 Task: Create a stylish letterhead design in moden style.
Action: Mouse pressed left at (855, 335)
Screenshot: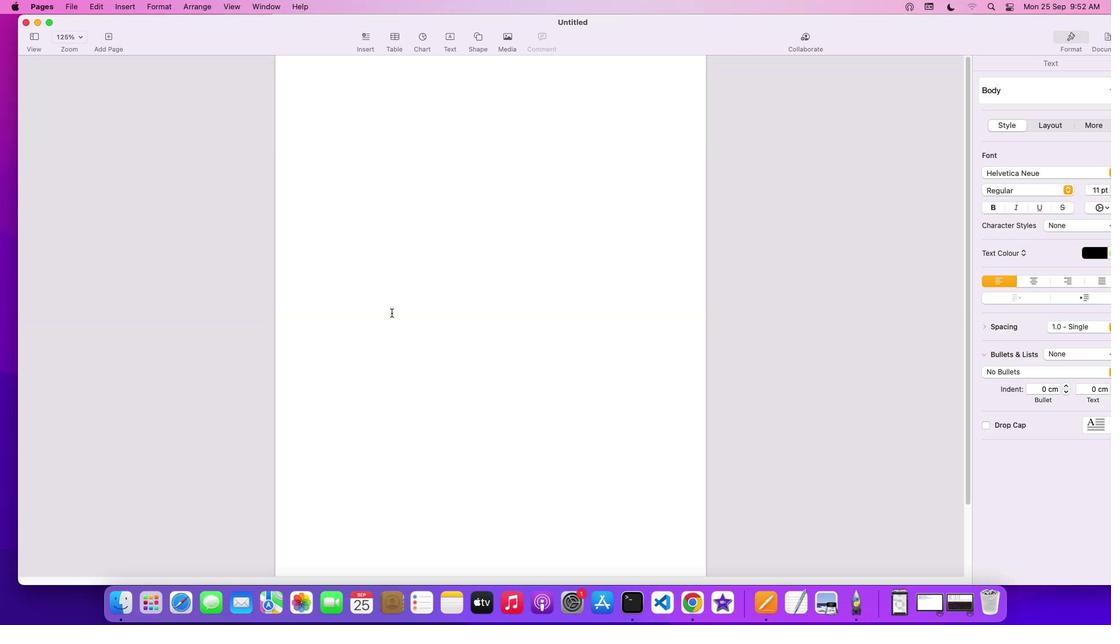 
Action: Mouse moved to (863, 342)
Screenshot: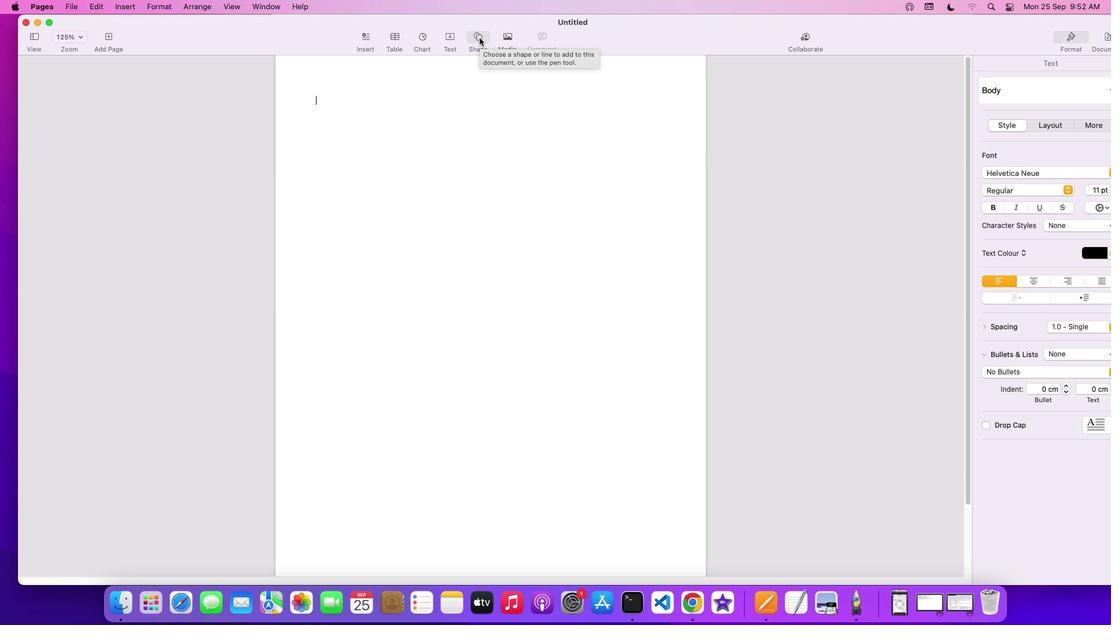 
Action: Mouse pressed left at (863, 342)
Screenshot: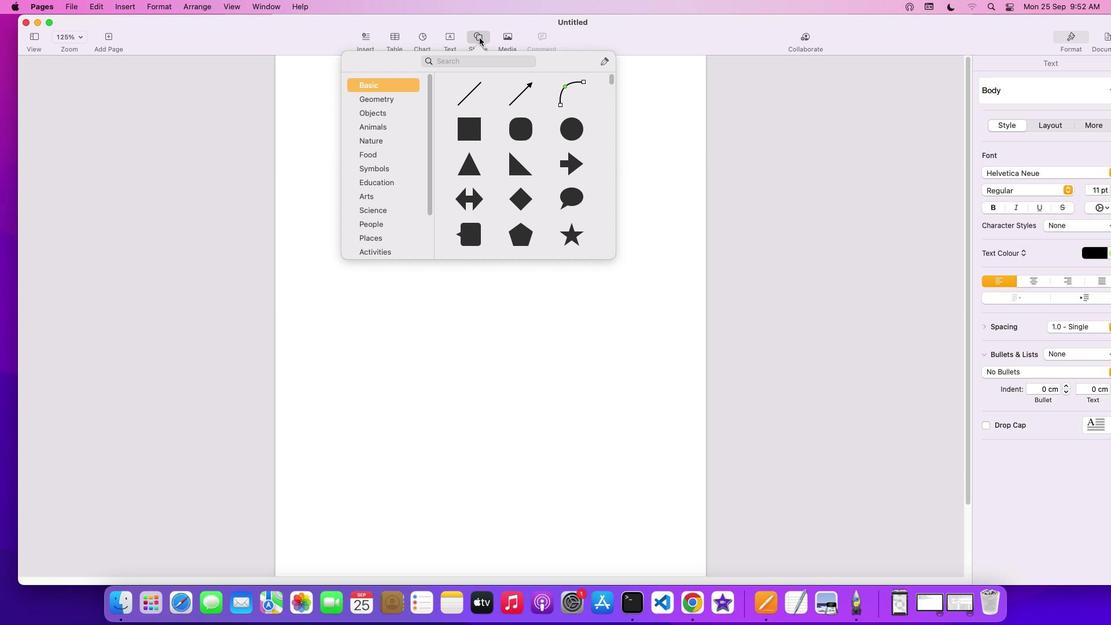 
Action: Mouse moved to (837, 338)
Screenshot: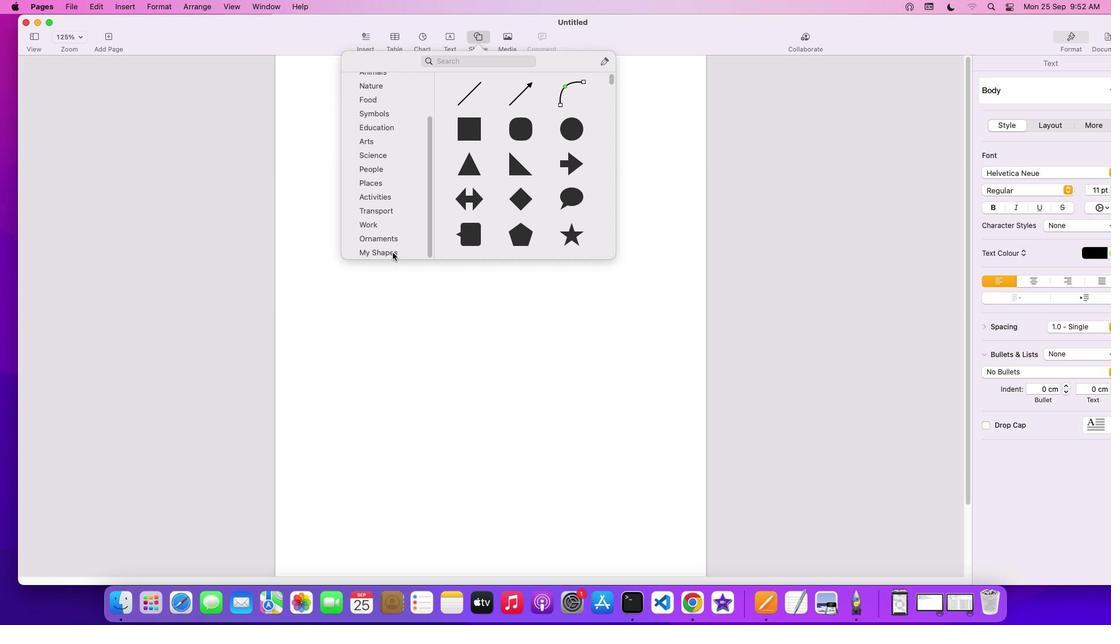 
Action: Mouse scrolled (837, 338) with delta (719, 342)
Screenshot: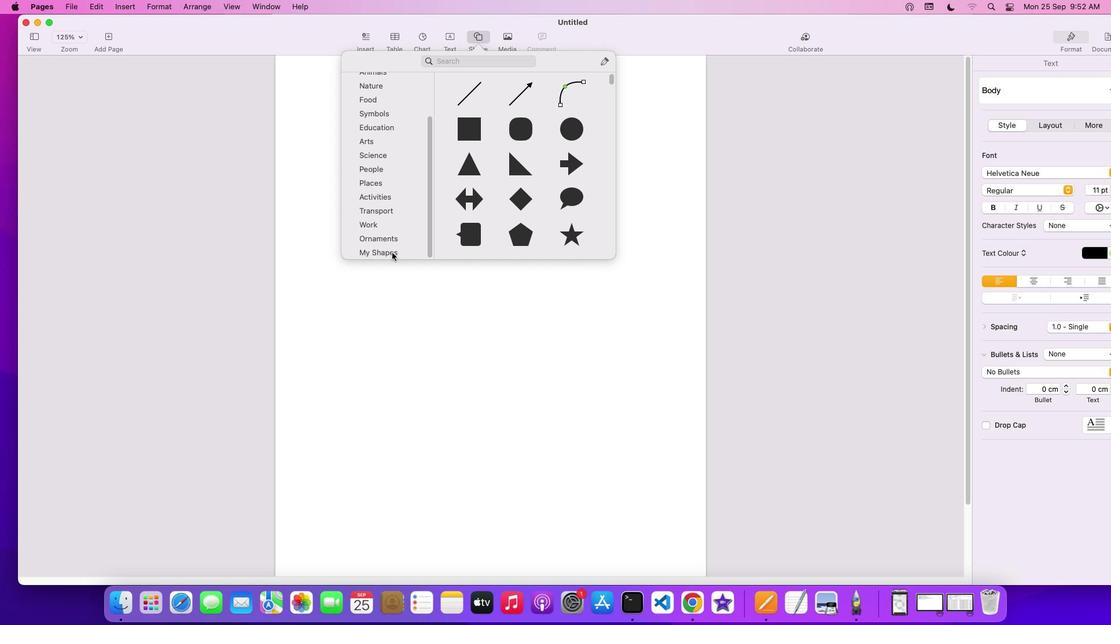 
Action: Mouse scrolled (837, 338) with delta (719, 342)
Screenshot: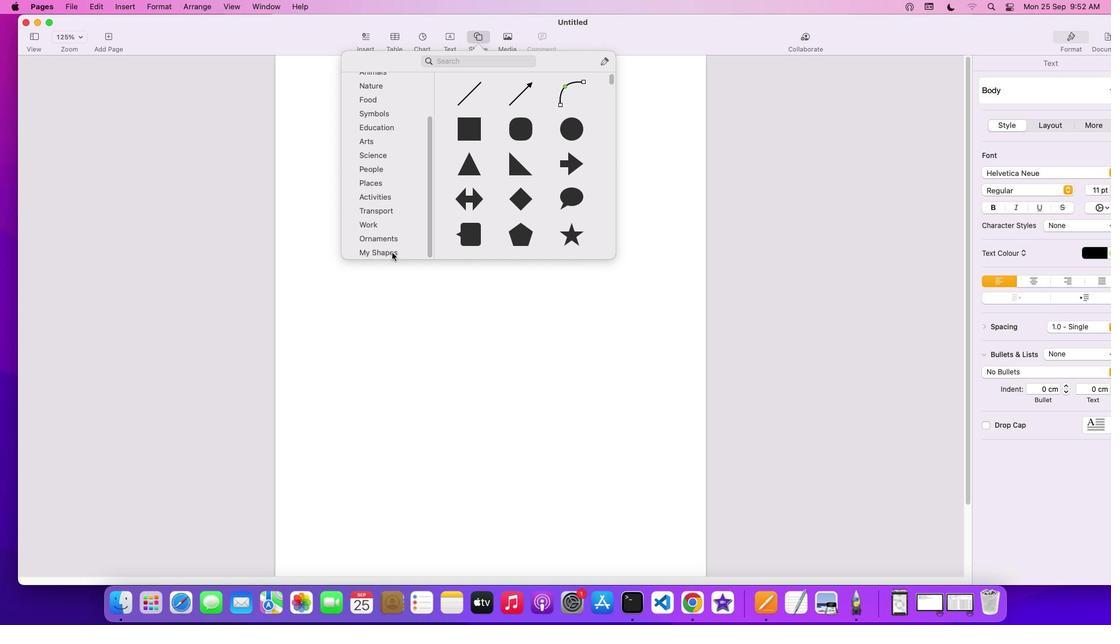 
Action: Mouse scrolled (837, 338) with delta (719, 342)
Screenshot: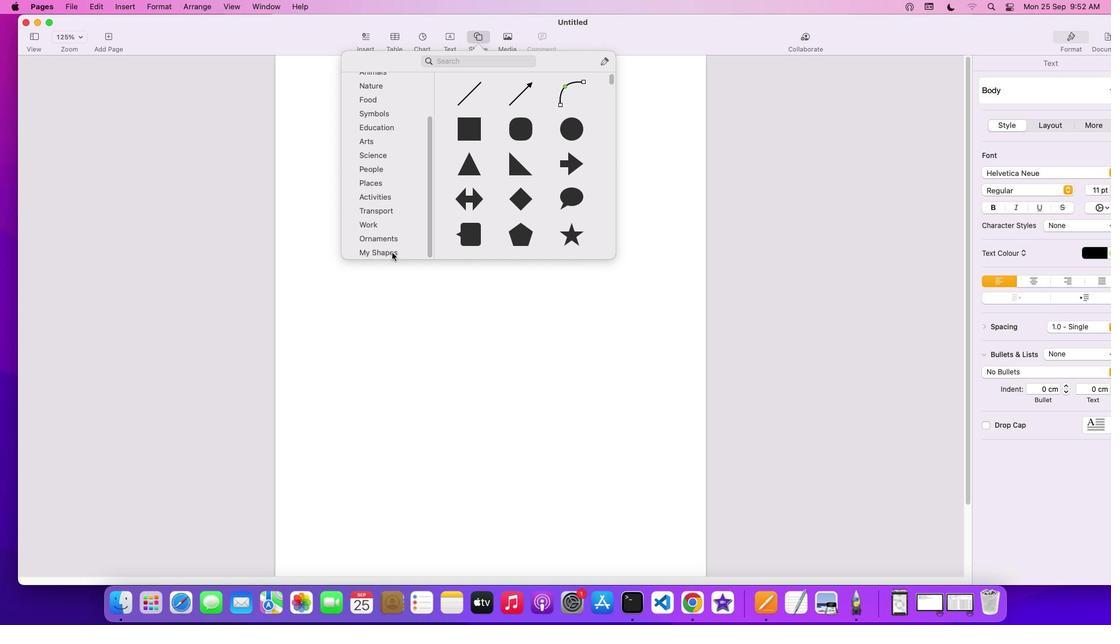 
Action: Mouse scrolled (837, 338) with delta (719, 342)
Screenshot: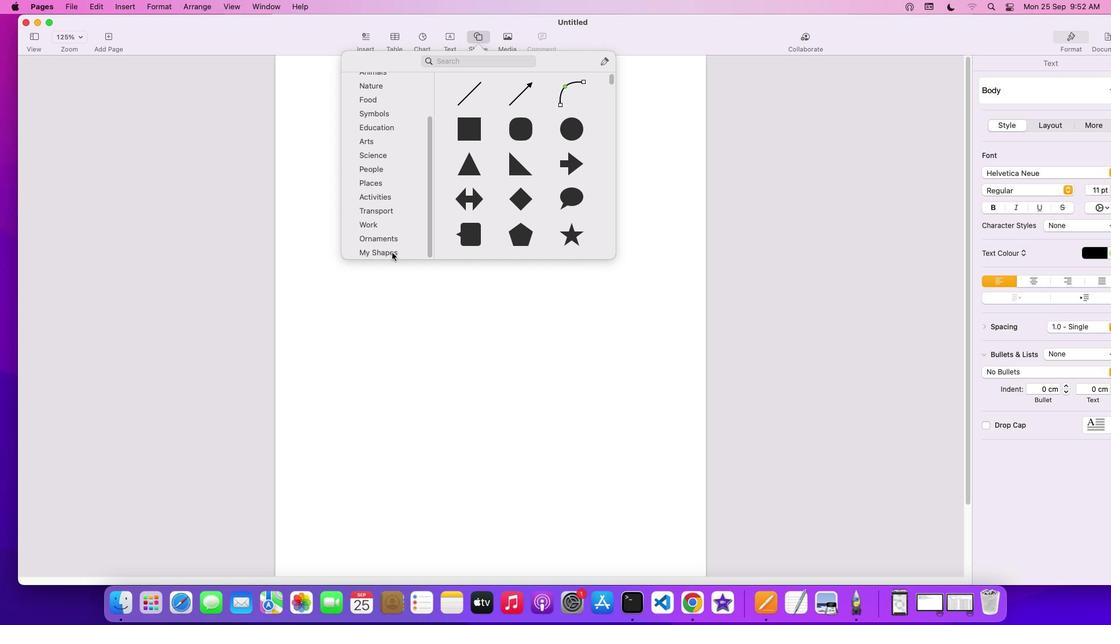 
Action: Mouse scrolled (837, 338) with delta (719, 342)
Screenshot: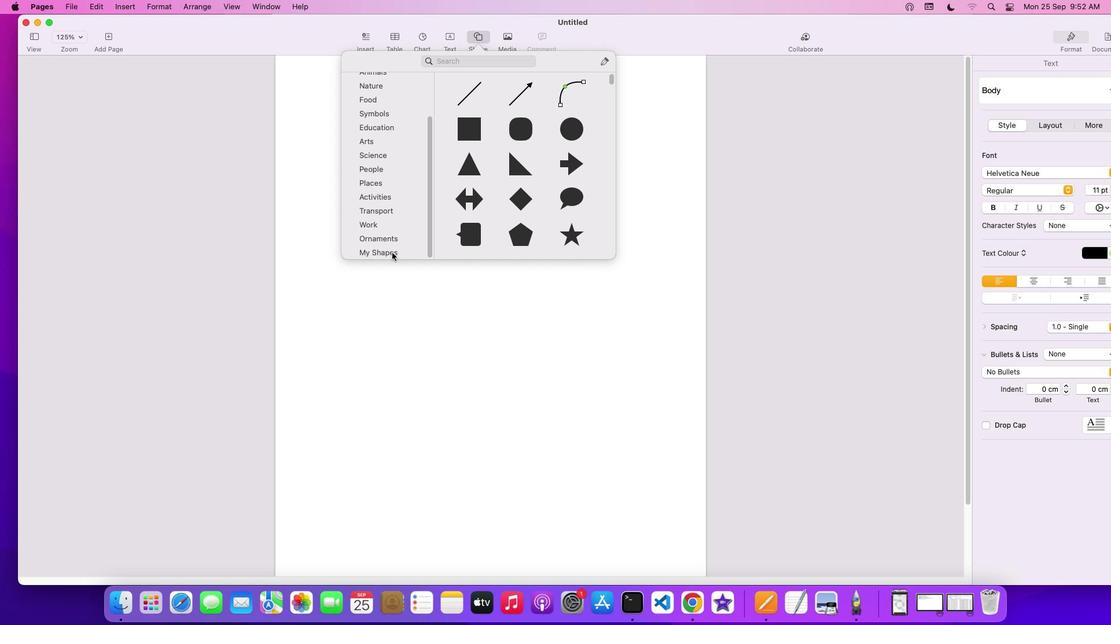 
Action: Mouse moved to (837, 337)
Screenshot: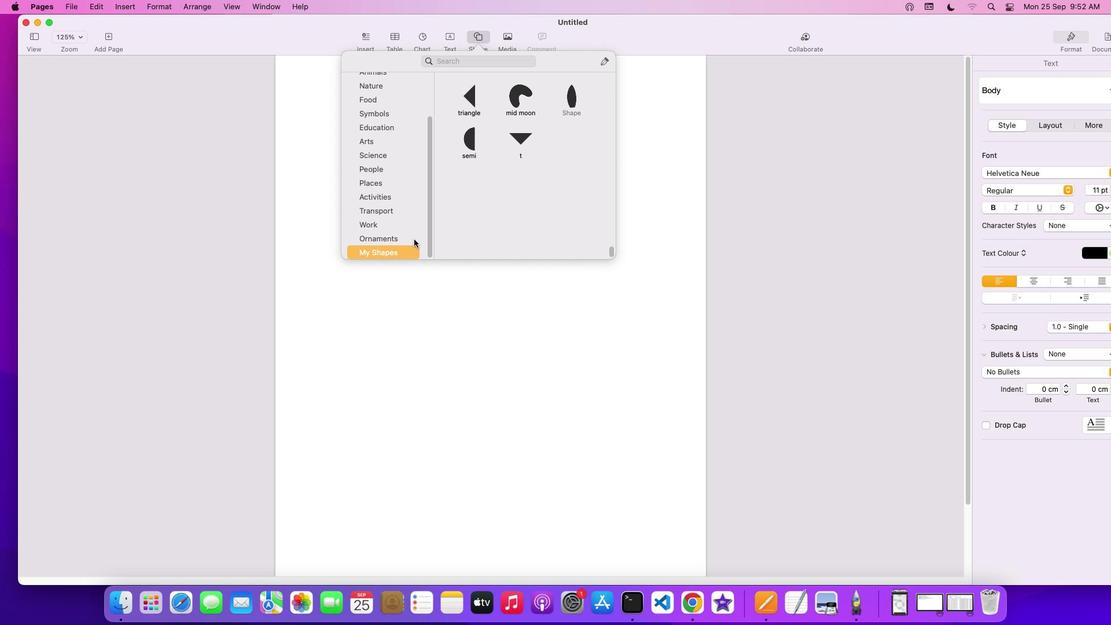 
Action: Mouse pressed left at (837, 337)
Screenshot: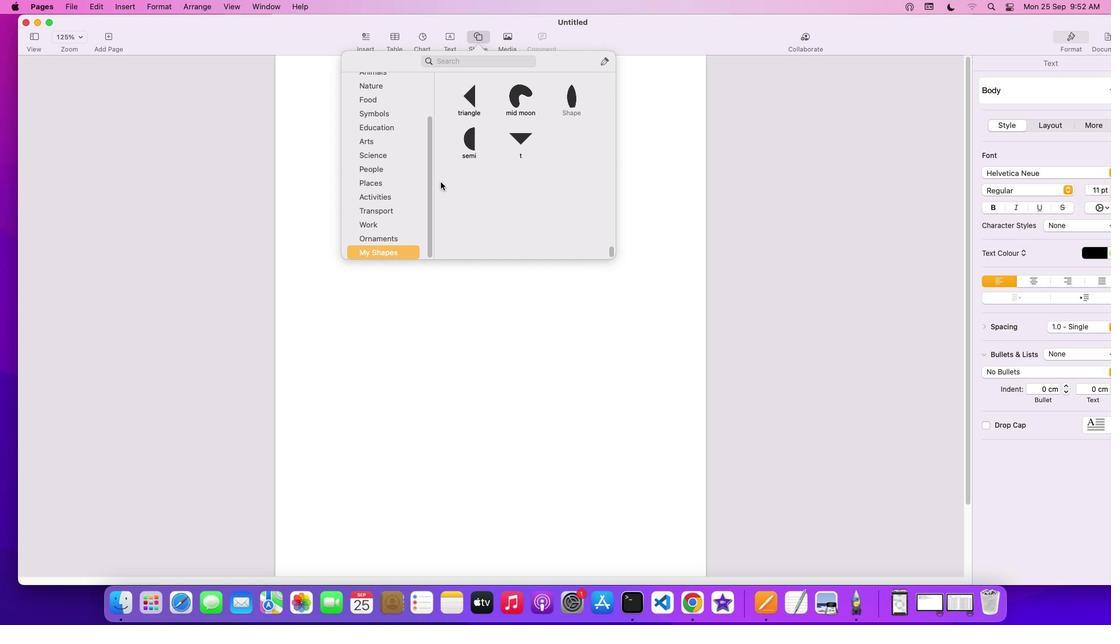 
Action: Mouse moved to (861, 339)
Screenshot: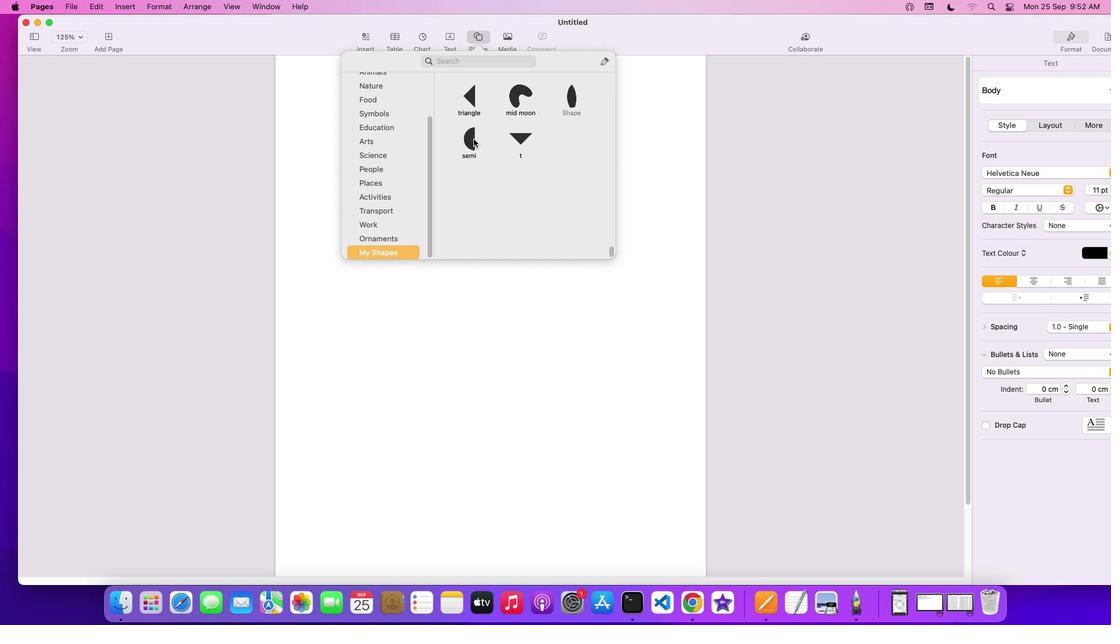 
Action: Mouse pressed left at (861, 339)
Screenshot: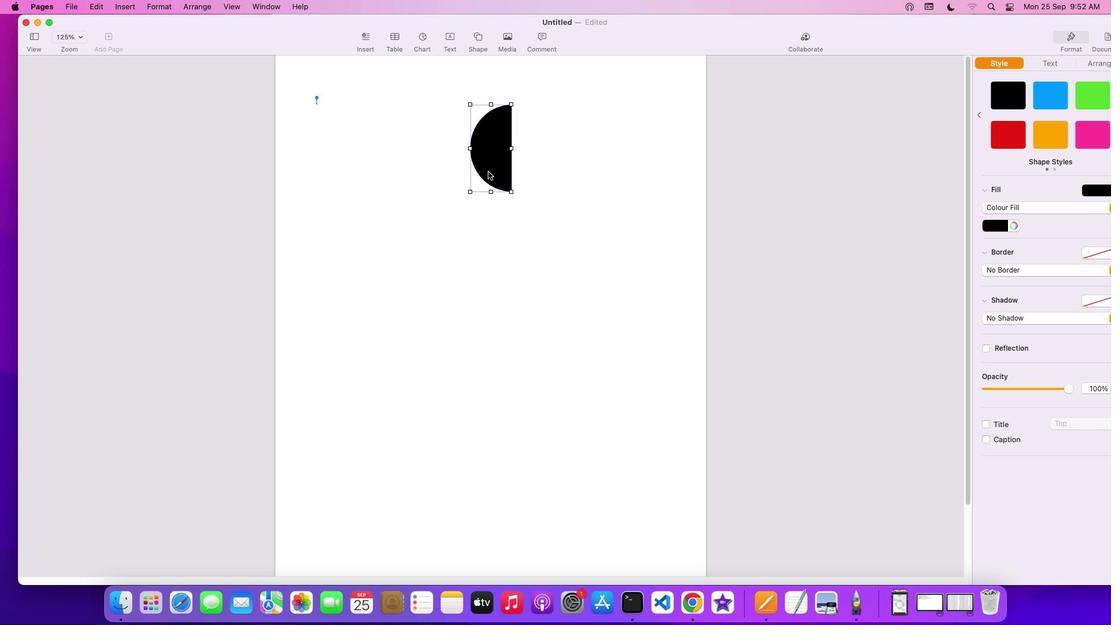 
Action: Mouse moved to (873, 339)
Screenshot: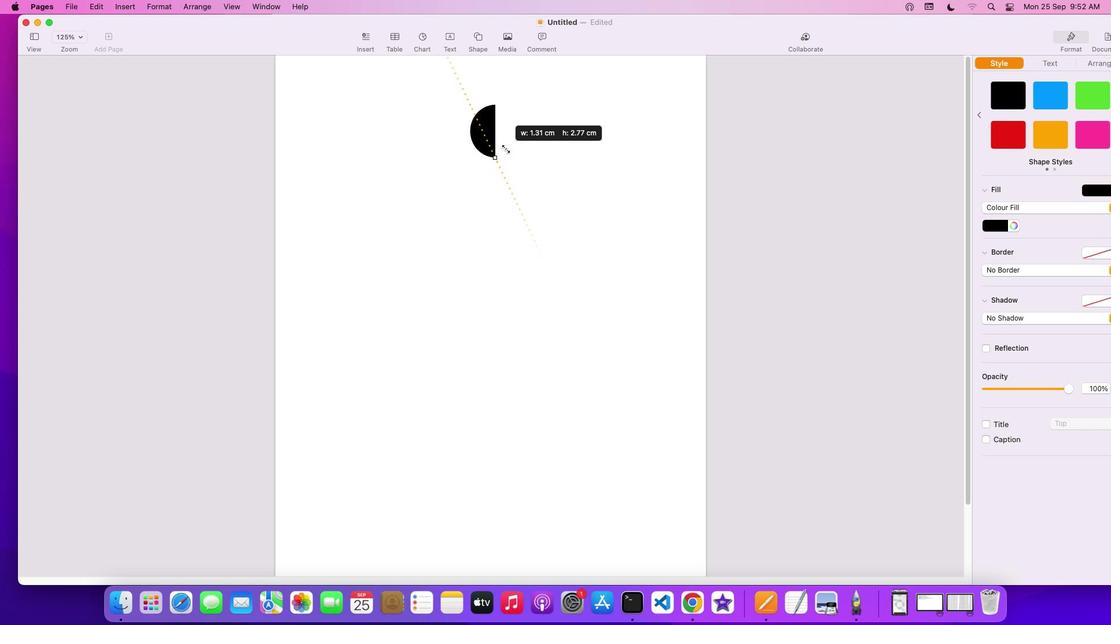 
Action: Mouse pressed left at (873, 339)
Screenshot: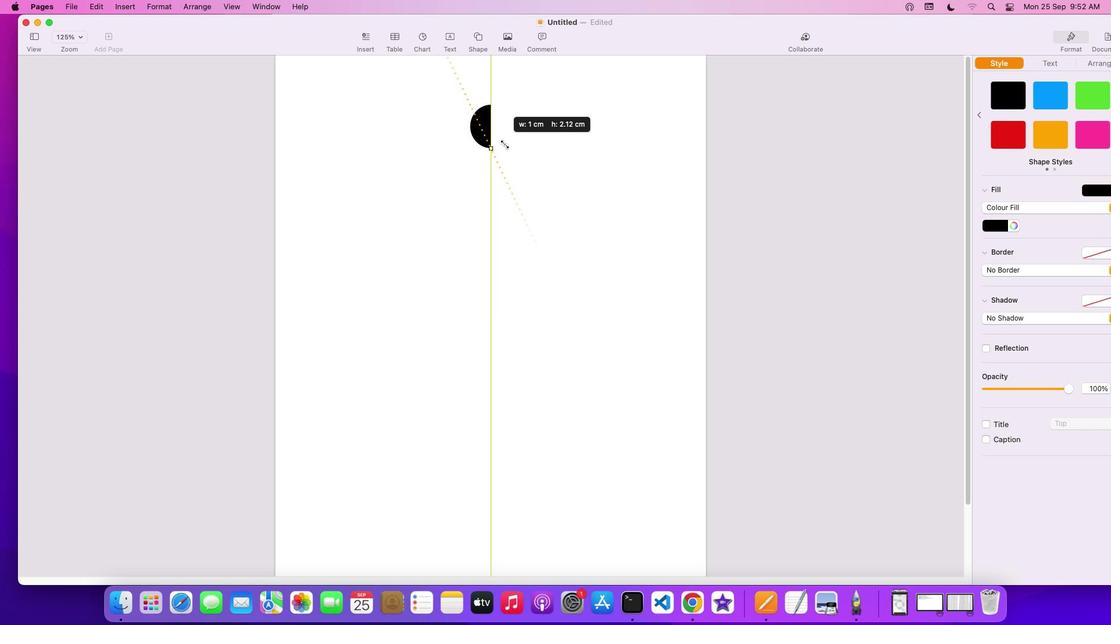 
Action: Mouse moved to (864, 340)
Screenshot: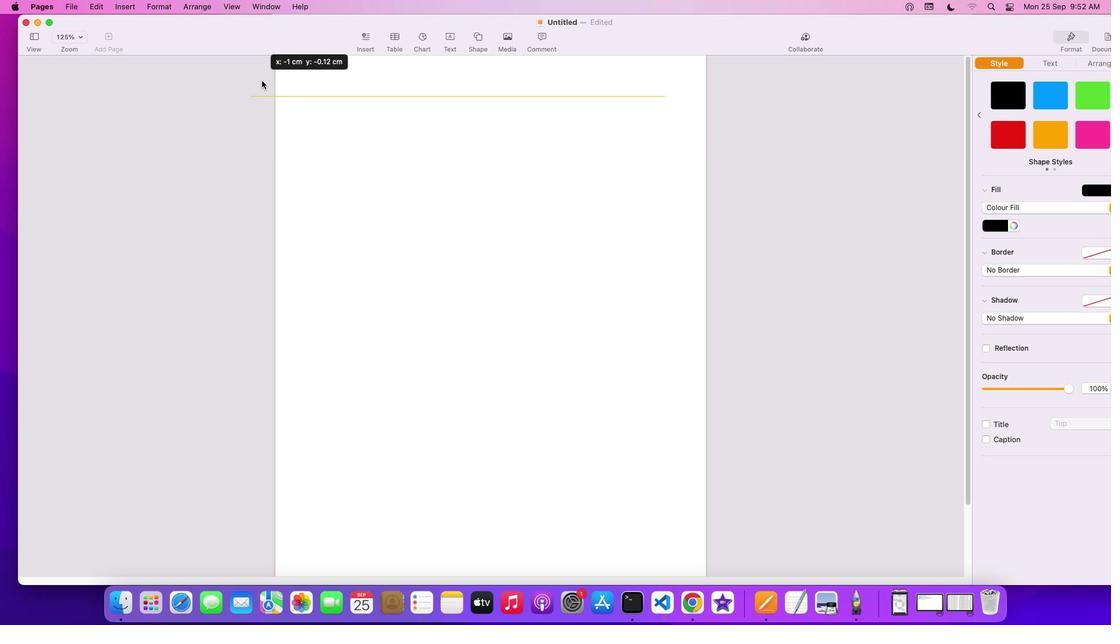 
Action: Mouse pressed left at (864, 340)
Screenshot: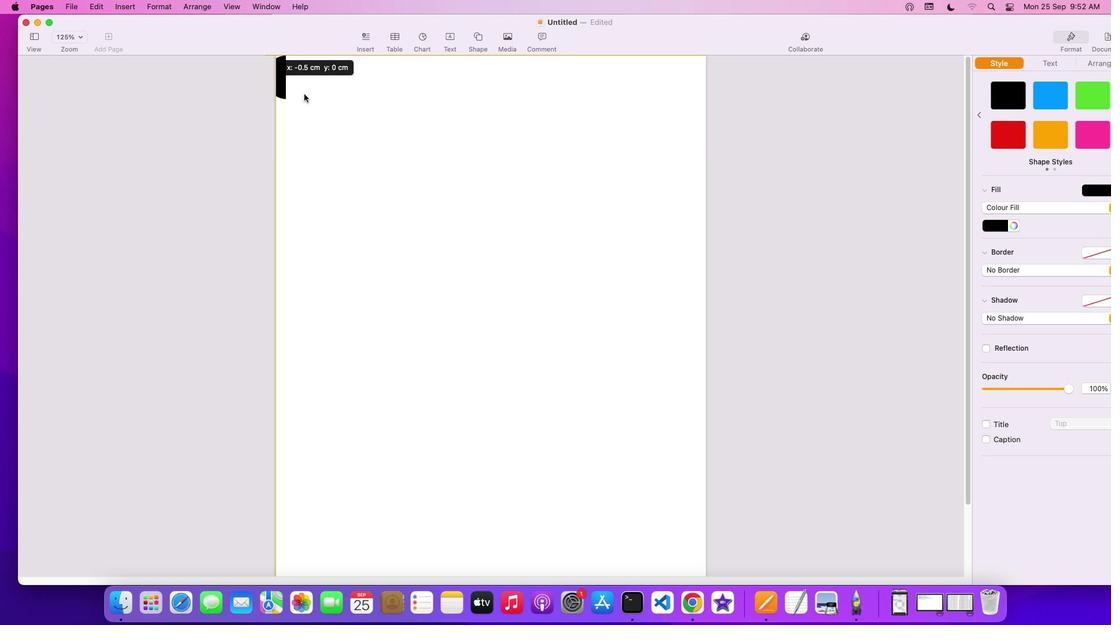 
Action: Mouse moved to (812, 341)
Screenshot: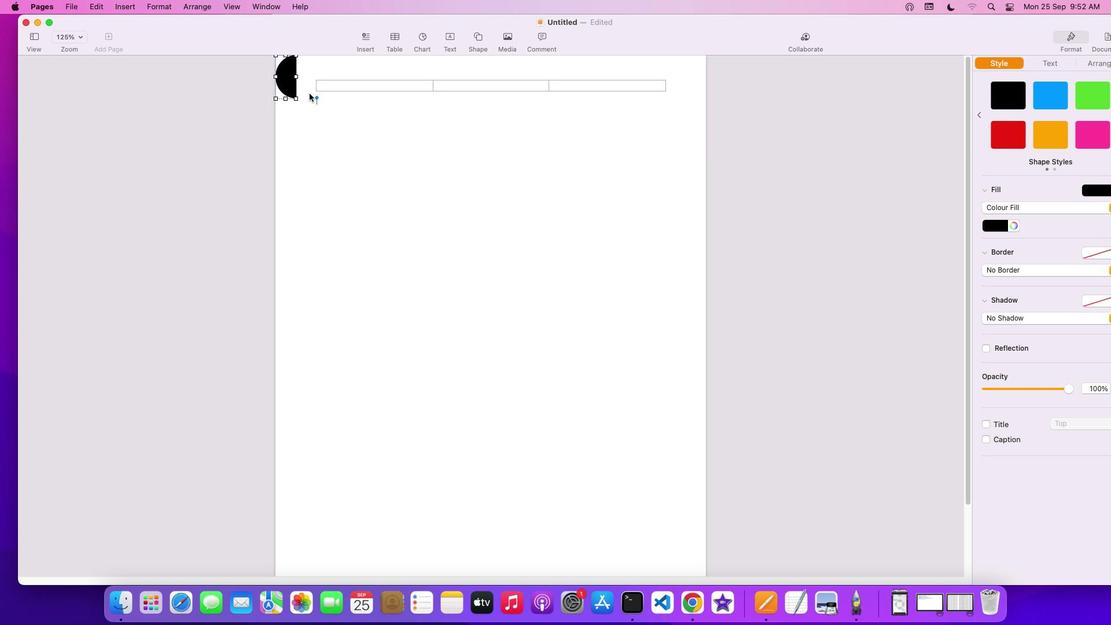 
Action: Key pressed Key.cmd
Screenshot: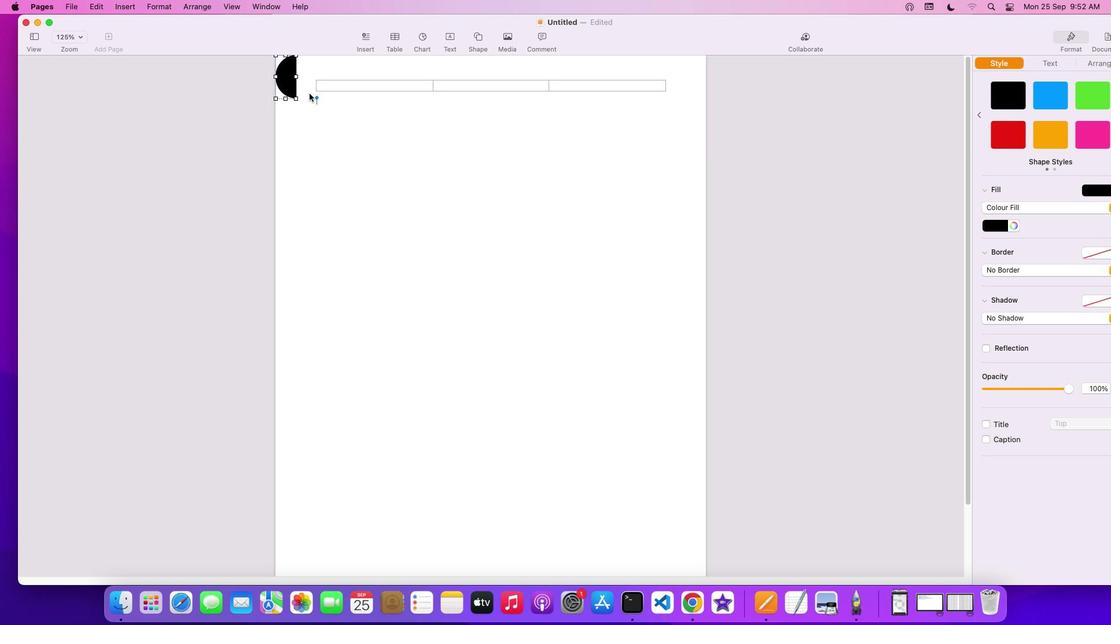 
Action: Mouse moved to (811, 341)
Screenshot: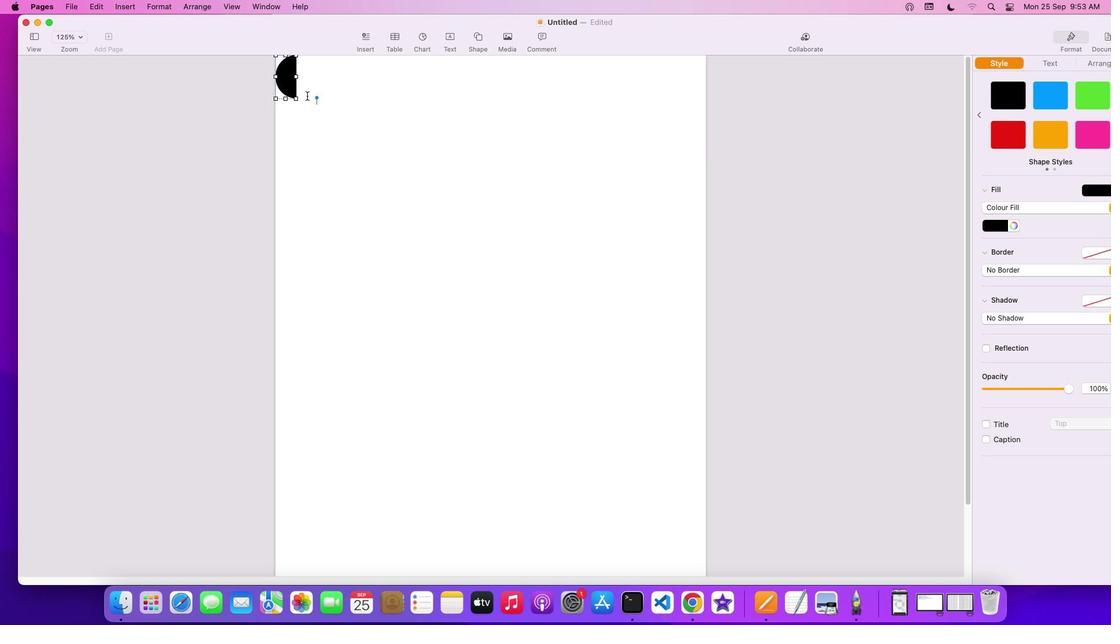 
Action: Key pressed 'c'
Screenshot: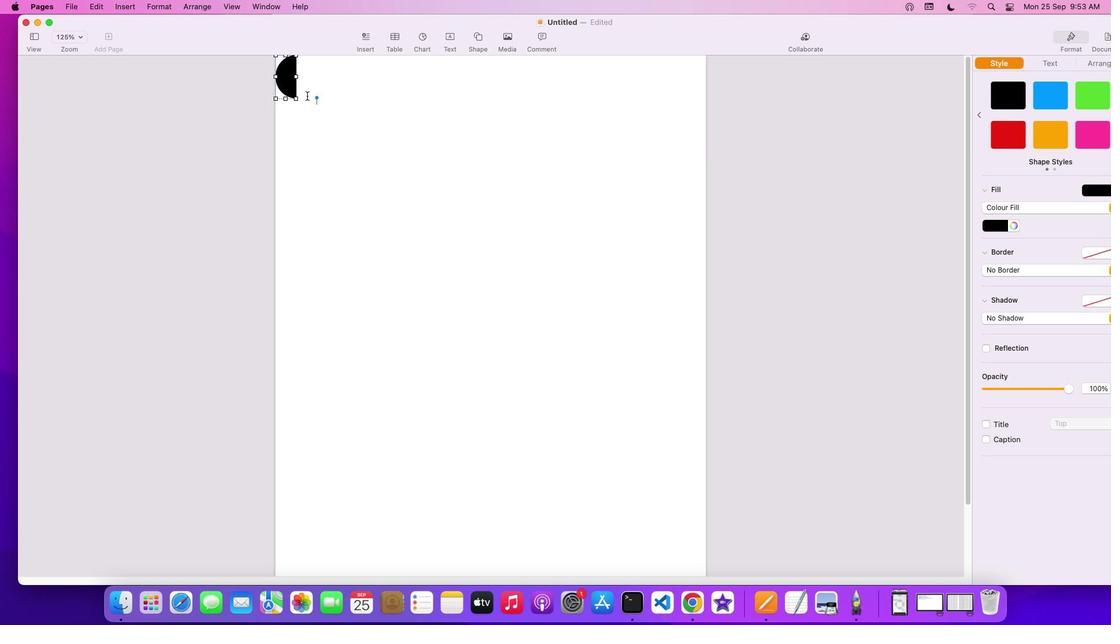 
Action: Mouse moved to (811, 341)
Screenshot: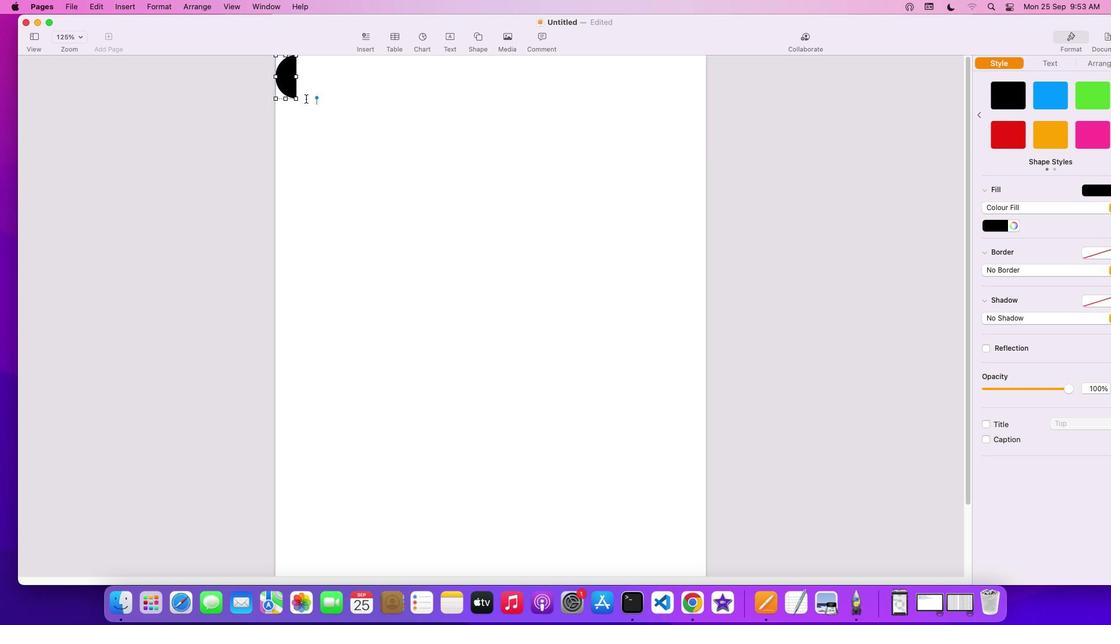 
Action: Key pressed Key.cmd'v''v''v''v'
Screenshot: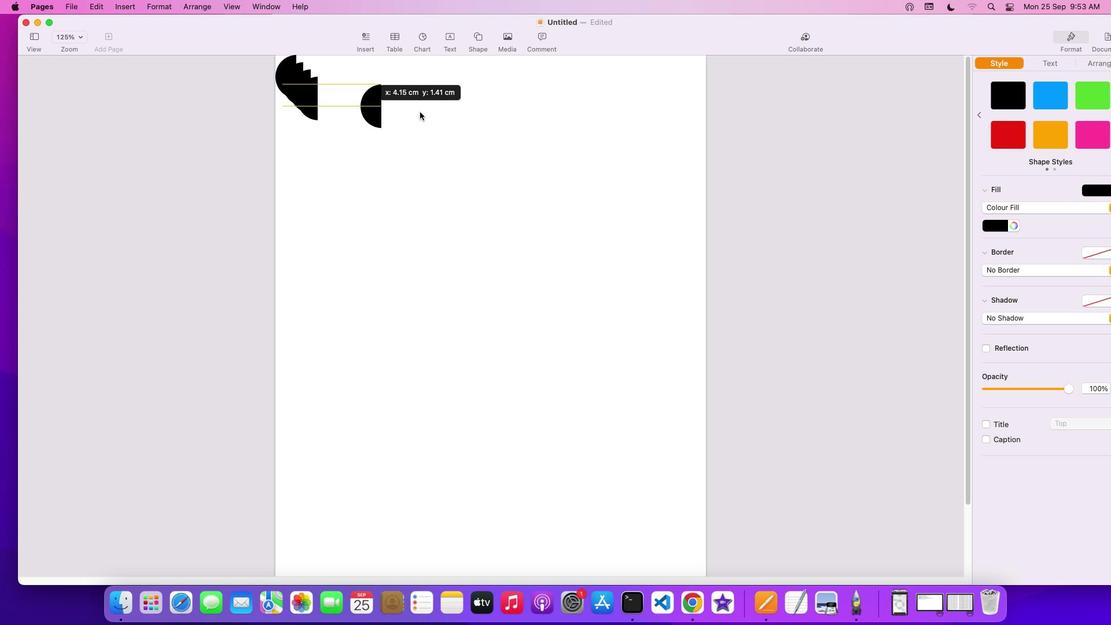 
Action: Mouse moved to (814, 340)
Screenshot: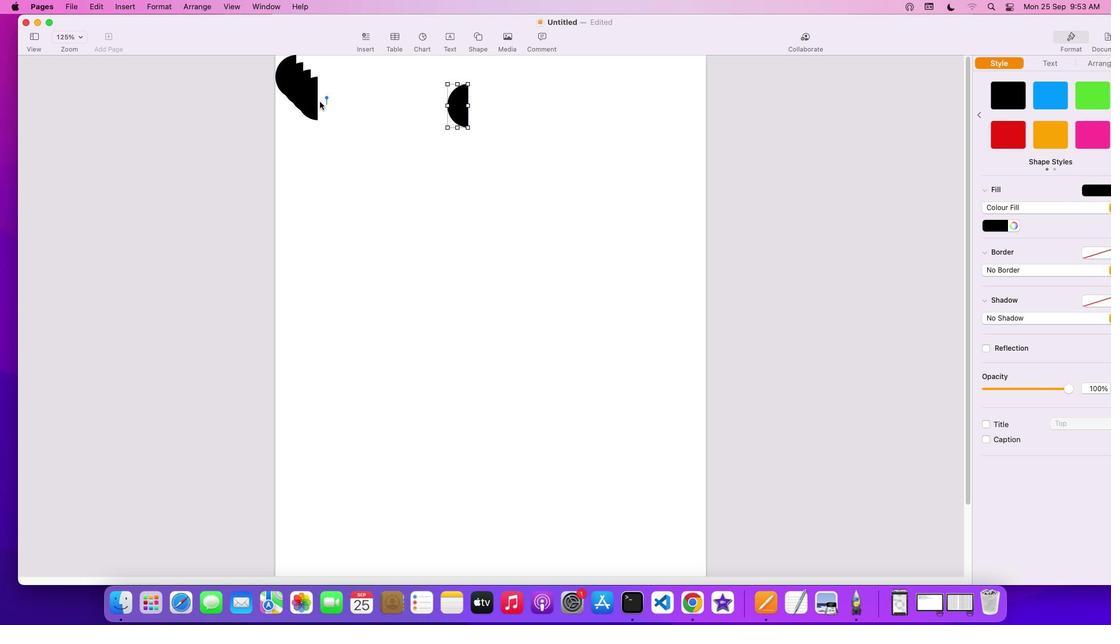 
Action: Mouse pressed left at (814, 340)
Screenshot: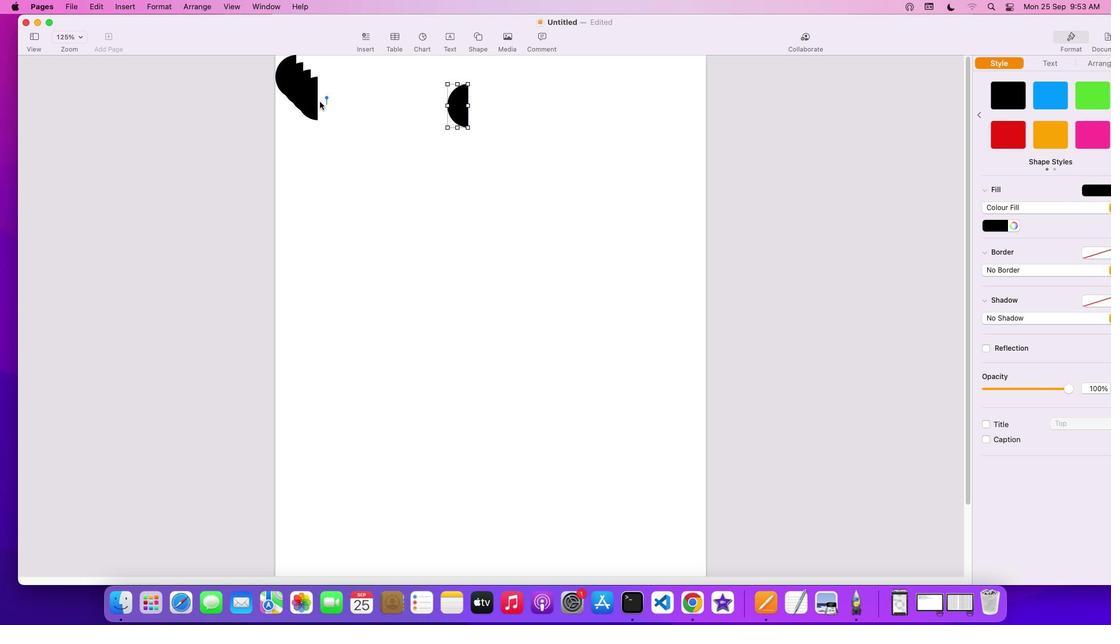 
Action: Mouse moved to (813, 341)
Screenshot: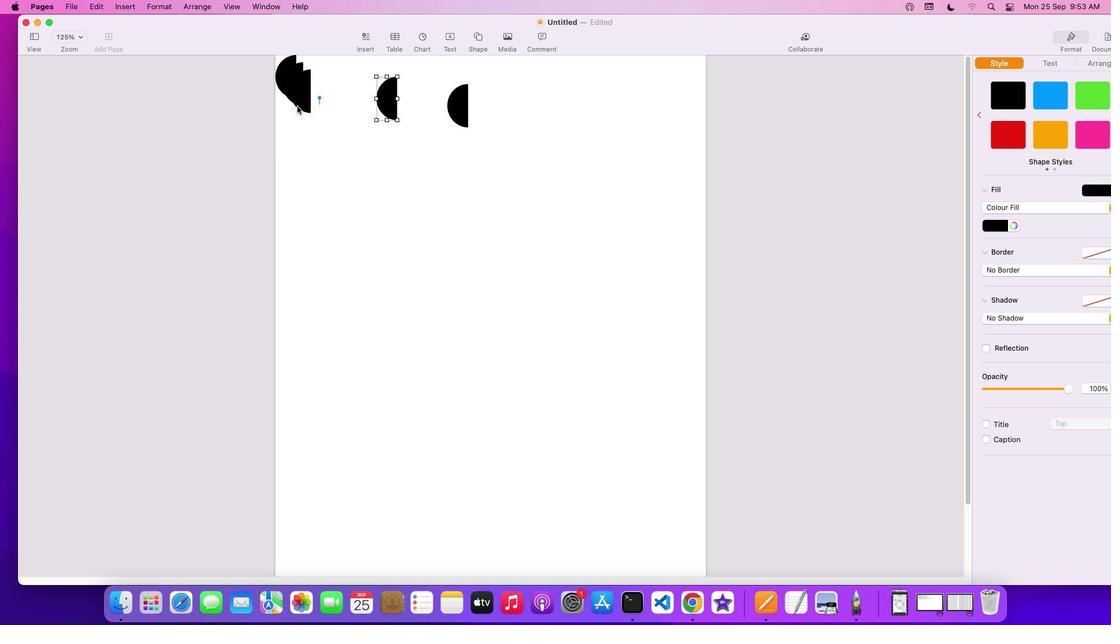 
Action: Mouse pressed left at (813, 341)
Screenshot: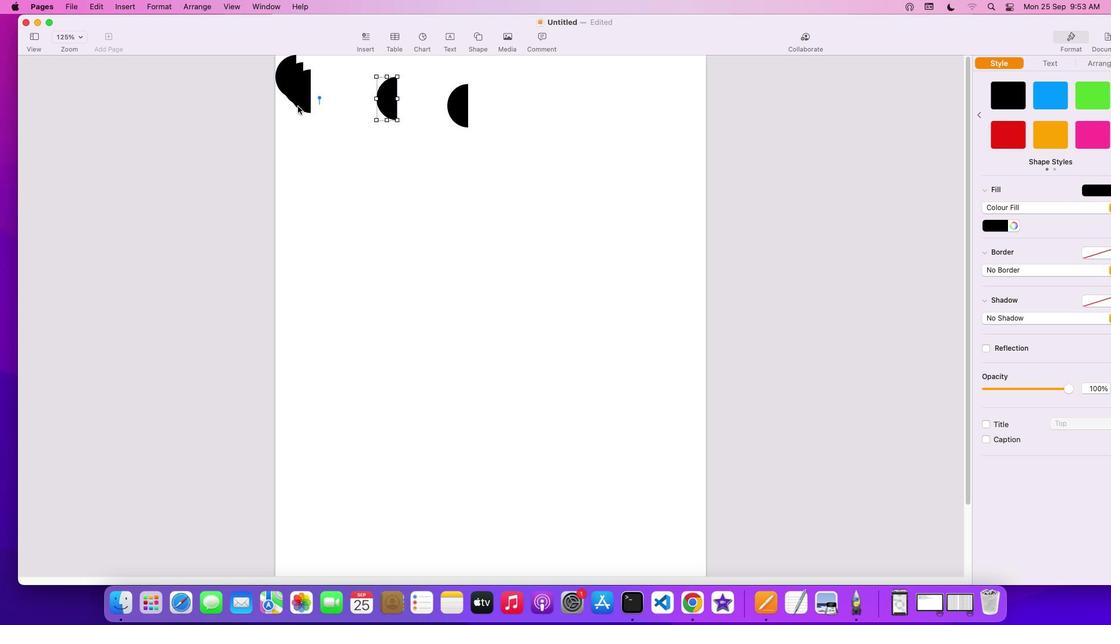 
Action: Mouse moved to (809, 341)
Screenshot: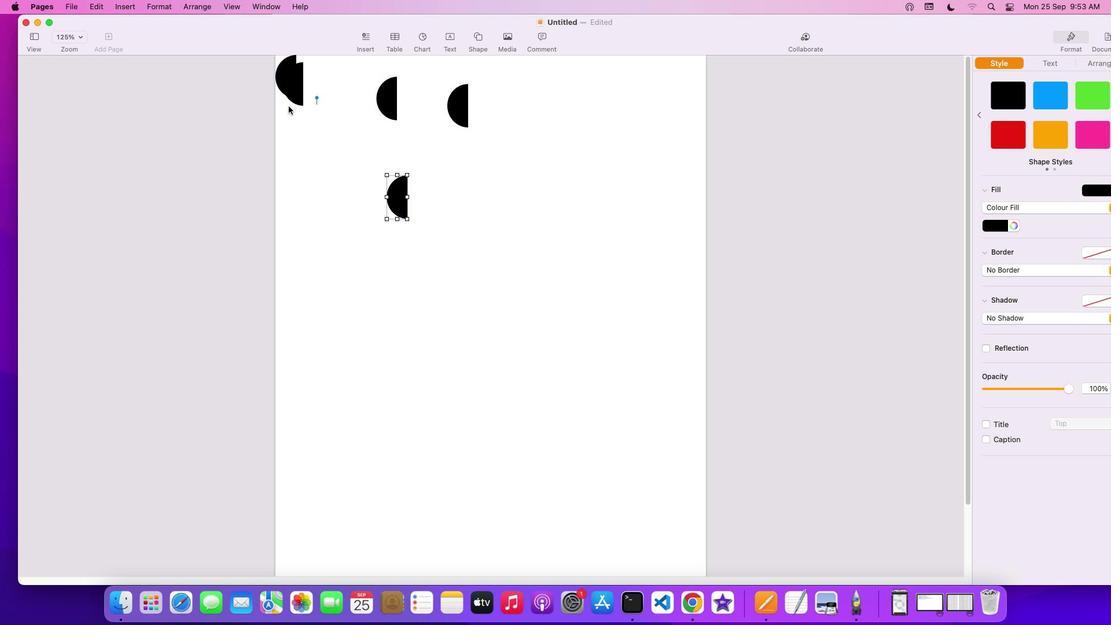 
Action: Mouse pressed left at (809, 341)
Screenshot: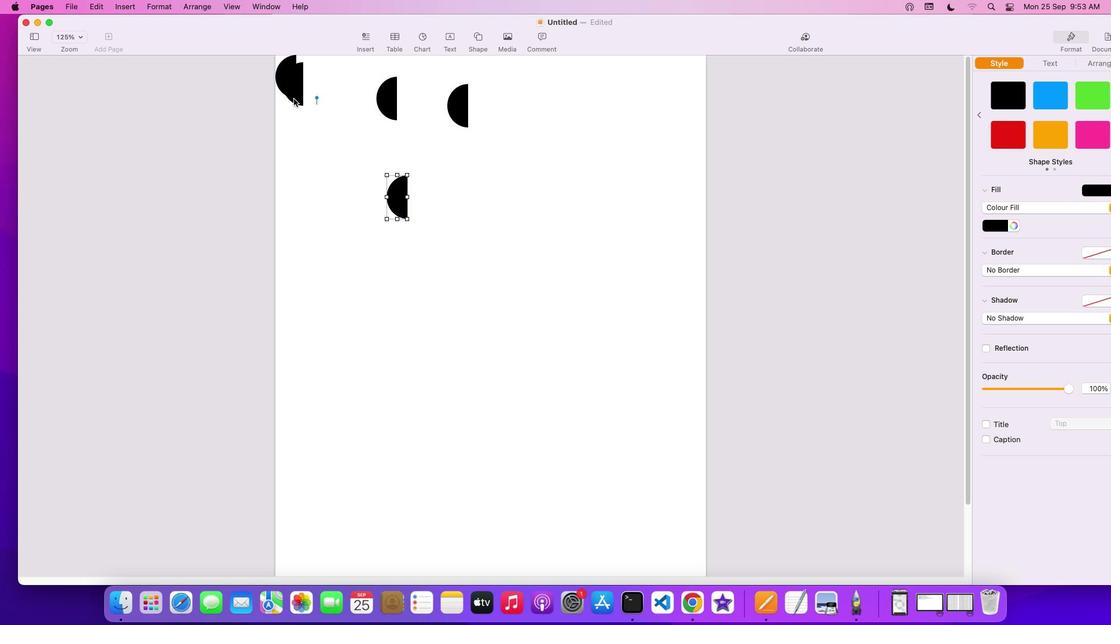 
Action: Mouse moved to (810, 341)
Screenshot: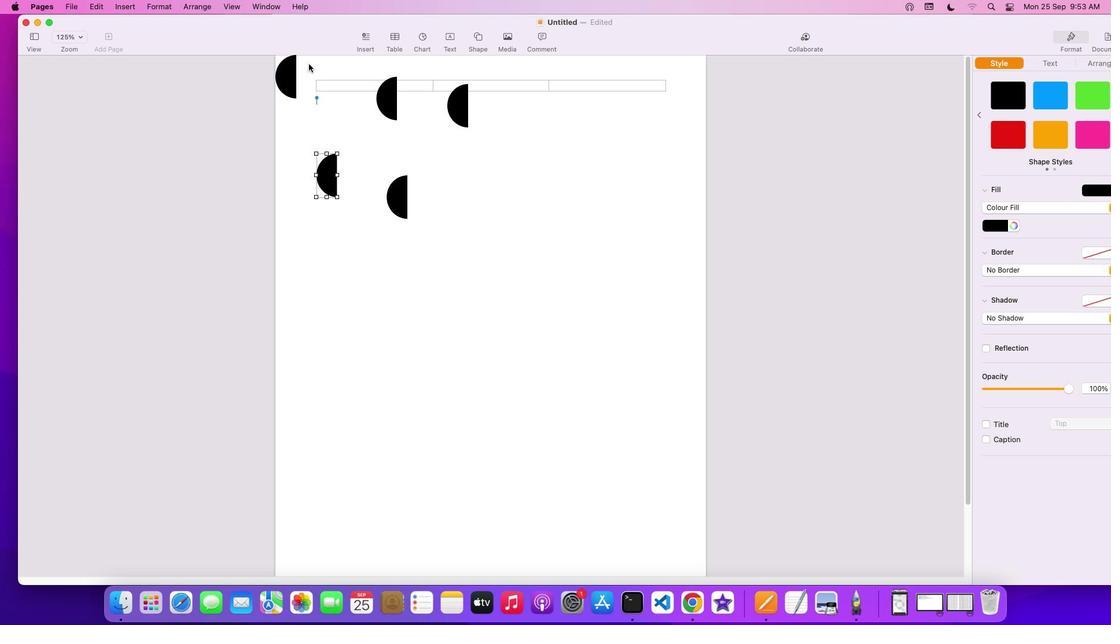 
Action: Mouse pressed left at (810, 341)
Screenshot: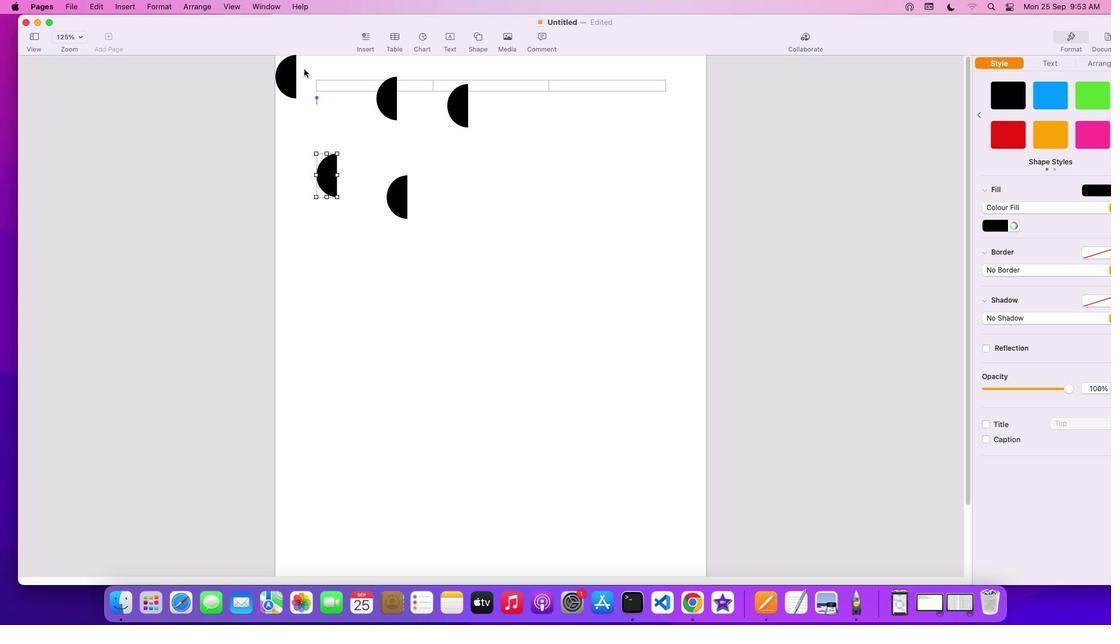 
Action: Mouse moved to (807, 341)
Screenshot: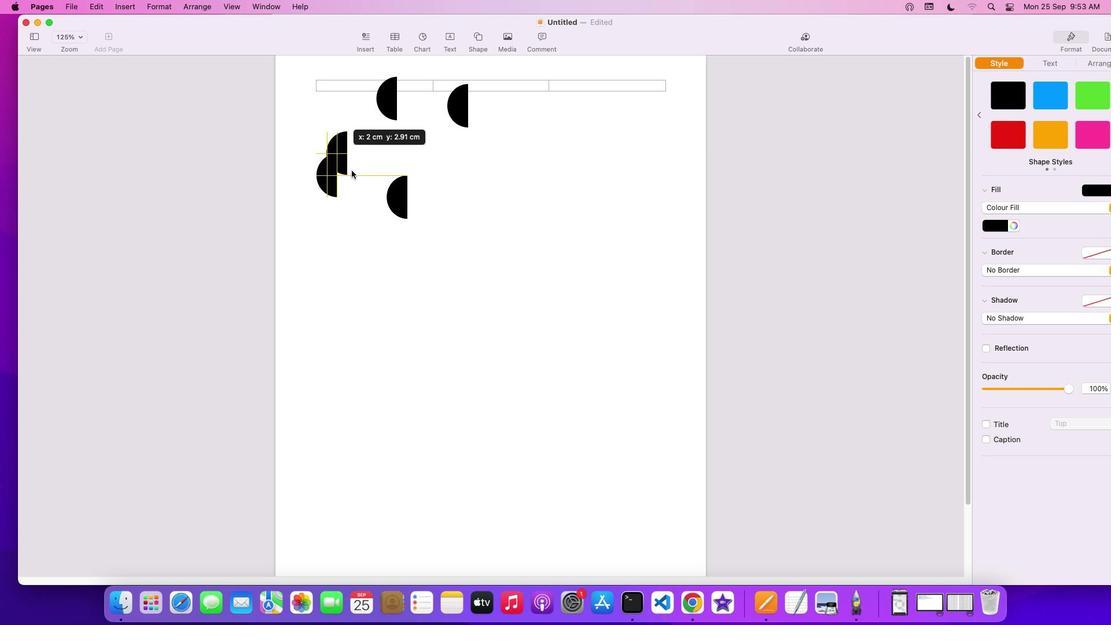 
Action: Mouse pressed left at (807, 341)
Screenshot: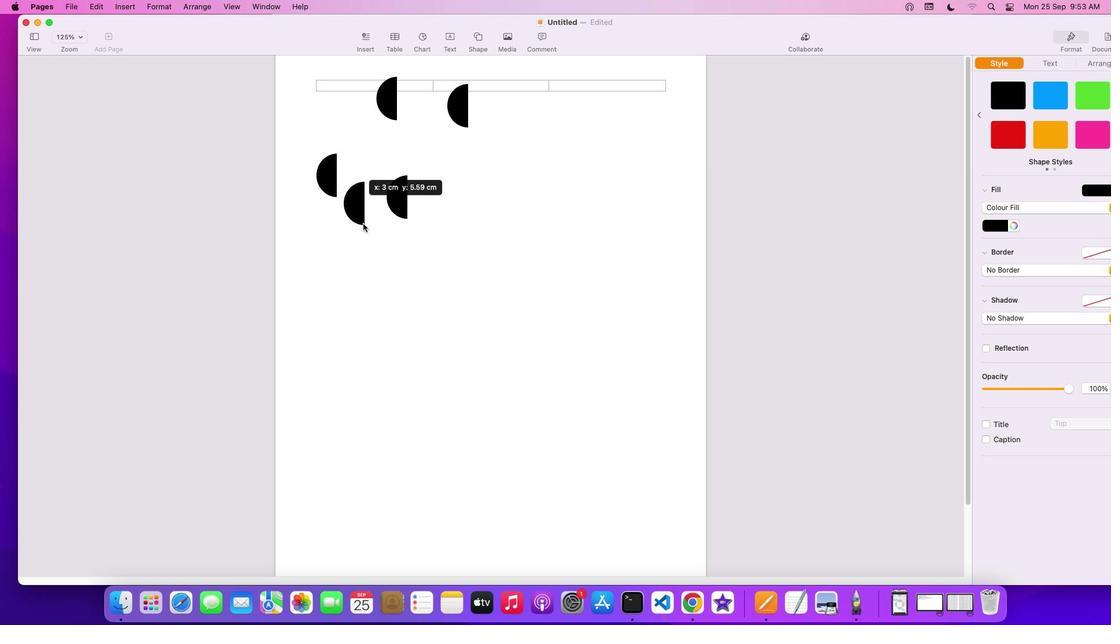 
Action: Mouse moved to (839, 338)
Screenshot: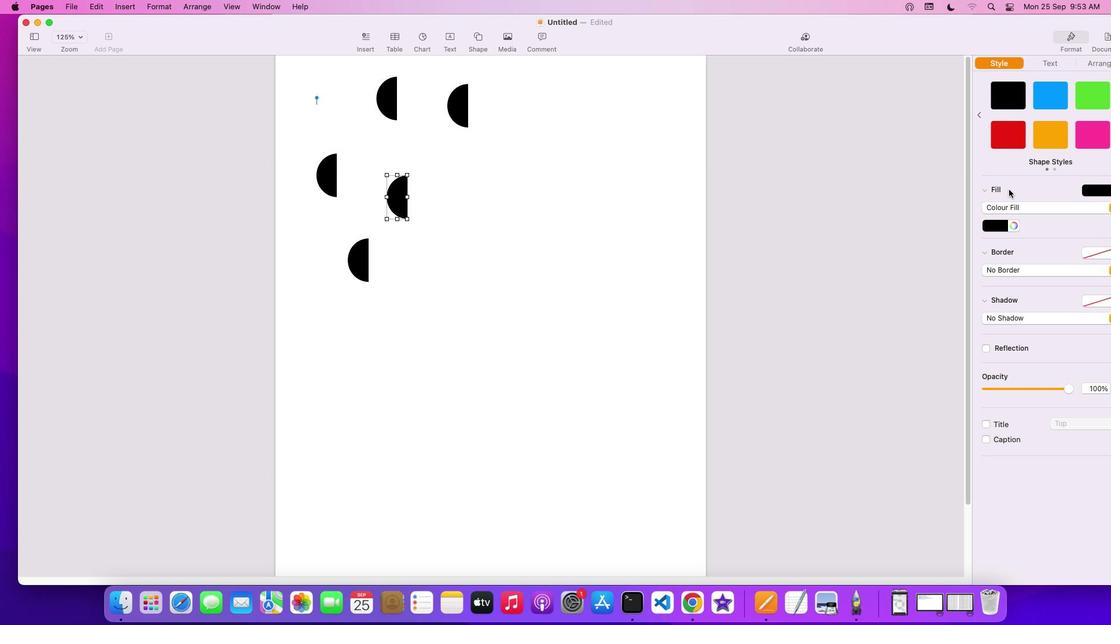 
Action: Mouse pressed left at (839, 338)
Screenshot: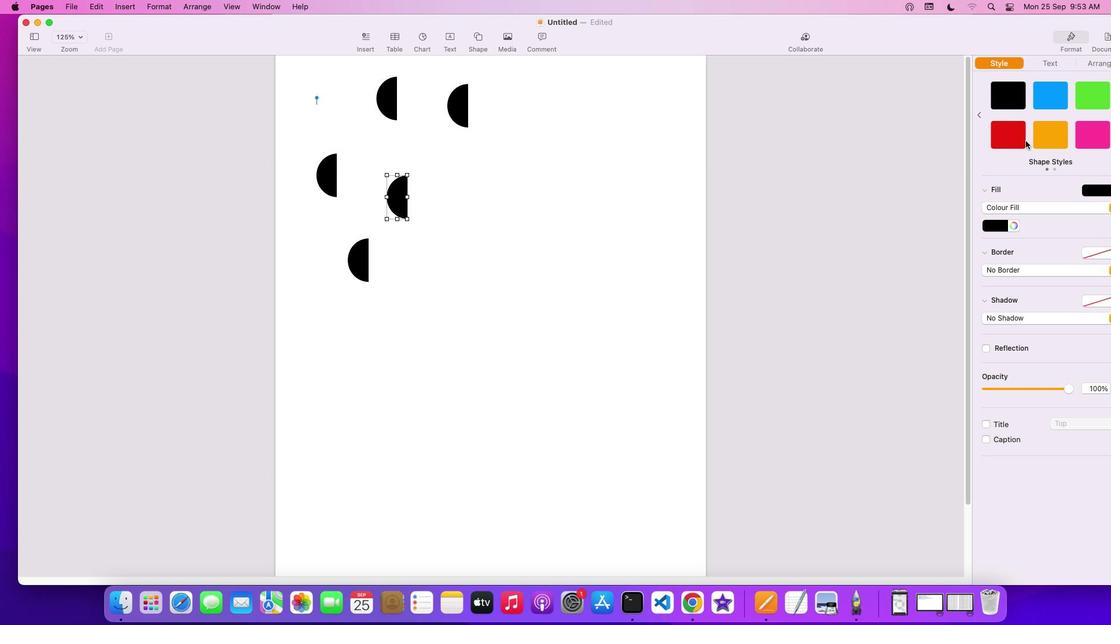 
Action: Mouse moved to (1034, 341)
Screenshot: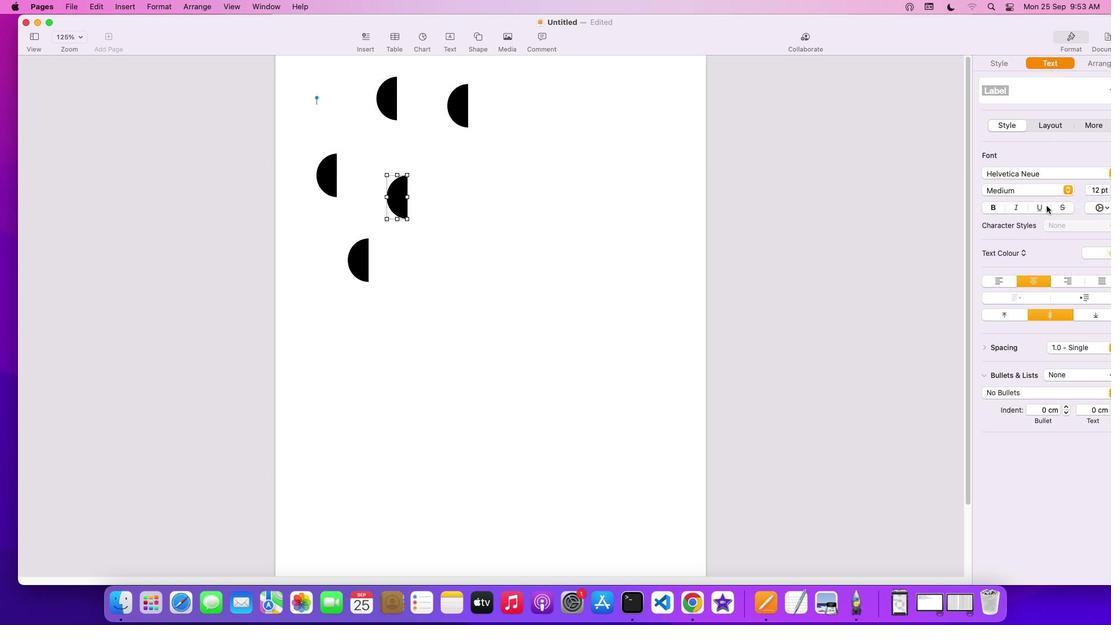 
Action: Mouse pressed left at (1034, 341)
Screenshot: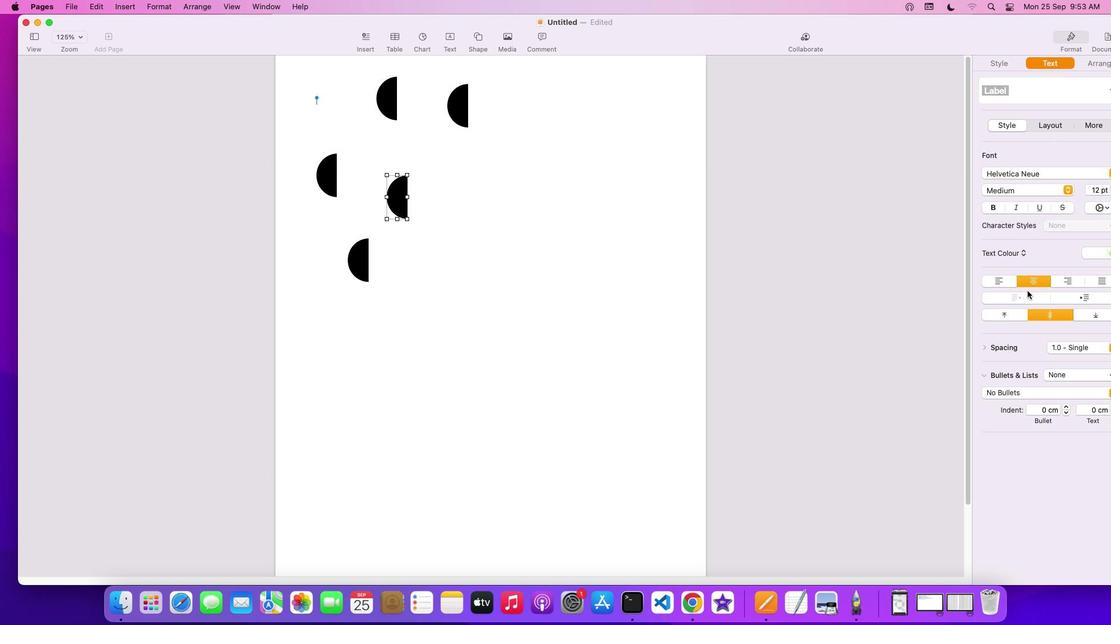 
Action: Mouse moved to (1048, 341)
Screenshot: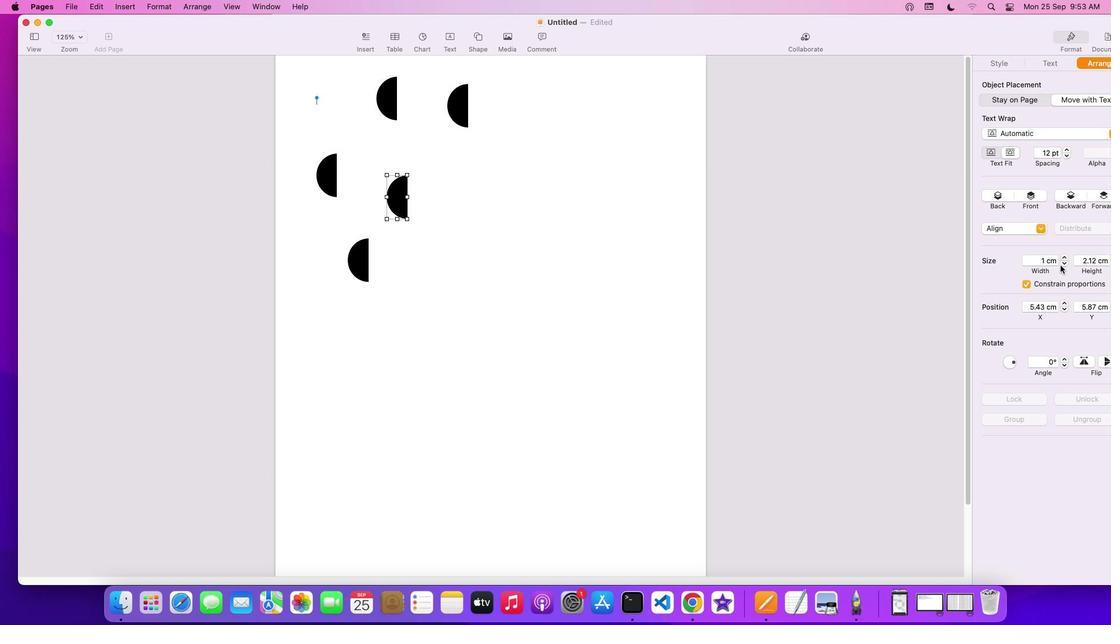 
Action: Mouse pressed left at (1048, 341)
Screenshot: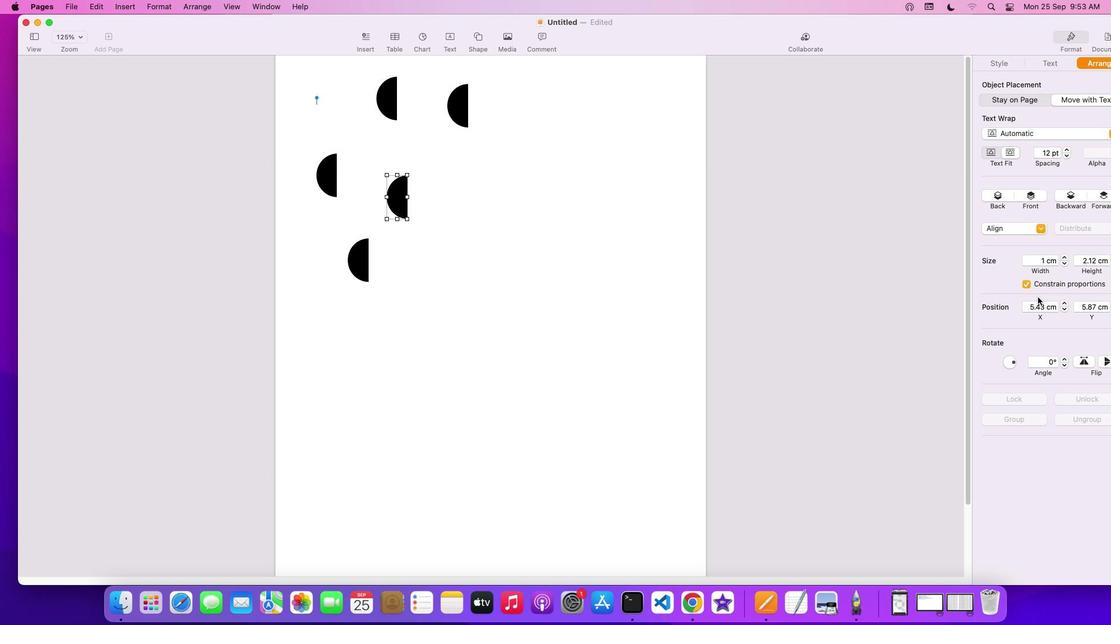 
Action: Mouse moved to (1038, 335)
Screenshot: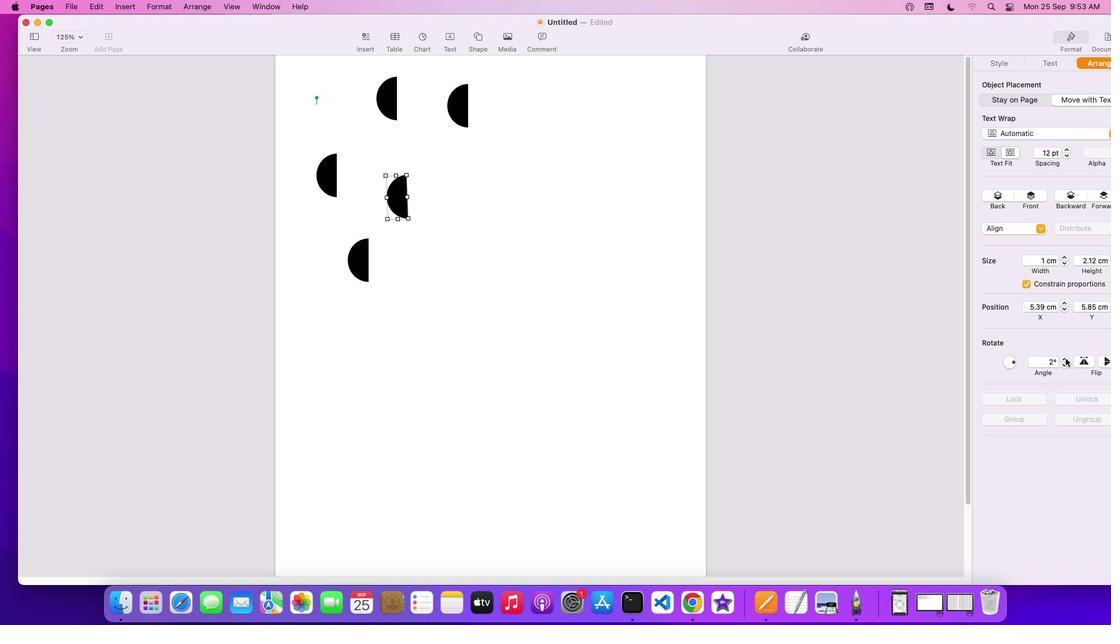 
Action: Mouse pressed left at (1038, 335)
Screenshot: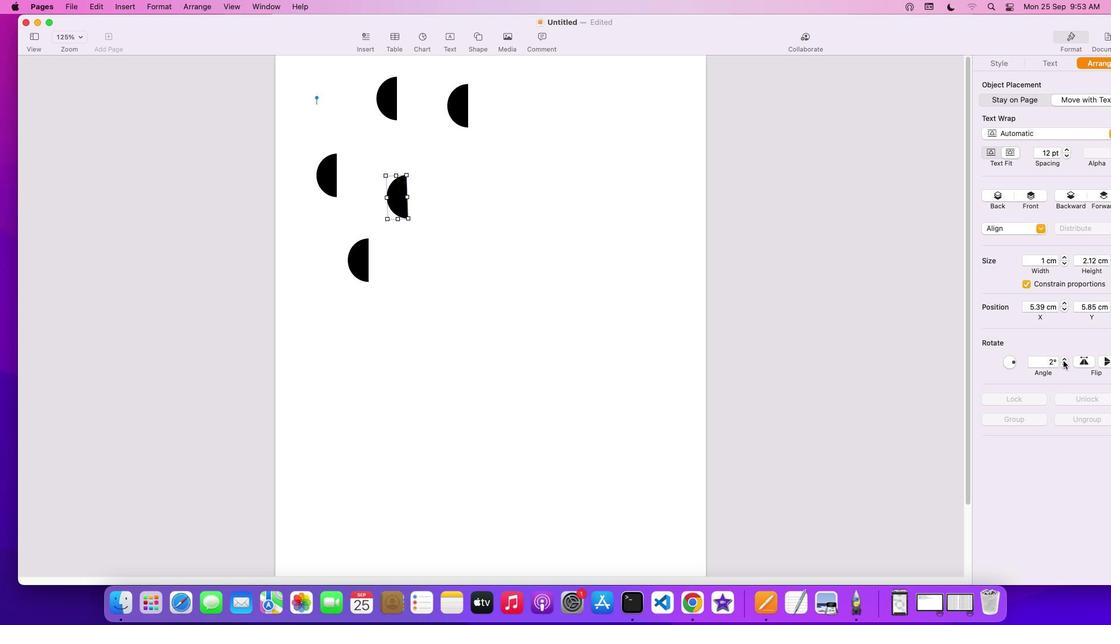 
Action: Mouse moved to (1038, 335)
Screenshot: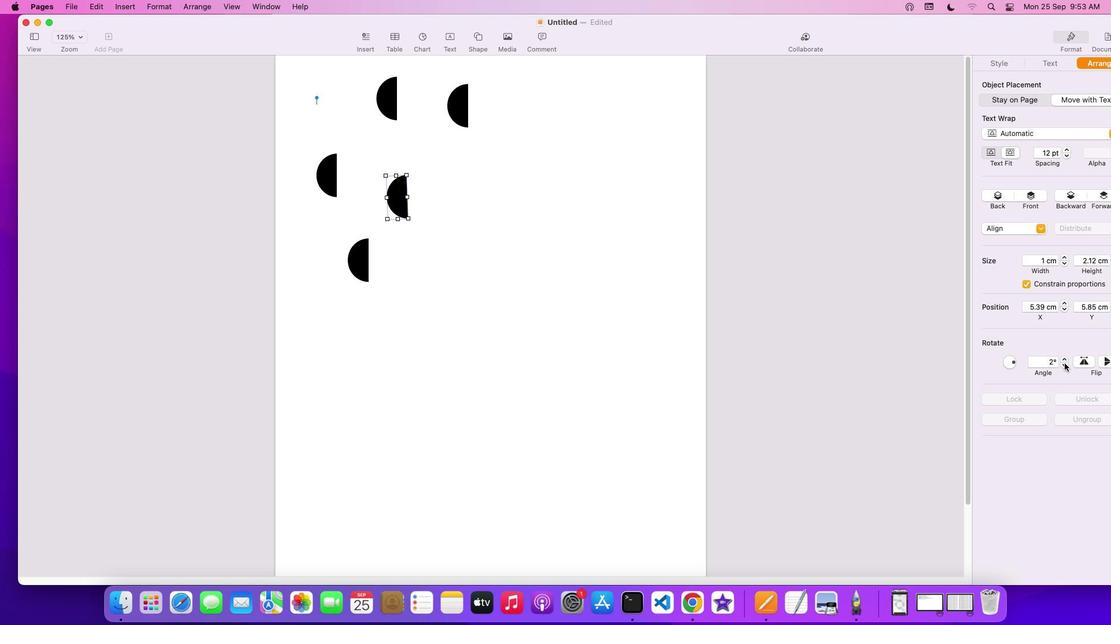 
Action: Mouse pressed left at (1038, 335)
Screenshot: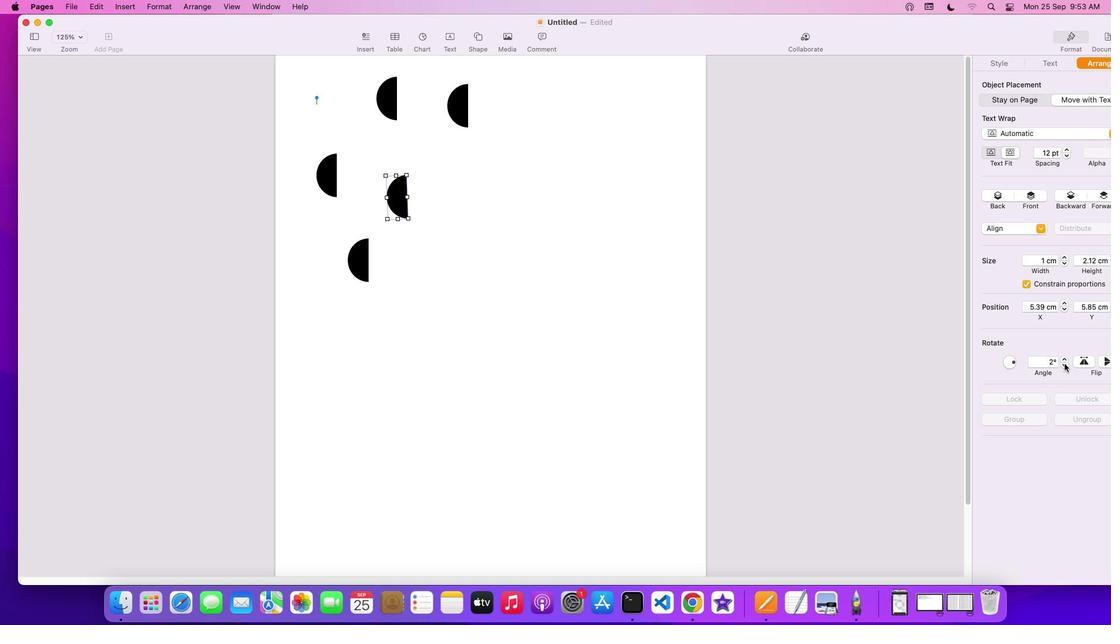 
Action: Mouse moved to (1038, 335)
Screenshot: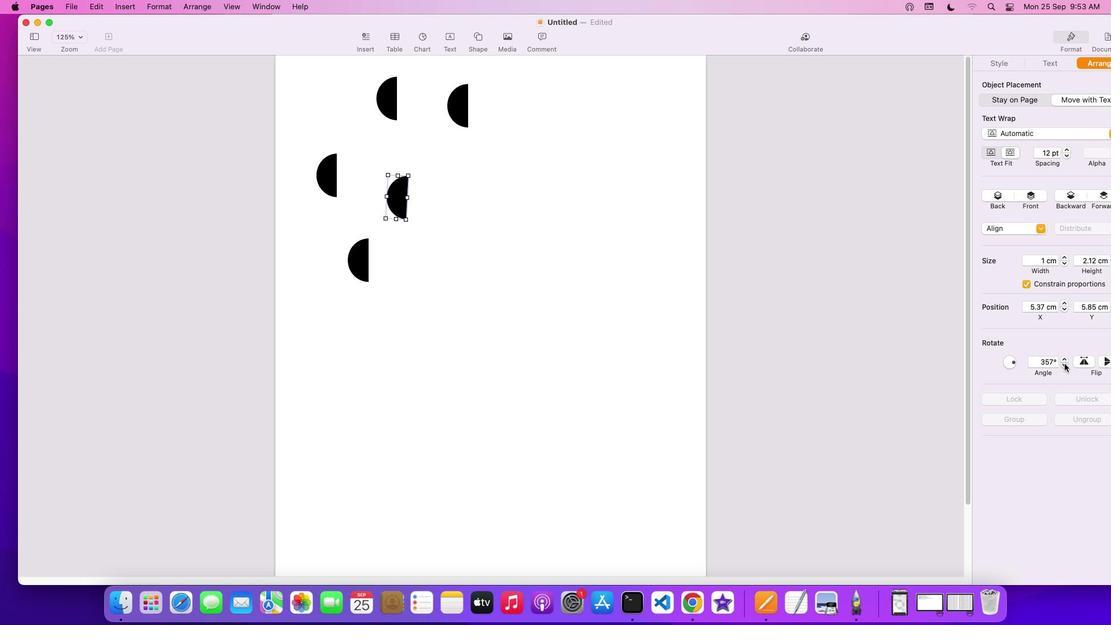 
Action: Mouse pressed left at (1038, 335)
Screenshot: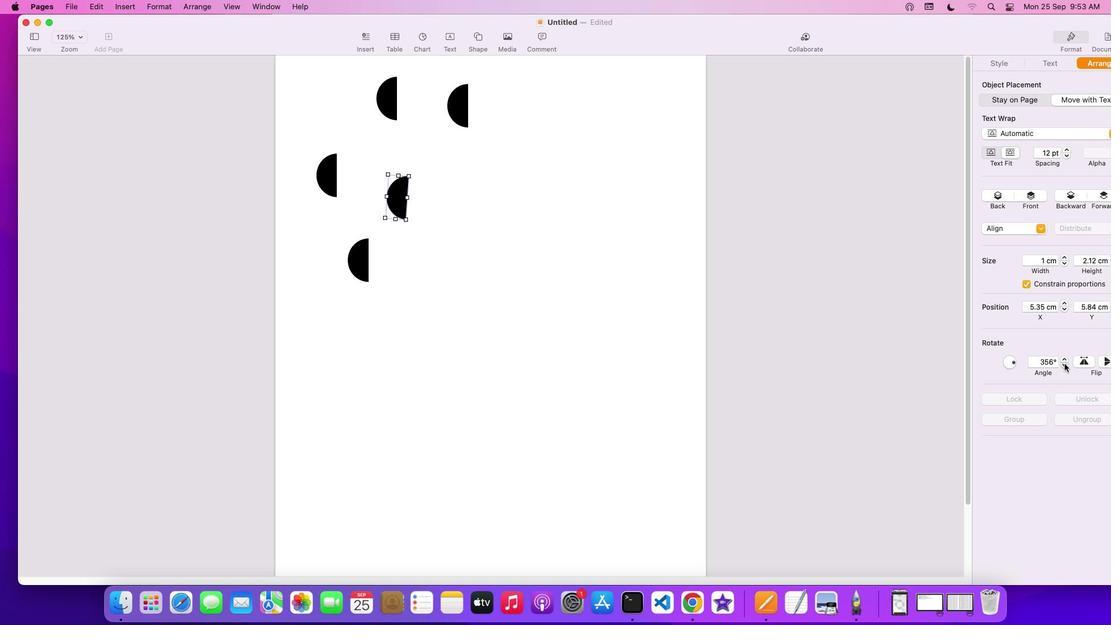 
Action: Mouse moved to (1038, 335)
Screenshot: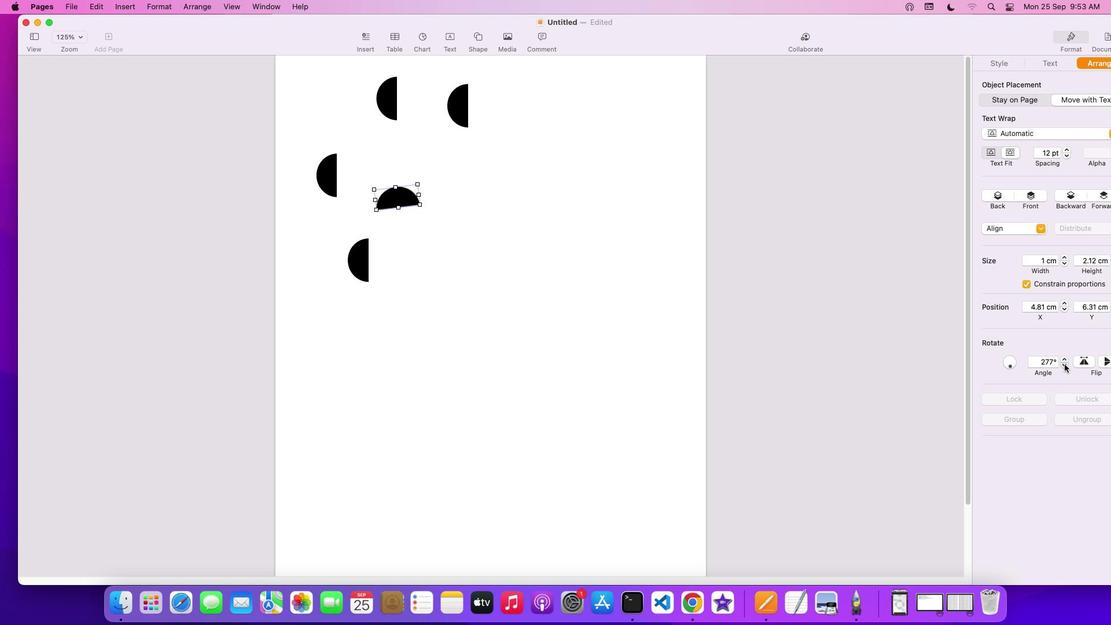 
Action: Mouse pressed left at (1038, 335)
Screenshot: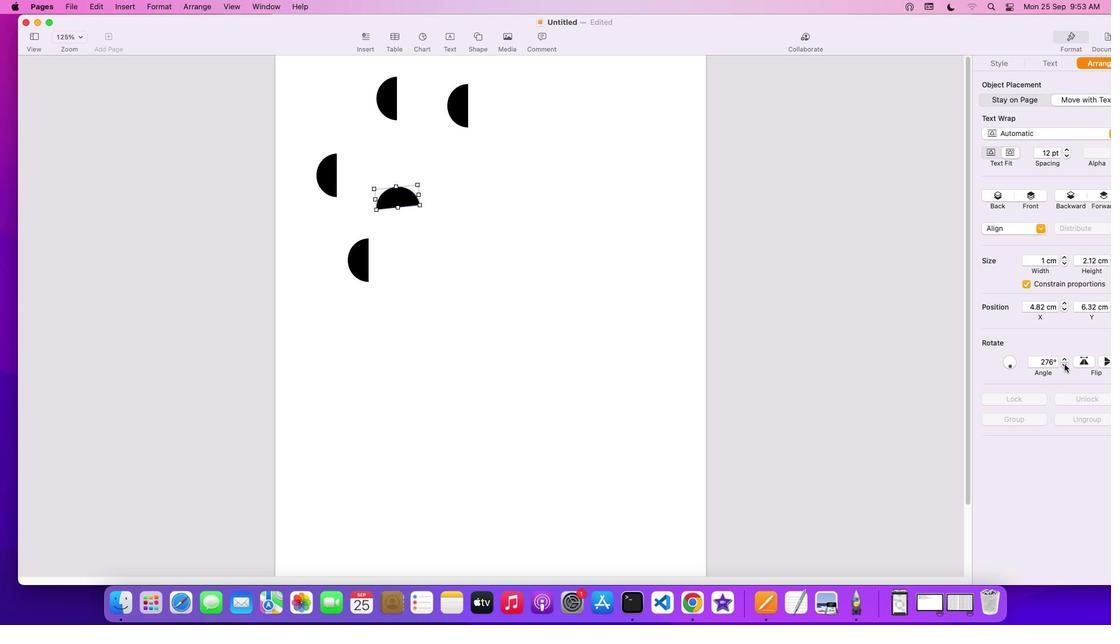 
Action: Mouse pressed left at (1038, 335)
Screenshot: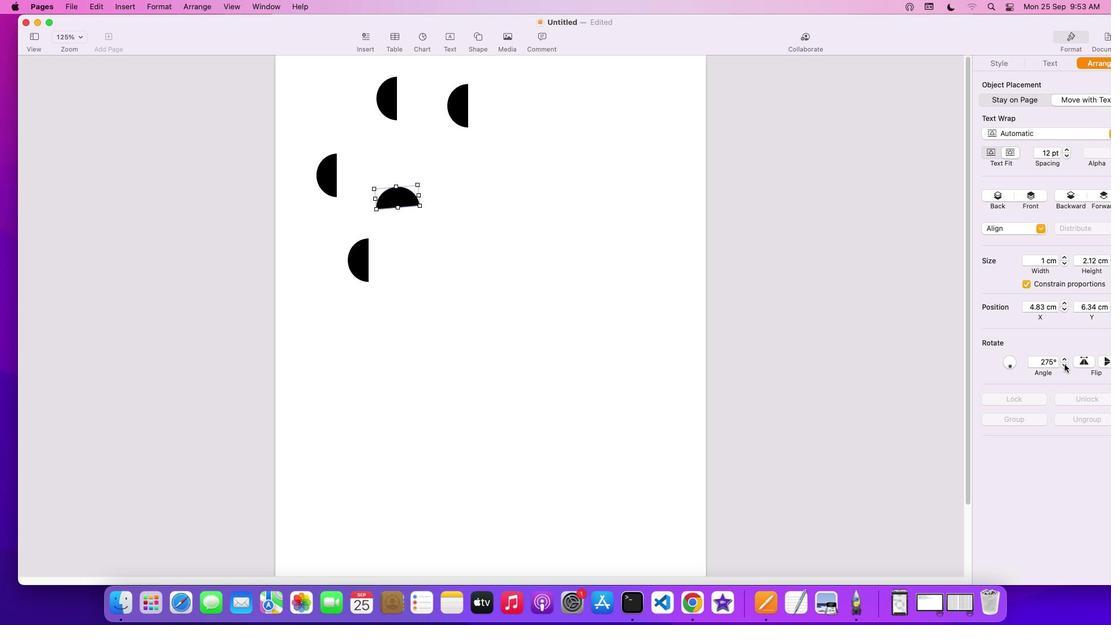 
Action: Mouse moved to (1038, 335)
Screenshot: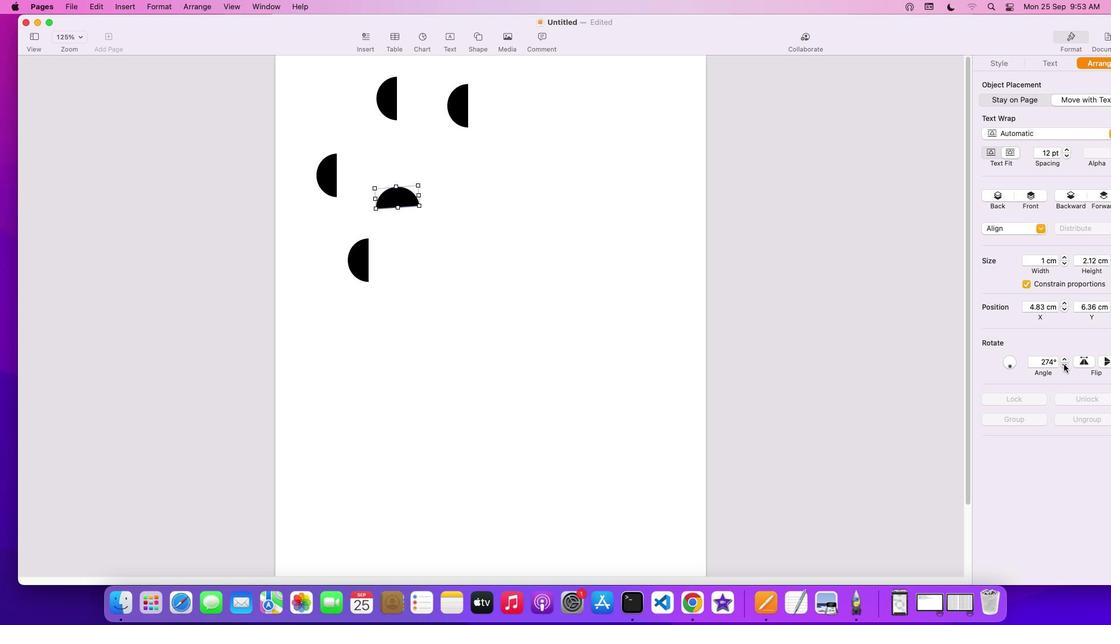 
Action: Mouse pressed left at (1038, 335)
Screenshot: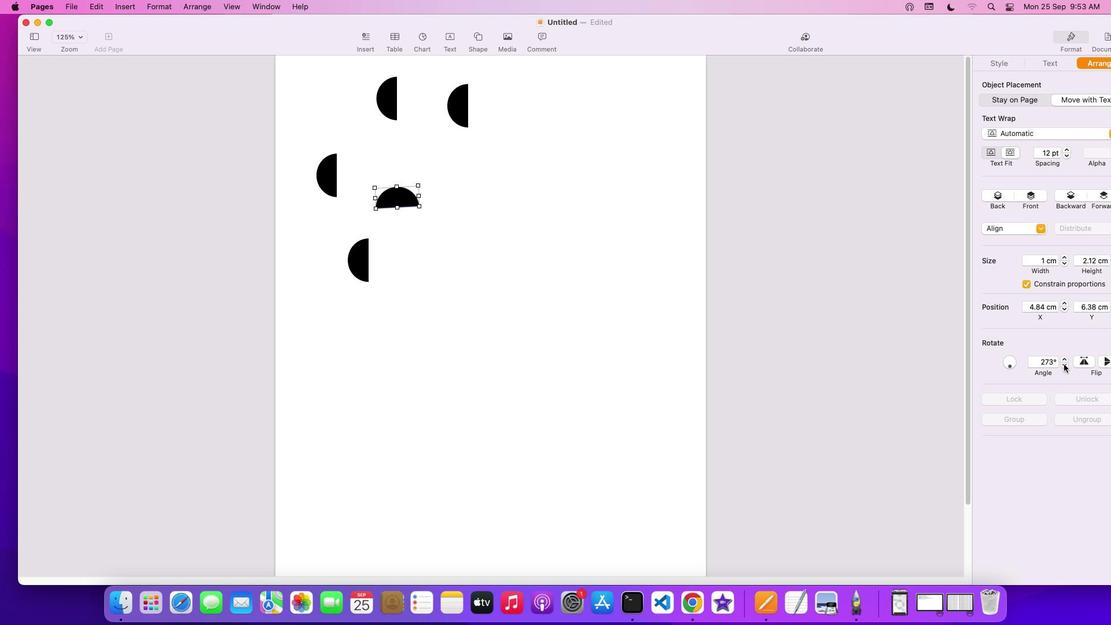 
Action: Mouse pressed left at (1038, 335)
Screenshot: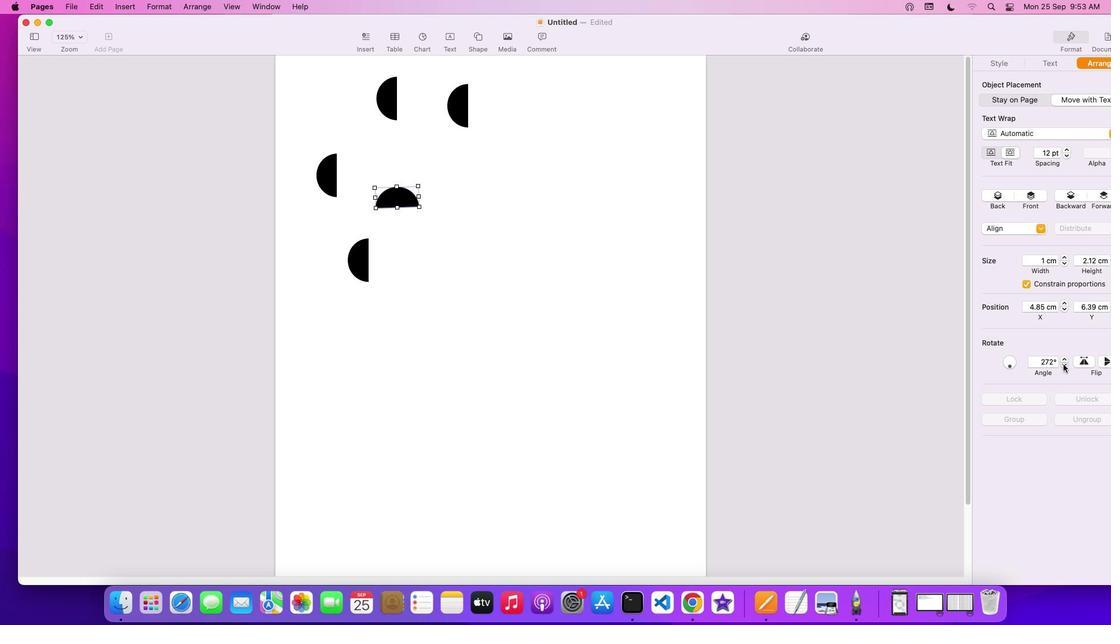 
Action: Mouse moved to (1038, 335)
Screenshot: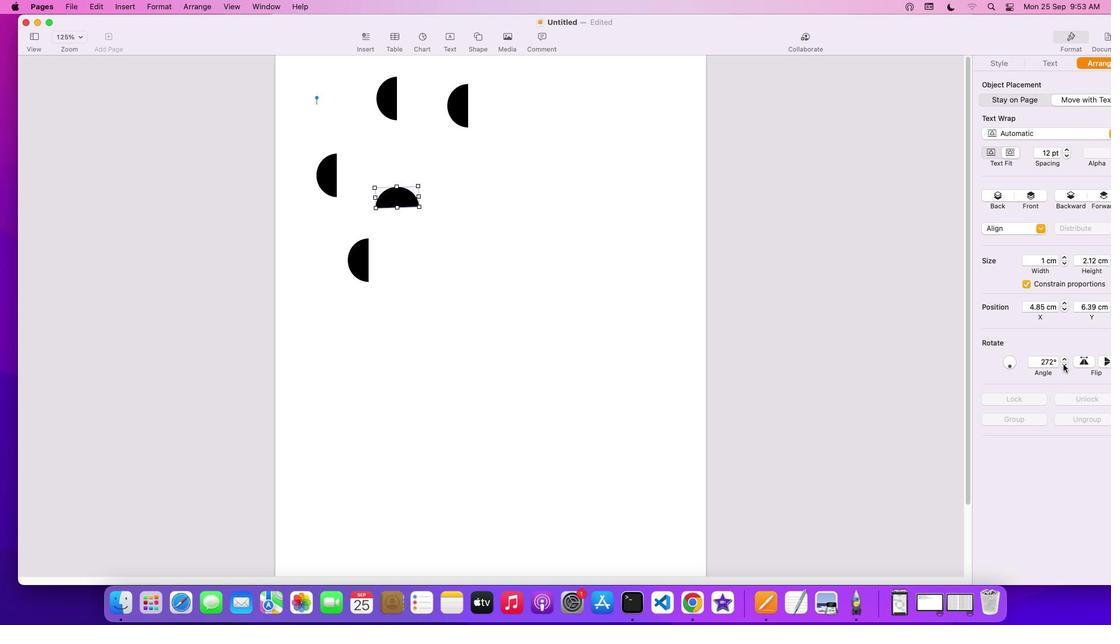 
Action: Mouse pressed left at (1038, 335)
Screenshot: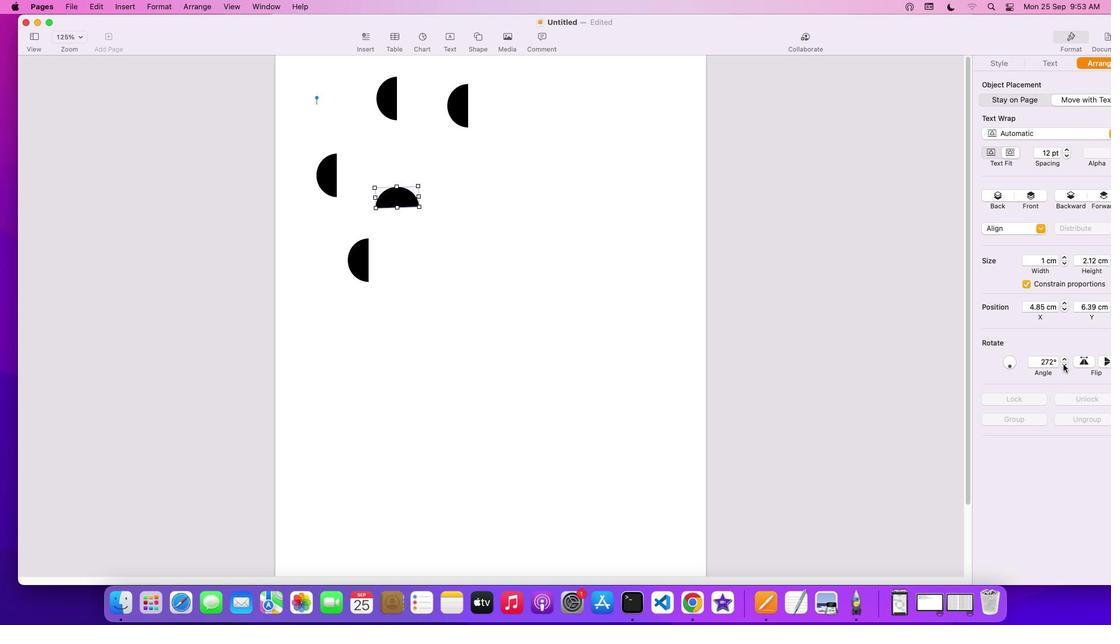 
Action: Mouse moved to (1038, 335)
Screenshot: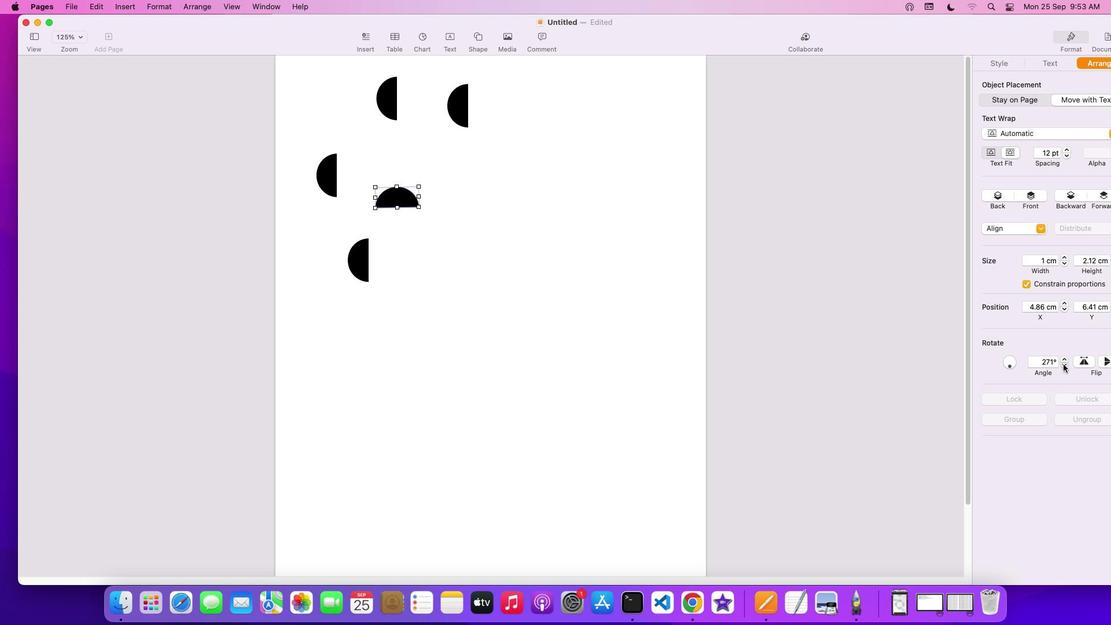 
Action: Mouse pressed left at (1038, 335)
Screenshot: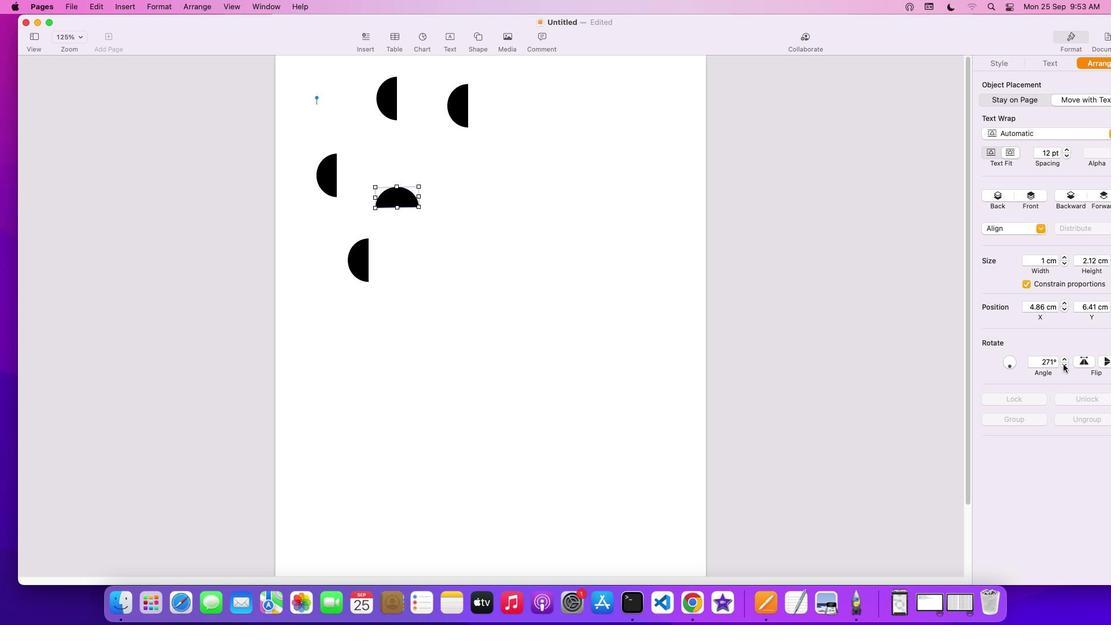 
Action: Mouse moved to (1038, 335)
Screenshot: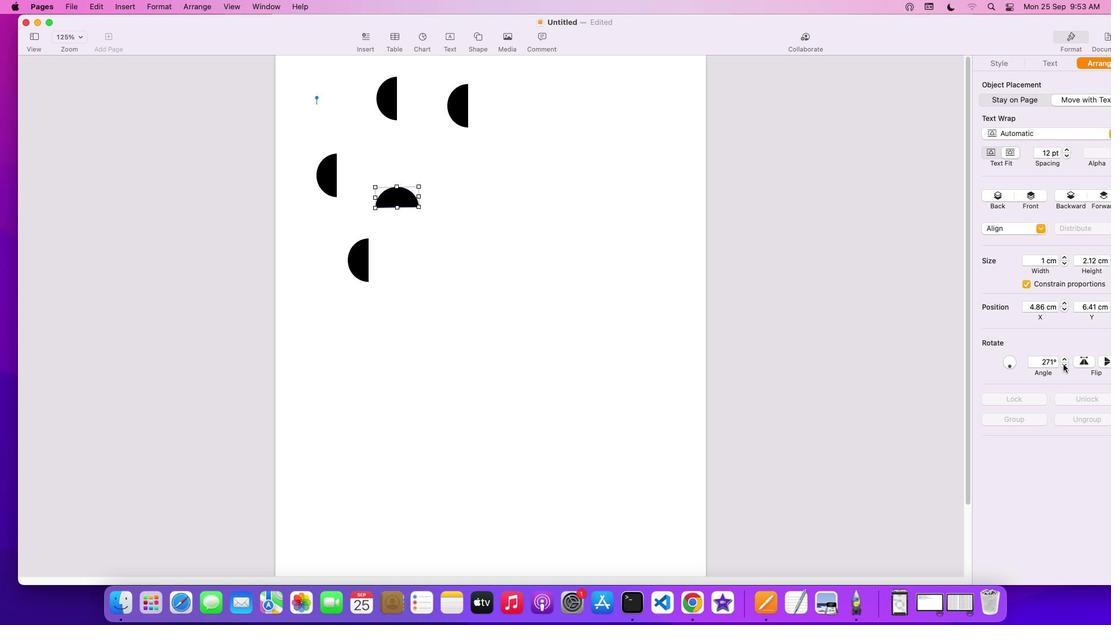 
Action: Mouse pressed left at (1038, 335)
Screenshot: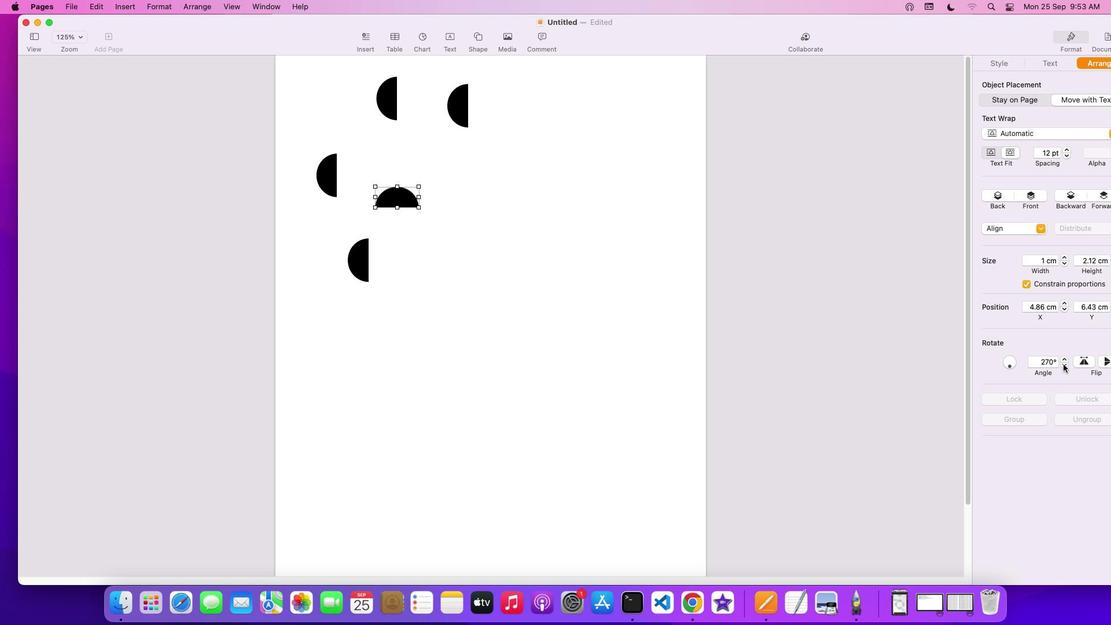 
Action: Mouse pressed left at (1038, 335)
Screenshot: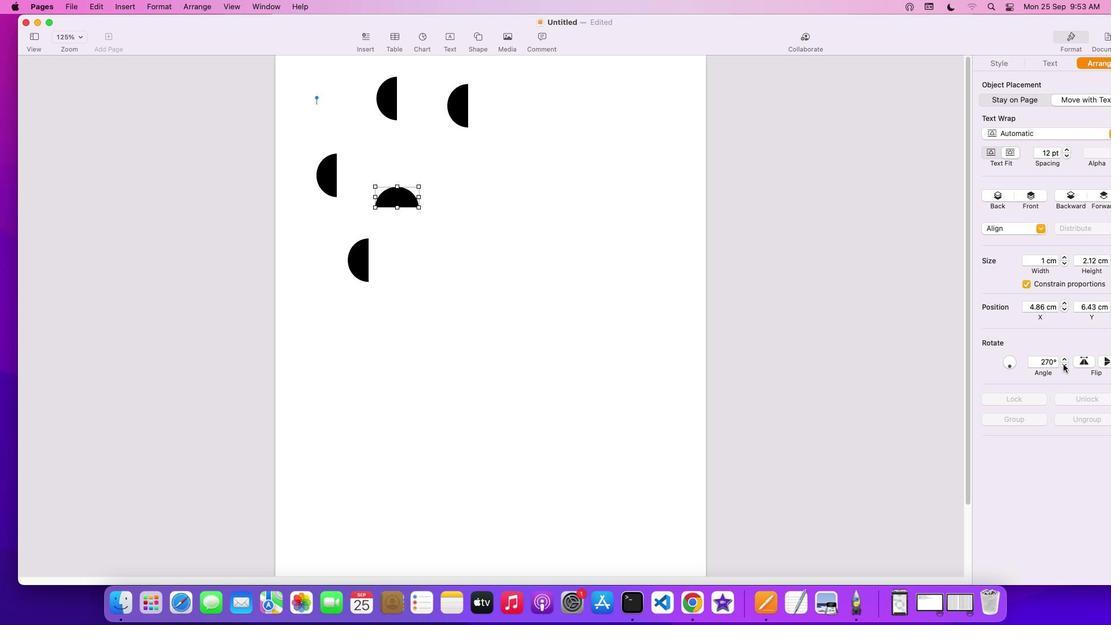 
Action: Mouse pressed left at (1038, 335)
Screenshot: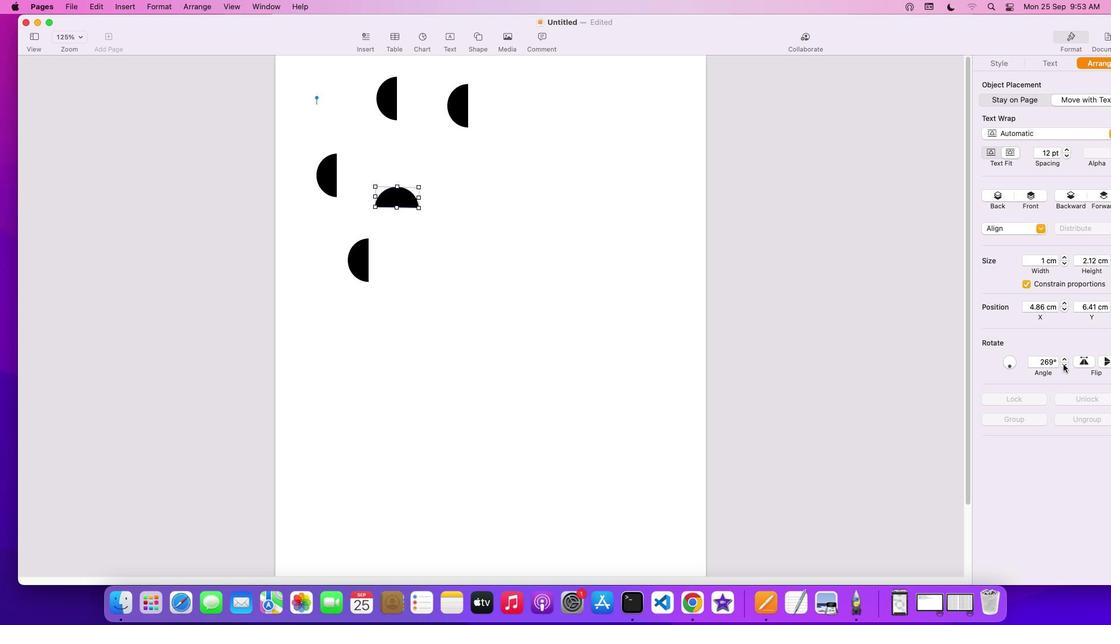 
Action: Mouse pressed left at (1038, 335)
Screenshot: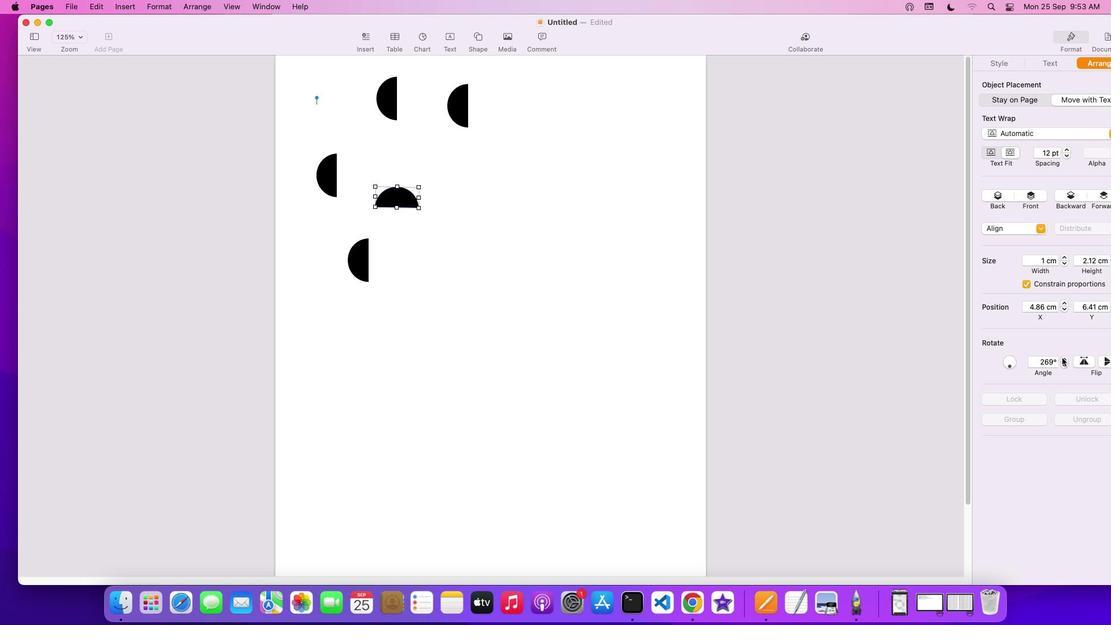 
Action: Mouse moved to (1037, 335)
Screenshot: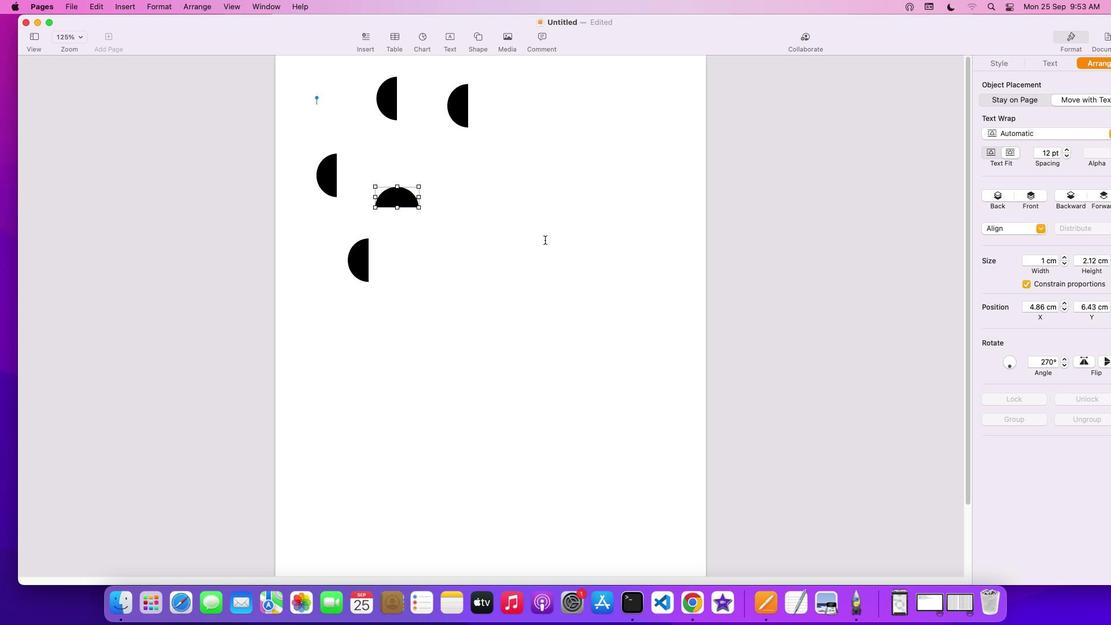 
Action: Mouse pressed left at (1037, 335)
Screenshot: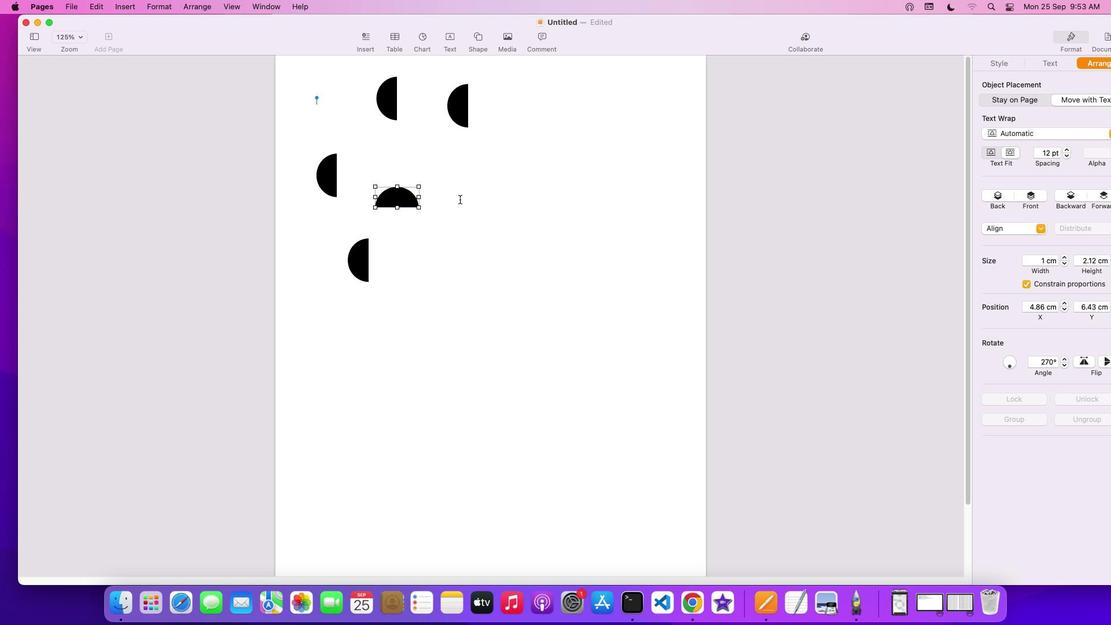 
Action: Mouse moved to (841, 338)
Screenshot: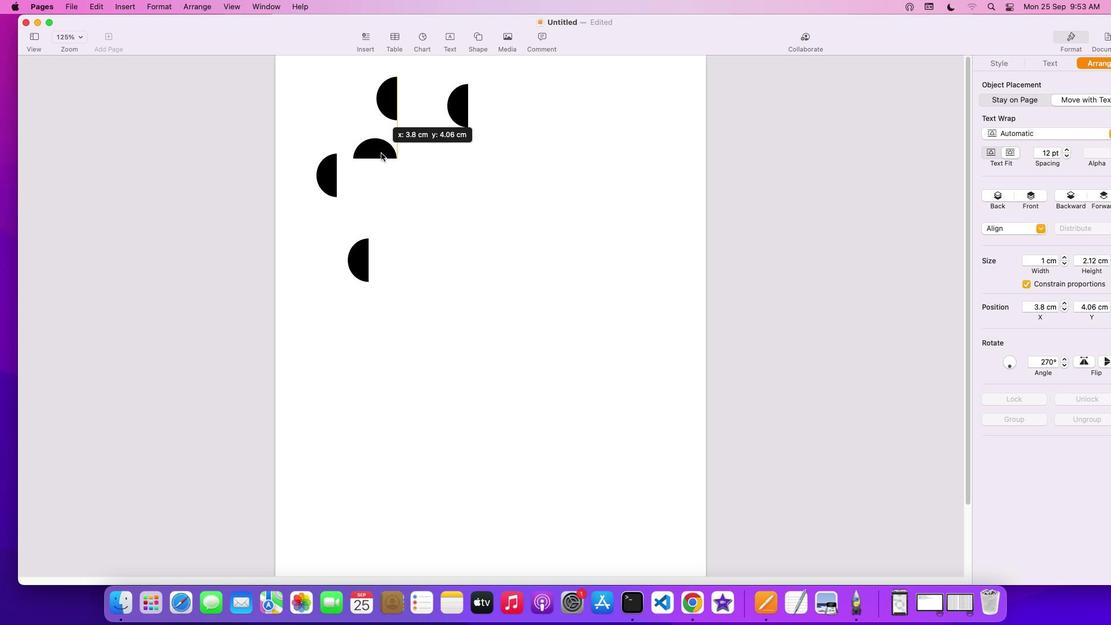 
Action: Mouse pressed left at (841, 338)
Screenshot: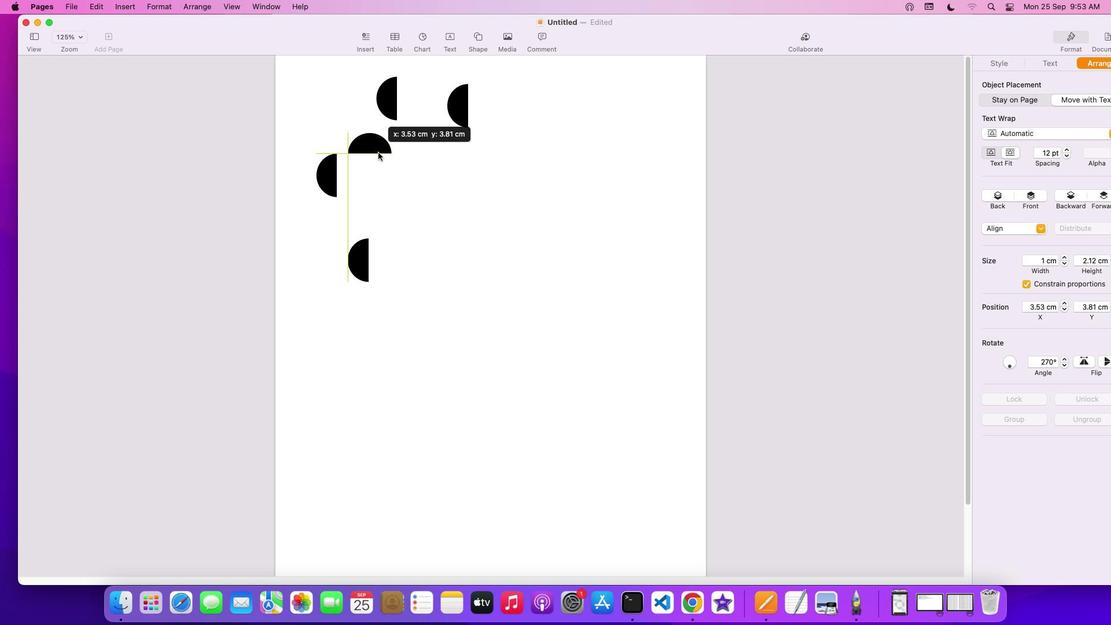 
Action: Mouse moved to (829, 337)
Screenshot: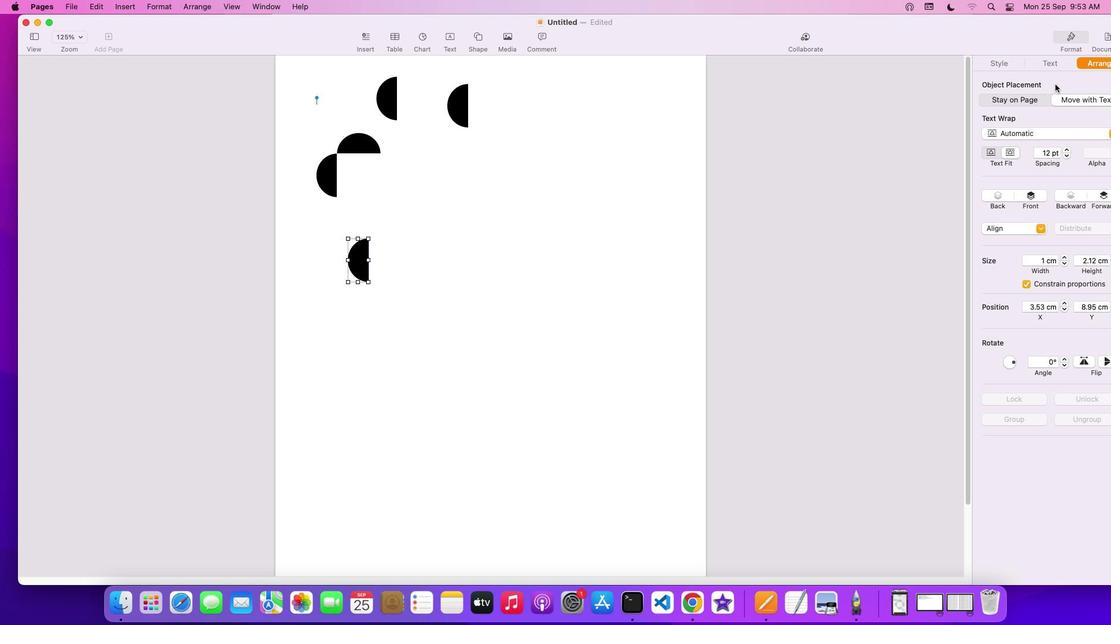 
Action: Mouse pressed left at (829, 337)
Screenshot: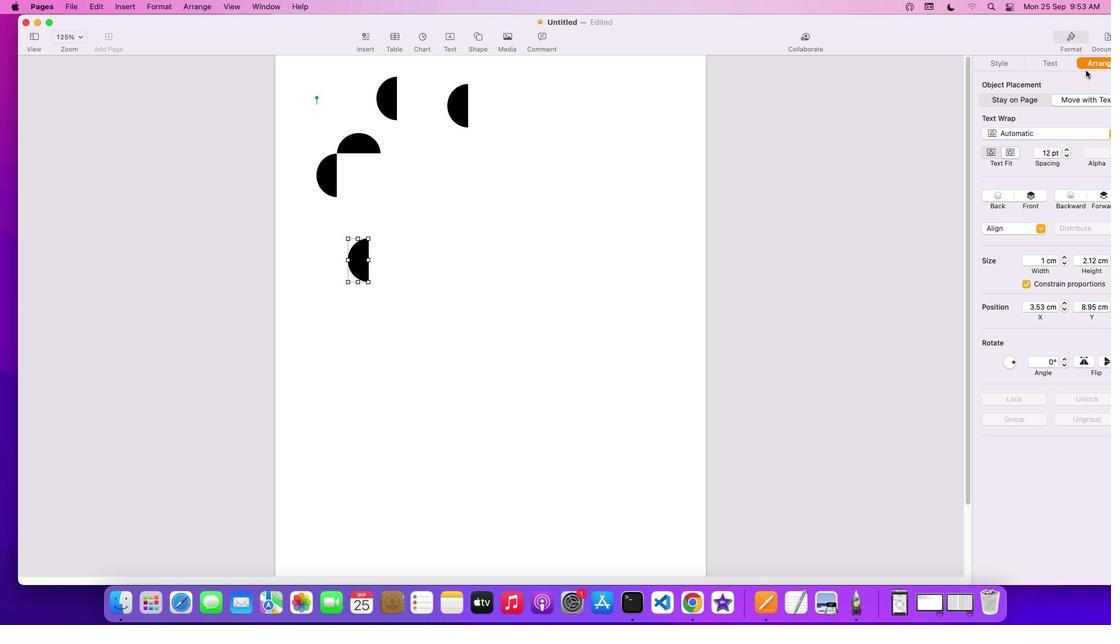 
Action: Mouse moved to (1044, 335)
Screenshot: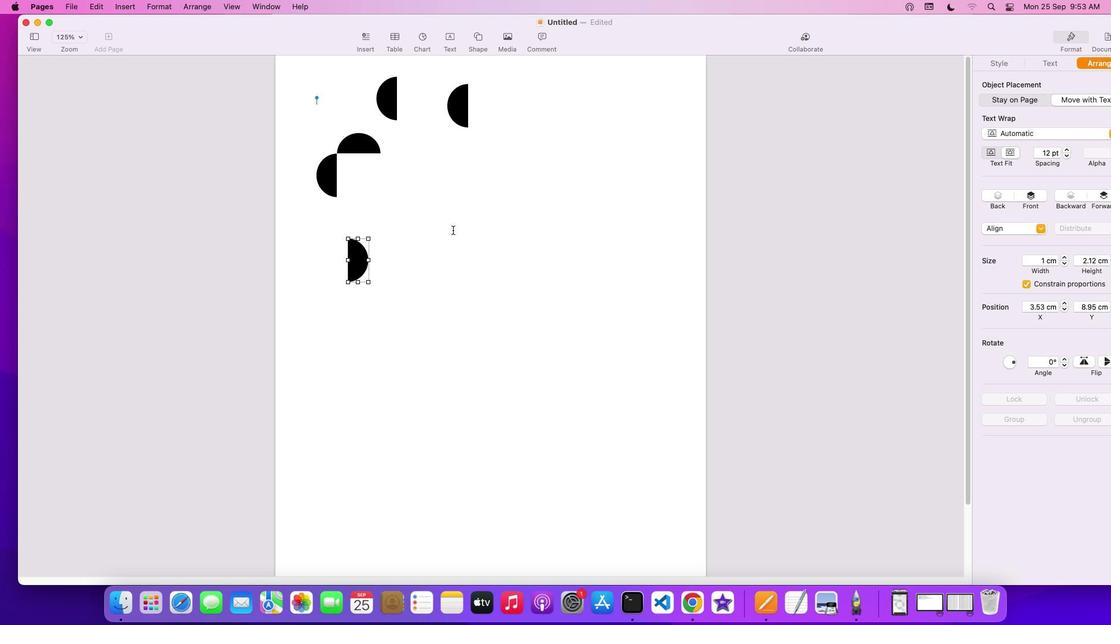 
Action: Mouse pressed left at (1044, 335)
Screenshot: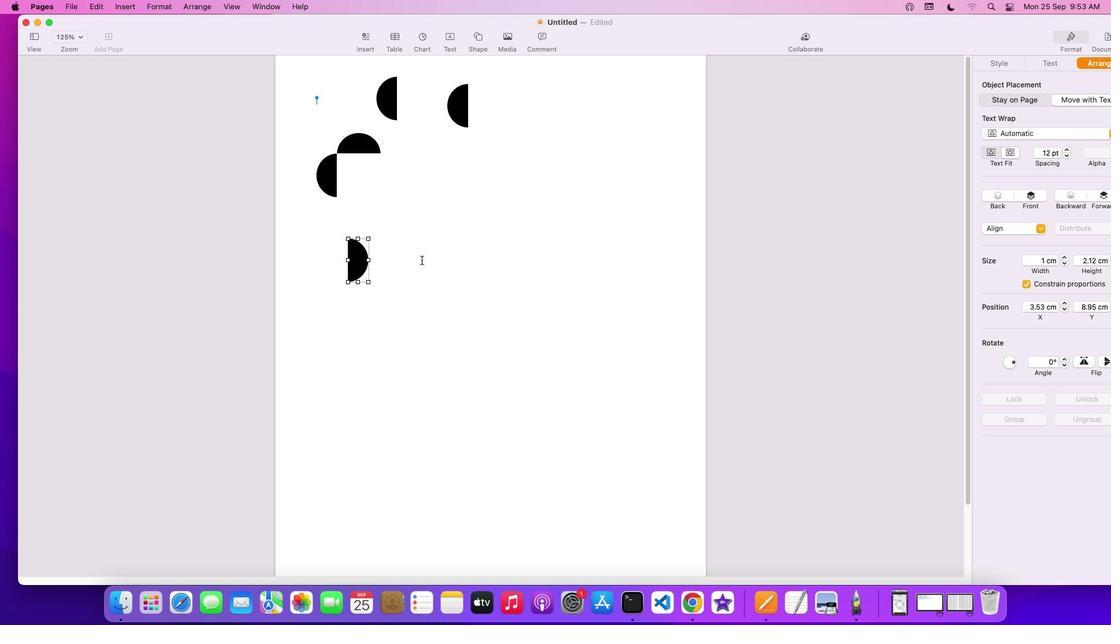 
Action: Mouse moved to (826, 337)
Screenshot: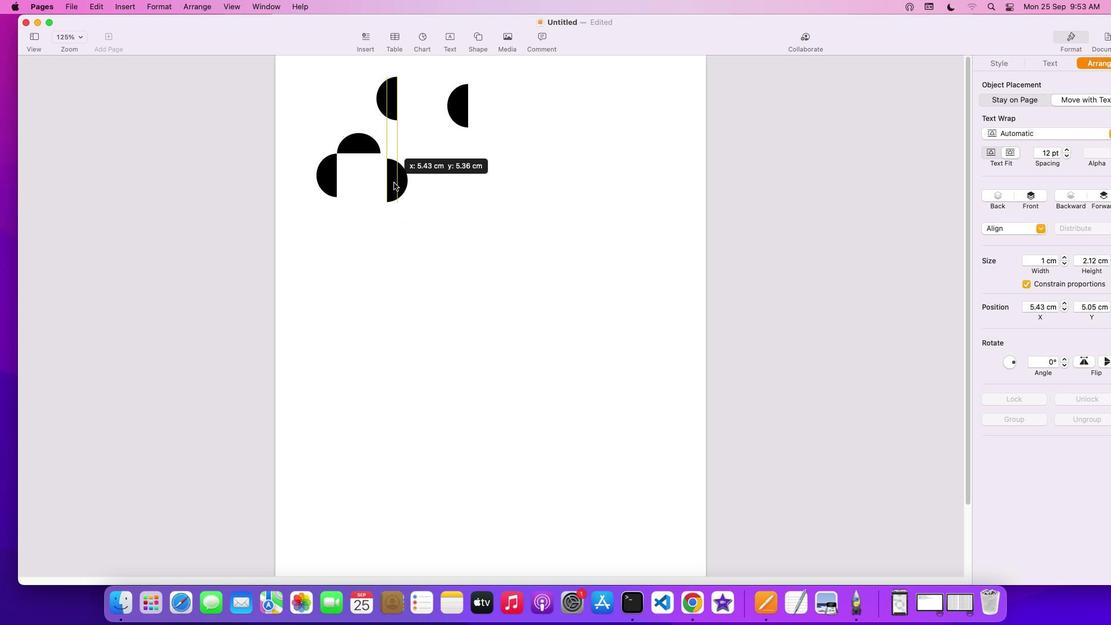 
Action: Mouse pressed left at (826, 337)
Screenshot: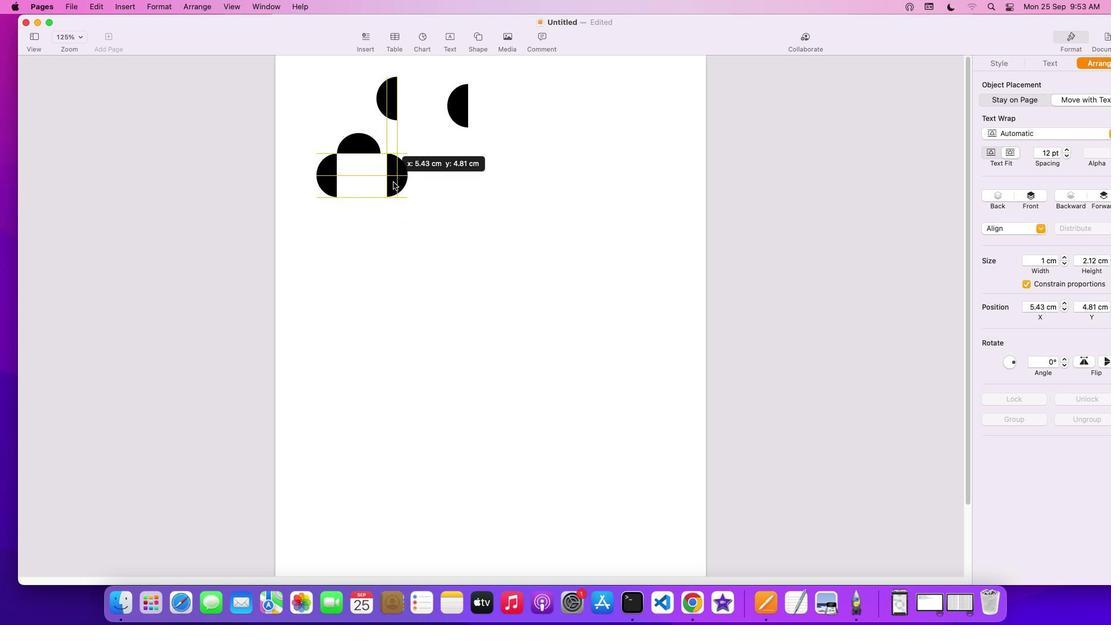 
Action: Mouse moved to (828, 339)
Screenshot: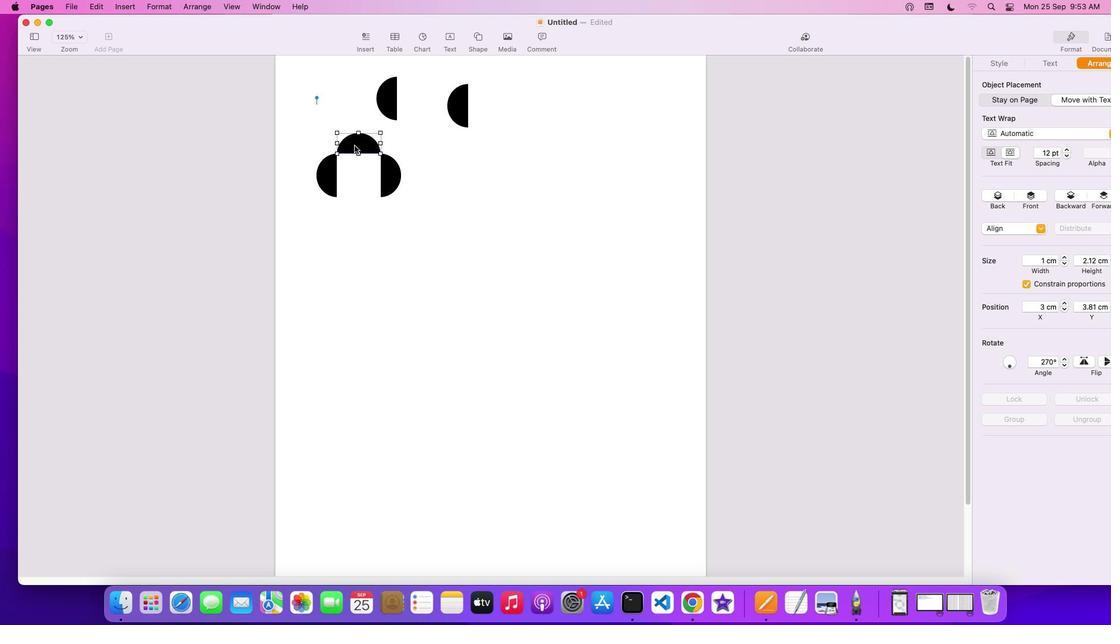 
Action: Mouse pressed left at (828, 339)
Screenshot: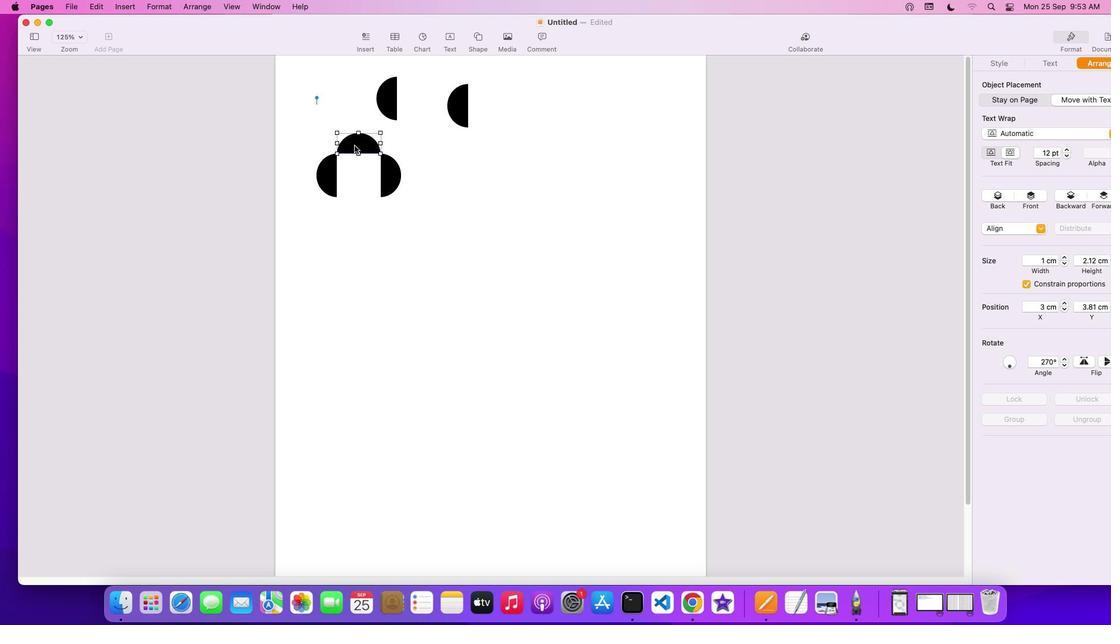 
Action: Mouse moved to (825, 339)
Screenshot: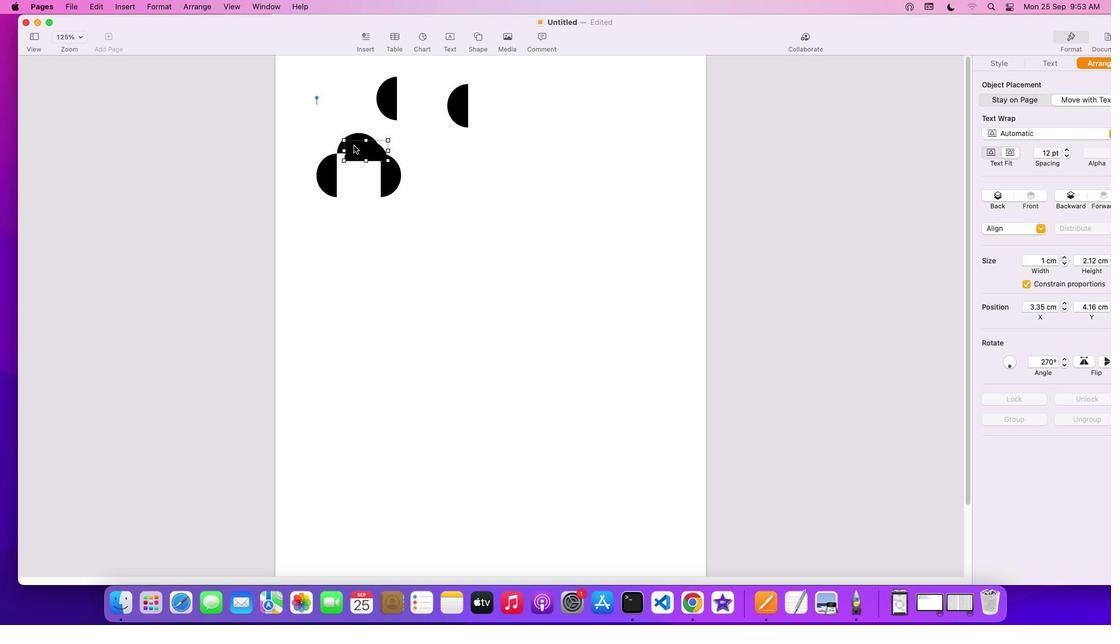 
Action: Key pressed Key.cmd'c''v'
Screenshot: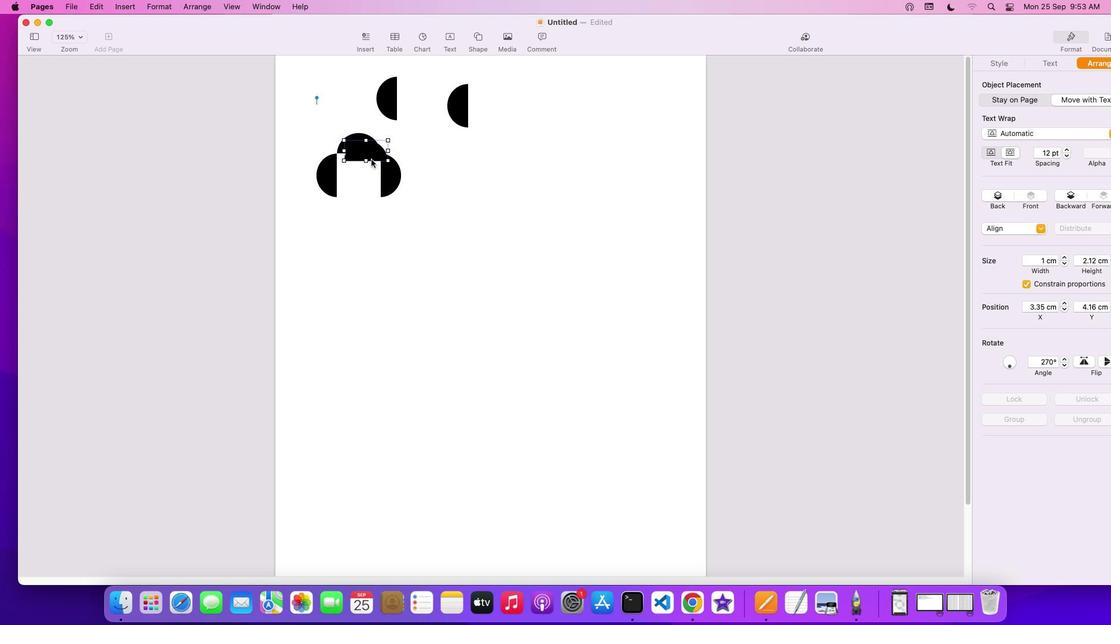 
Action: Mouse moved to (831, 339)
Screenshot: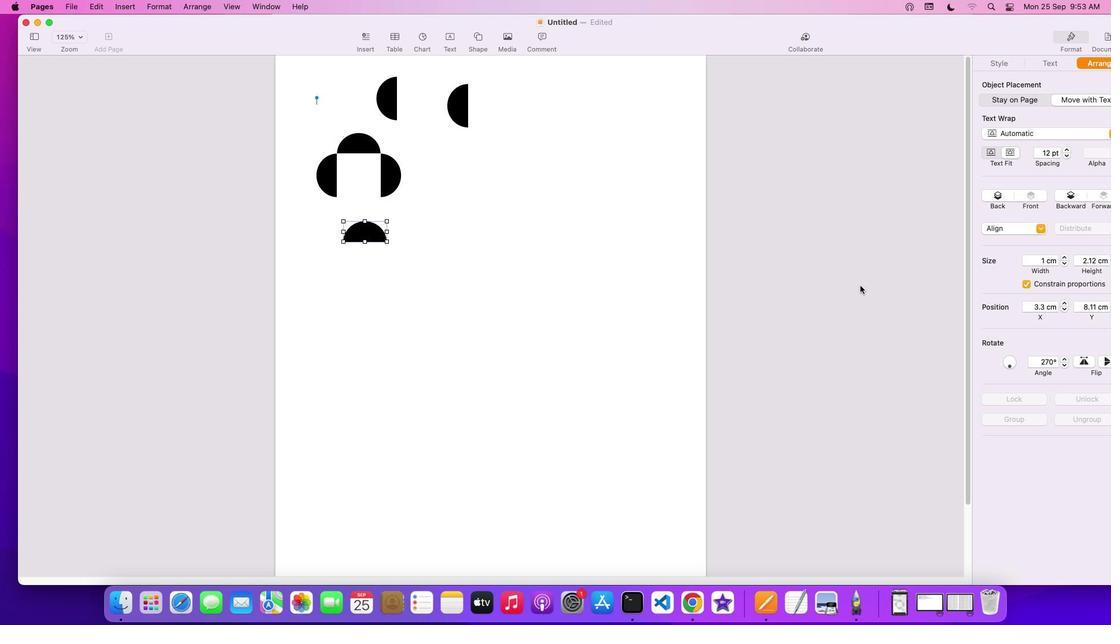 
Action: Mouse pressed left at (831, 339)
Screenshot: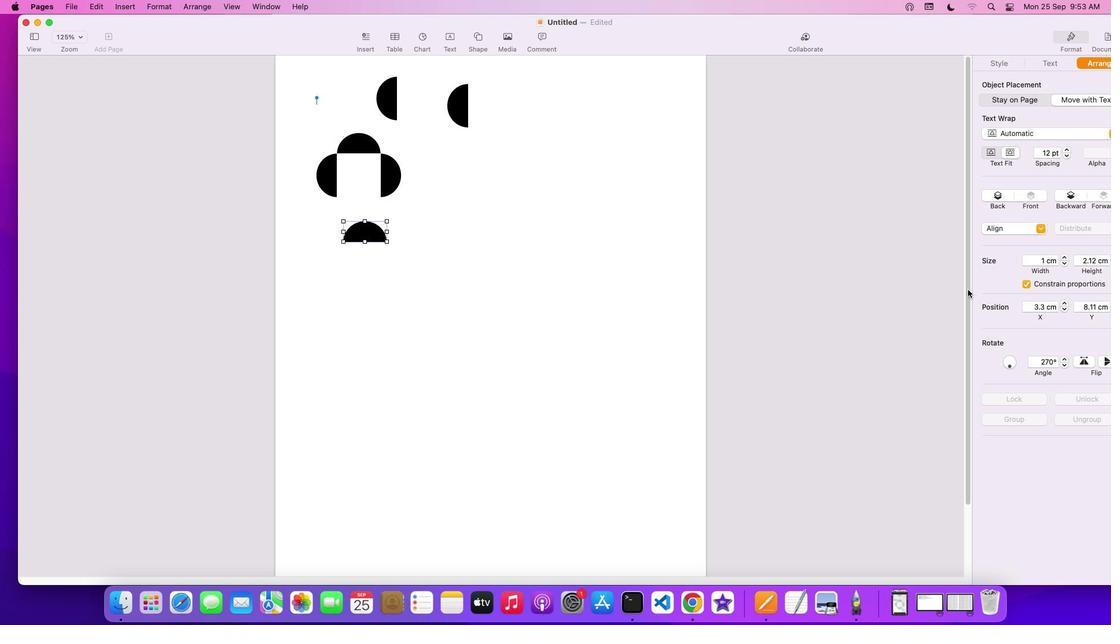 
Action: Mouse moved to (1050, 335)
Screenshot: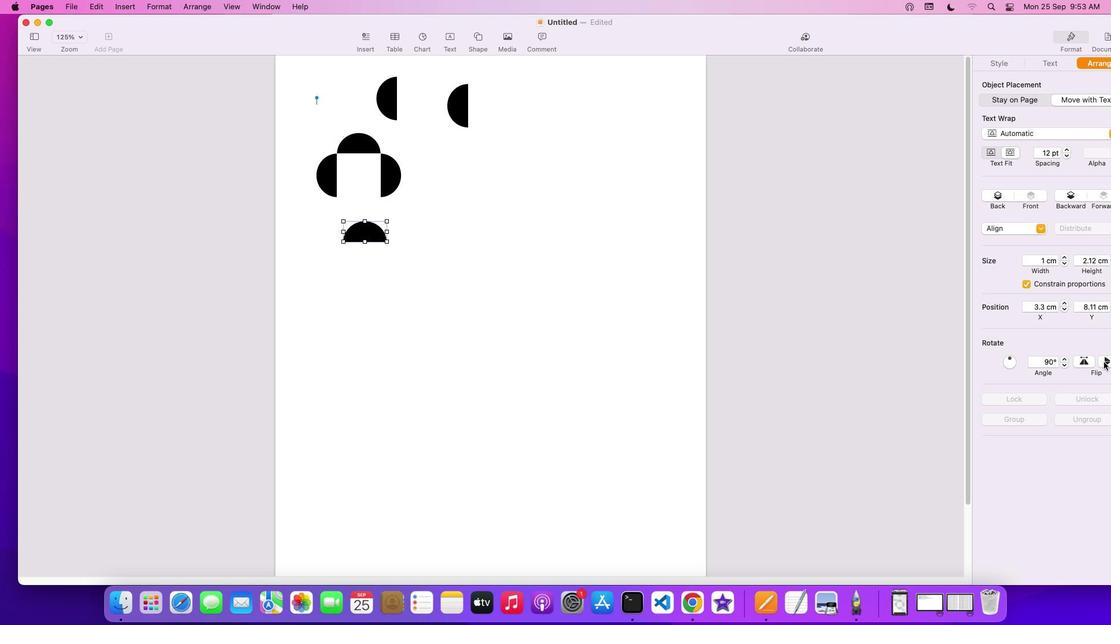 
Action: Mouse pressed left at (1050, 335)
Screenshot: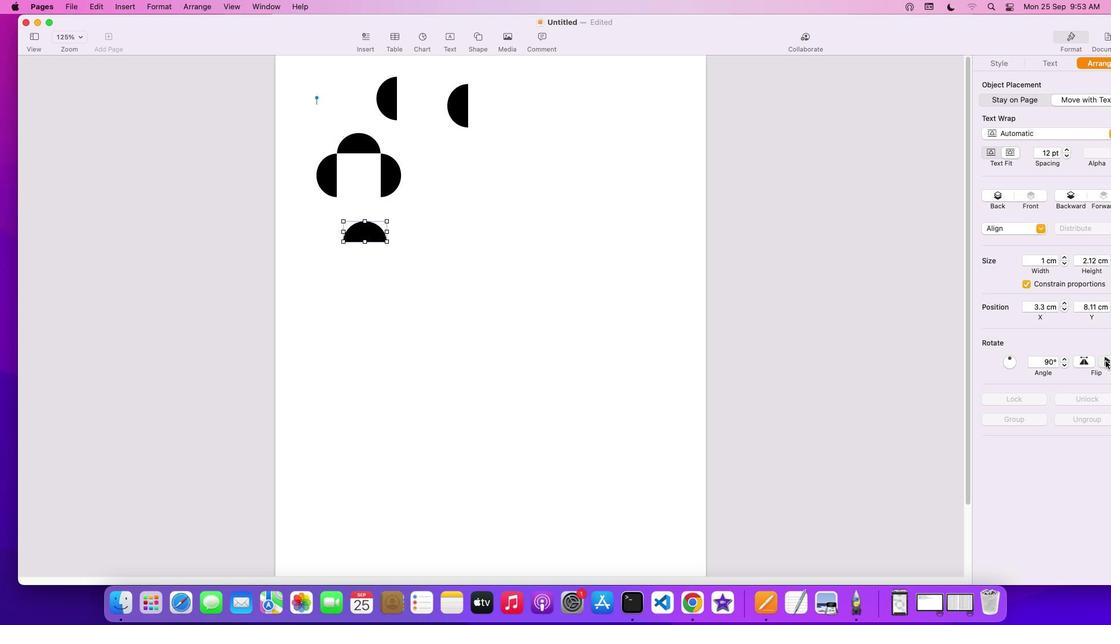 
Action: Mouse moved to (1050, 335)
Screenshot: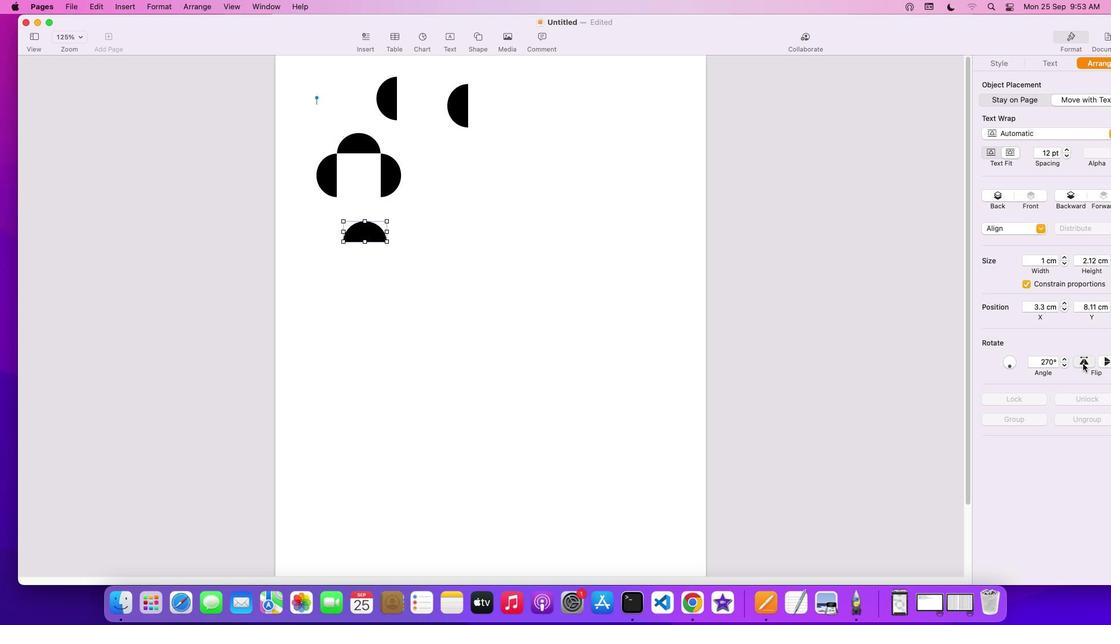 
Action: Mouse pressed left at (1050, 335)
Screenshot: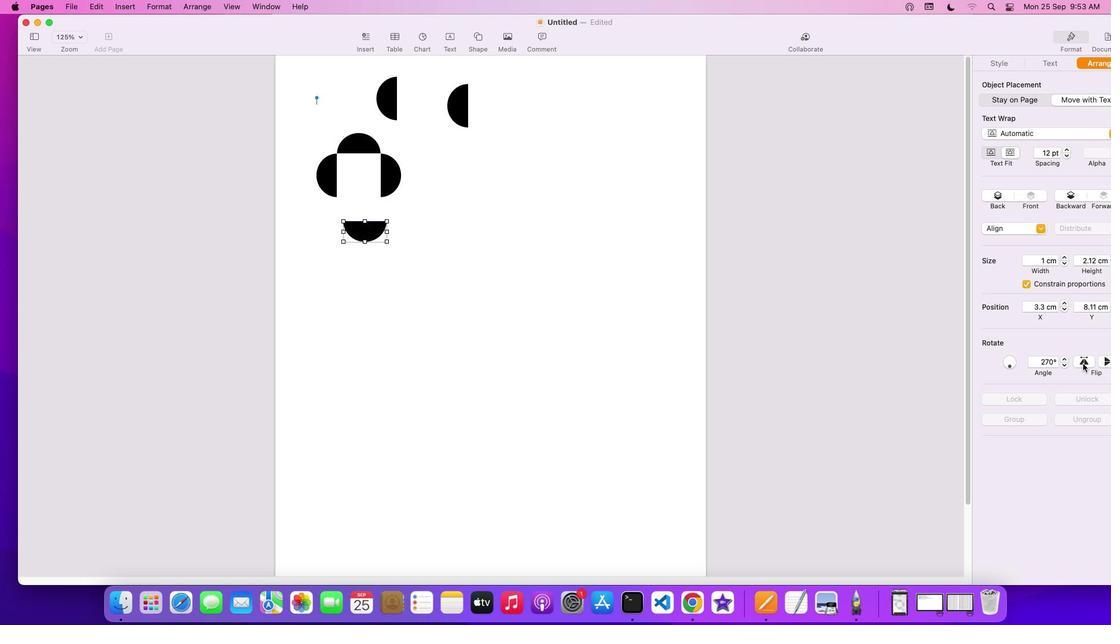 
Action: Mouse moved to (1044, 335)
Screenshot: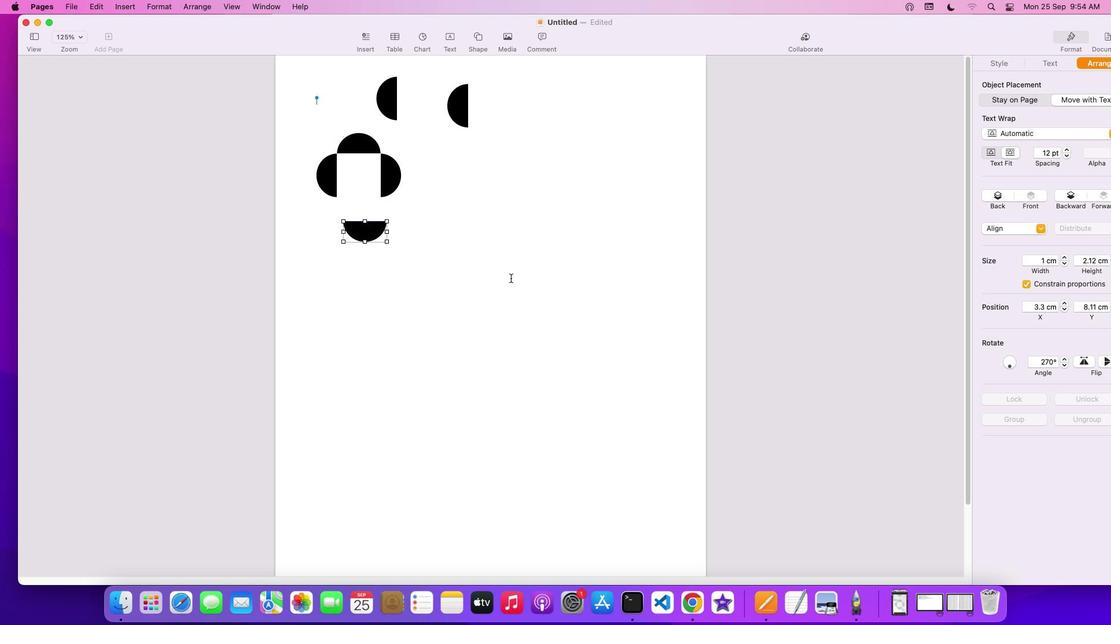 
Action: Mouse pressed left at (1044, 335)
Screenshot: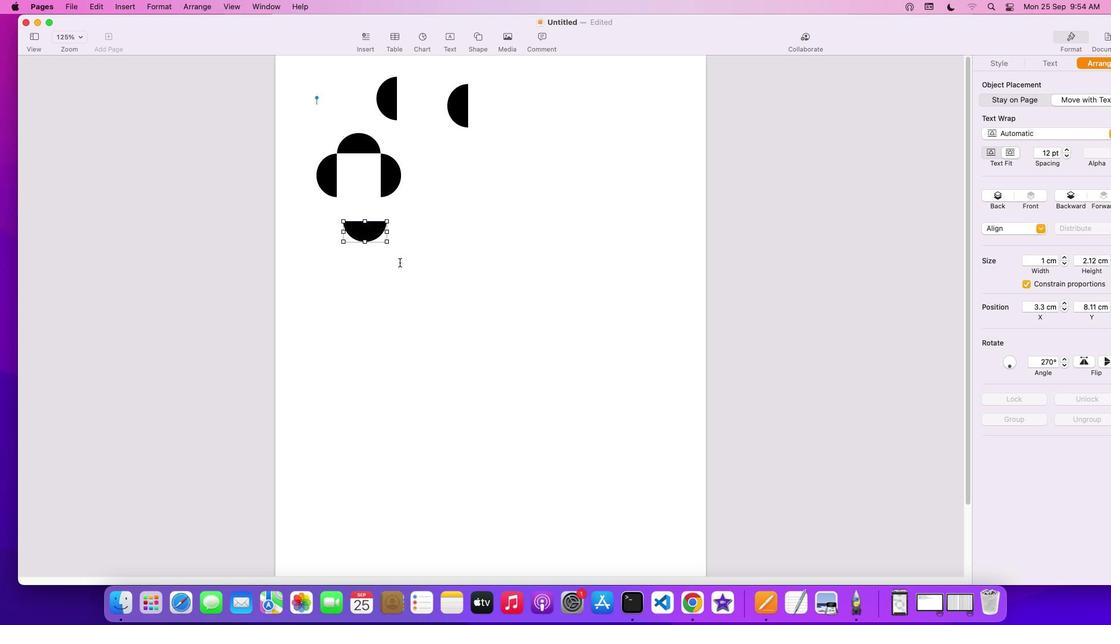 
Action: Mouse moved to (829, 338)
Screenshot: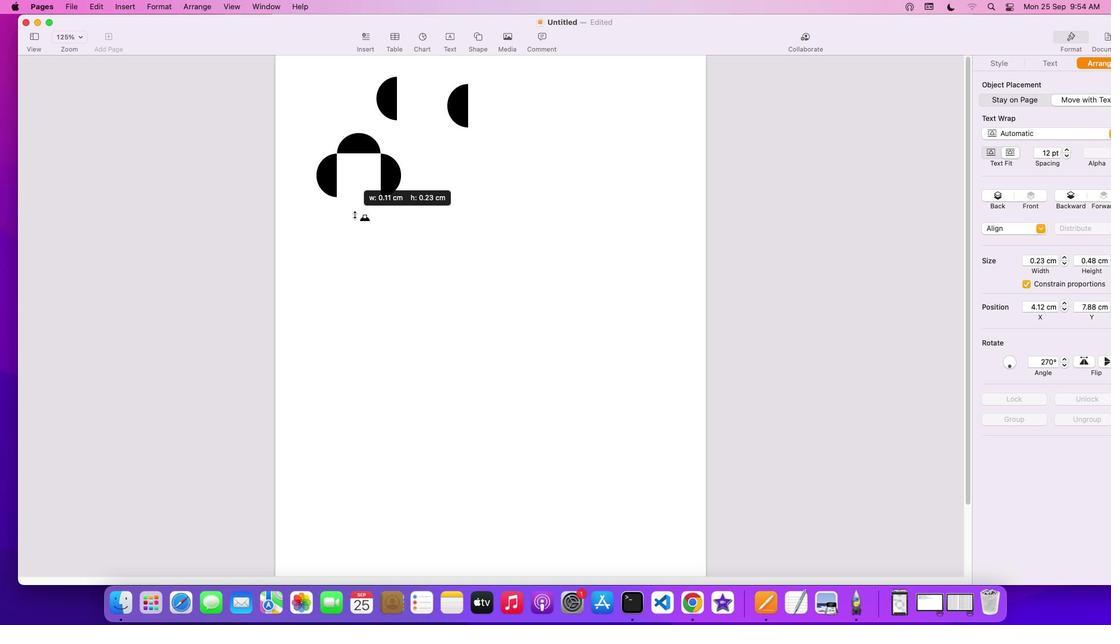 
Action: Mouse pressed left at (829, 338)
Screenshot: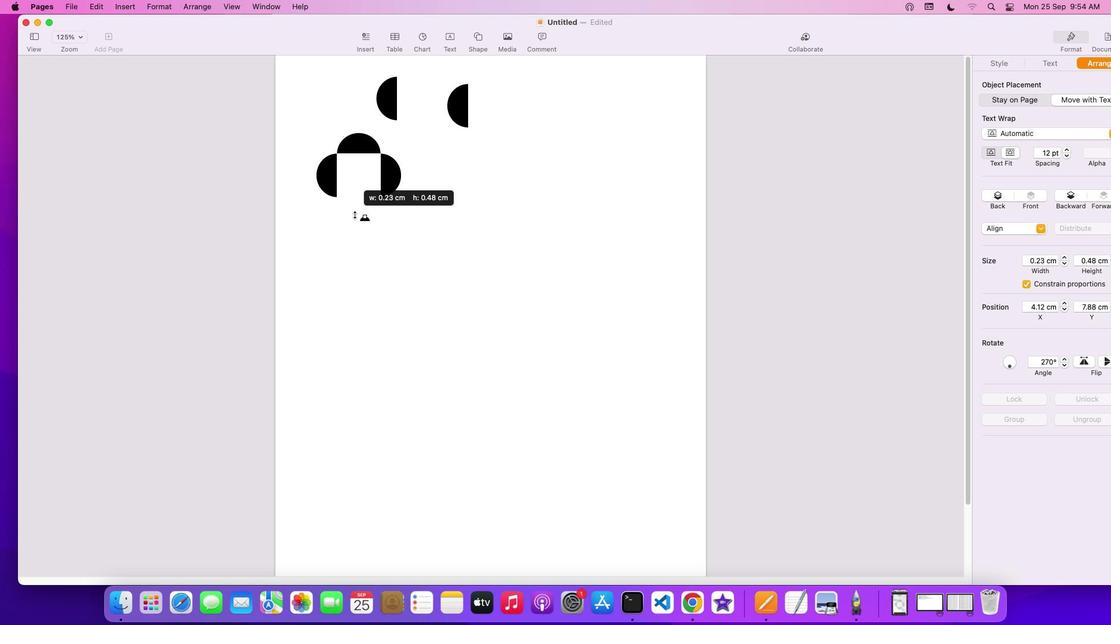 
Action: Mouse moved to (855, 337)
Screenshot: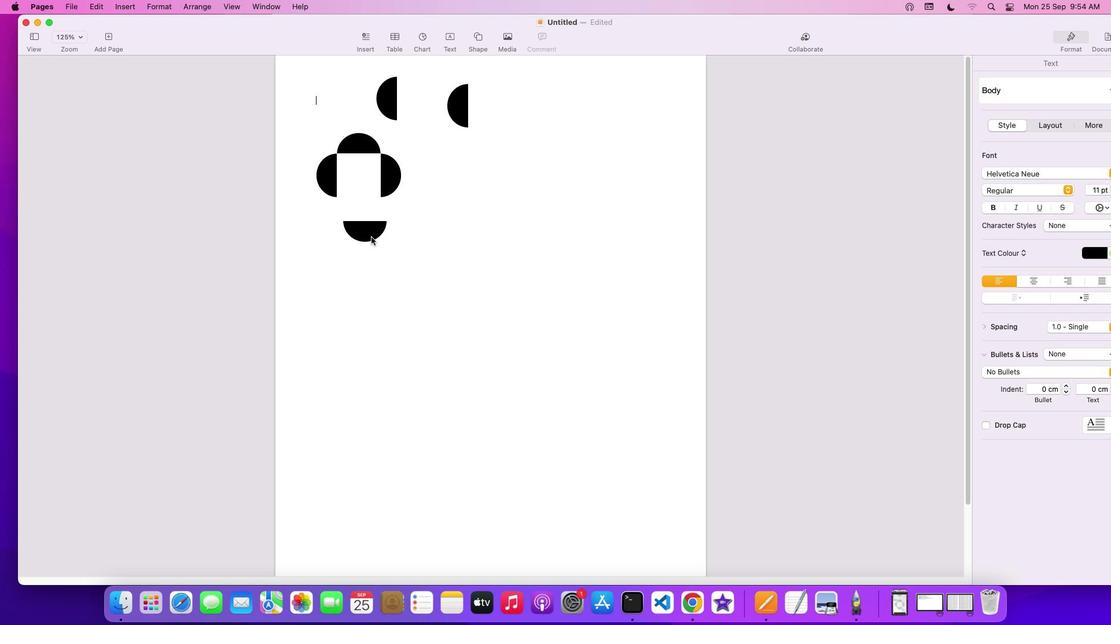 
Action: Mouse pressed left at (855, 337)
Screenshot: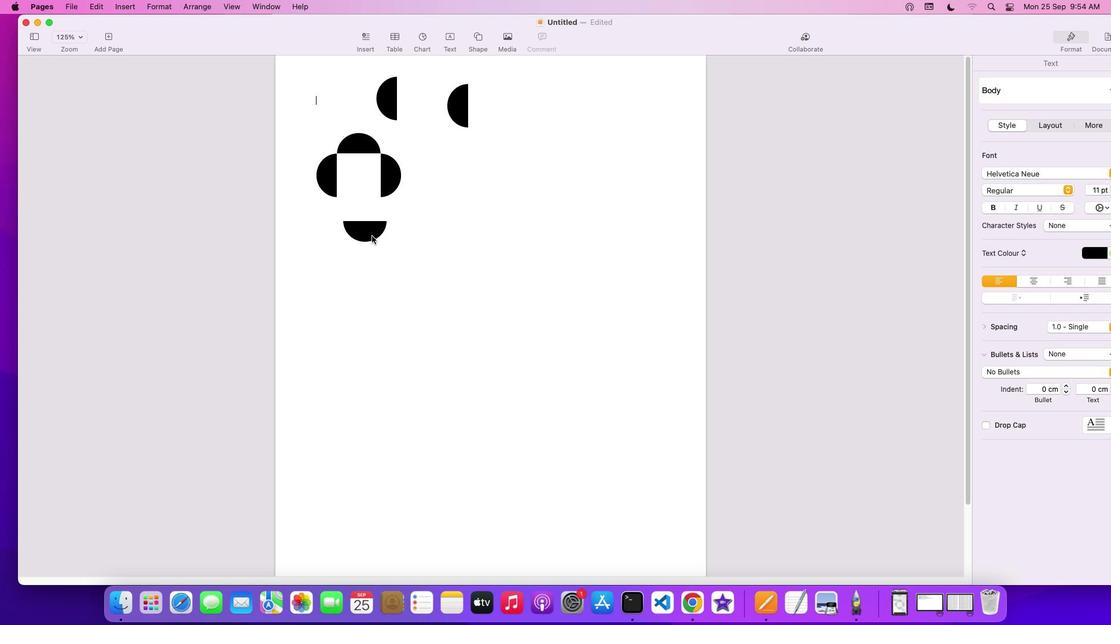 
Action: Mouse moved to (831, 338)
Screenshot: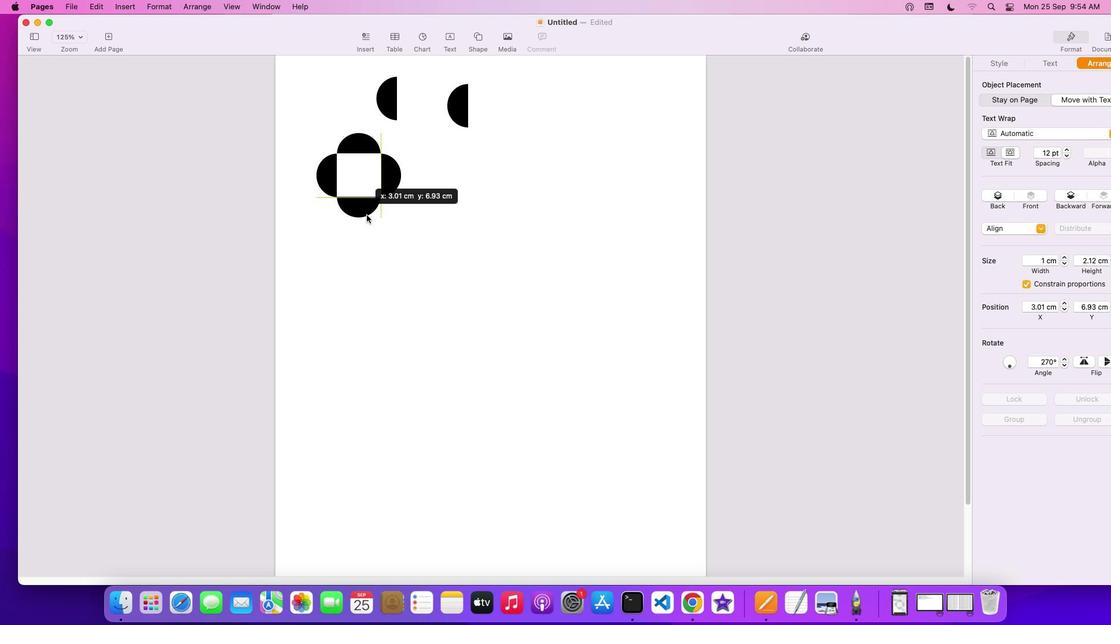 
Action: Mouse pressed left at (831, 338)
Screenshot: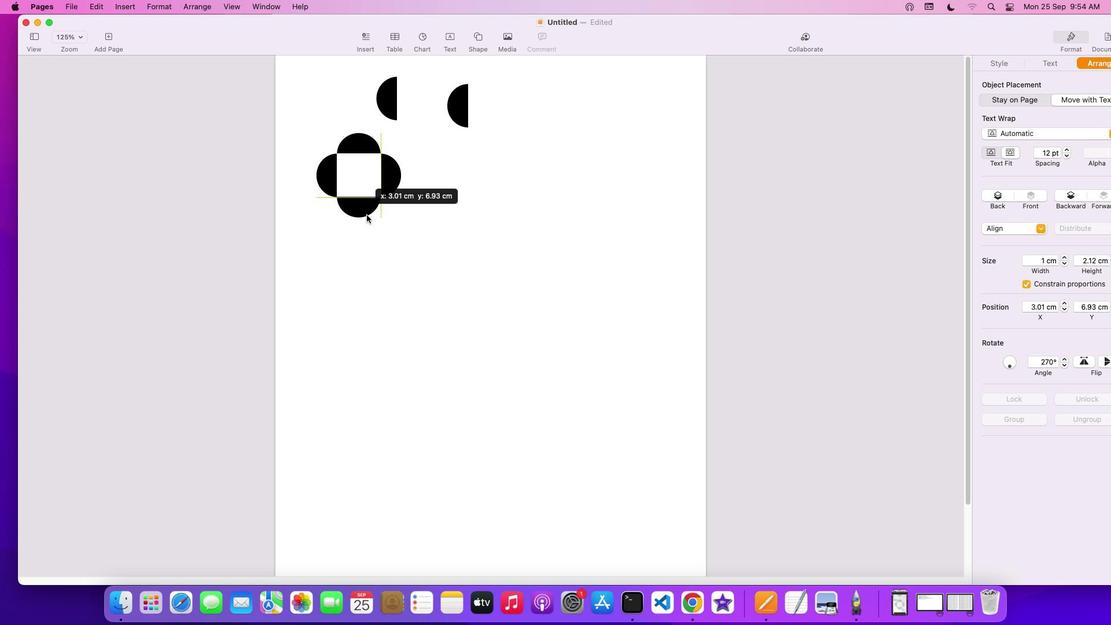 
Action: Mouse moved to (853, 338)
Screenshot: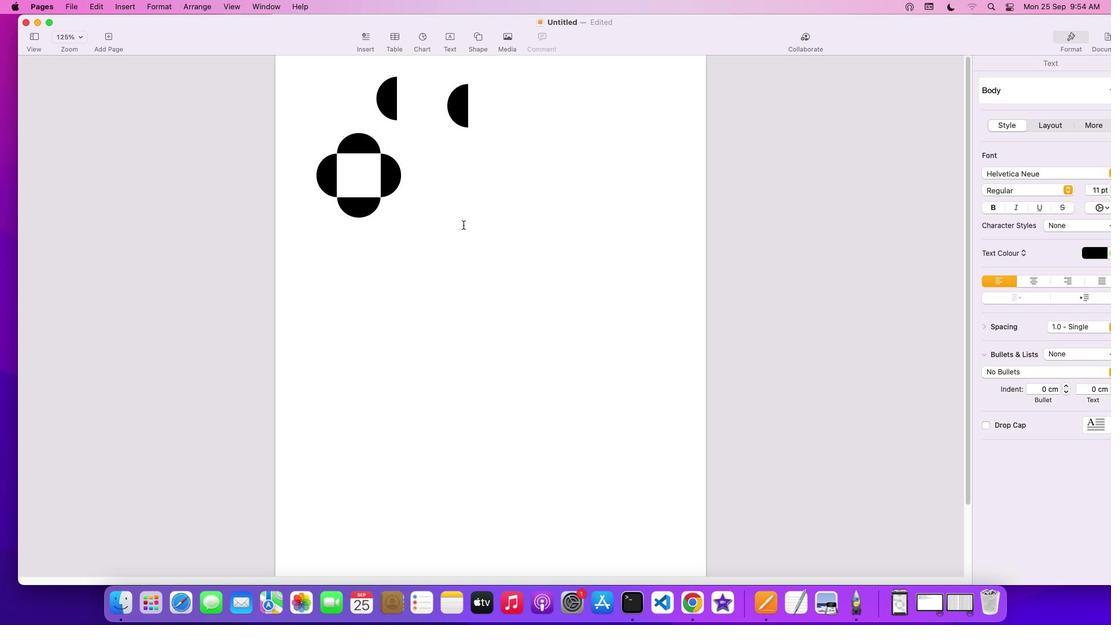 
Action: Mouse pressed left at (853, 338)
Screenshot: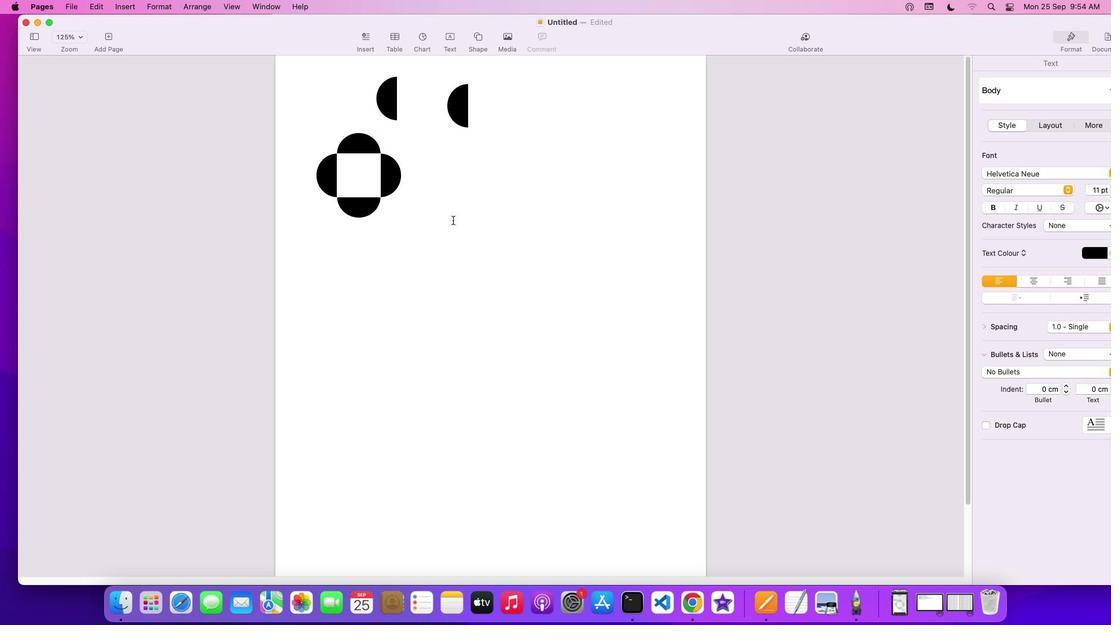 
Action: Mouse moved to (835, 340)
Screenshot: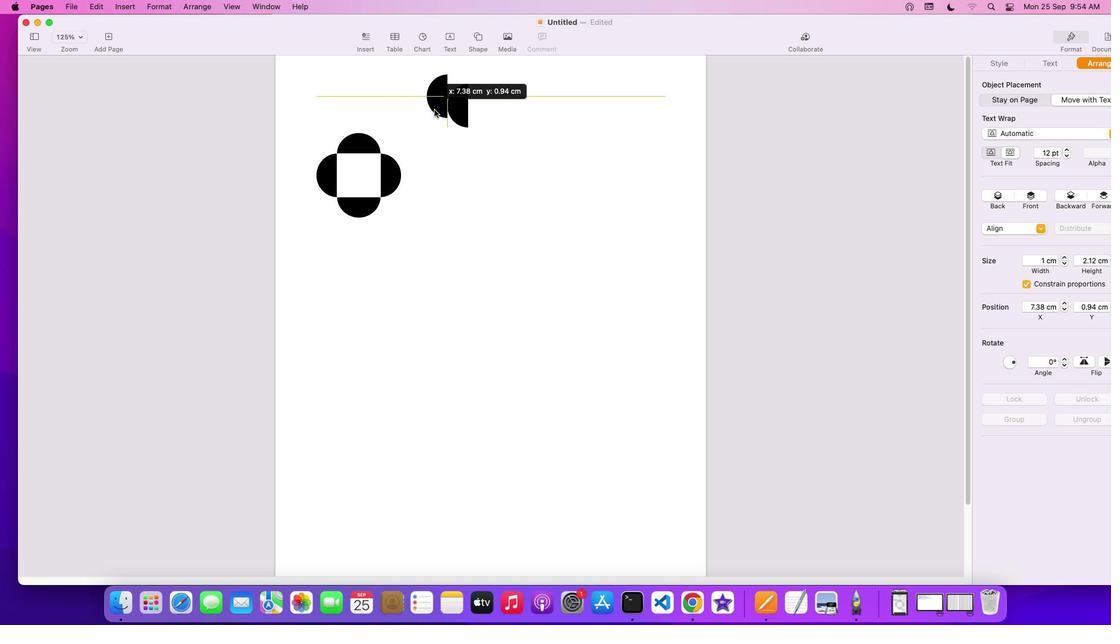 
Action: Mouse pressed left at (835, 340)
Screenshot: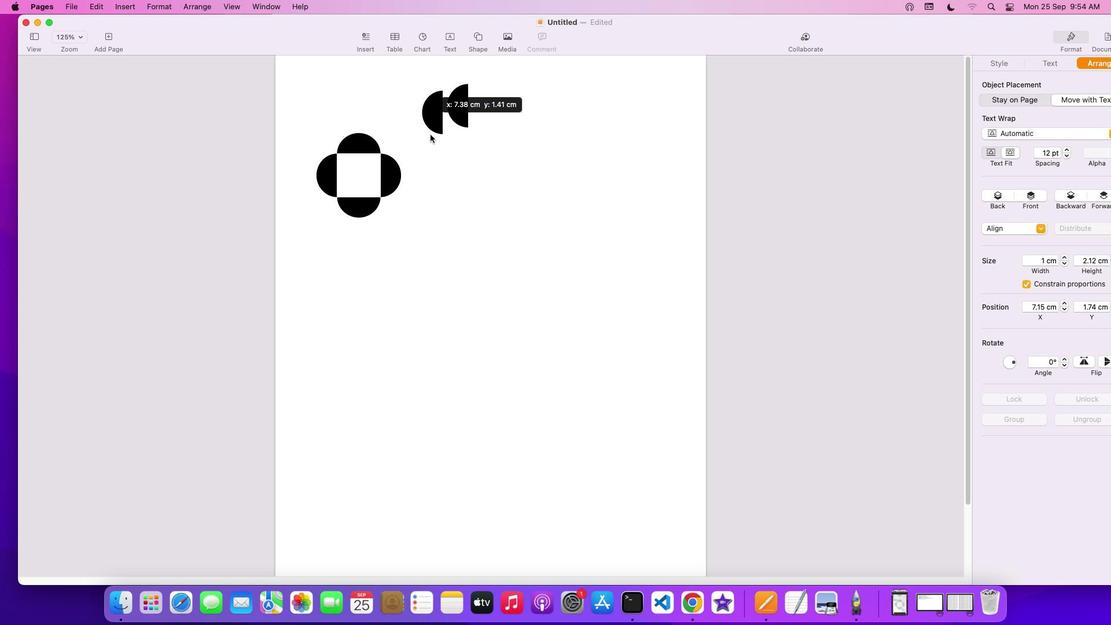 
Action: Mouse moved to (823, 339)
Screenshot: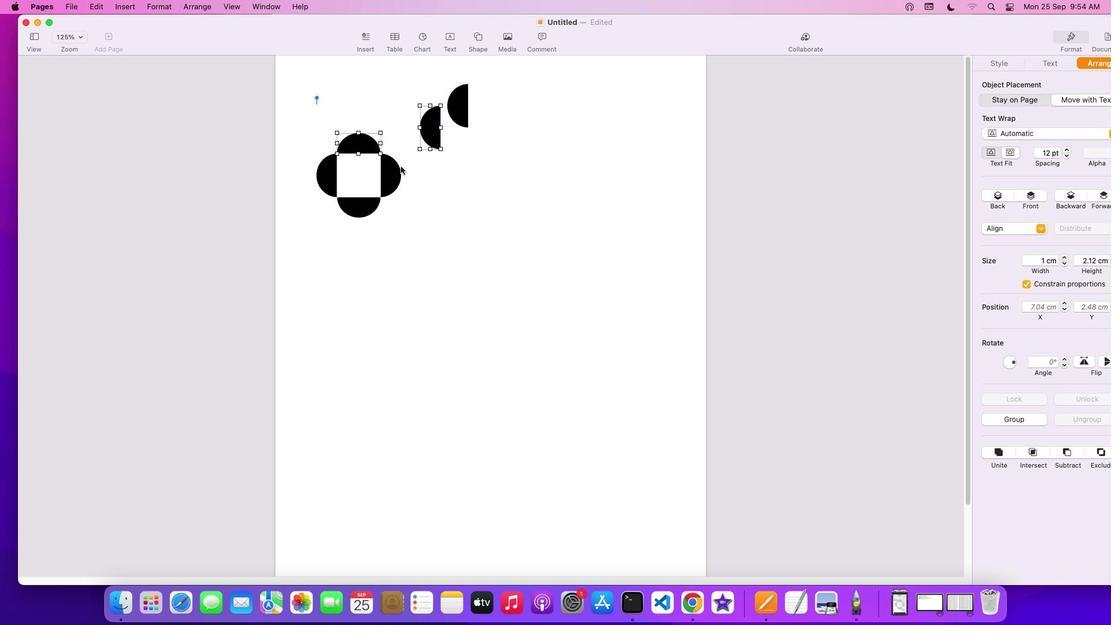 
Action: Key pressed Key.shift
Screenshot: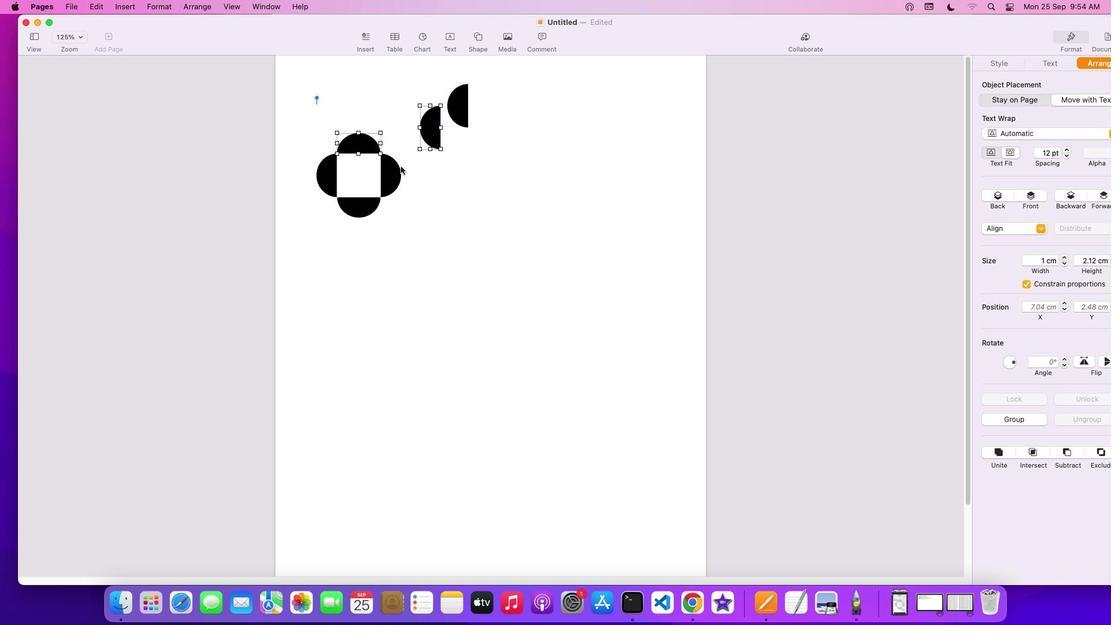 
Action: Mouse moved to (827, 339)
Screenshot: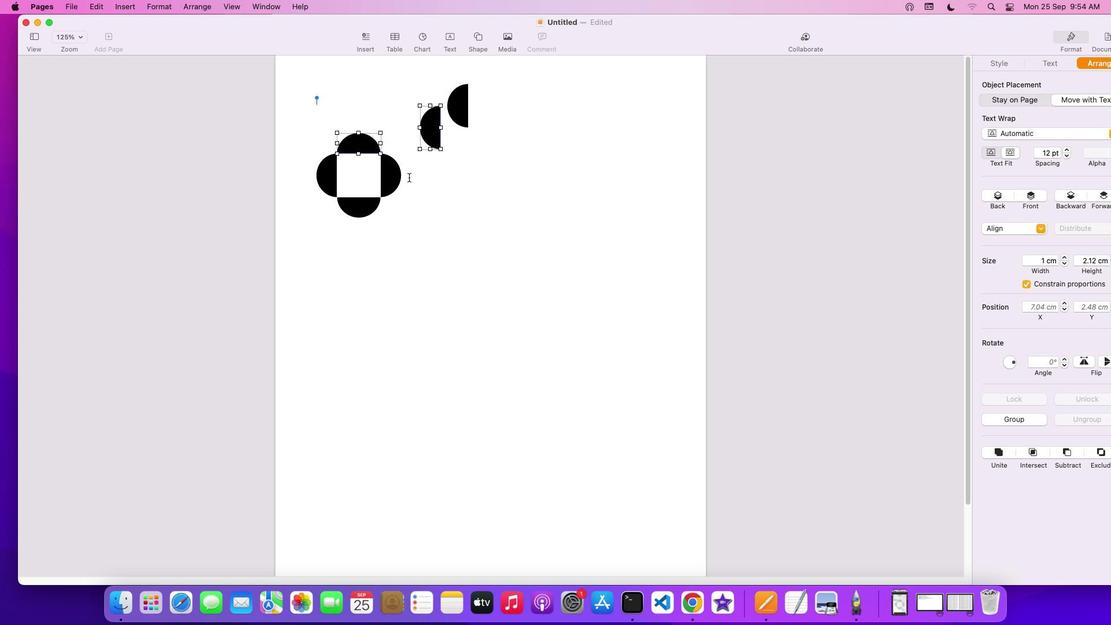 
Action: Mouse pressed left at (827, 339)
Screenshot: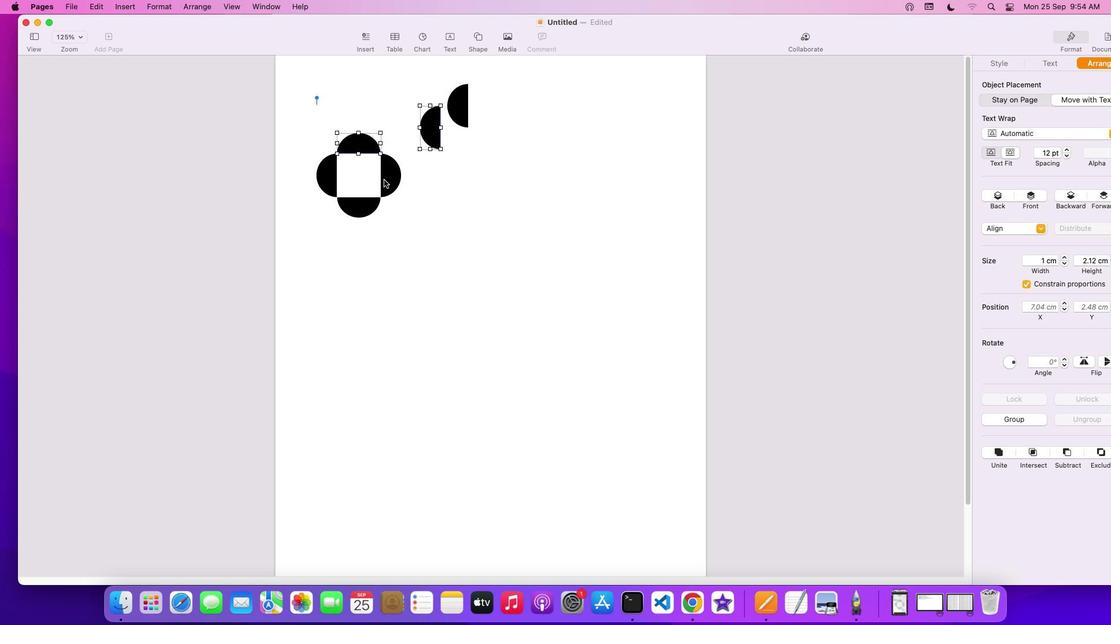 
Action: Mouse moved to (835, 339)
Screenshot: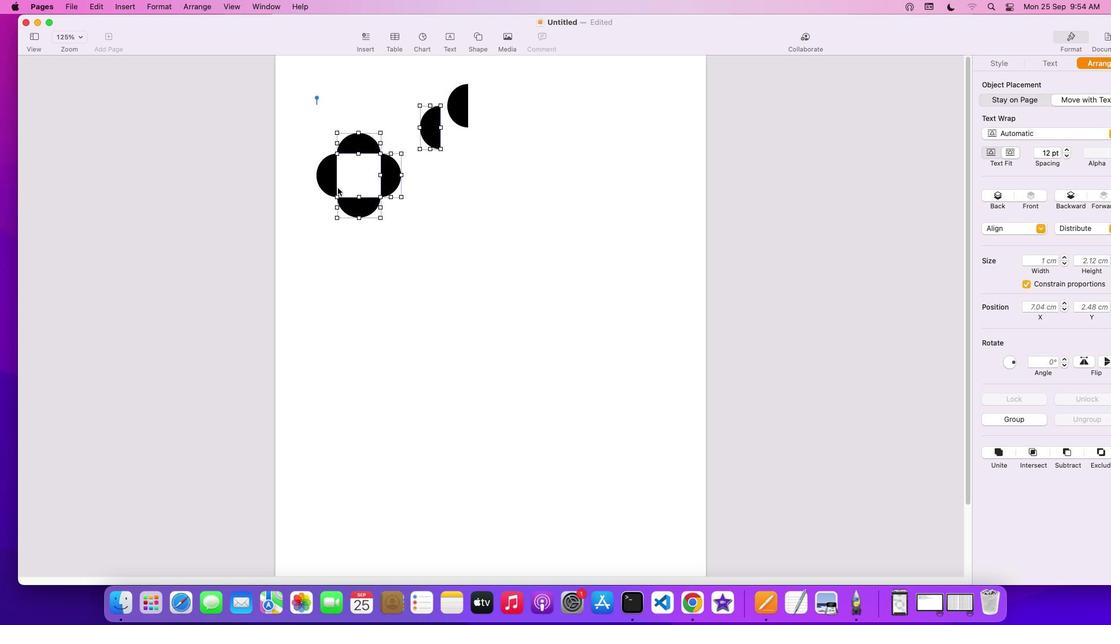 
Action: Mouse pressed left at (835, 339)
Screenshot: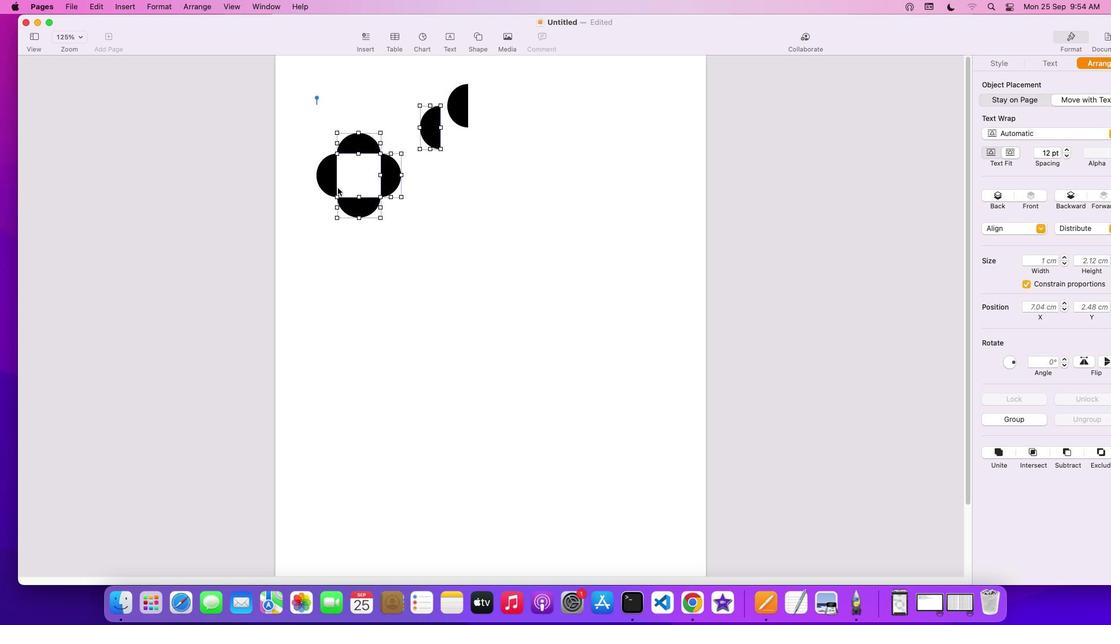 
Action: Mouse moved to (828, 338)
Screenshot: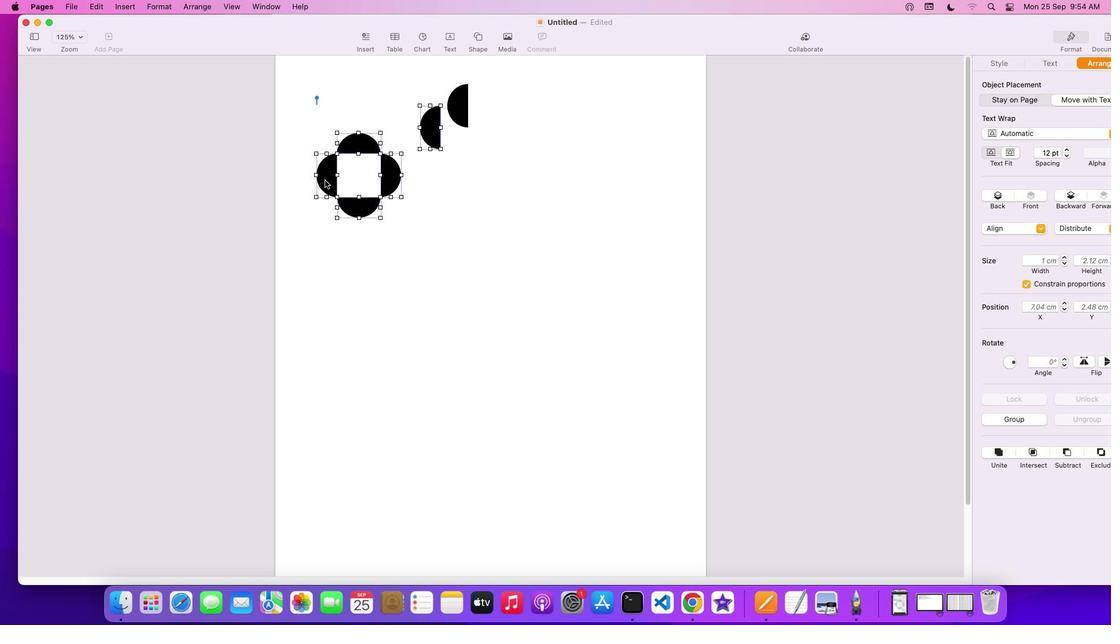 
Action: Mouse pressed left at (828, 338)
Screenshot: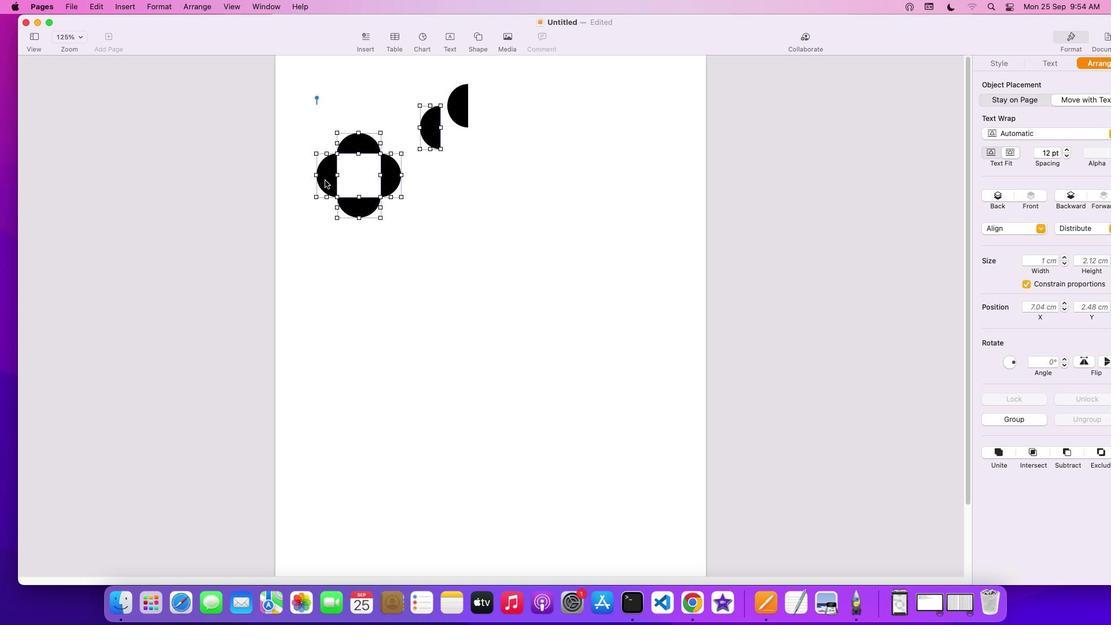 
Action: Mouse moved to (817, 339)
Screenshot: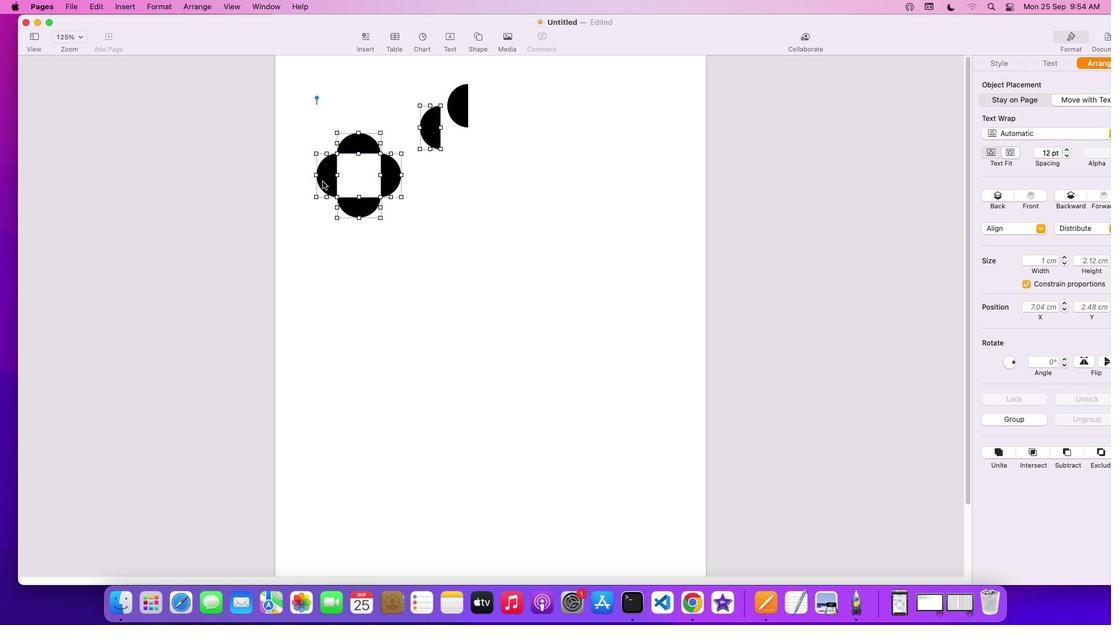 
Action: Mouse pressed left at (817, 339)
Screenshot: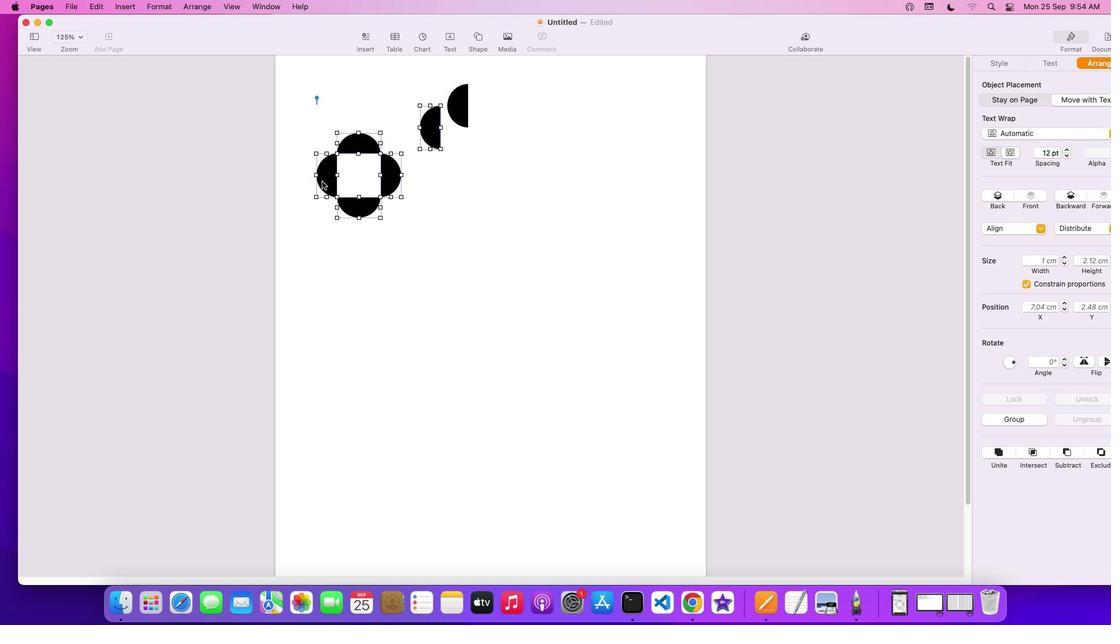 
Action: Mouse moved to (826, 339)
Screenshot: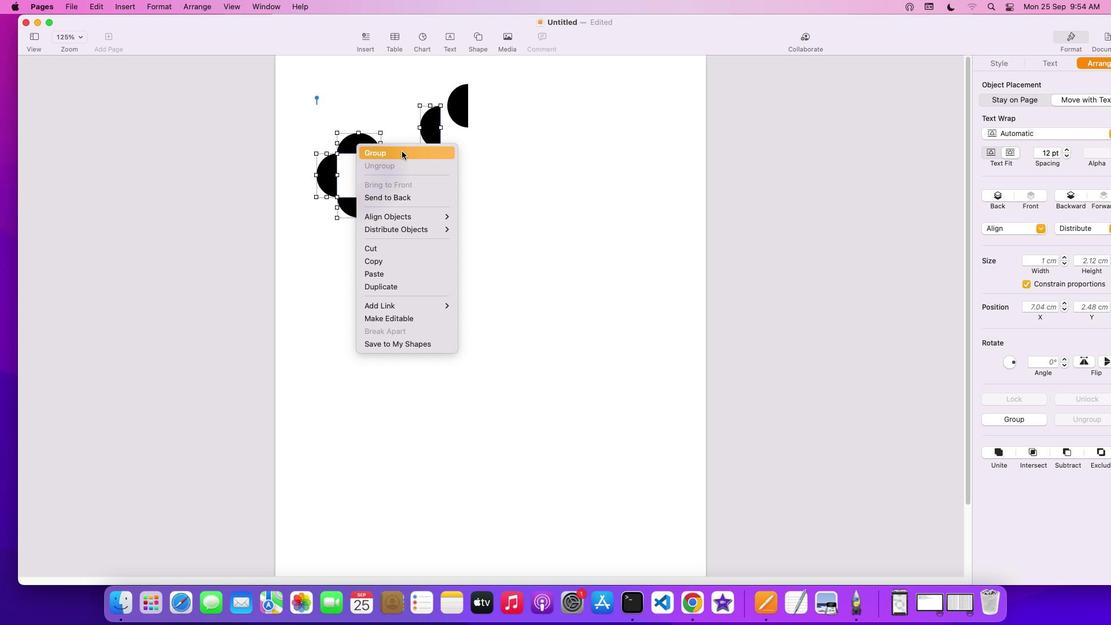 
Action: Mouse pressed right at (826, 339)
Screenshot: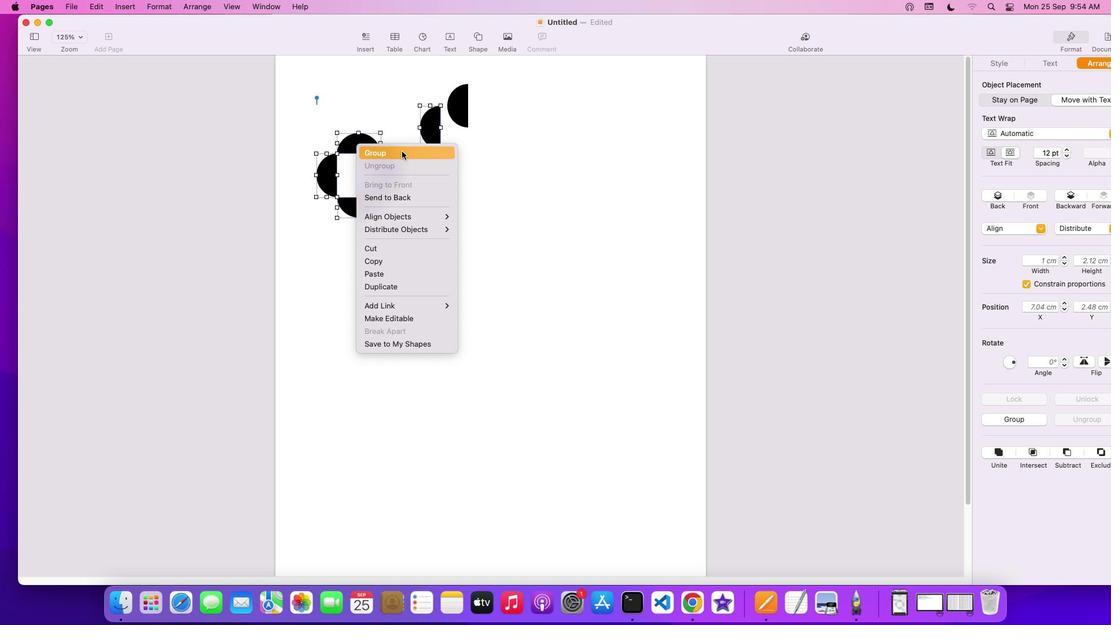 
Action: Mouse moved to (840, 339)
Screenshot: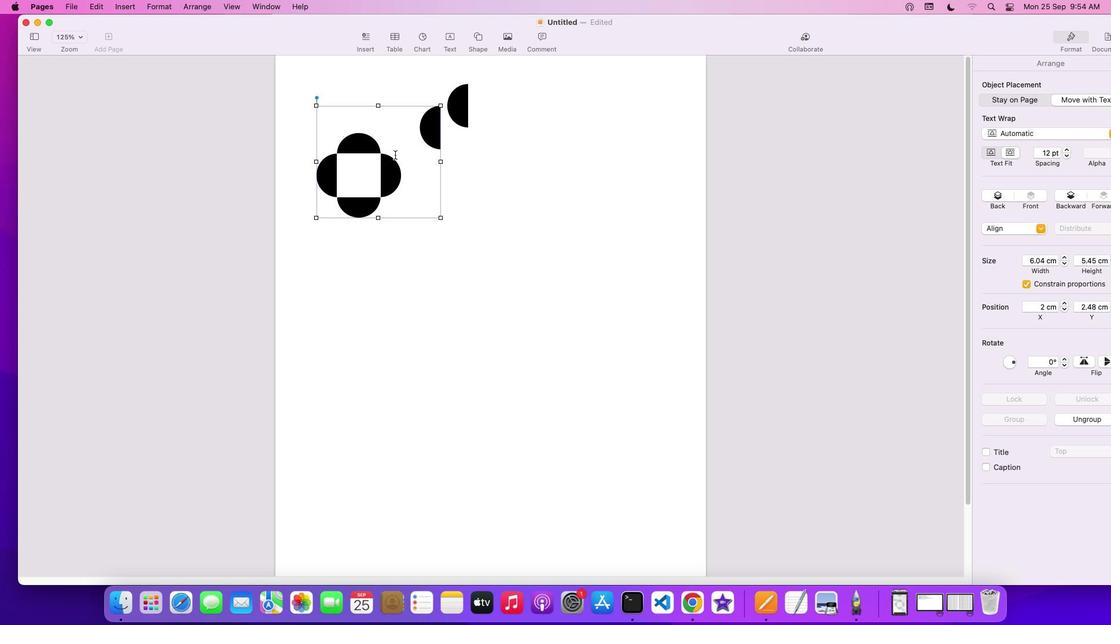 
Action: Mouse pressed left at (840, 339)
Screenshot: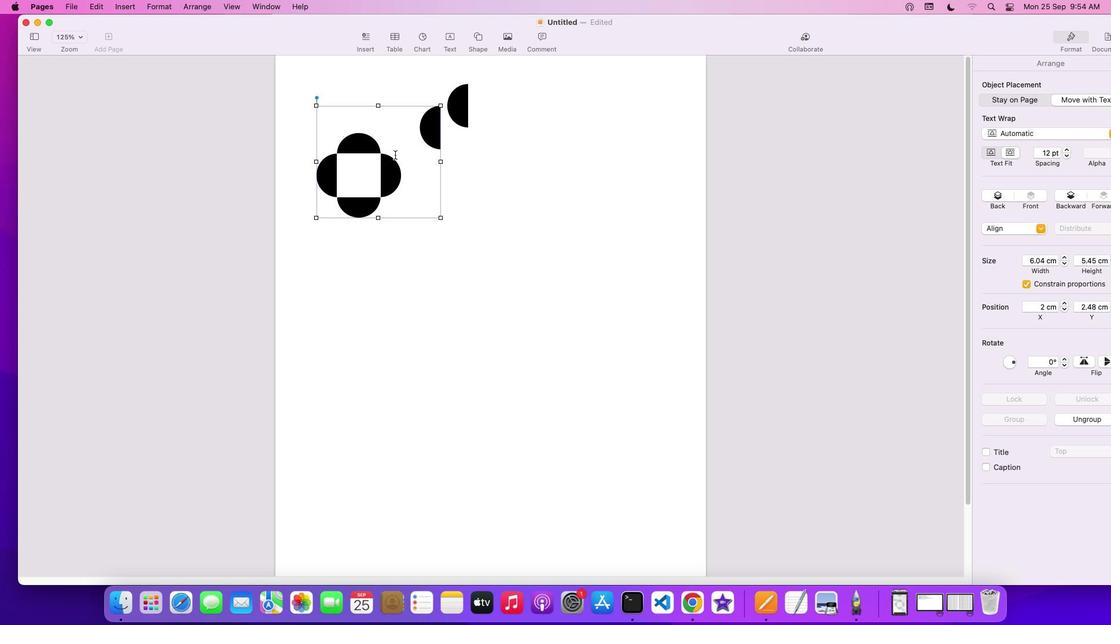 
Action: Mouse moved to (886, 338)
Screenshot: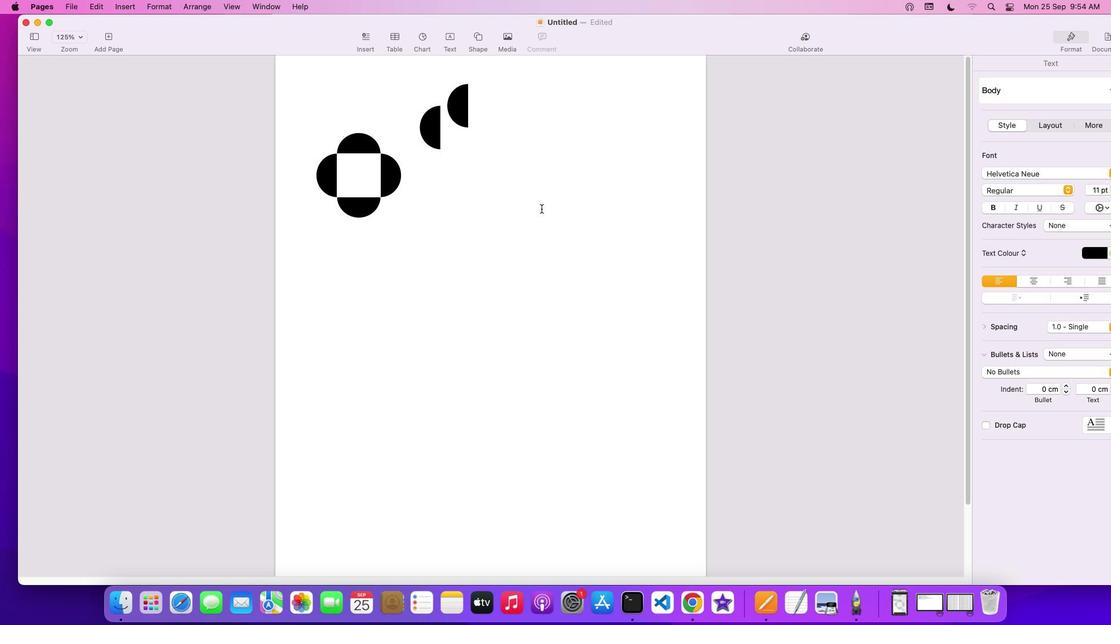 
Action: Mouse pressed left at (886, 338)
Screenshot: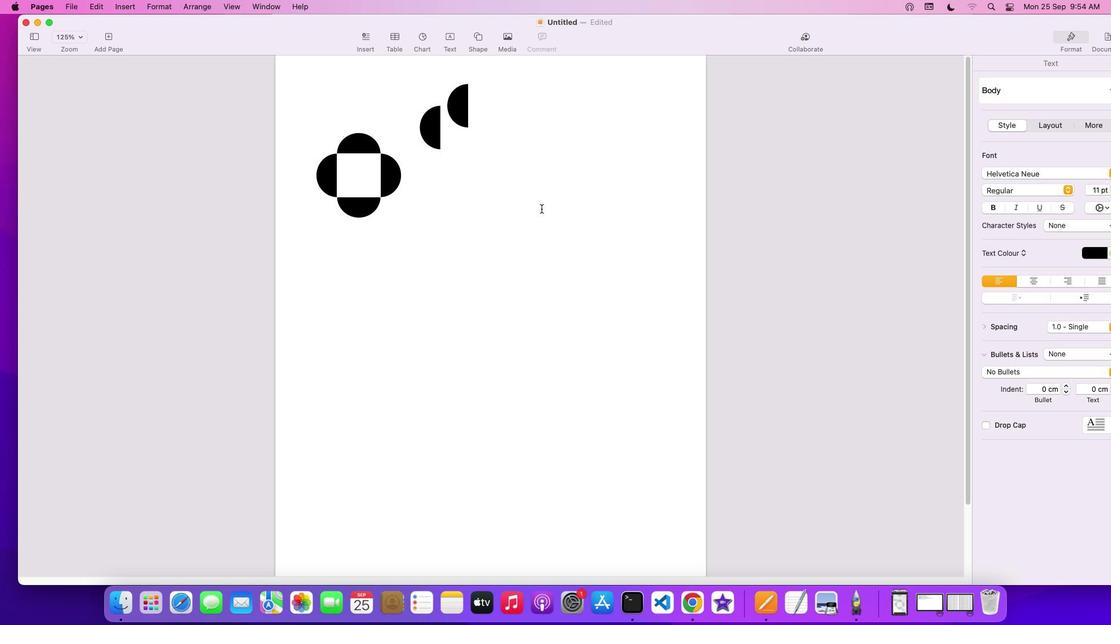 
Action: Mouse moved to (830, 339)
Screenshot: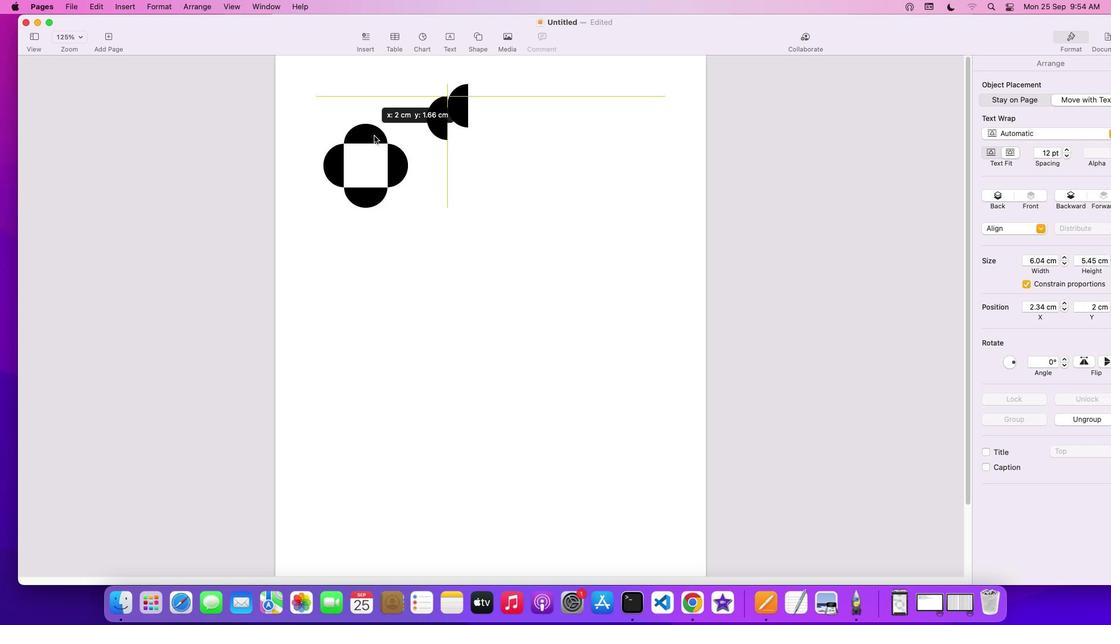 
Action: Mouse pressed left at (830, 339)
Screenshot: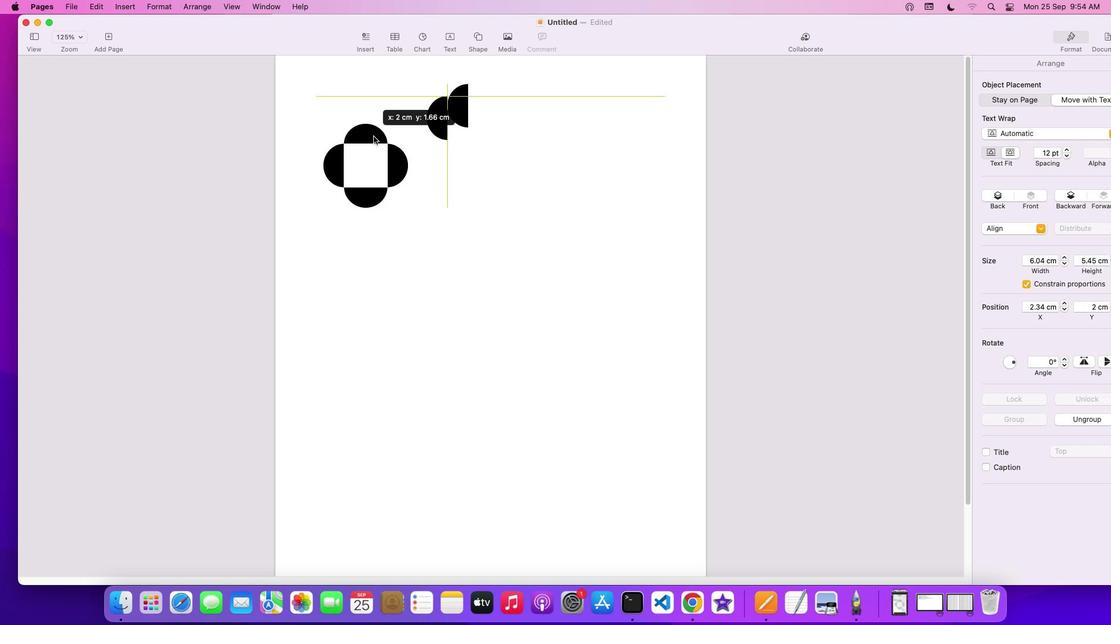 
Action: Mouse moved to (824, 339)
Screenshot: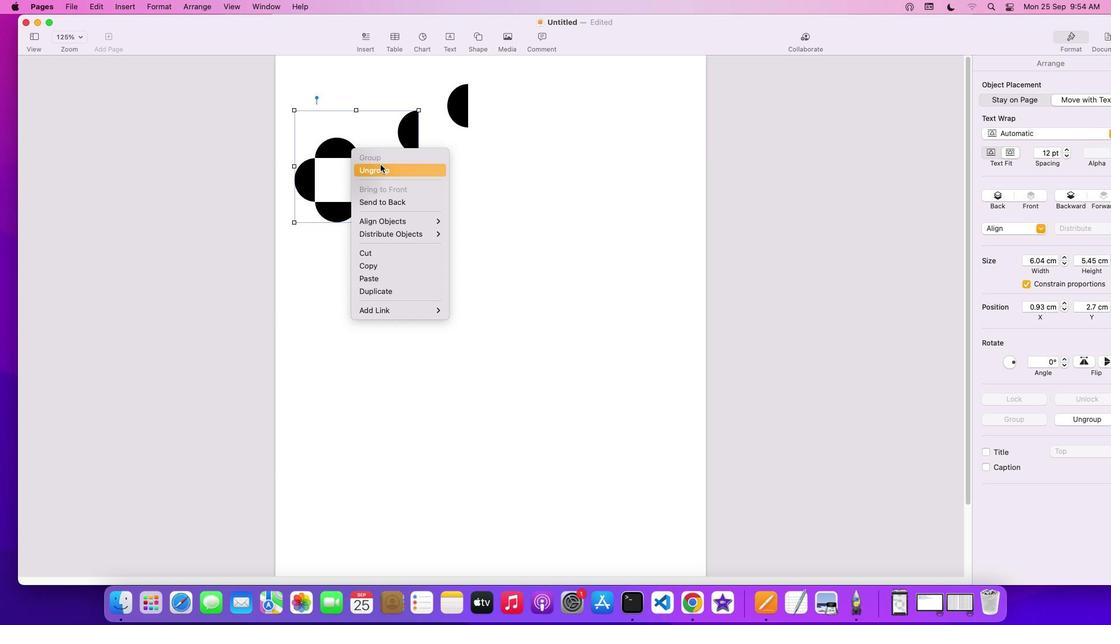 
Action: Mouse pressed right at (824, 339)
Screenshot: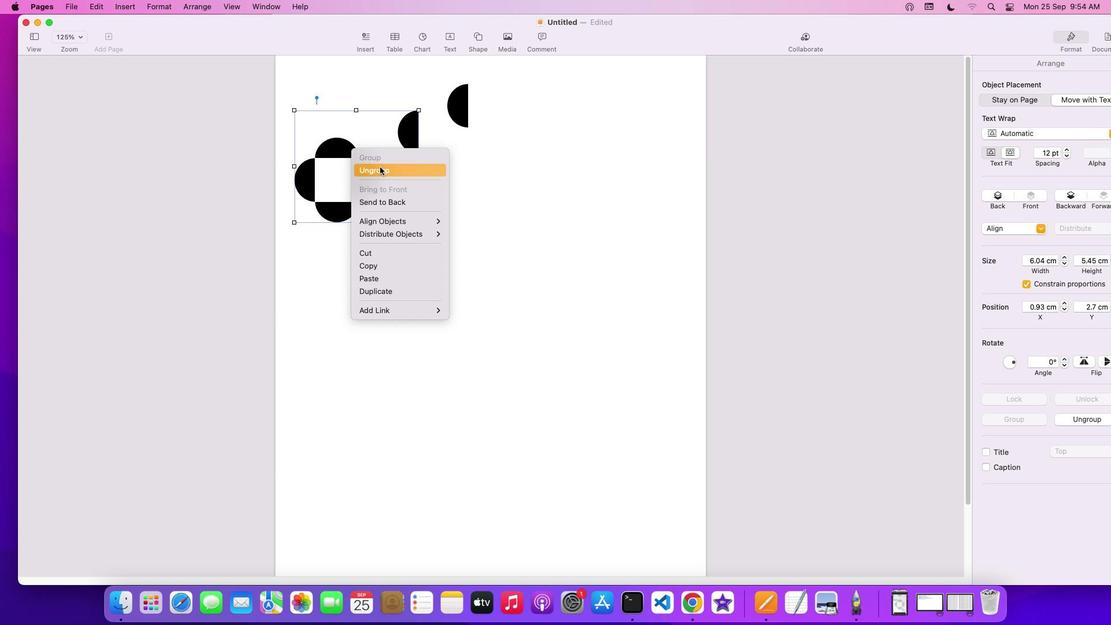 
Action: Mouse moved to (833, 339)
Screenshot: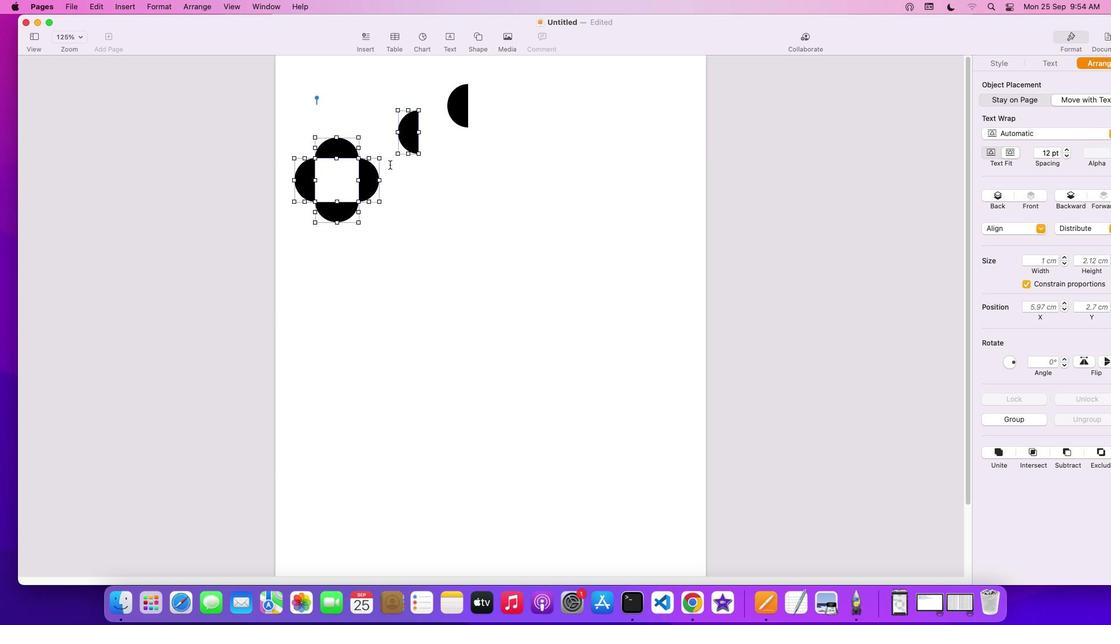 
Action: Mouse pressed left at (833, 339)
Screenshot: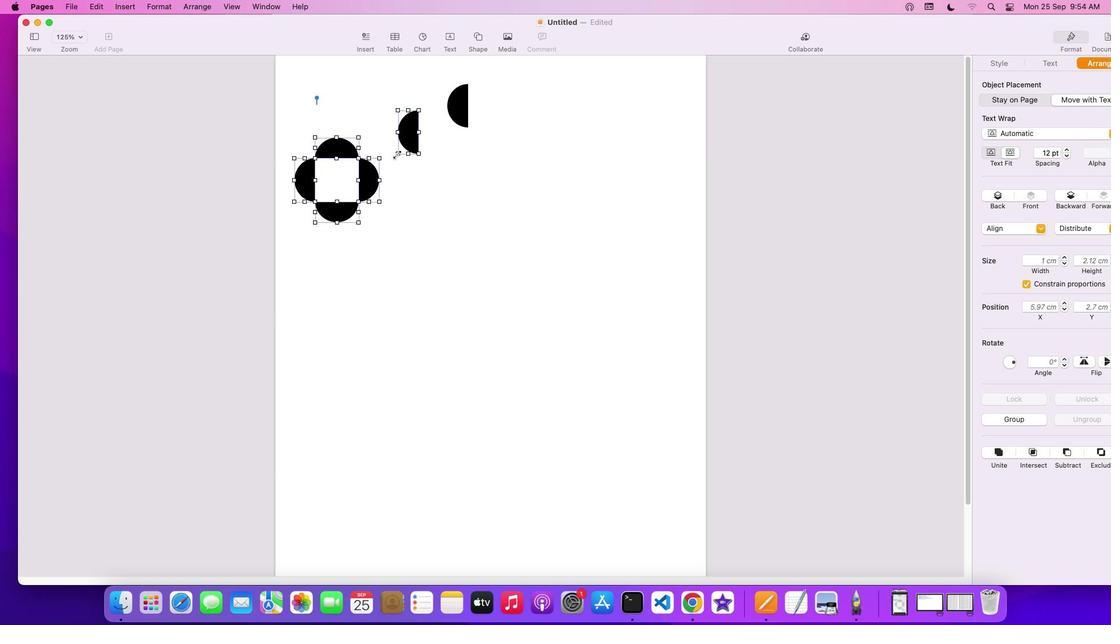 
Action: Mouse moved to (838, 339)
Screenshot: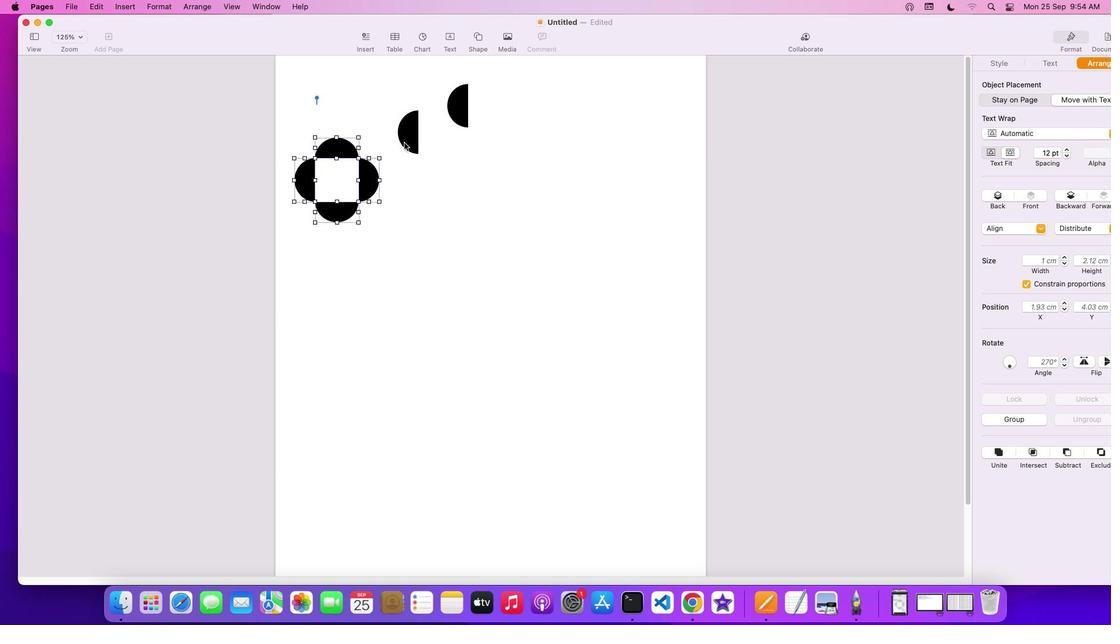 
Action: Key pressed Key.shift
Screenshot: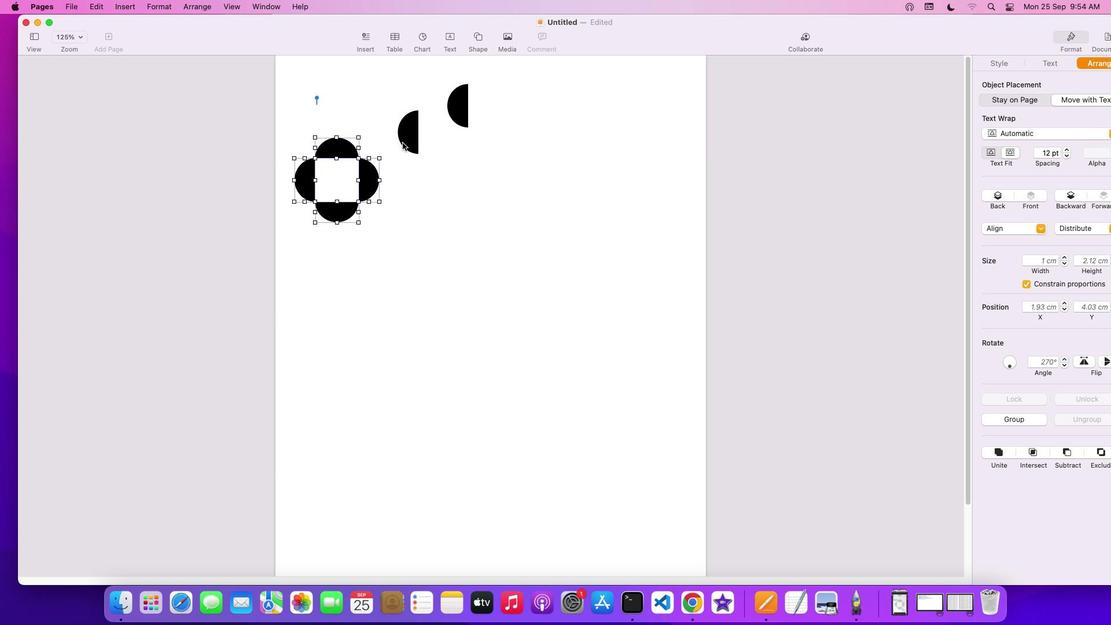 
Action: Mouse moved to (840, 339)
Screenshot: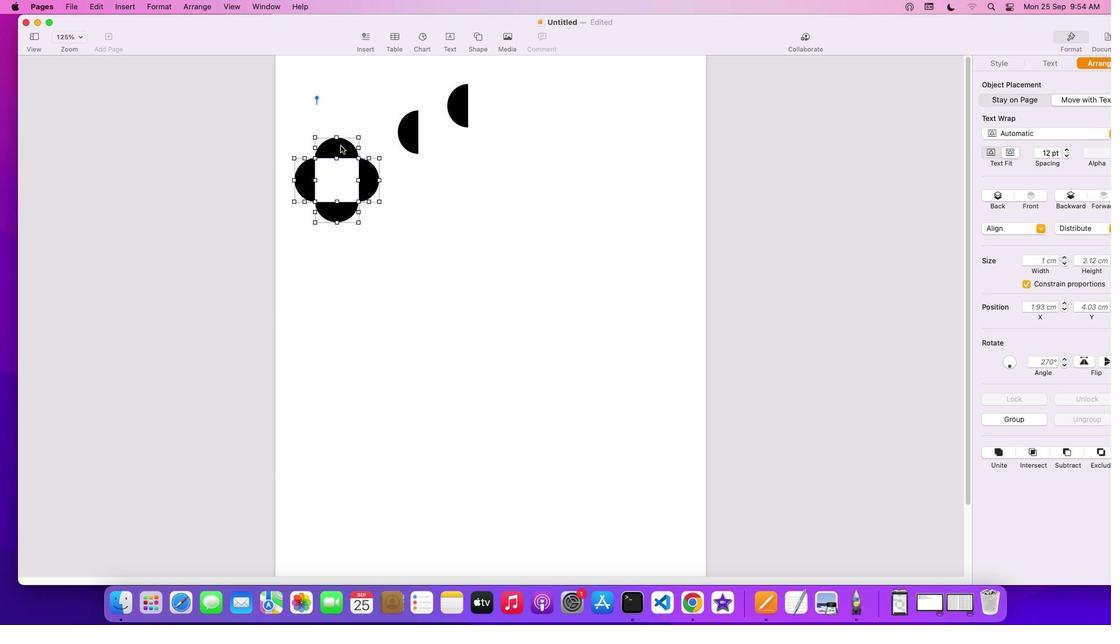 
Action: Mouse pressed left at (840, 339)
Screenshot: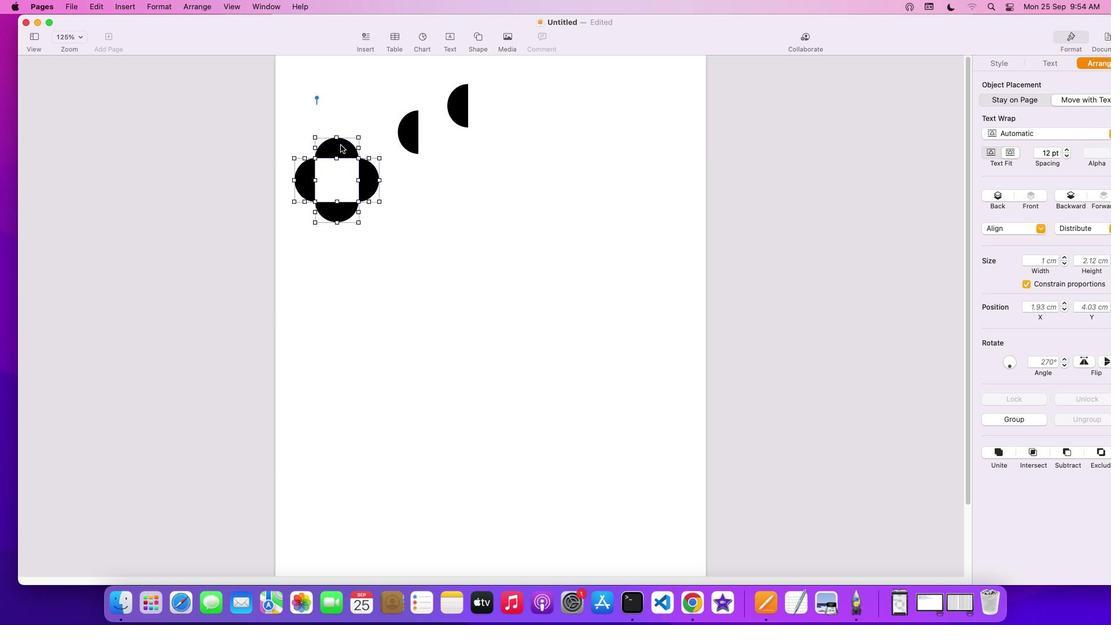 
Action: Mouse moved to (821, 339)
Screenshot: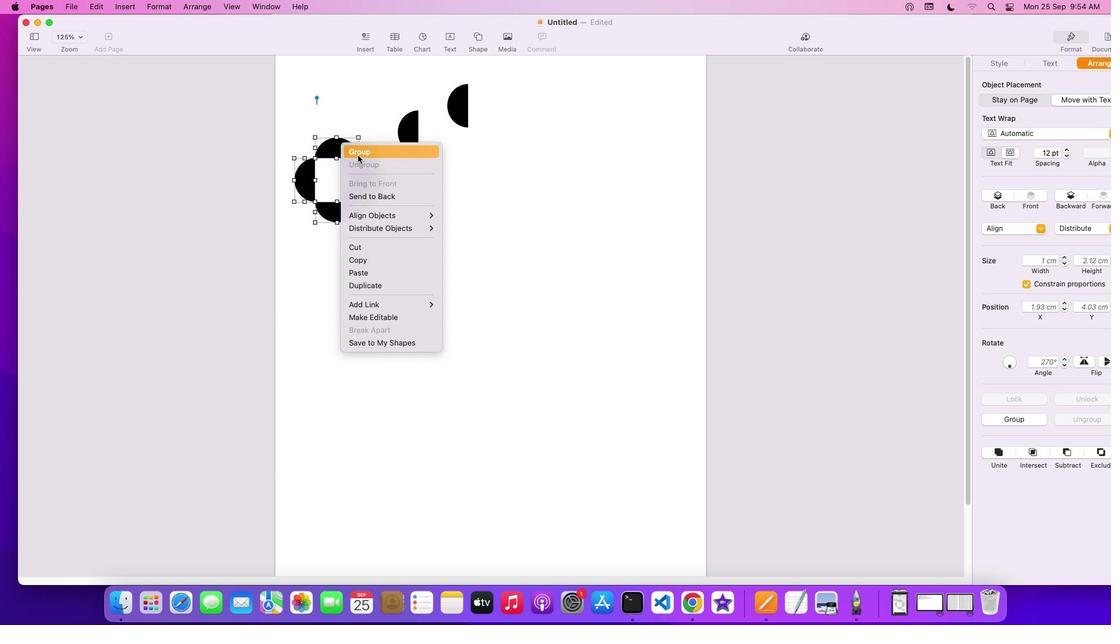 
Action: Mouse pressed right at (821, 339)
Screenshot: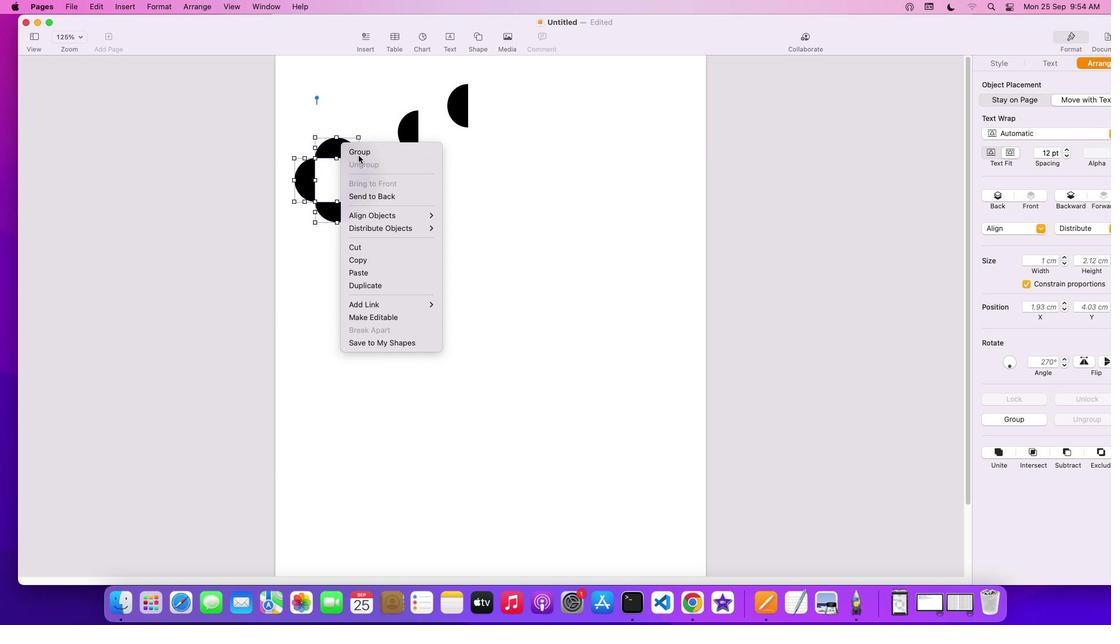 
Action: Mouse moved to (826, 339)
Screenshot: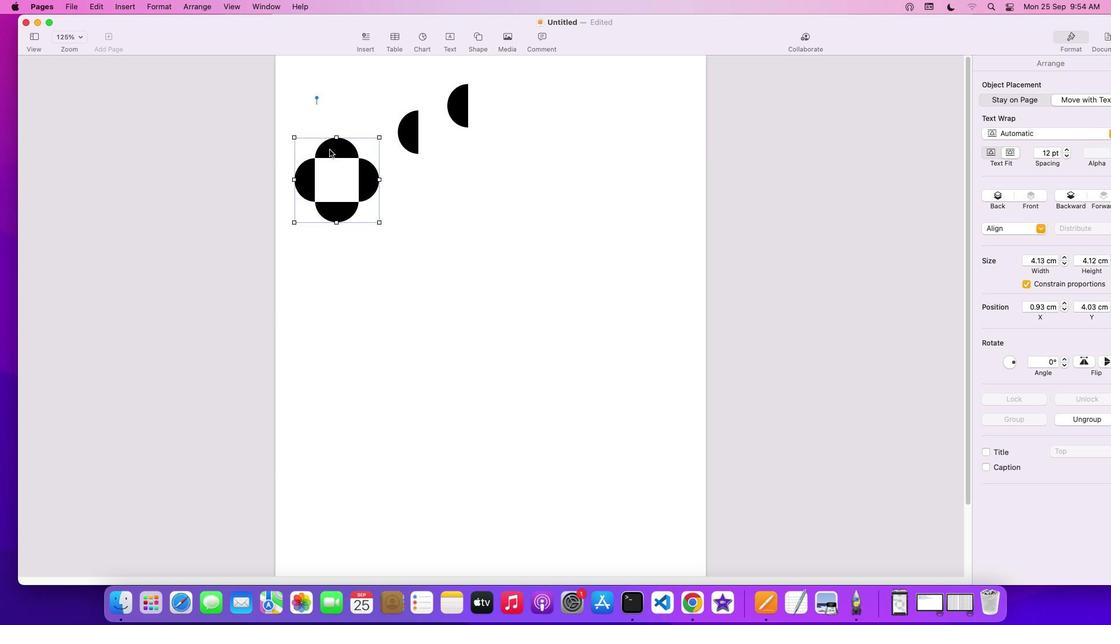 
Action: Mouse pressed left at (826, 339)
Screenshot: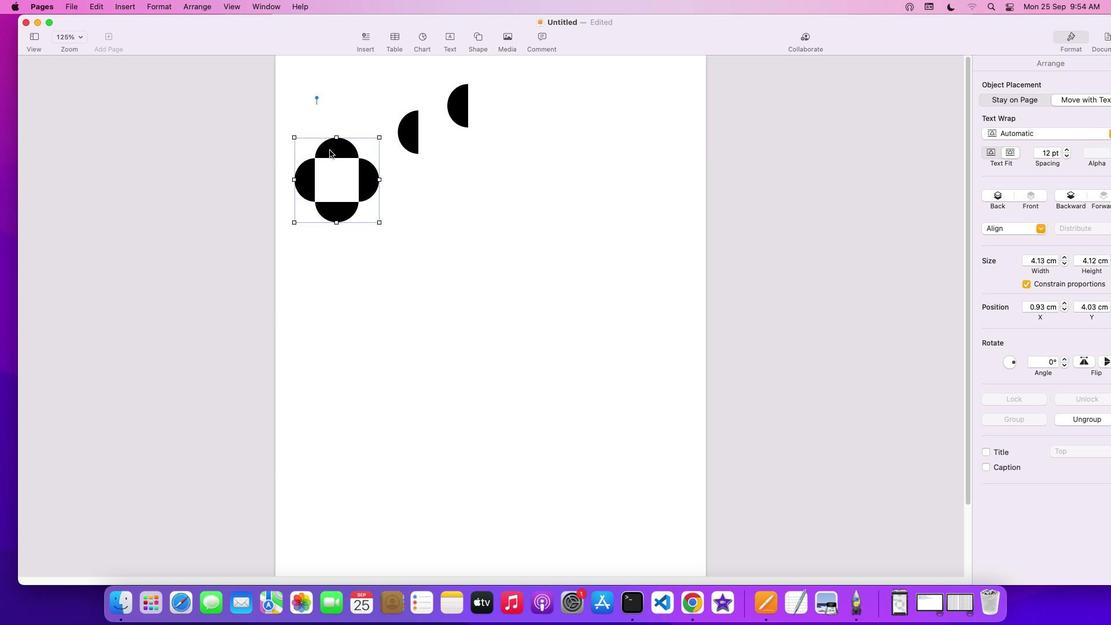
Action: Mouse moved to (818, 339)
Screenshot: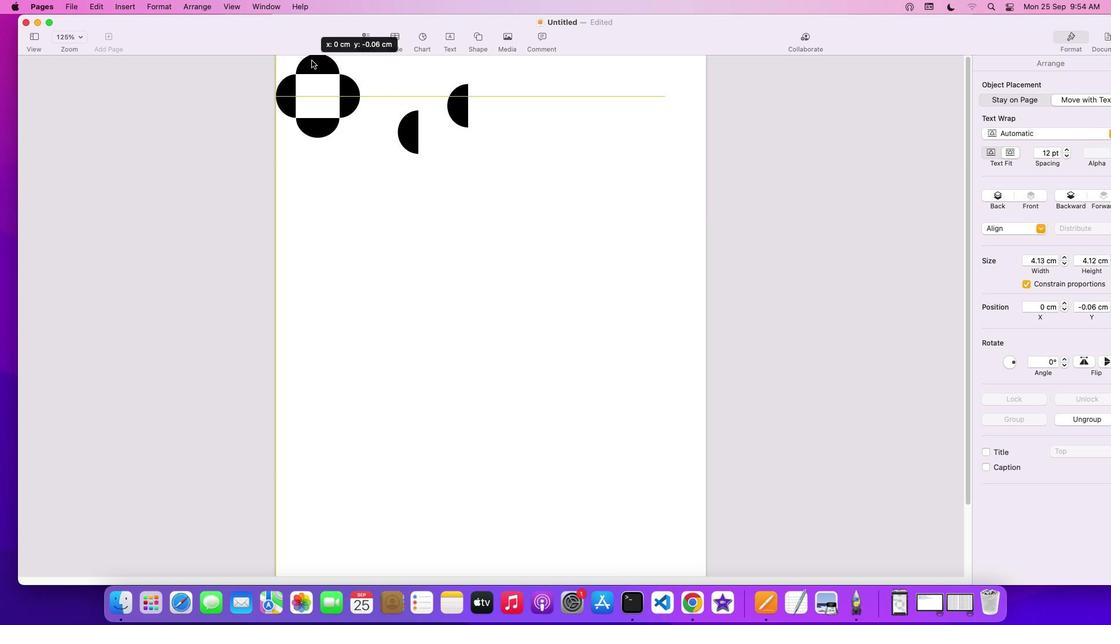 
Action: Mouse pressed left at (818, 339)
Screenshot: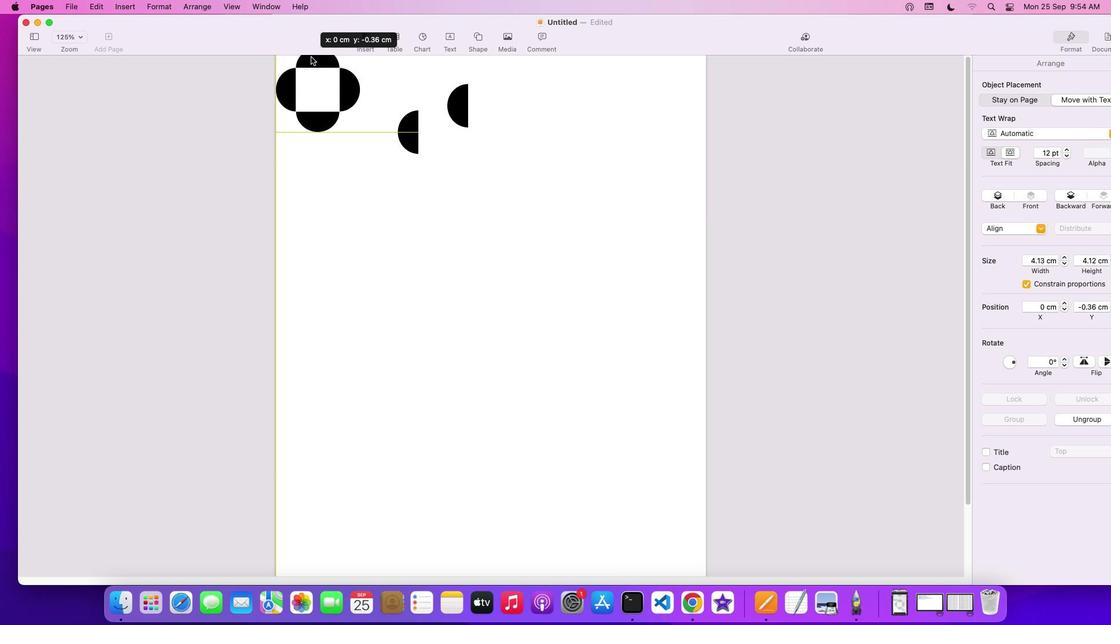 
Action: Mouse moved to (843, 339)
Screenshot: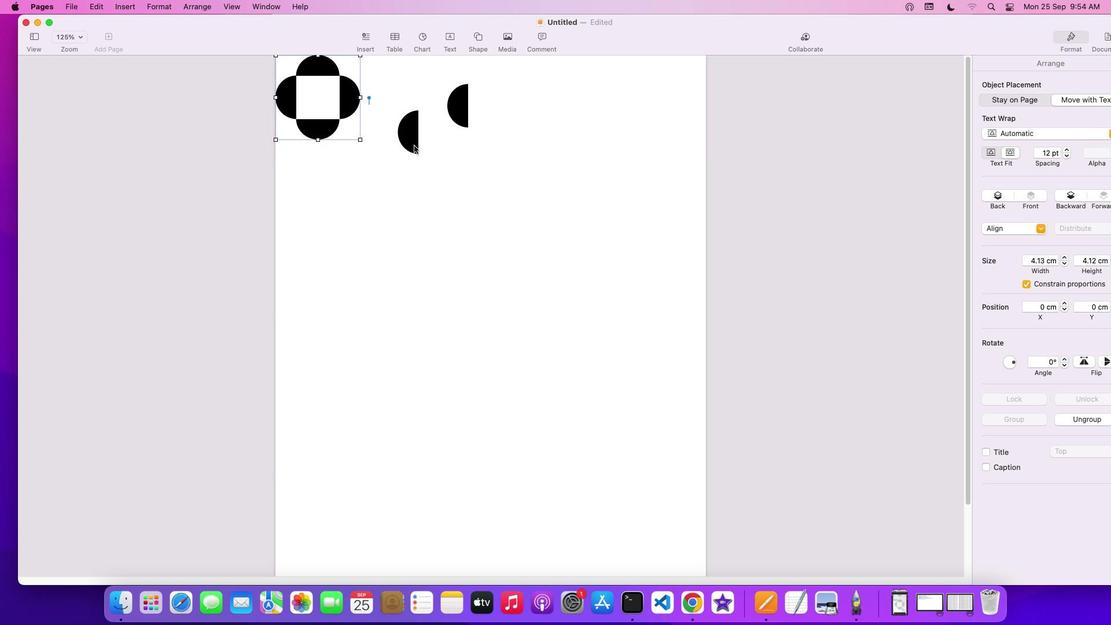 
Action: Mouse pressed left at (843, 339)
Screenshot: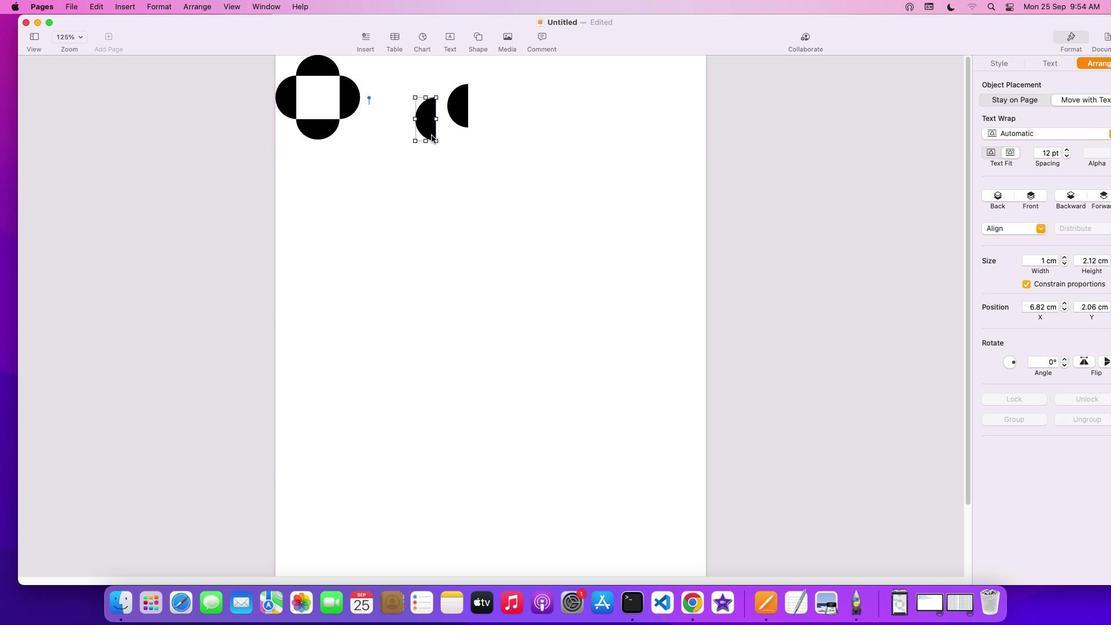 
Action: Mouse moved to (848, 340)
Screenshot: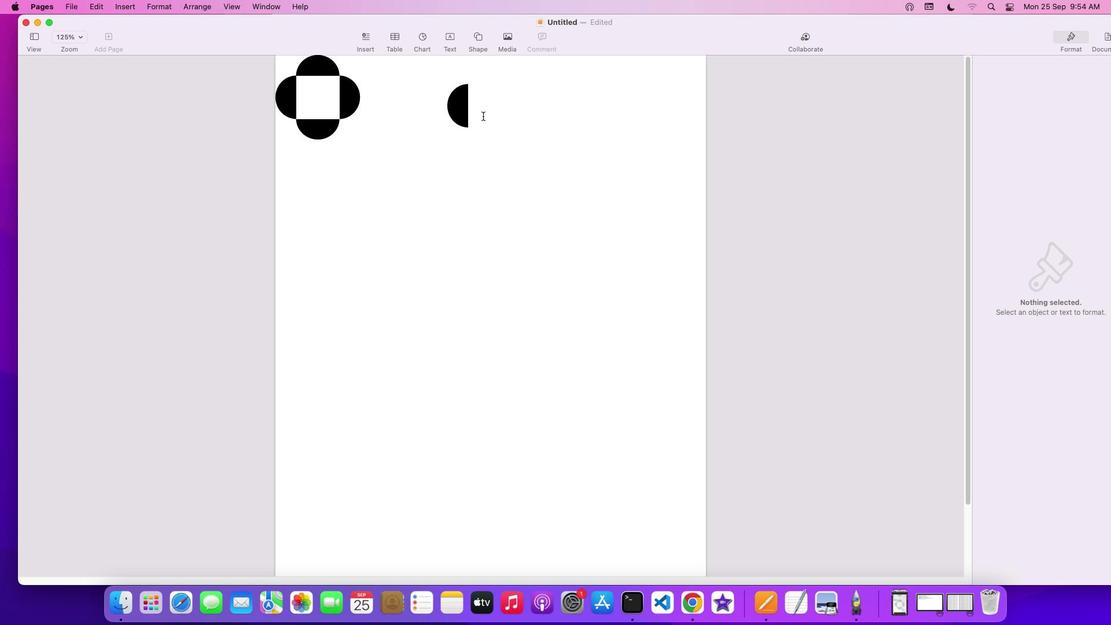 
Action: Key pressed Key.backspace
Screenshot: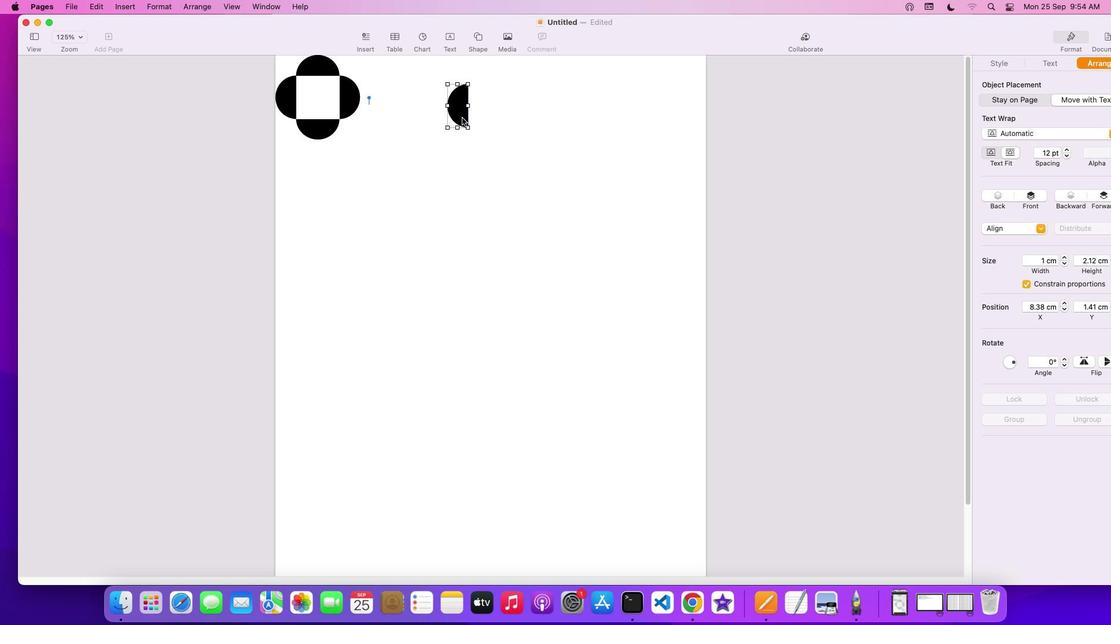 
Action: Mouse moved to (858, 340)
Screenshot: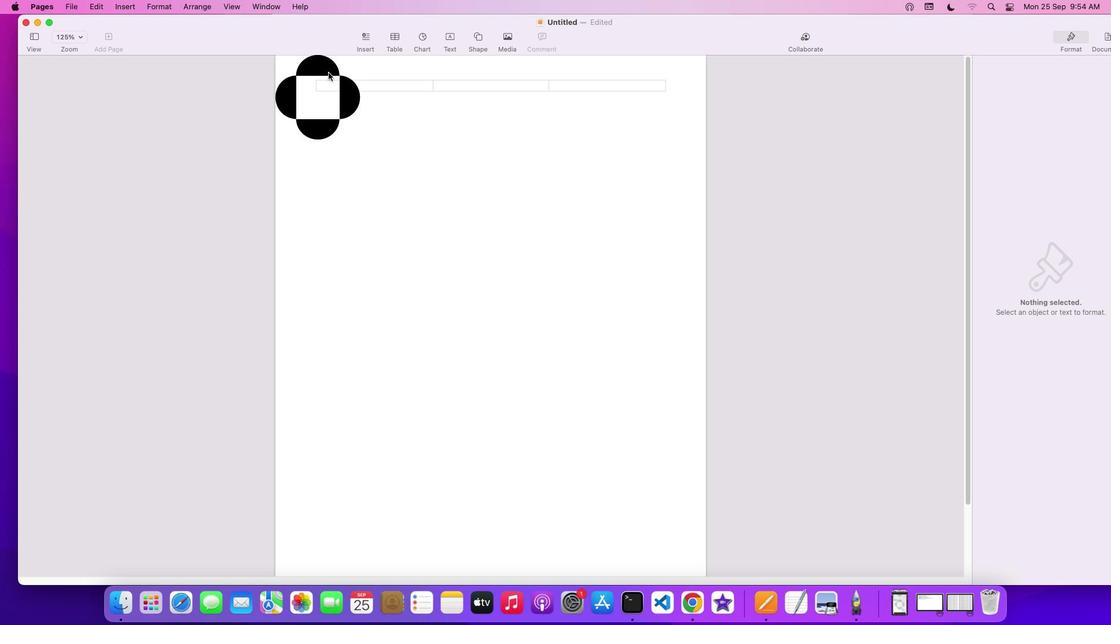 
Action: Mouse pressed left at (858, 340)
Screenshot: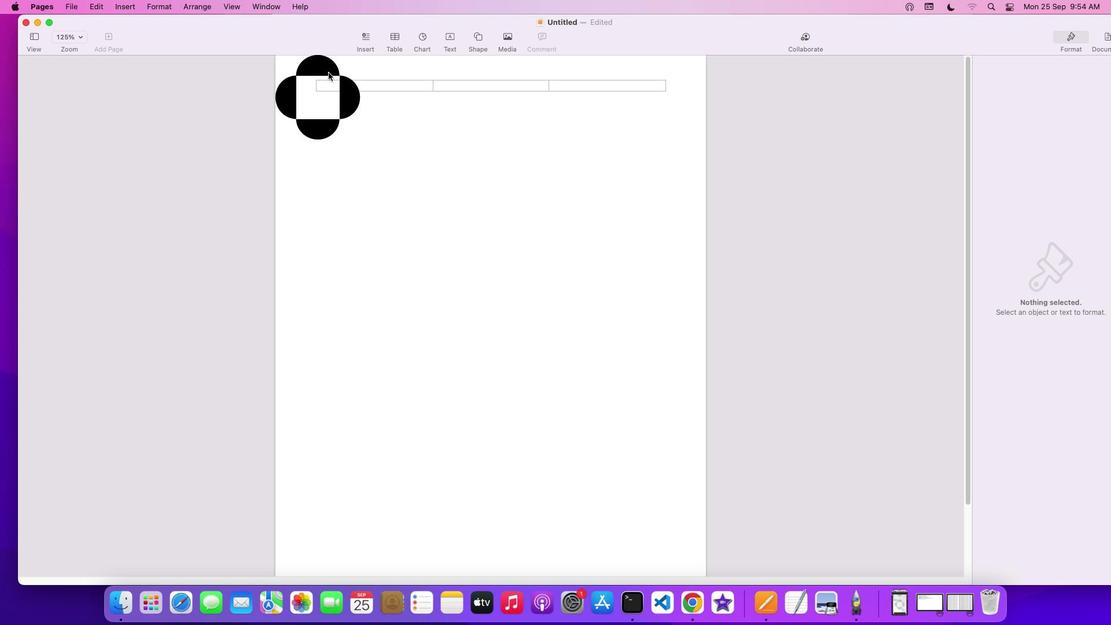 
Action: Key pressed Key.backspace
Screenshot: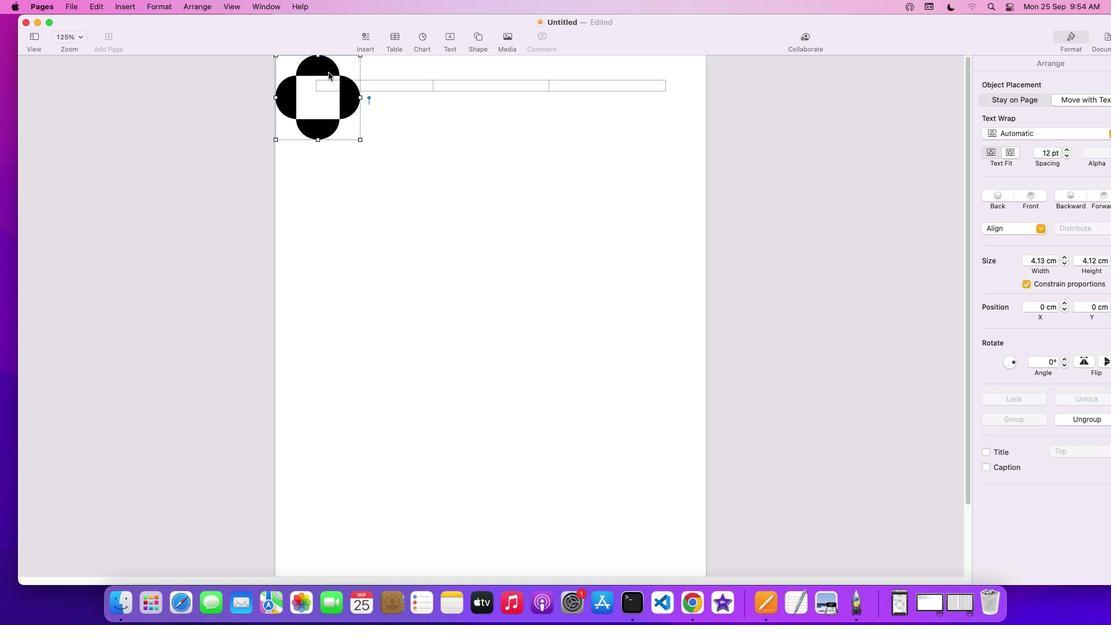 
Action: Mouse moved to (818, 341)
Screenshot: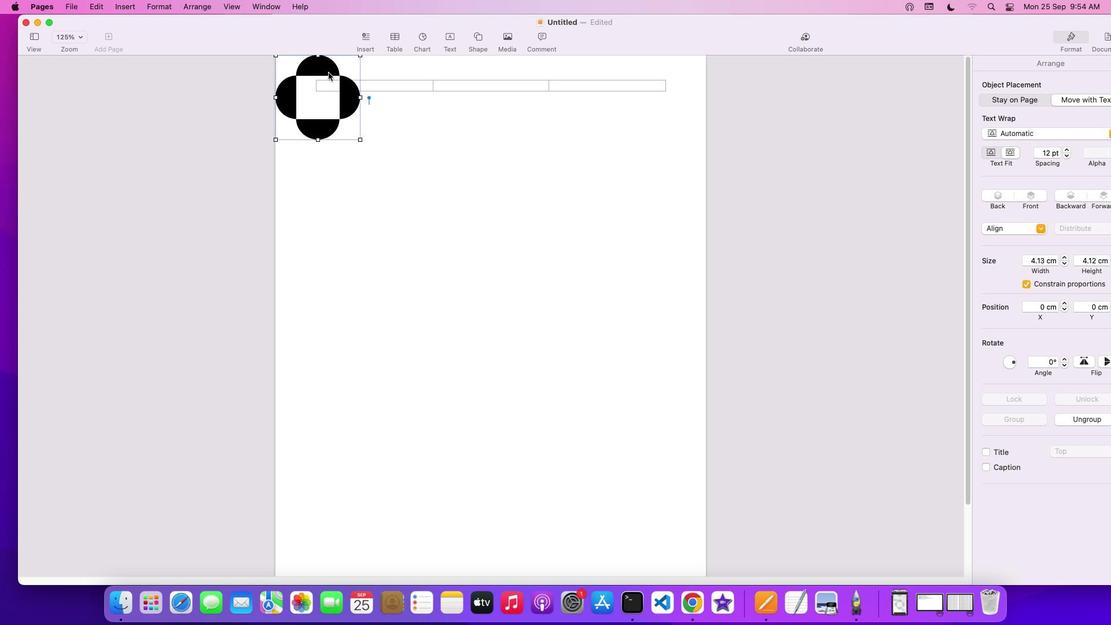 
Action: Mouse pressed left at (818, 341)
Screenshot: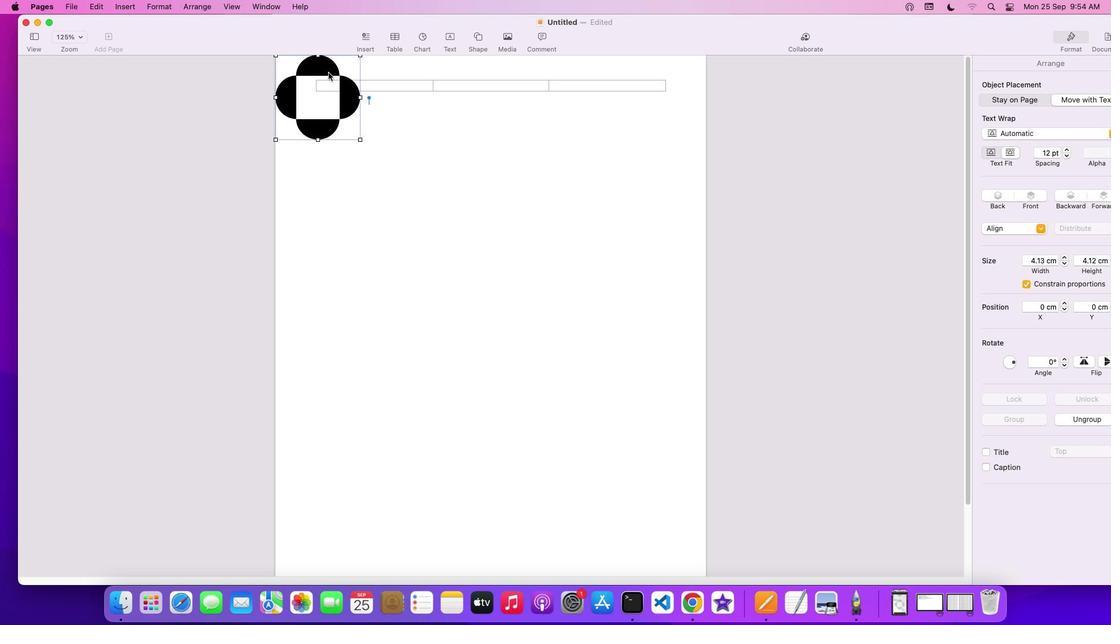
Action: Key pressed Key.cmd'c''v''v''v''v'
Screenshot: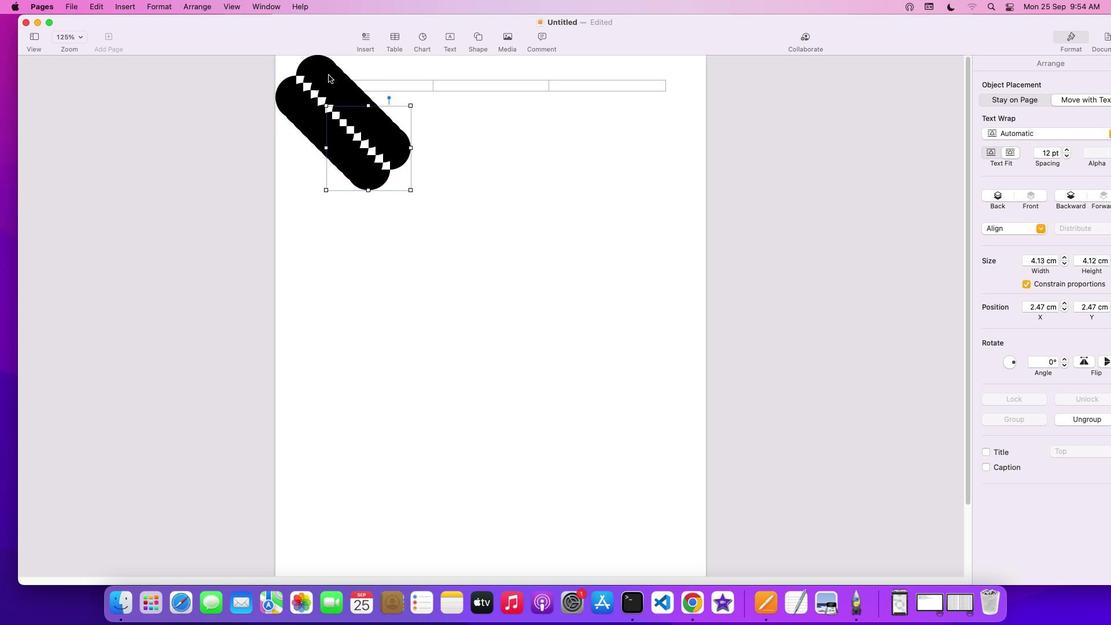 
Action: Mouse moved to (818, 341)
Screenshot: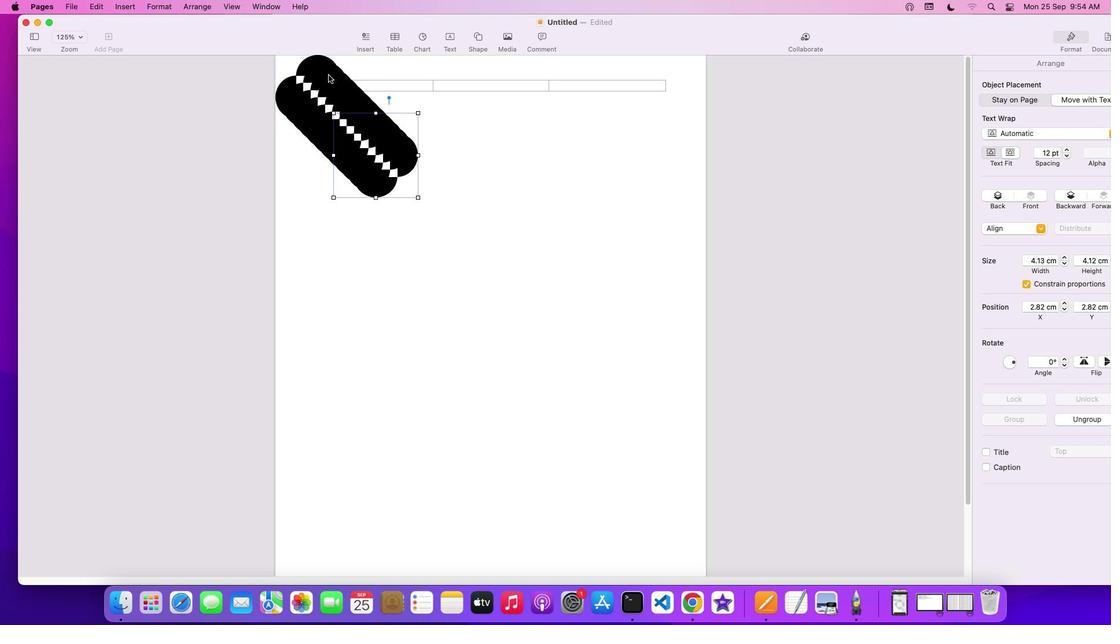 
Action: Key pressed 'v''v''v''v''v''v'
Screenshot: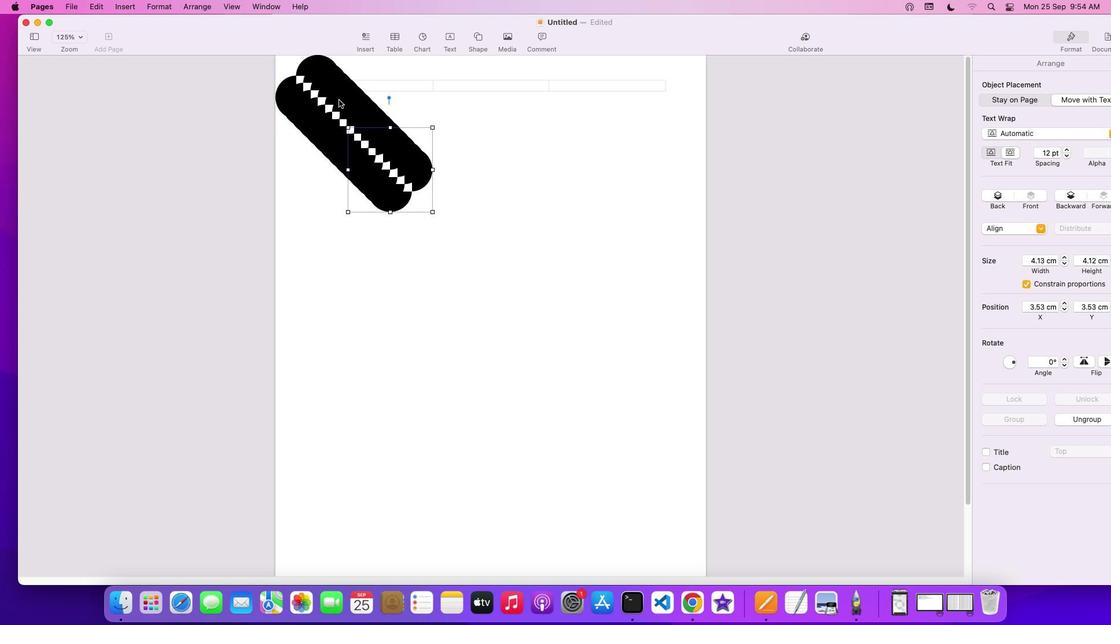 
Action: Mouse moved to (813, 341)
Screenshot: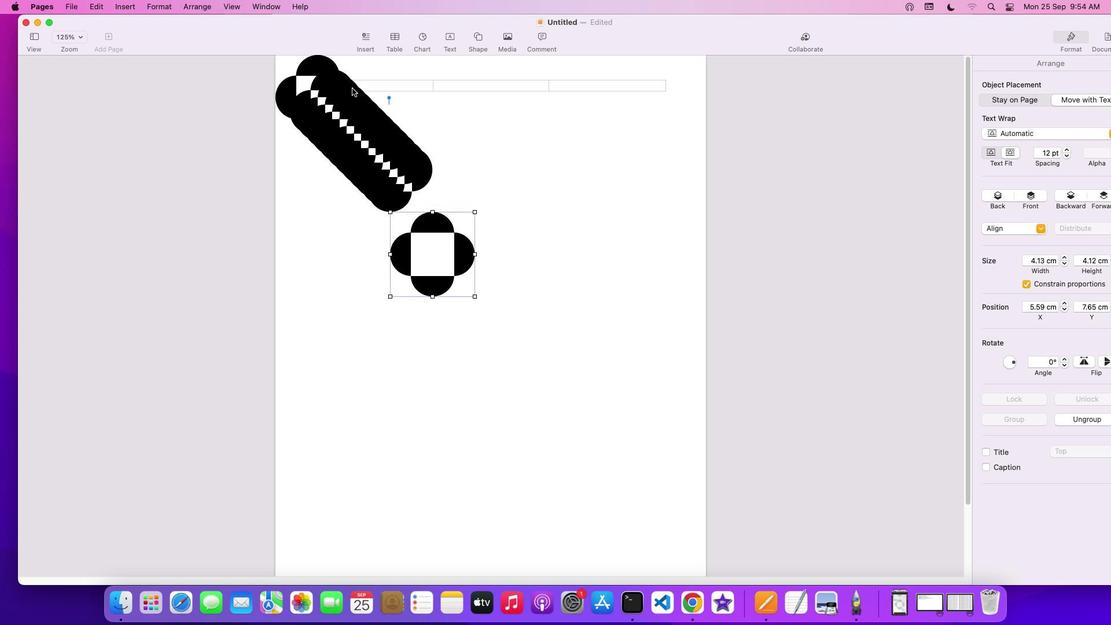 
Action: Mouse pressed left at (813, 341)
Screenshot: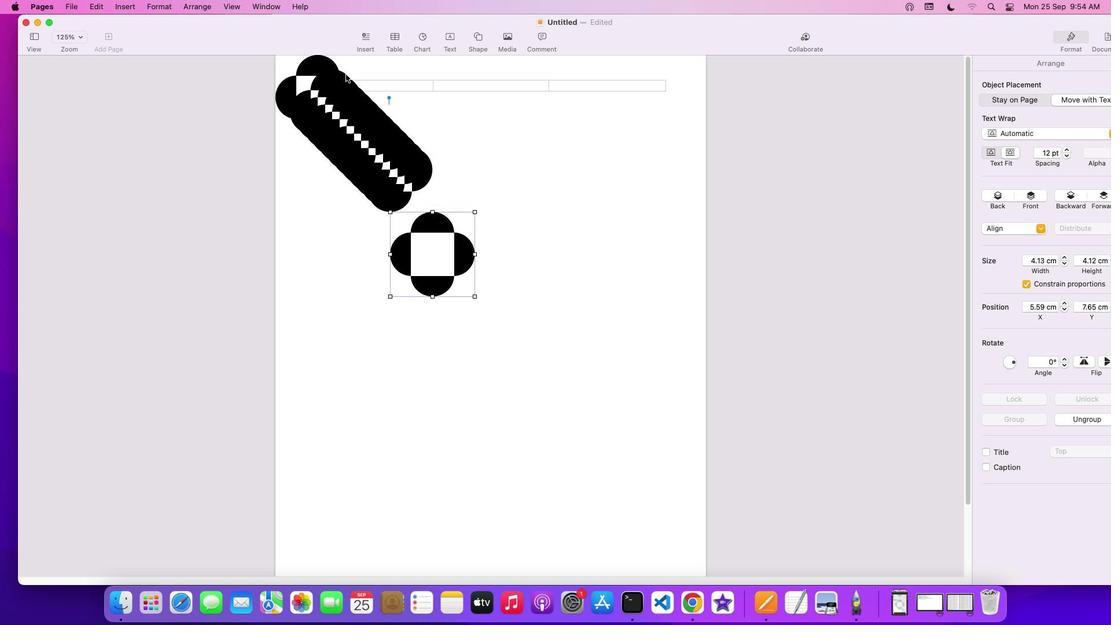 
Action: Mouse moved to (818, 341)
Screenshot: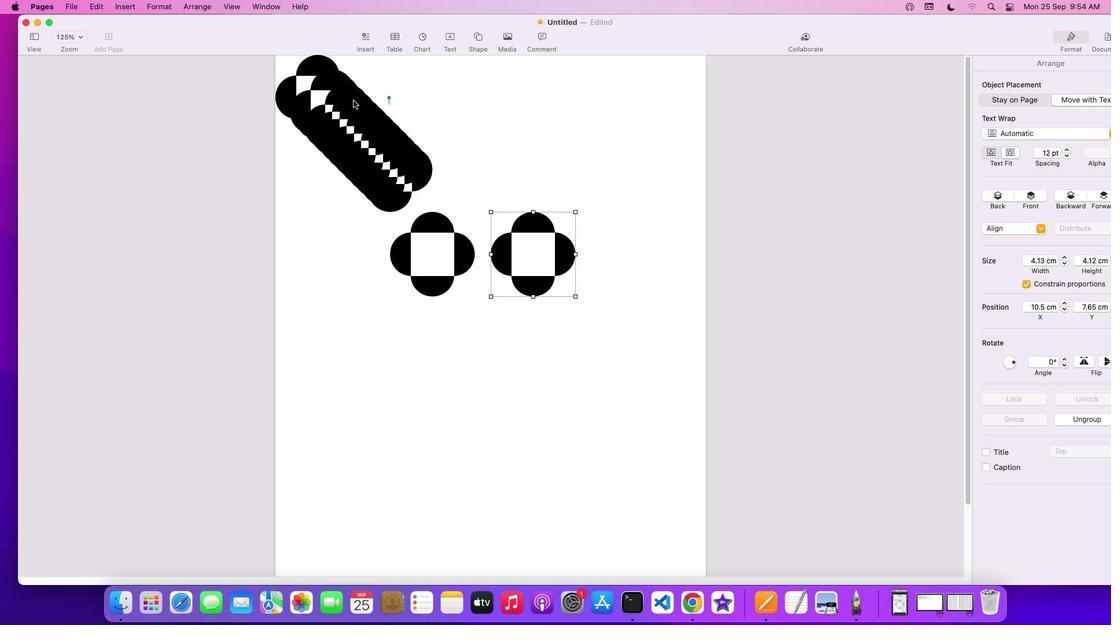 
Action: Mouse pressed left at (818, 341)
Screenshot: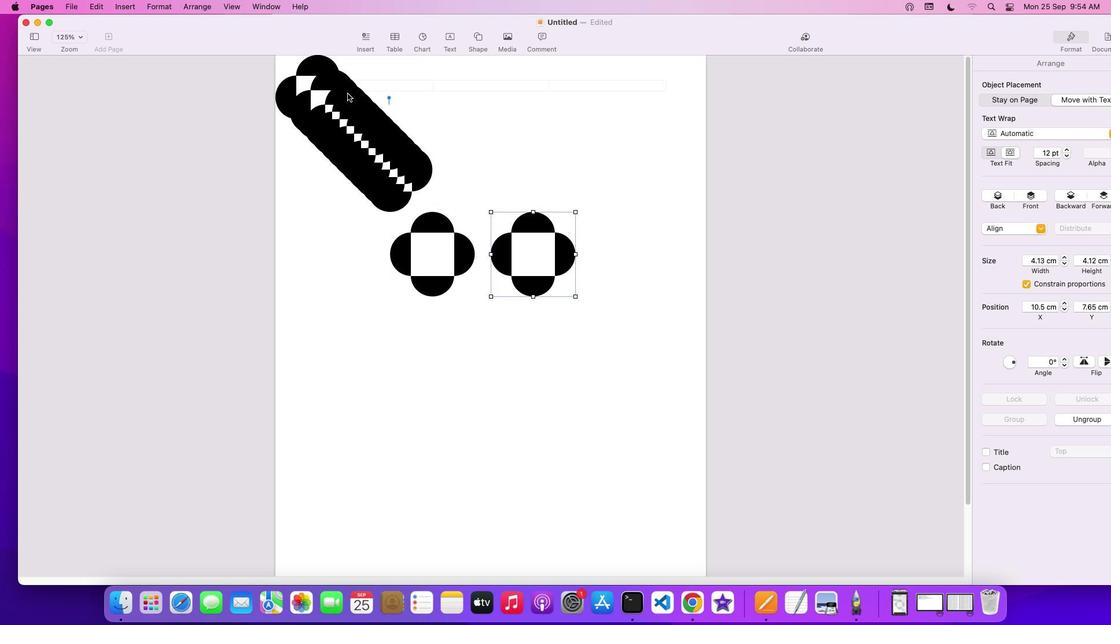 
Action: Mouse moved to (824, 341)
Screenshot: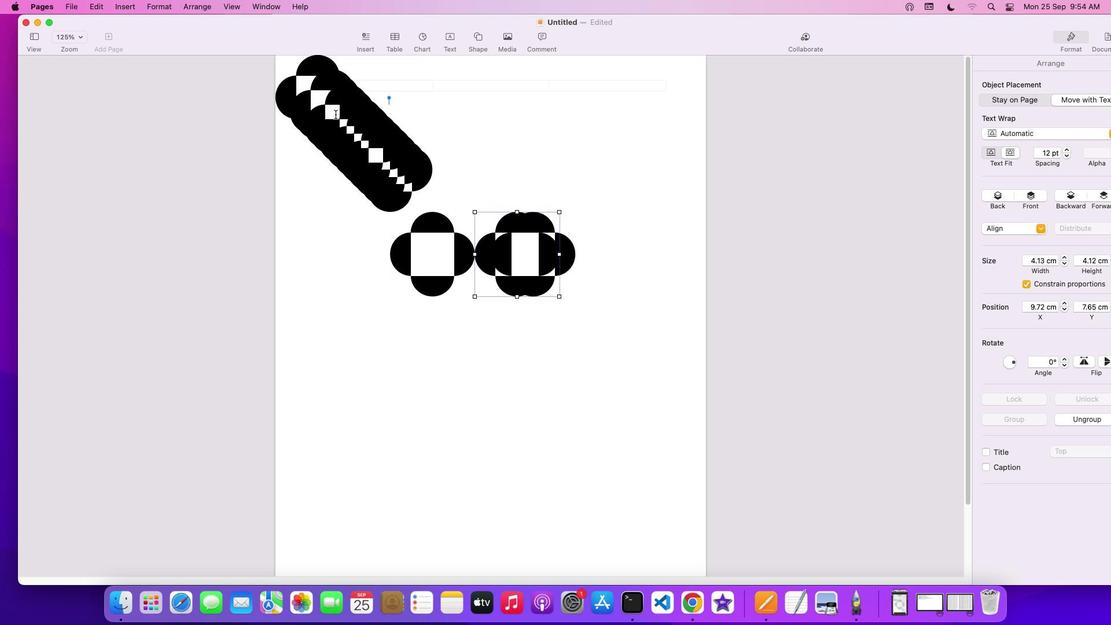 
Action: Mouse pressed left at (824, 341)
Screenshot: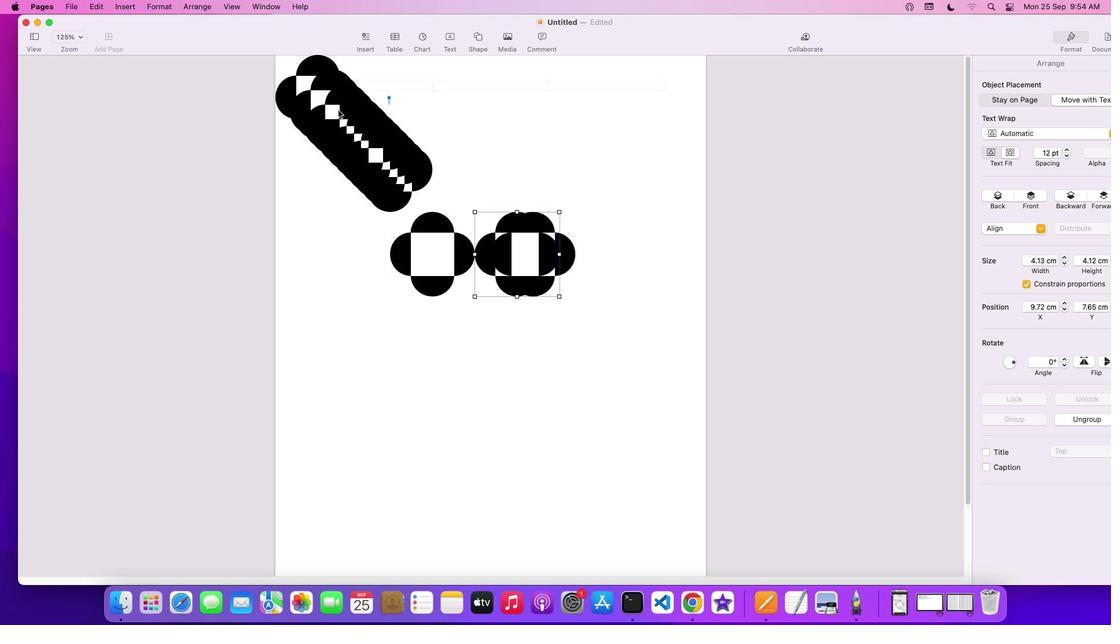 
Action: Mouse moved to (821, 341)
Screenshot: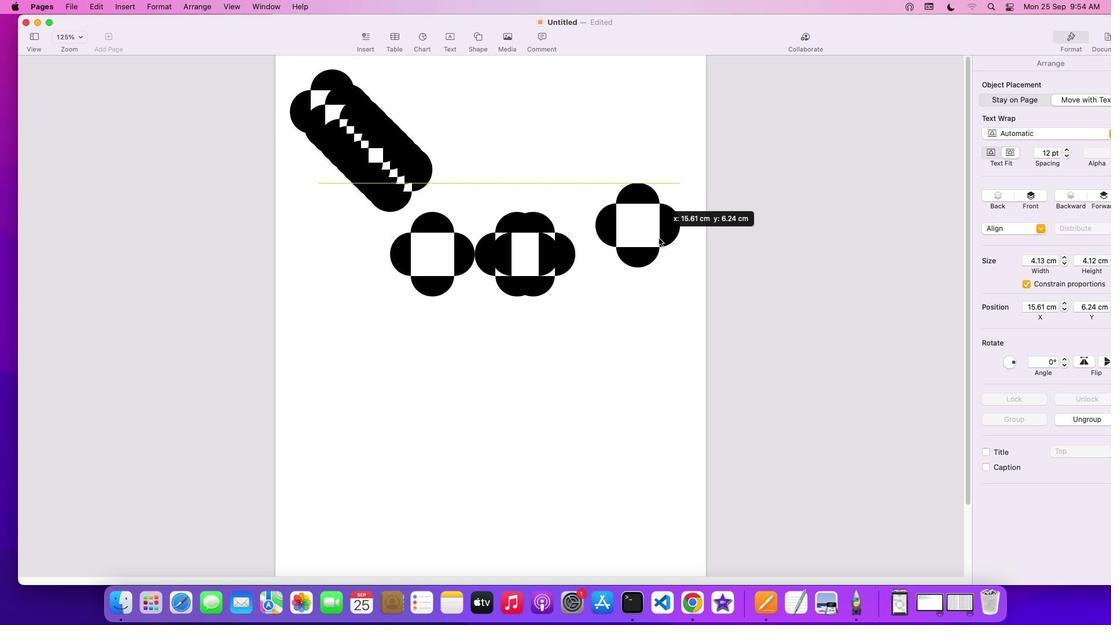 
Action: Mouse pressed left at (821, 341)
Screenshot: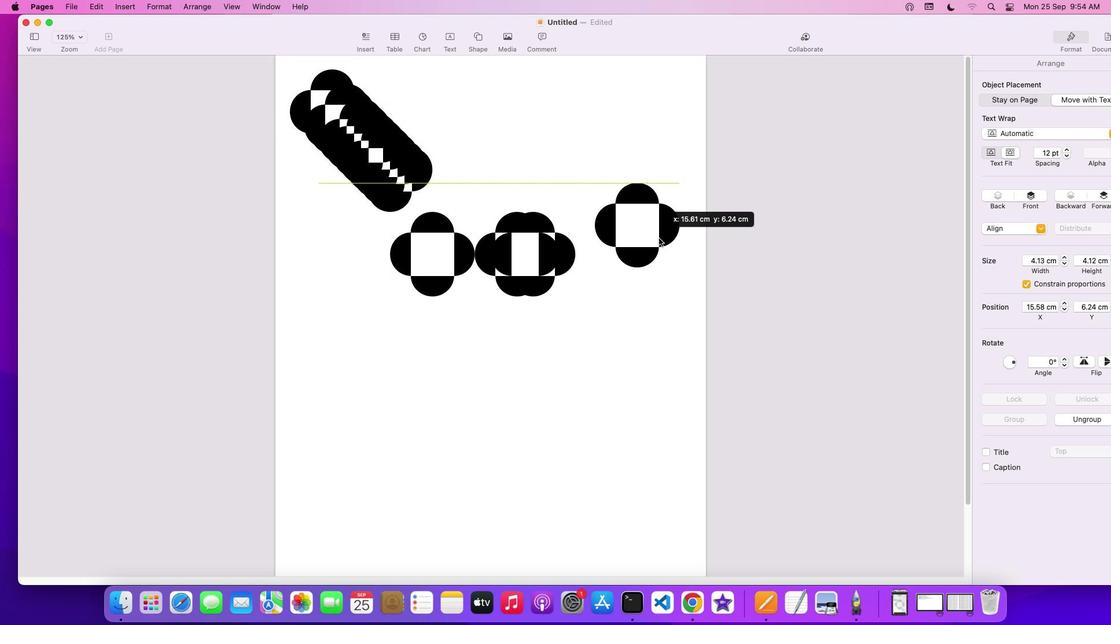
Action: Mouse moved to (829, 340)
Screenshot: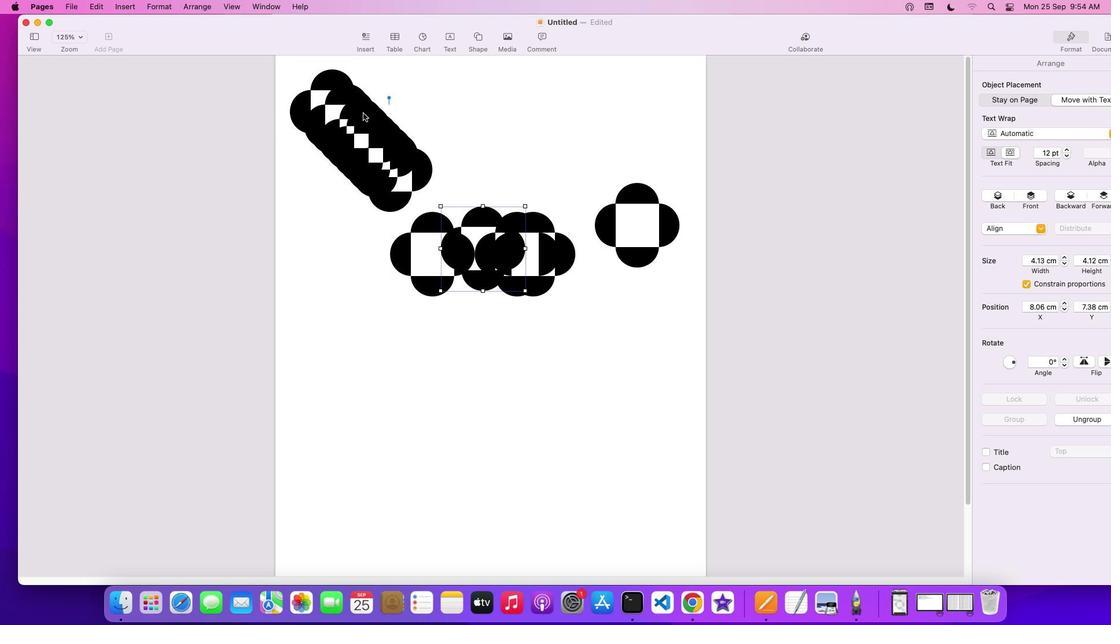 
Action: Mouse pressed left at (829, 340)
Screenshot: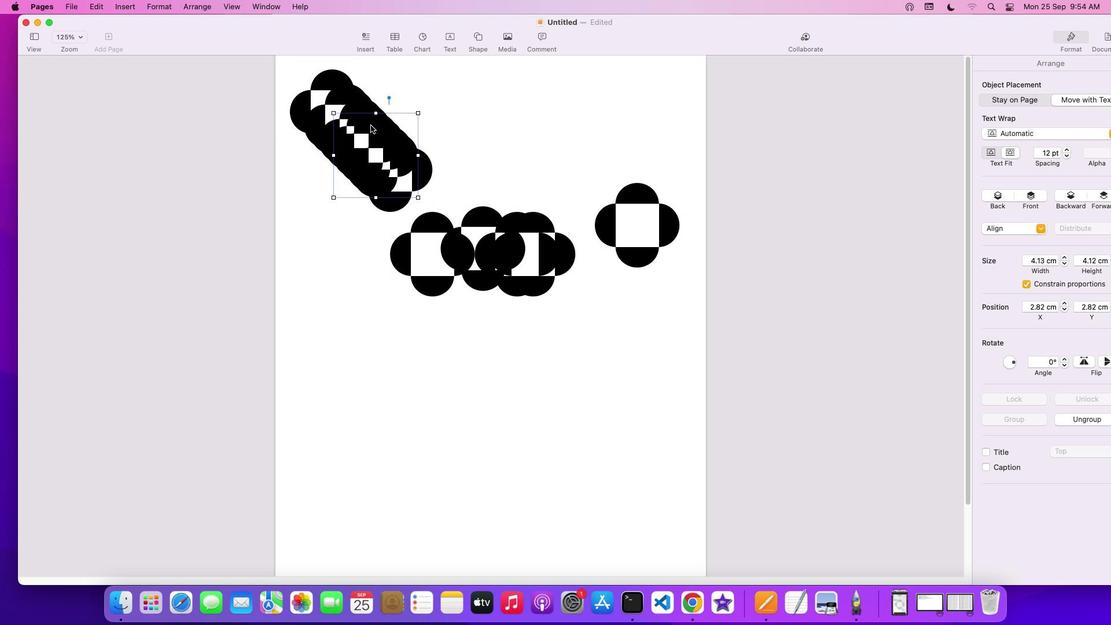 
Action: Mouse moved to (828, 340)
Screenshot: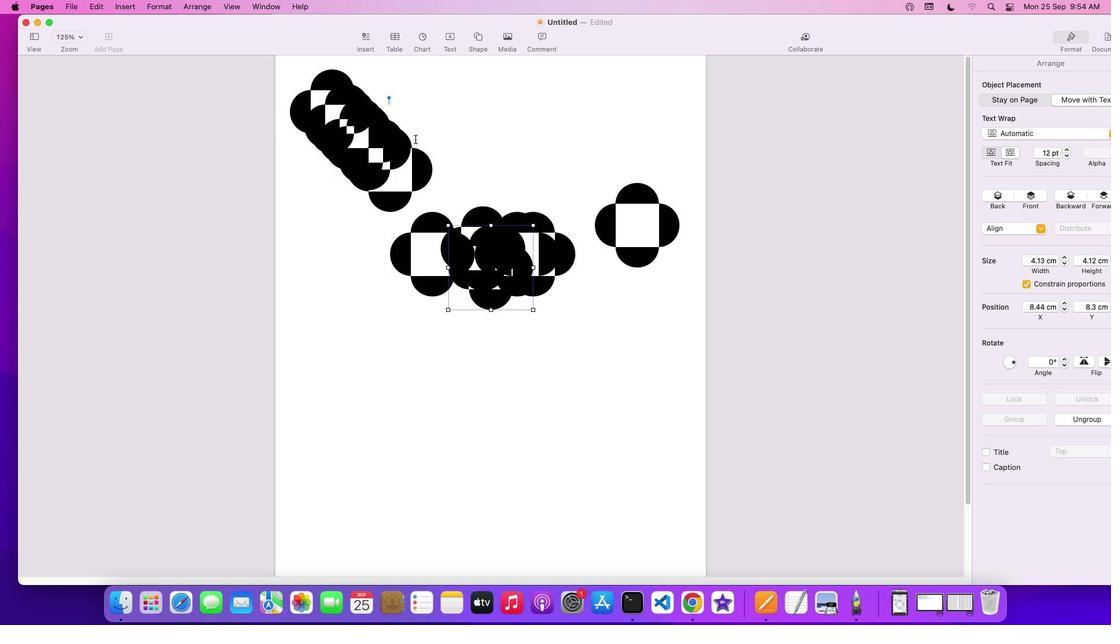 
Action: Mouse pressed left at (828, 340)
Screenshot: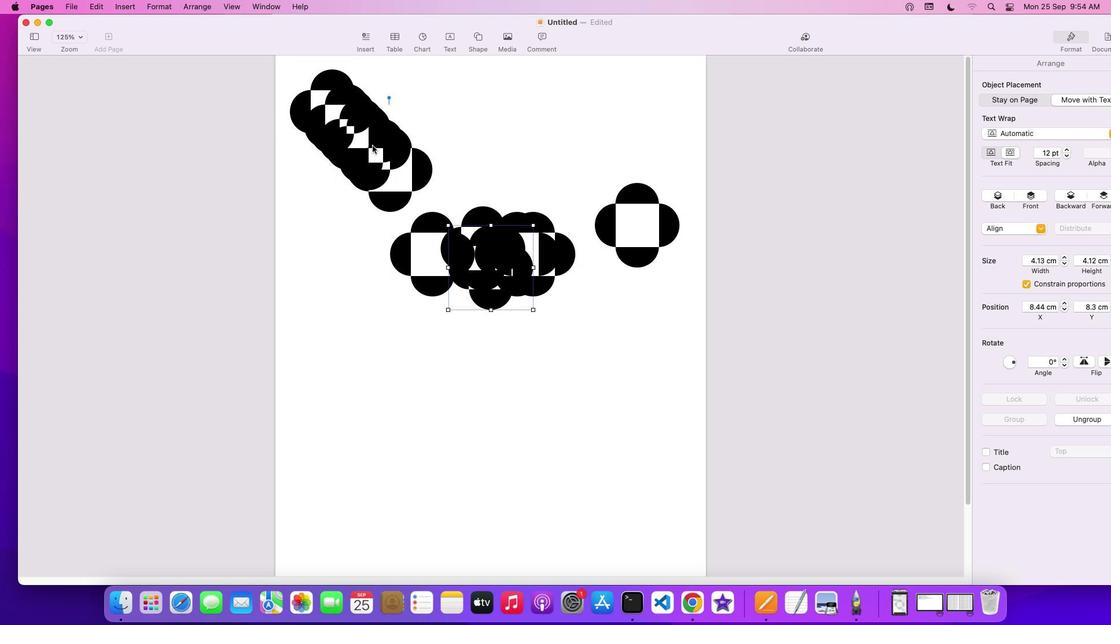 
Action: Mouse moved to (830, 340)
Screenshot: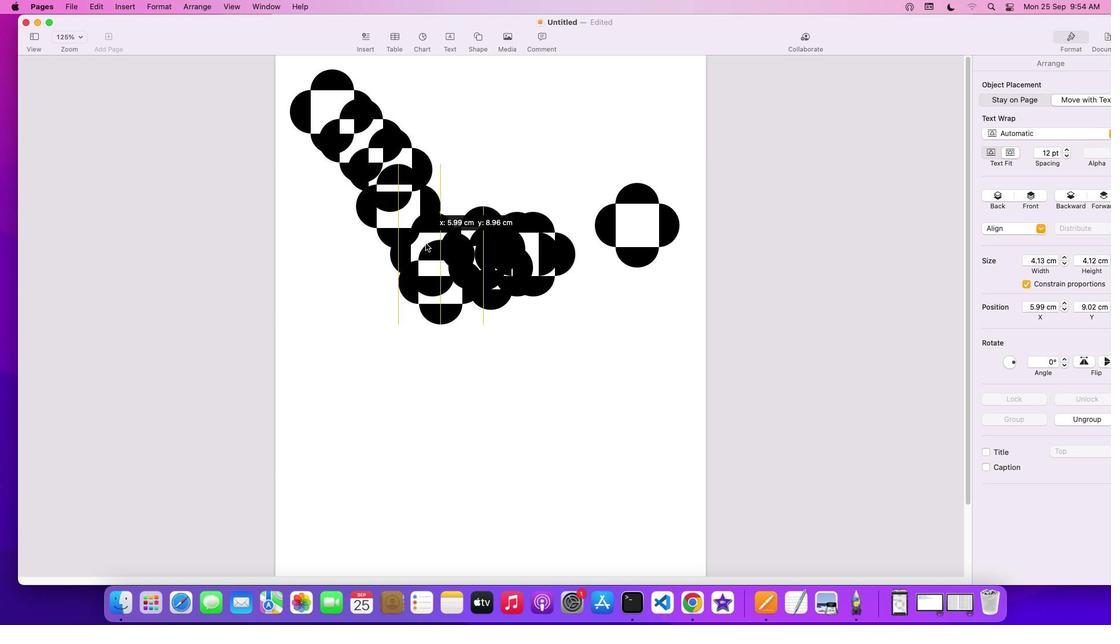 
Action: Mouse pressed left at (830, 340)
Screenshot: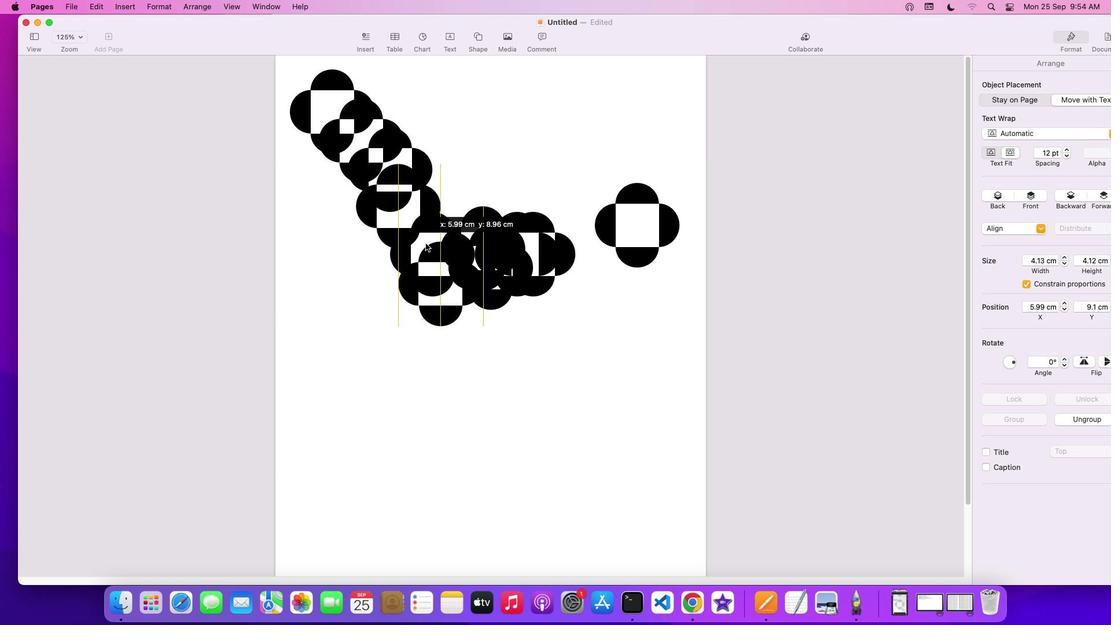 
Action: Mouse moved to (825, 341)
Screenshot: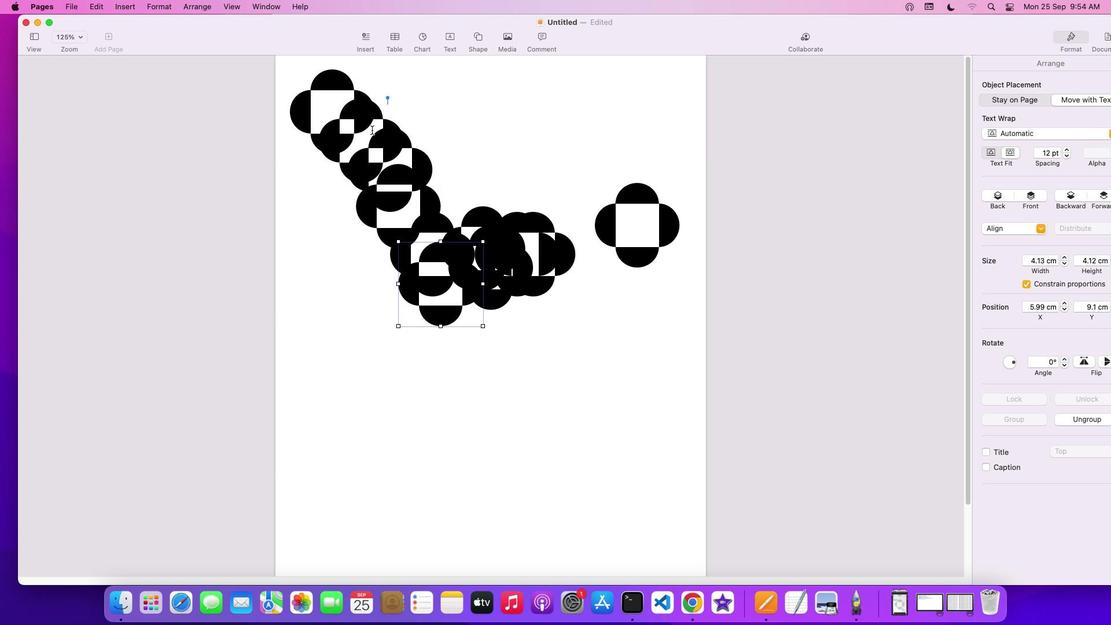 
Action: Mouse pressed left at (825, 341)
Screenshot: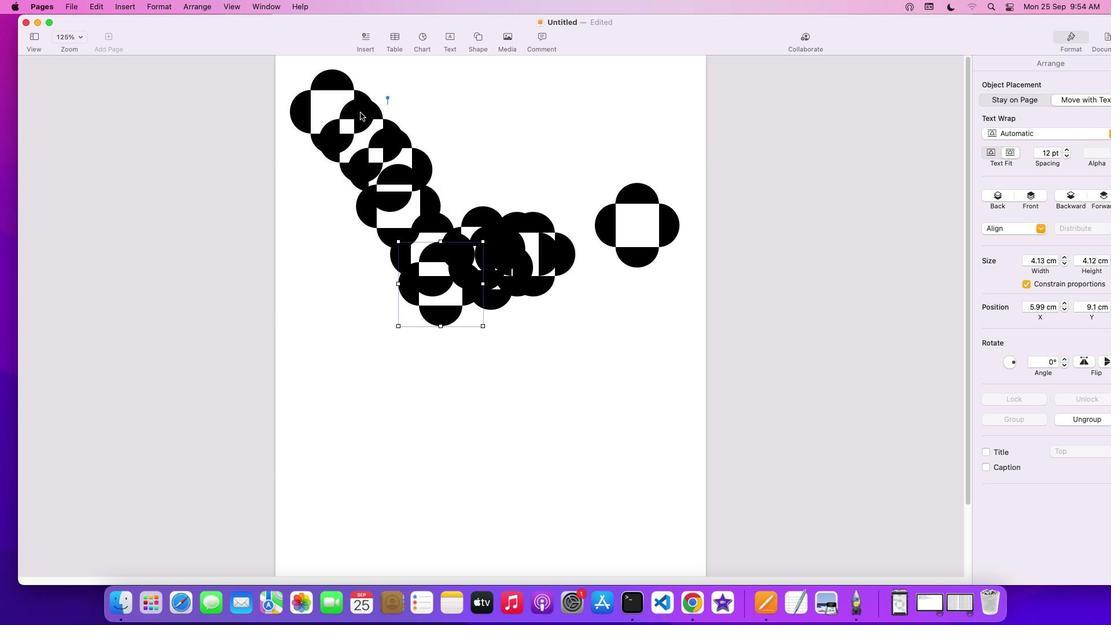 
Action: Mouse moved to (826, 340)
Screenshot: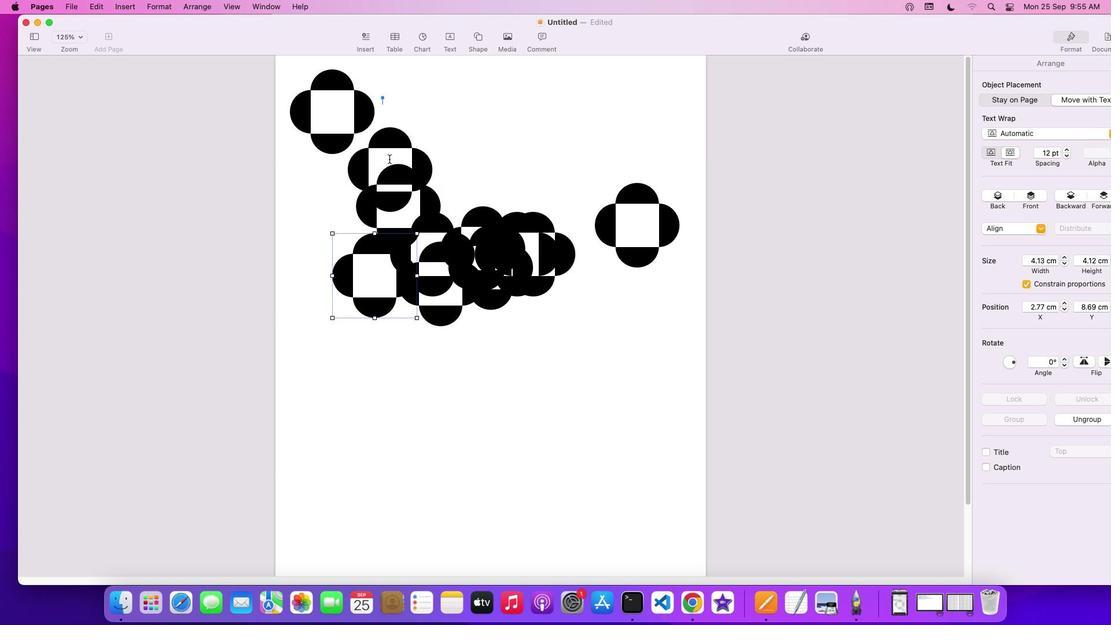 
Action: Mouse pressed left at (826, 340)
Screenshot: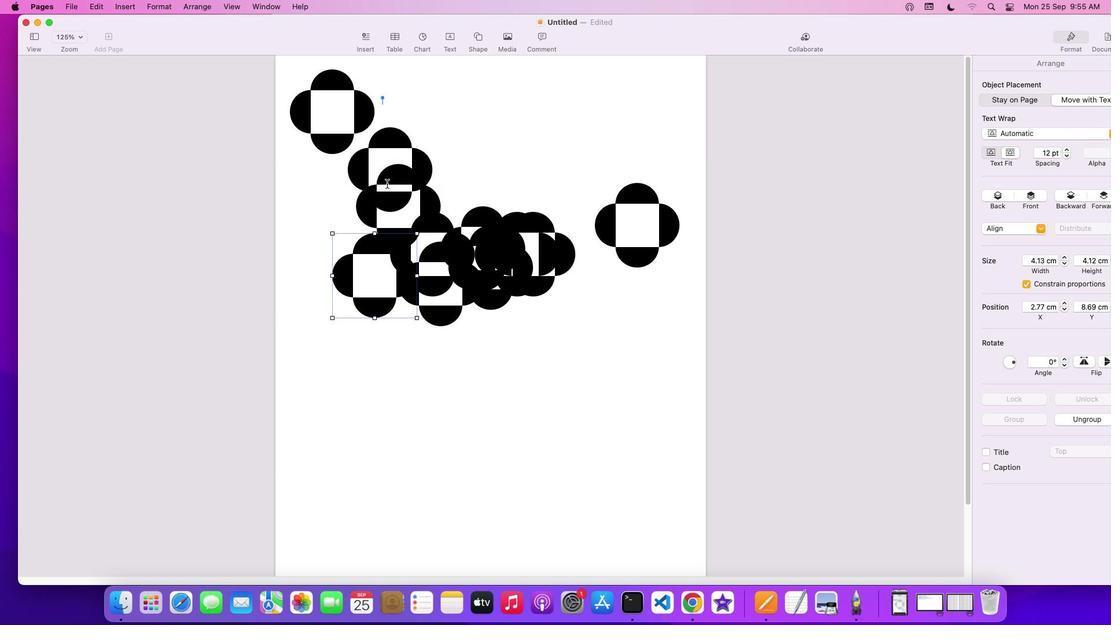 
Action: Mouse moved to (836, 339)
Screenshot: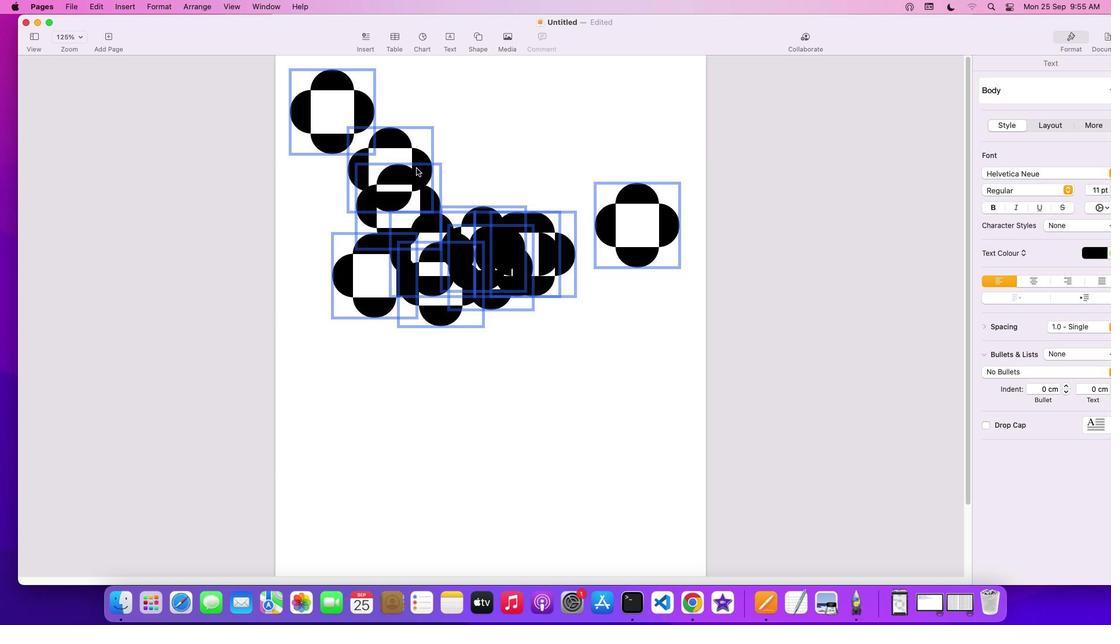 
Action: Mouse pressed left at (836, 339)
Screenshot: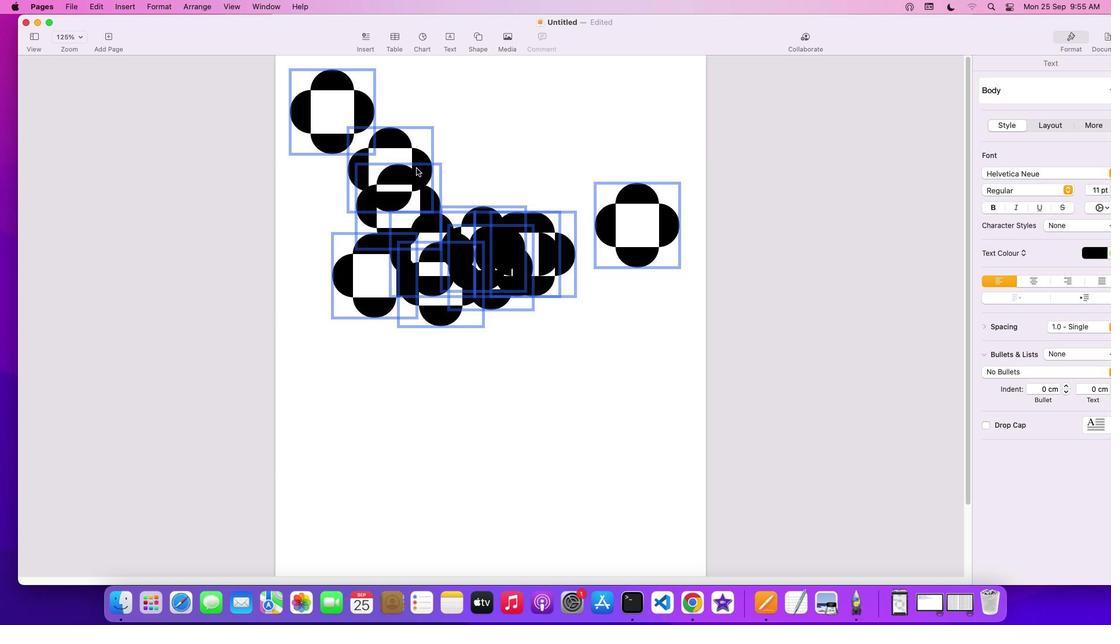 
Action: Mouse moved to (846, 339)
Screenshot: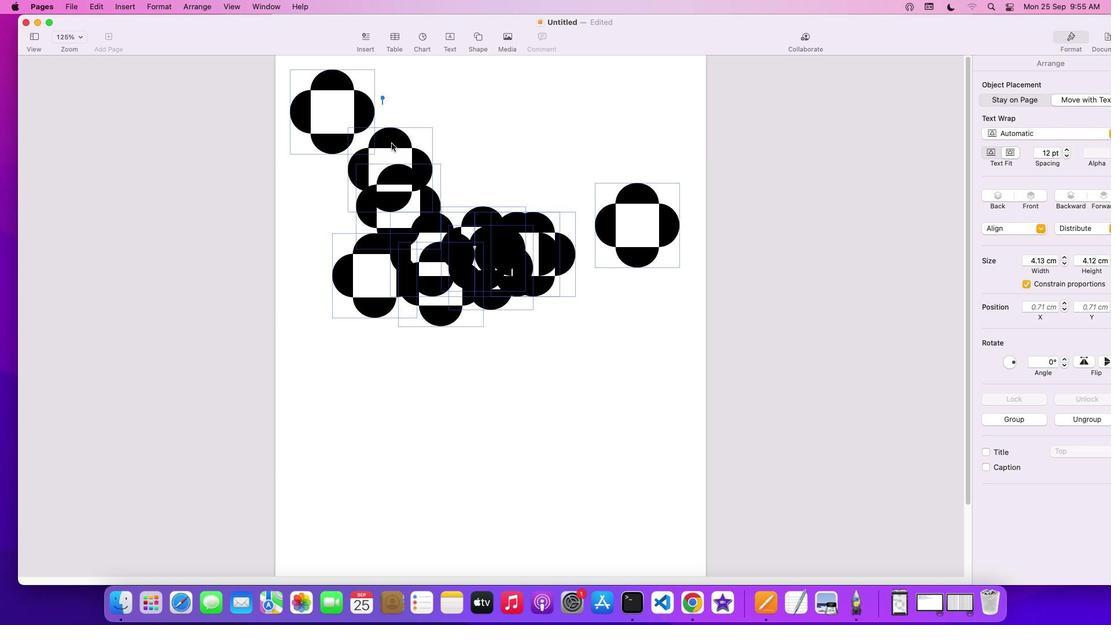 
Action: Mouse pressed left at (846, 339)
Screenshot: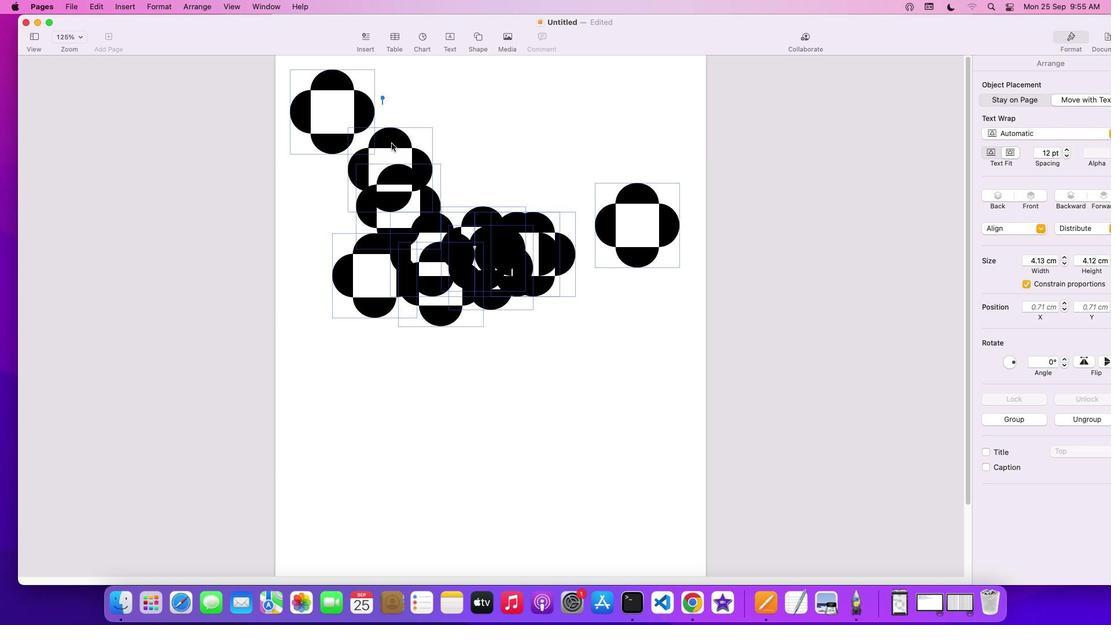 
Action: Mouse moved to (837, 339)
Screenshot: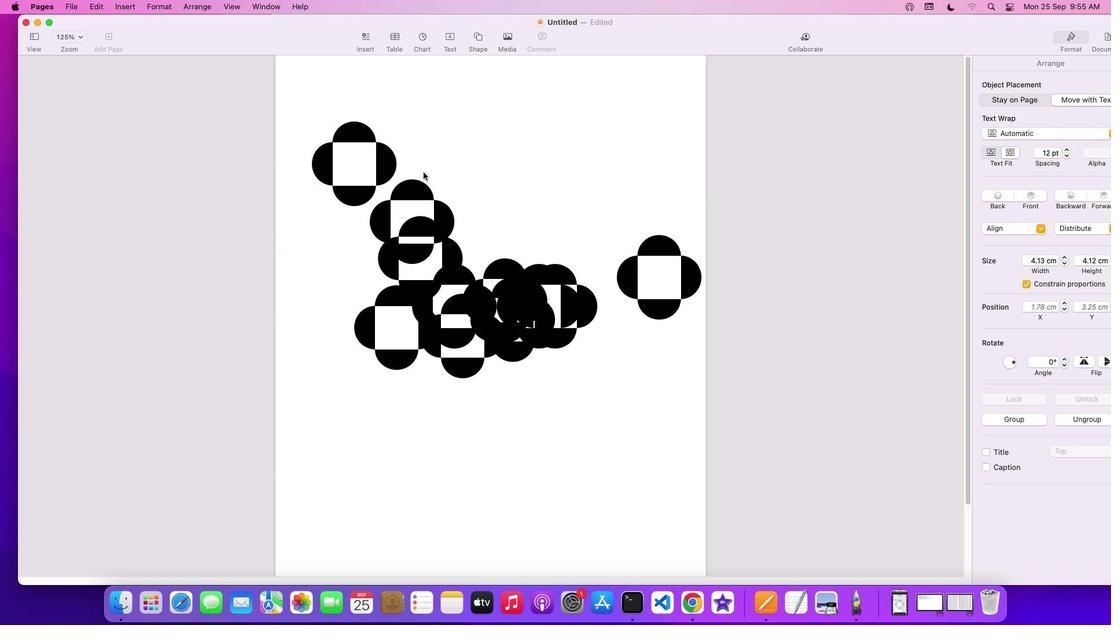 
Action: Mouse pressed left at (837, 339)
Screenshot: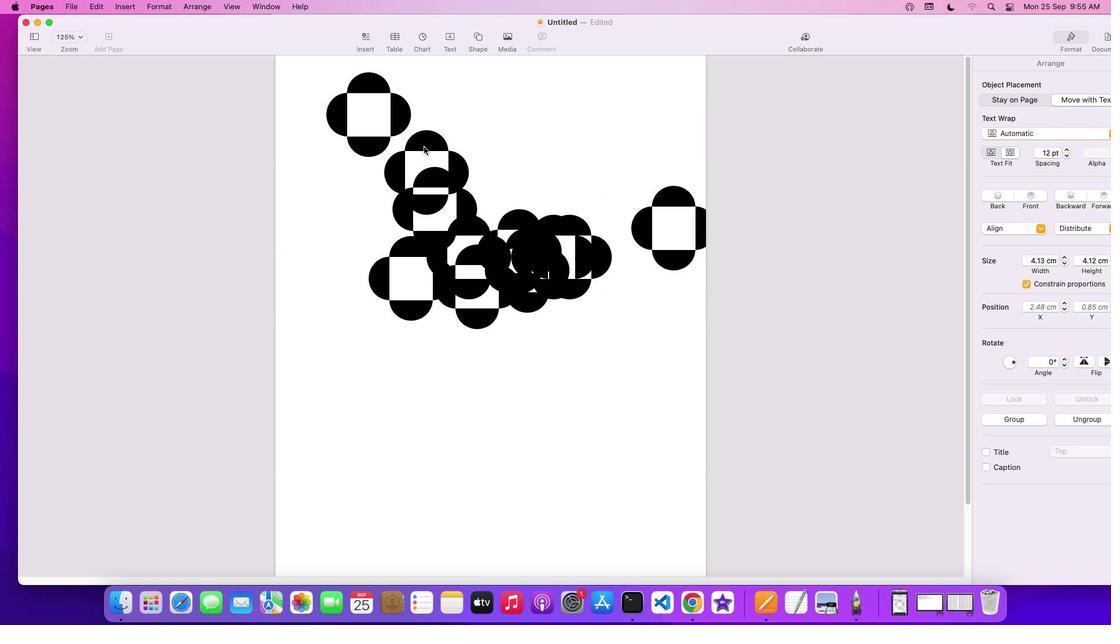 
Action: Mouse moved to (876, 336)
Screenshot: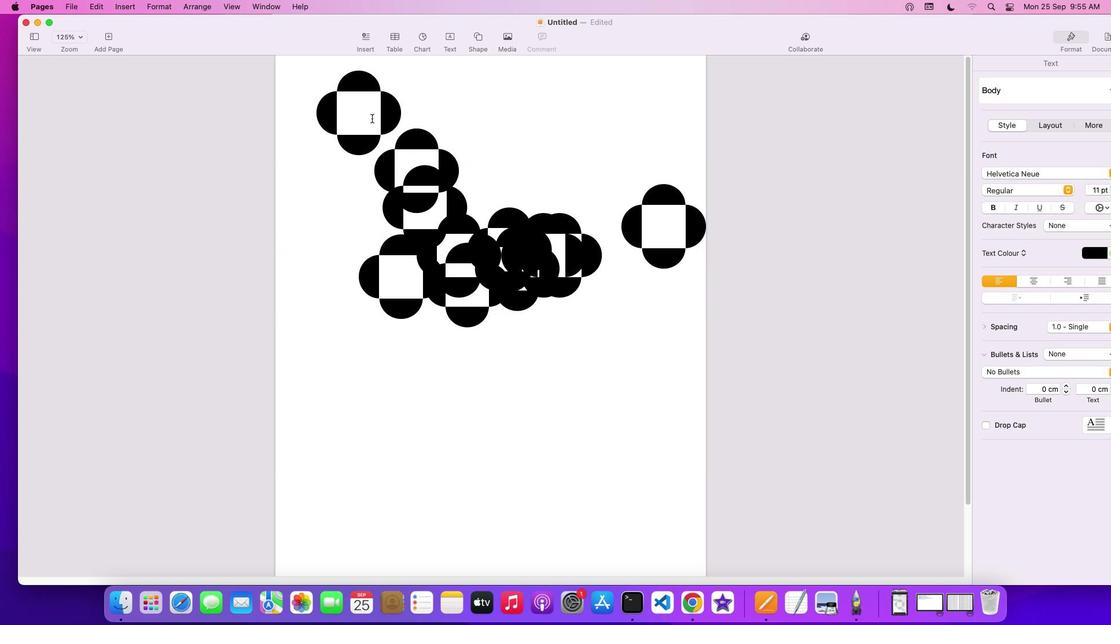 
Action: Mouse pressed left at (876, 336)
Screenshot: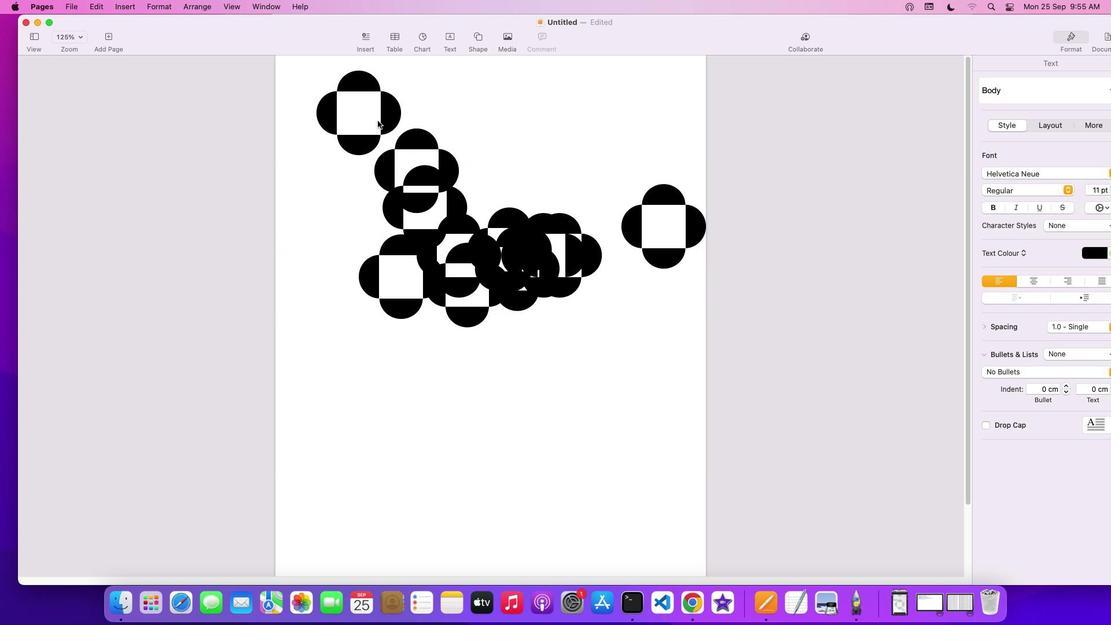 
Action: Mouse moved to (843, 339)
Screenshot: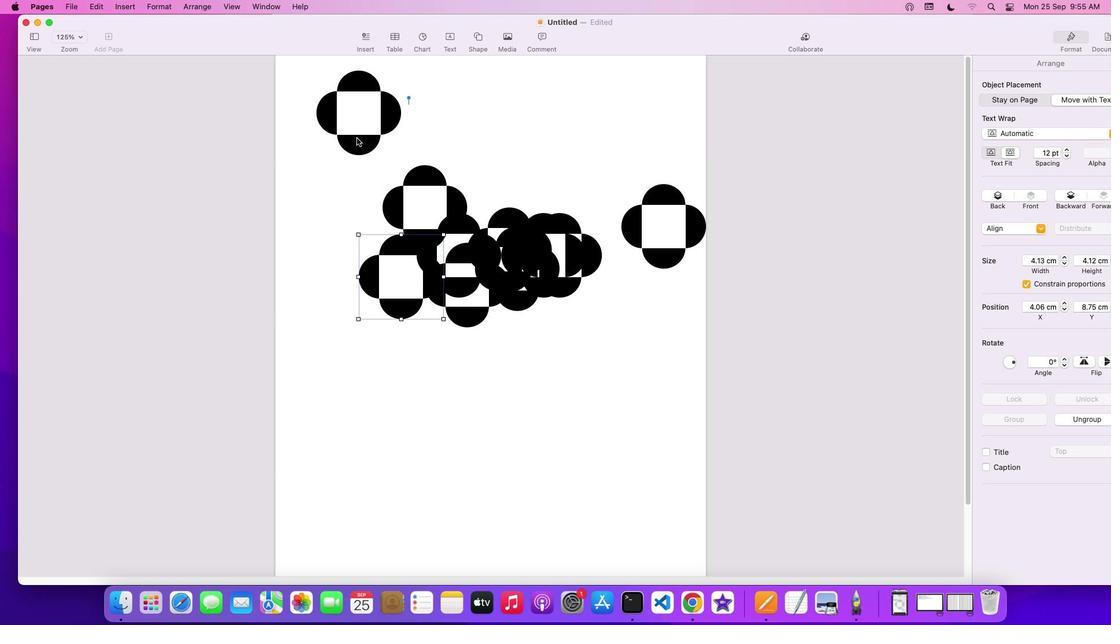 
Action: Mouse pressed left at (843, 339)
Screenshot: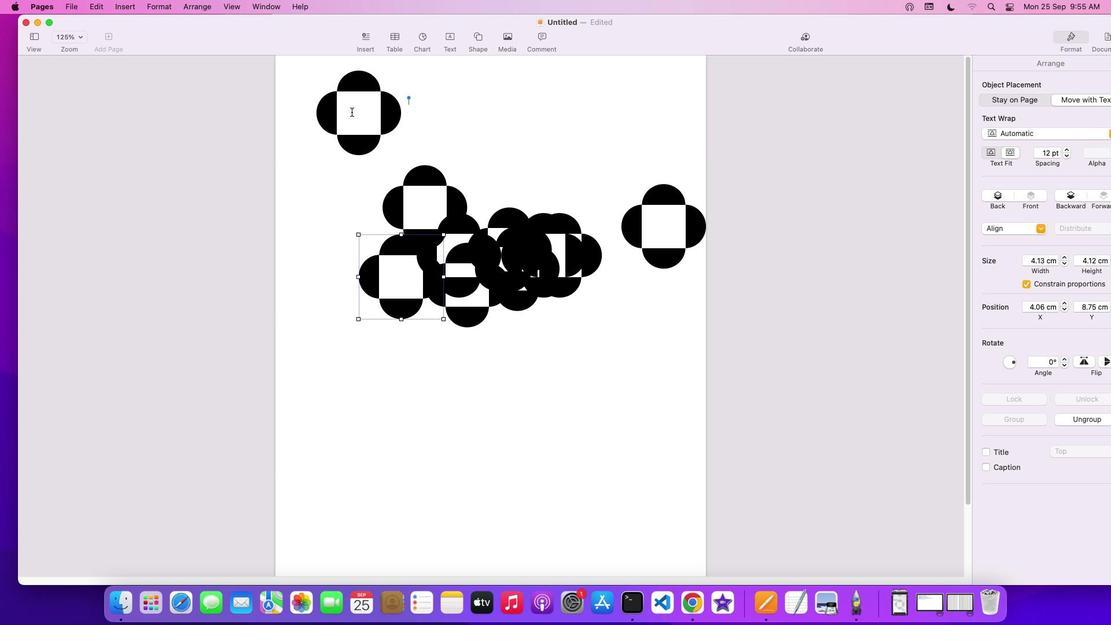 
Action: Mouse moved to (826, 341)
Screenshot: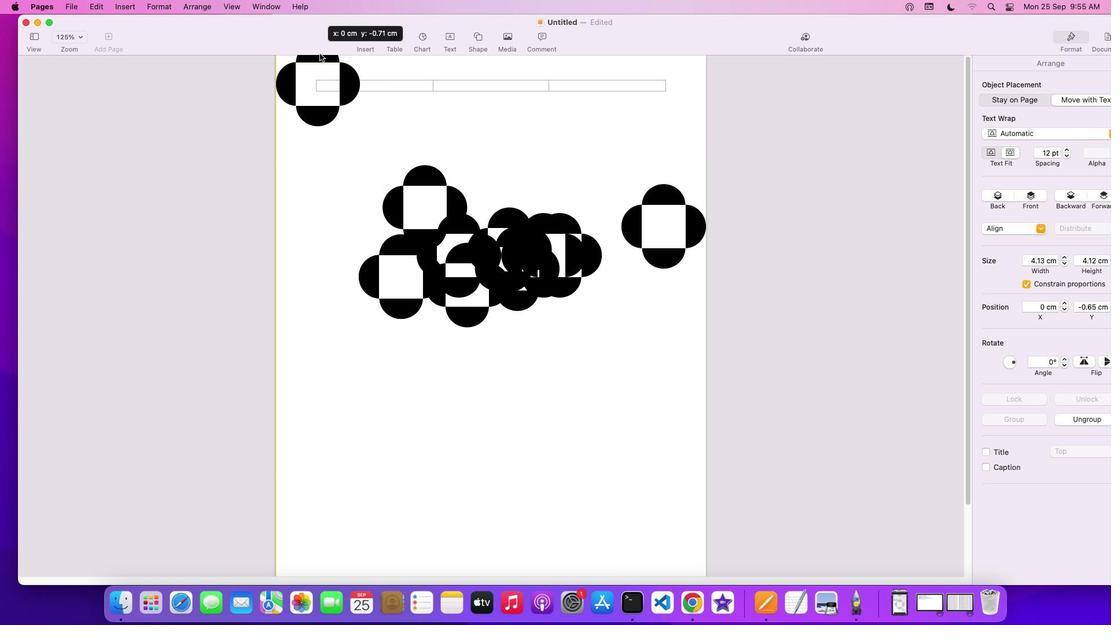 
Action: Mouse pressed left at (826, 341)
Screenshot: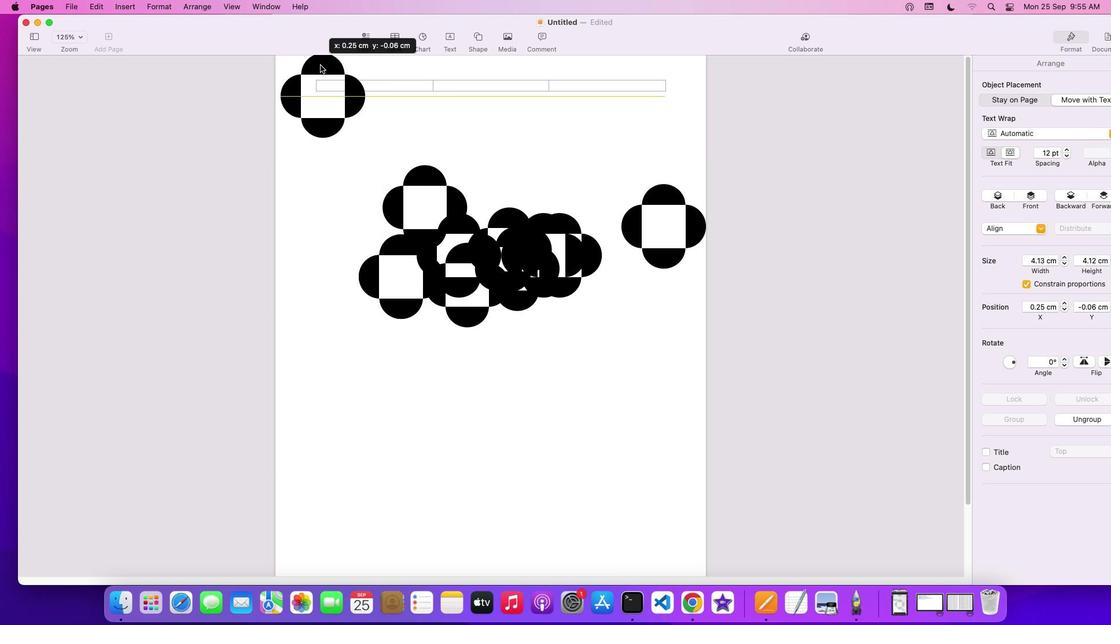 
Action: Mouse moved to (846, 339)
Screenshot: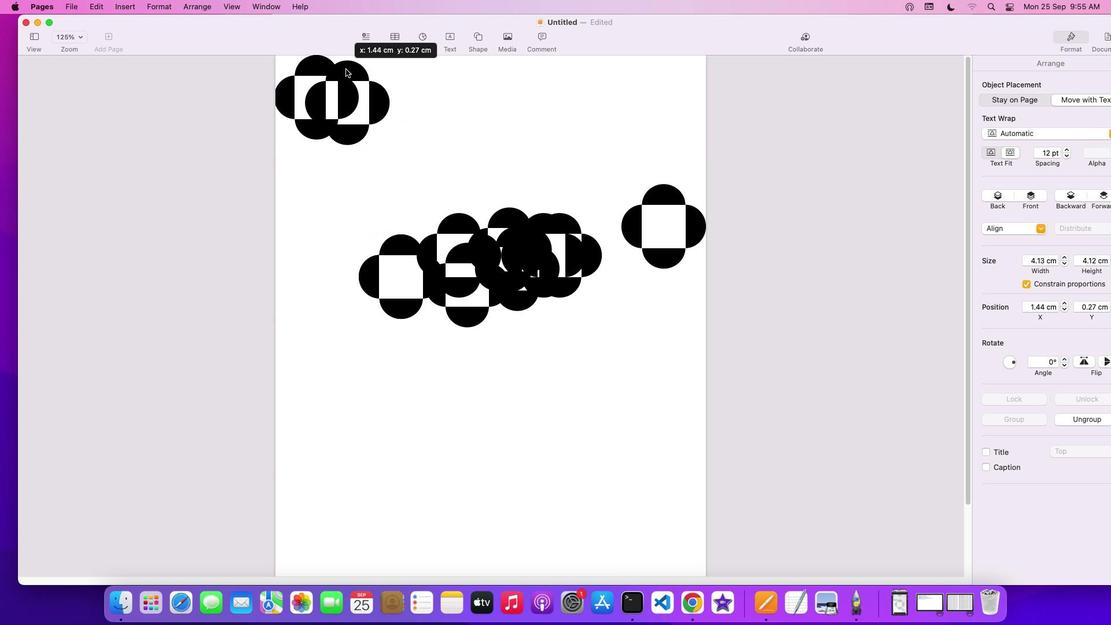 
Action: Mouse pressed left at (846, 339)
Screenshot: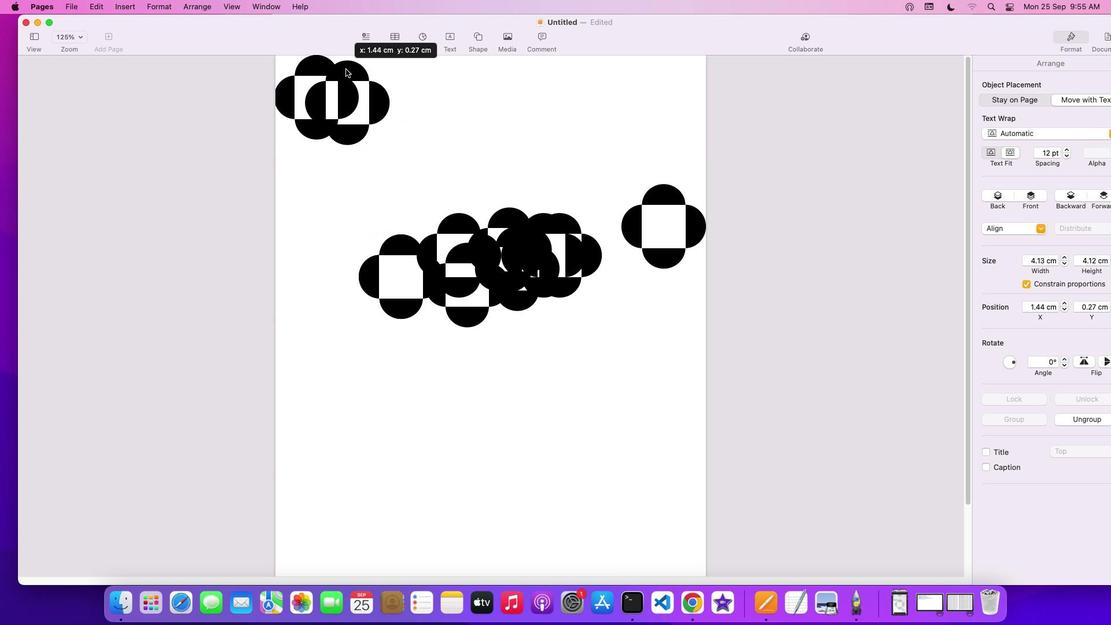 
Action: Mouse moved to (858, 338)
Screenshot: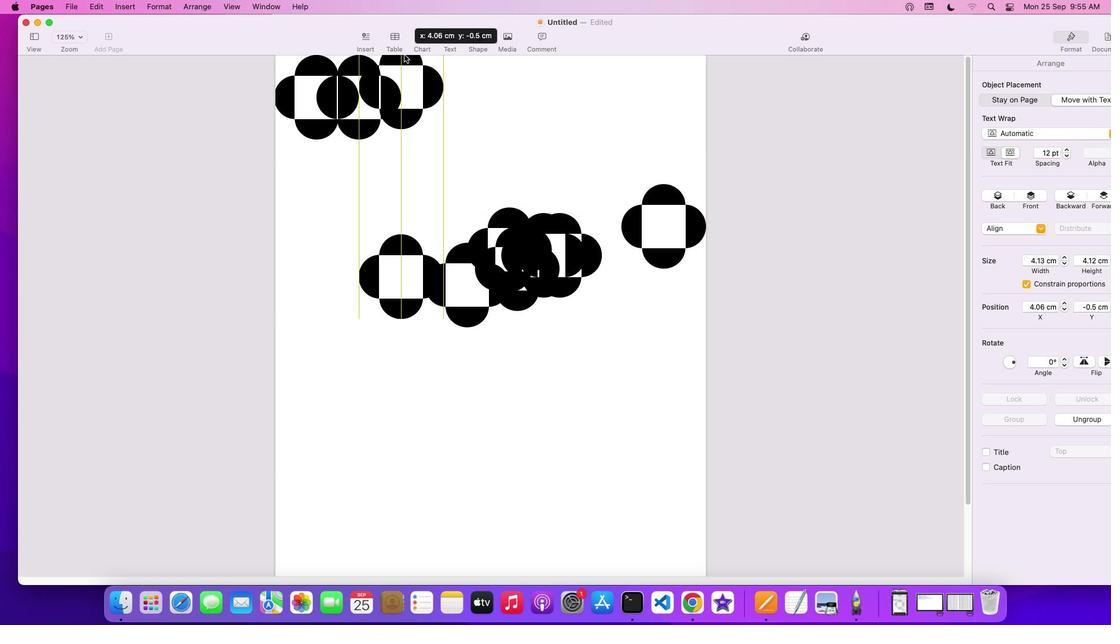 
Action: Mouse pressed left at (858, 338)
Screenshot: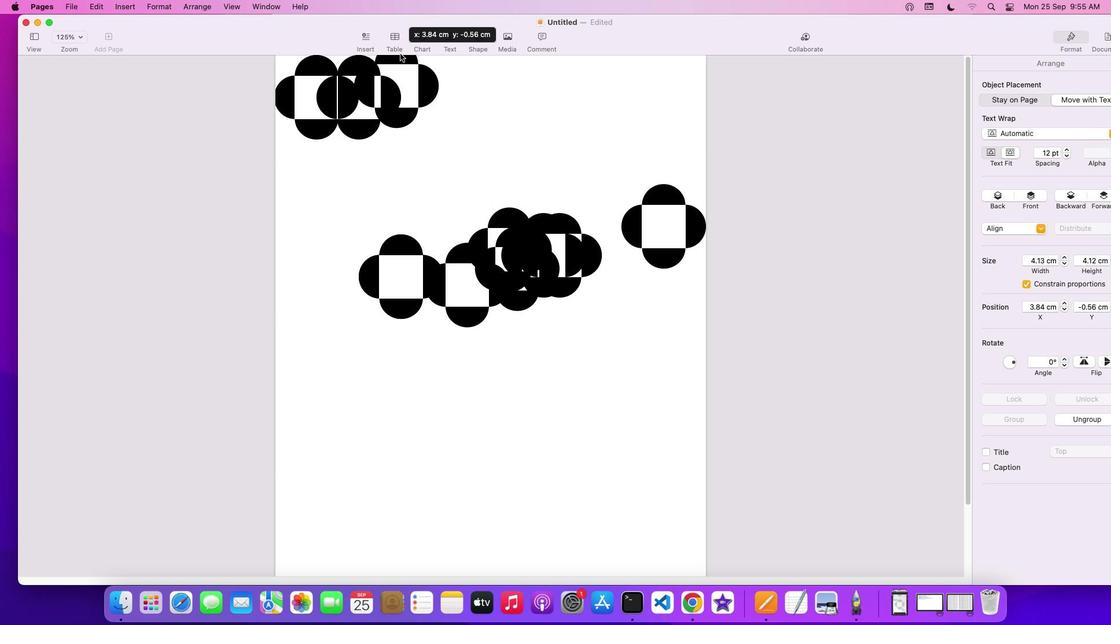 
Action: Mouse moved to (840, 338)
Screenshot: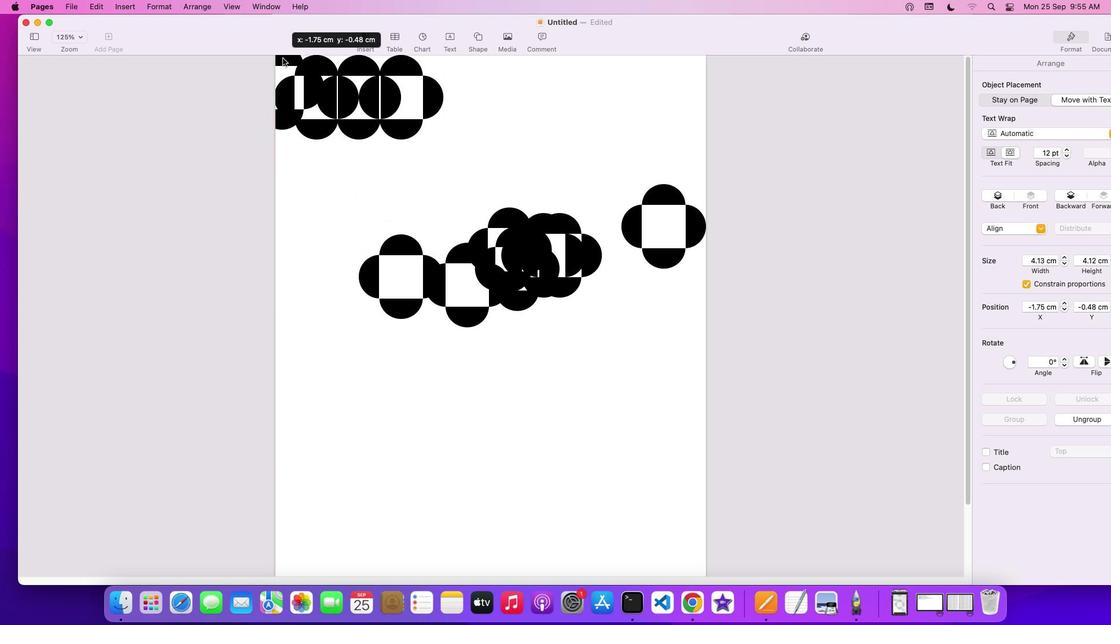 
Action: Mouse pressed left at (840, 338)
Screenshot: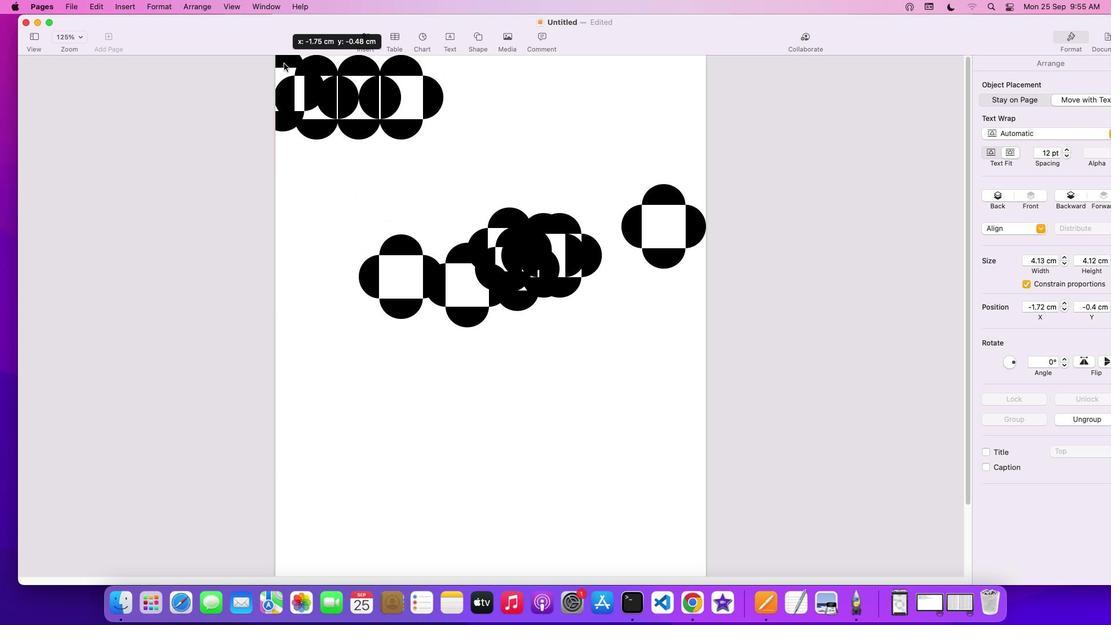 
Action: Mouse moved to (843, 338)
Screenshot: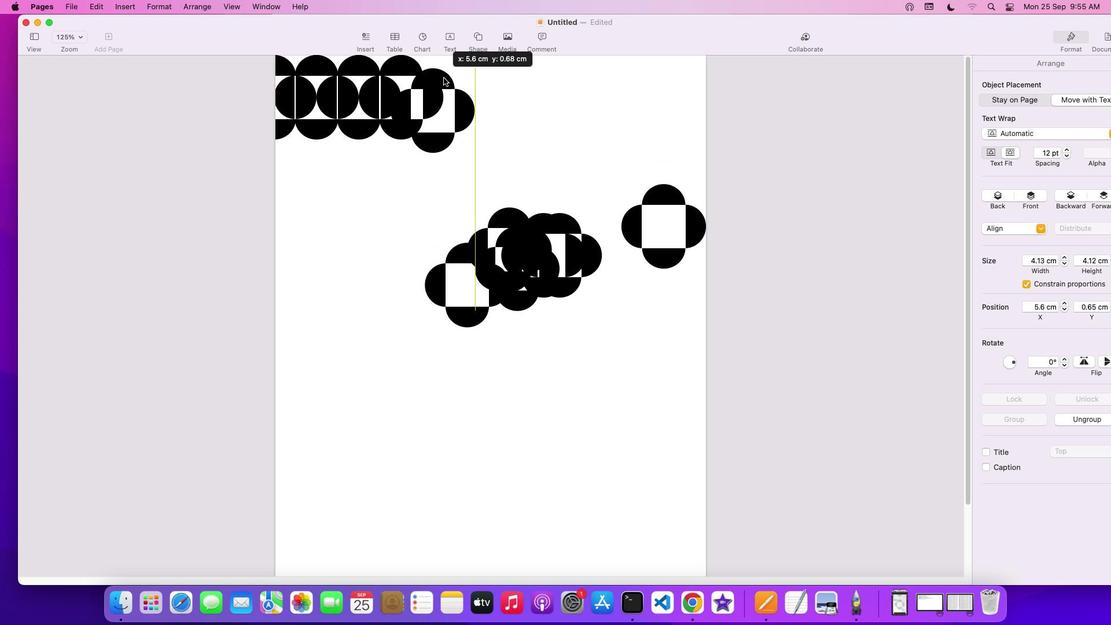 
Action: Mouse pressed left at (843, 338)
Screenshot: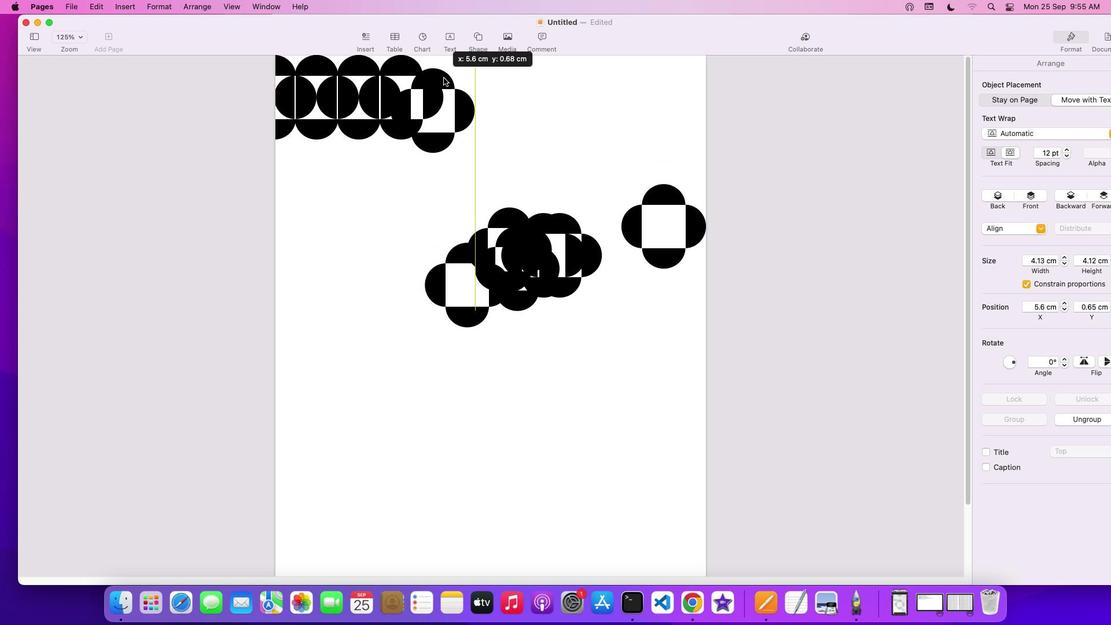 
Action: Mouse moved to (887, 338)
Screenshot: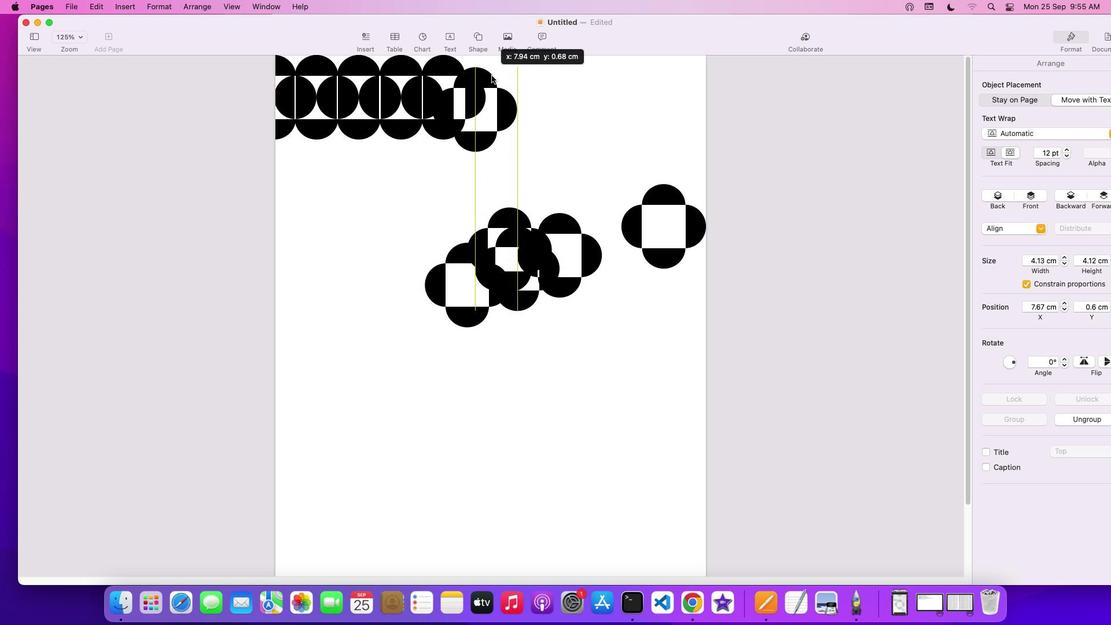 
Action: Mouse pressed left at (887, 338)
Screenshot: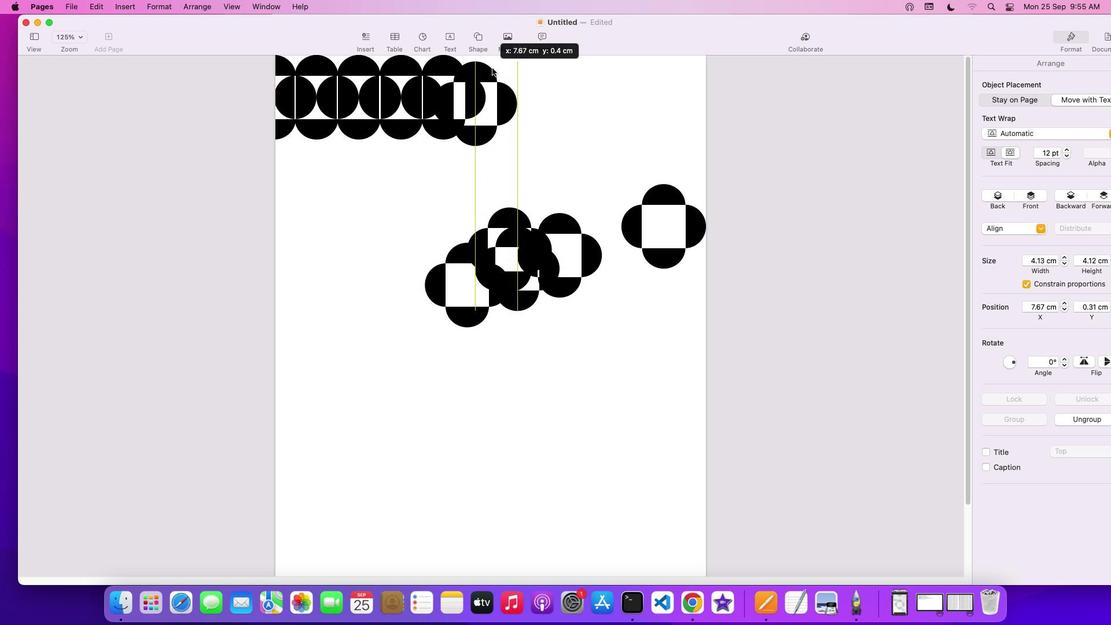 
Action: Mouse moved to (920, 338)
Screenshot: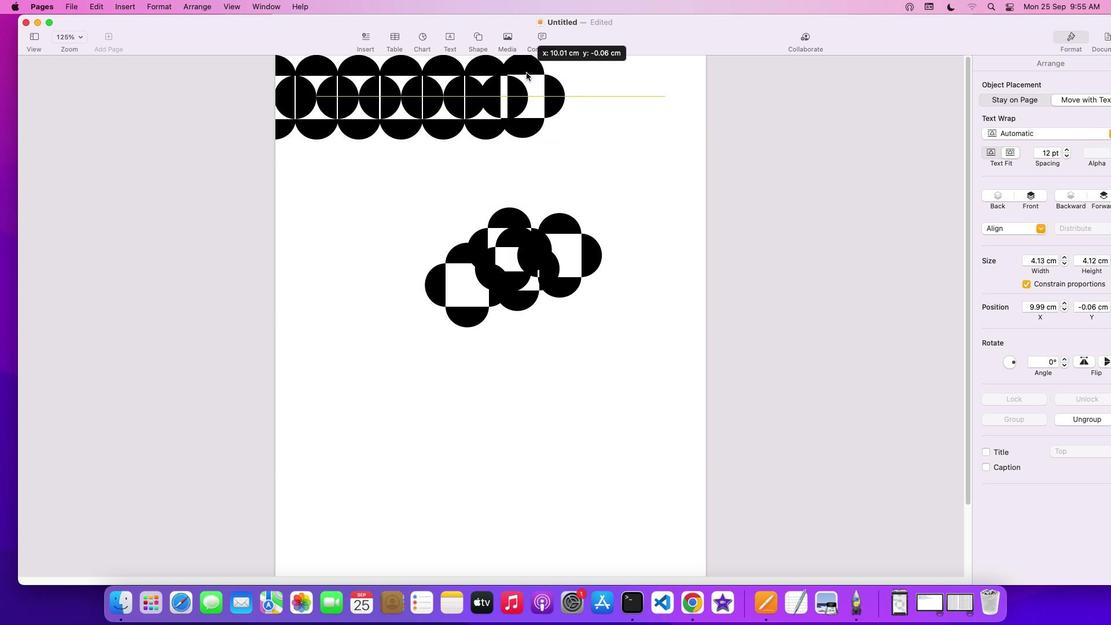
Action: Mouse pressed left at (920, 338)
Screenshot: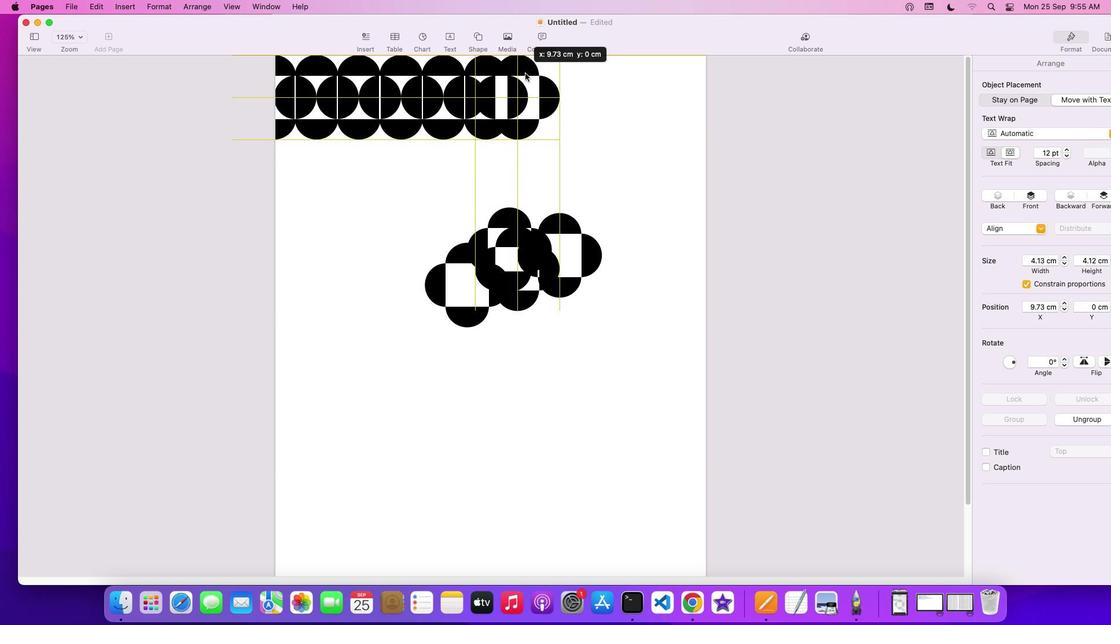 
Action: Mouse moved to (888, 338)
Screenshot: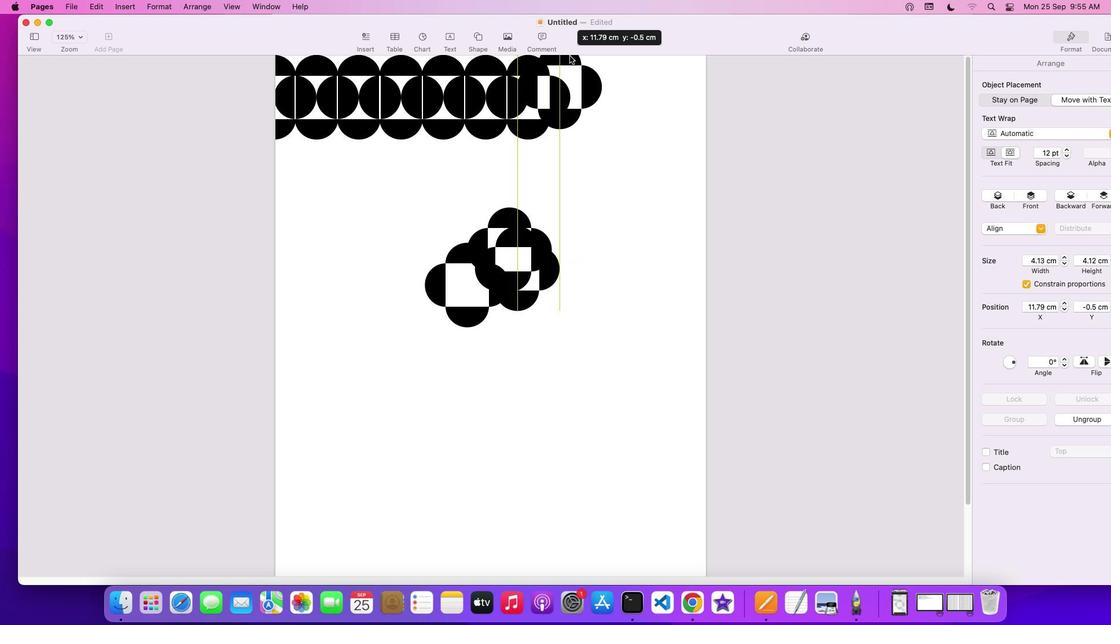 
Action: Mouse pressed left at (888, 338)
Screenshot: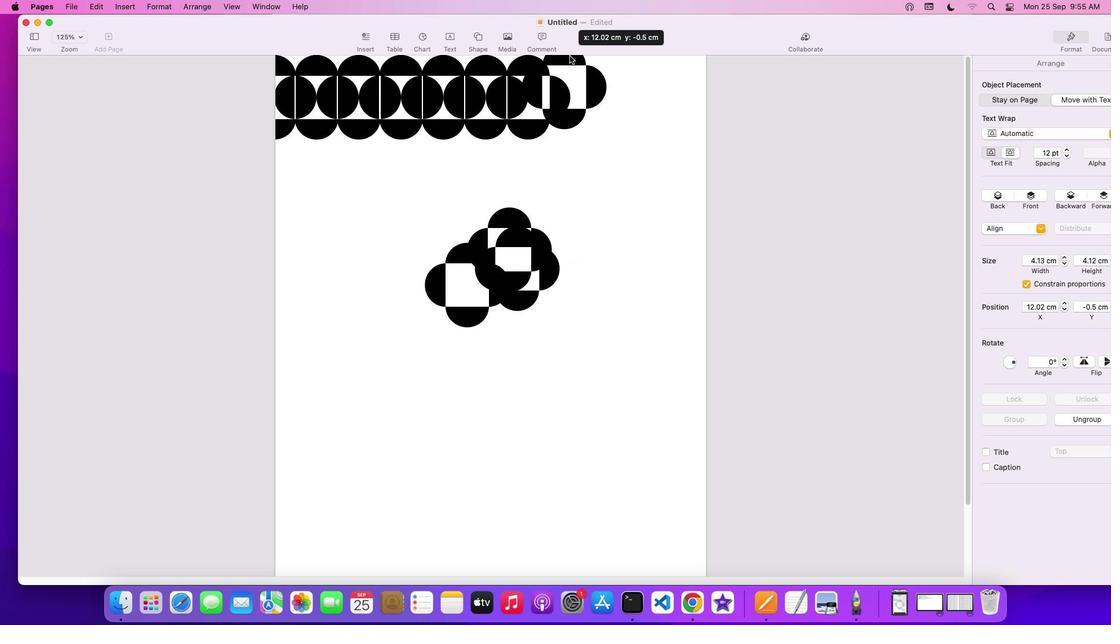 
Action: Mouse moved to (874, 338)
Screenshot: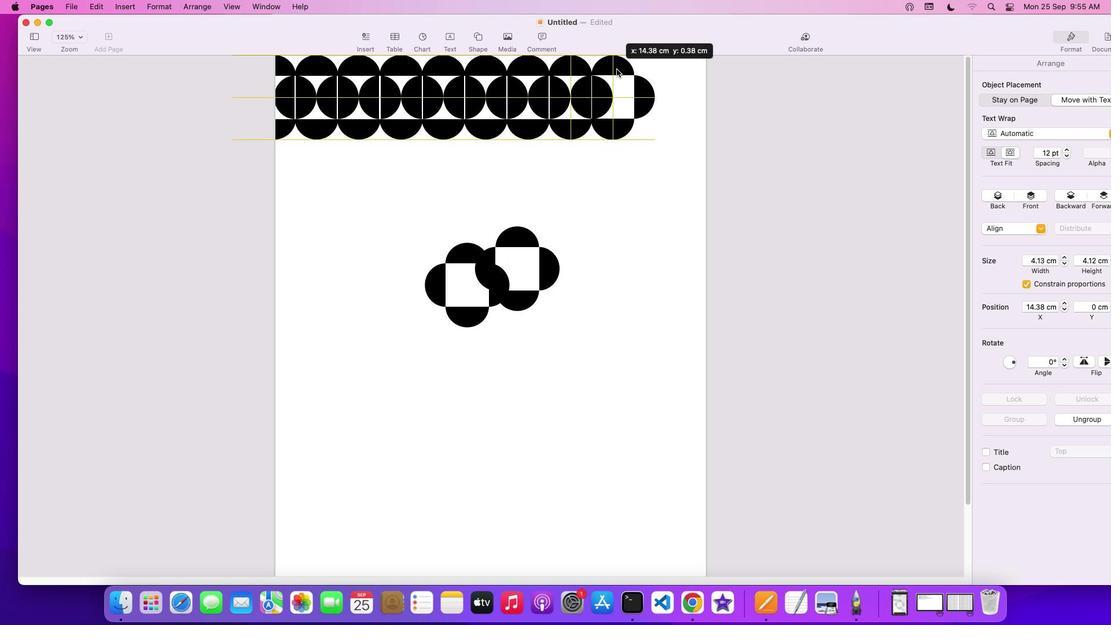 
Action: Mouse pressed left at (874, 338)
Screenshot: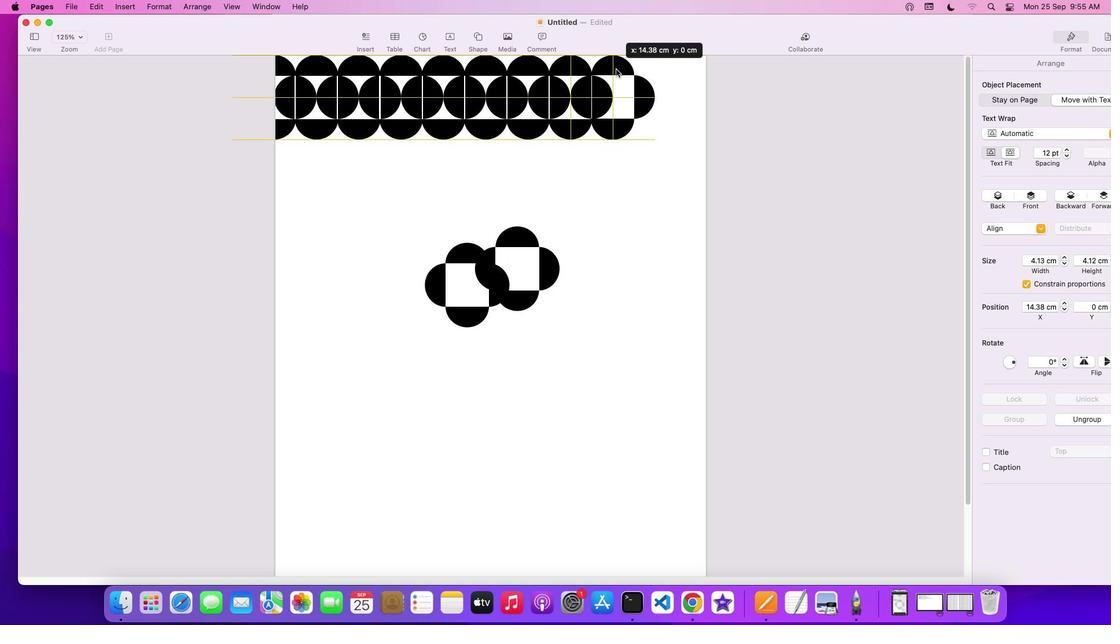 
Action: Mouse moved to (876, 338)
Screenshot: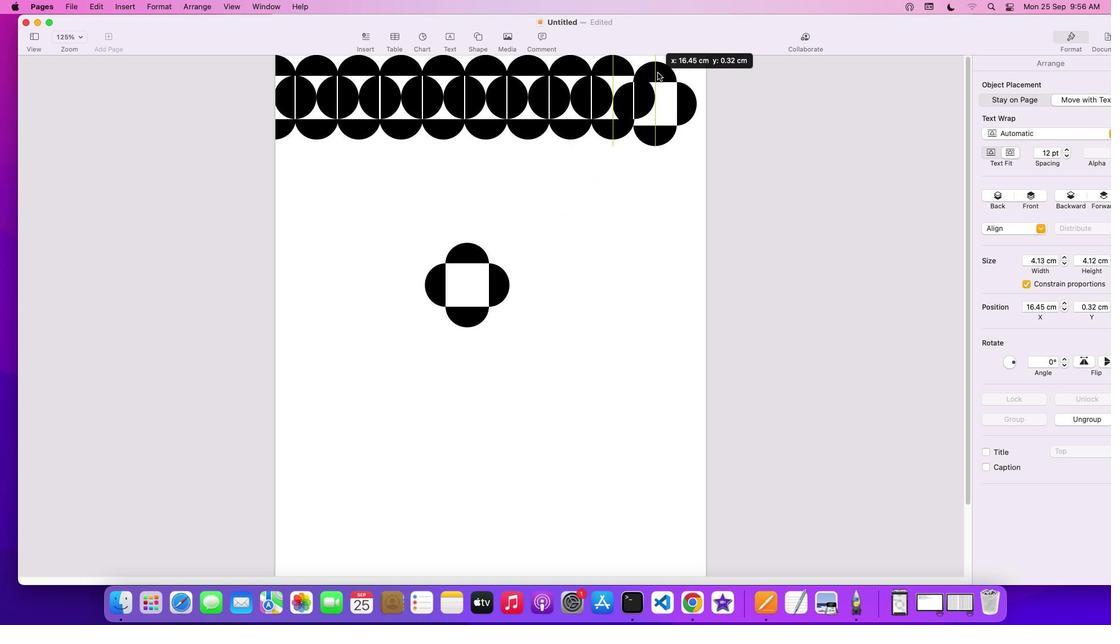 
Action: Mouse pressed left at (876, 338)
Screenshot: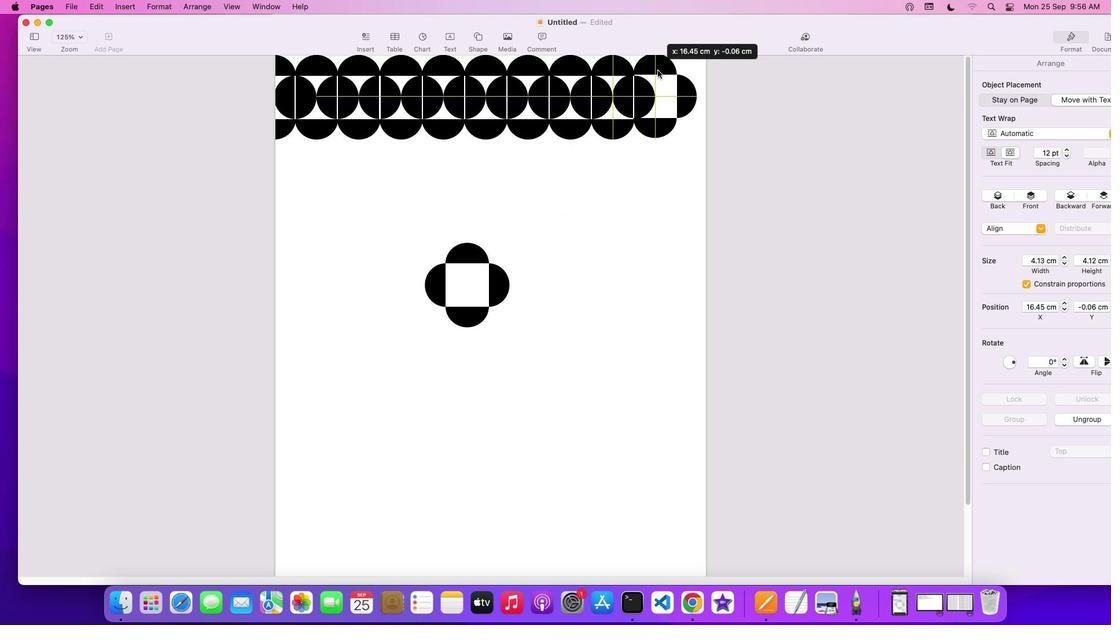
Action: Mouse moved to (859, 338)
Screenshot: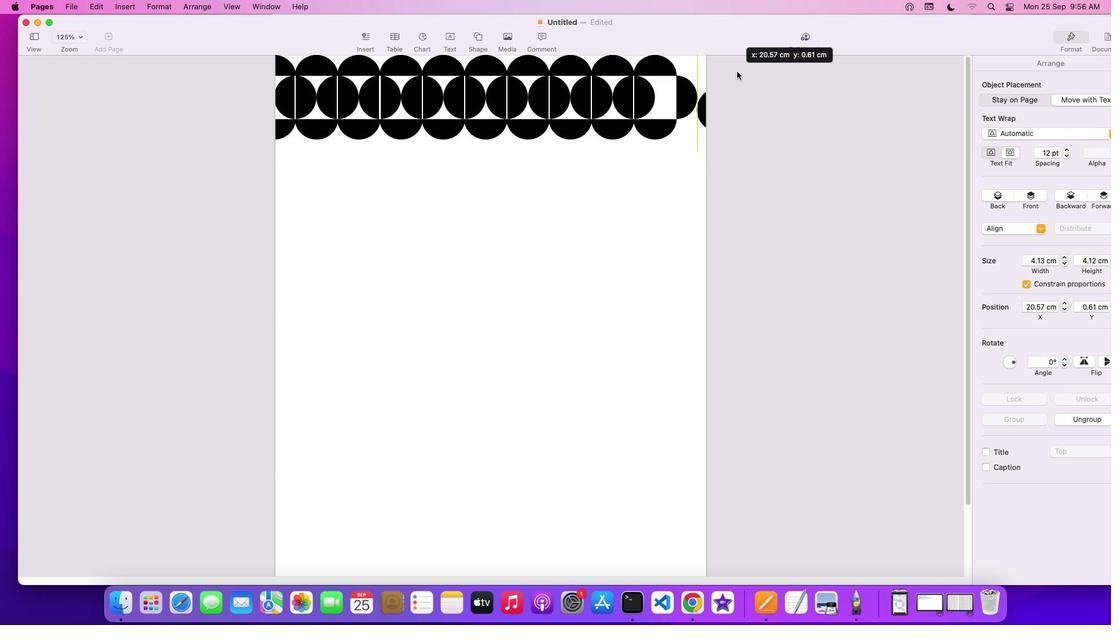 
Action: Mouse pressed left at (859, 338)
Screenshot: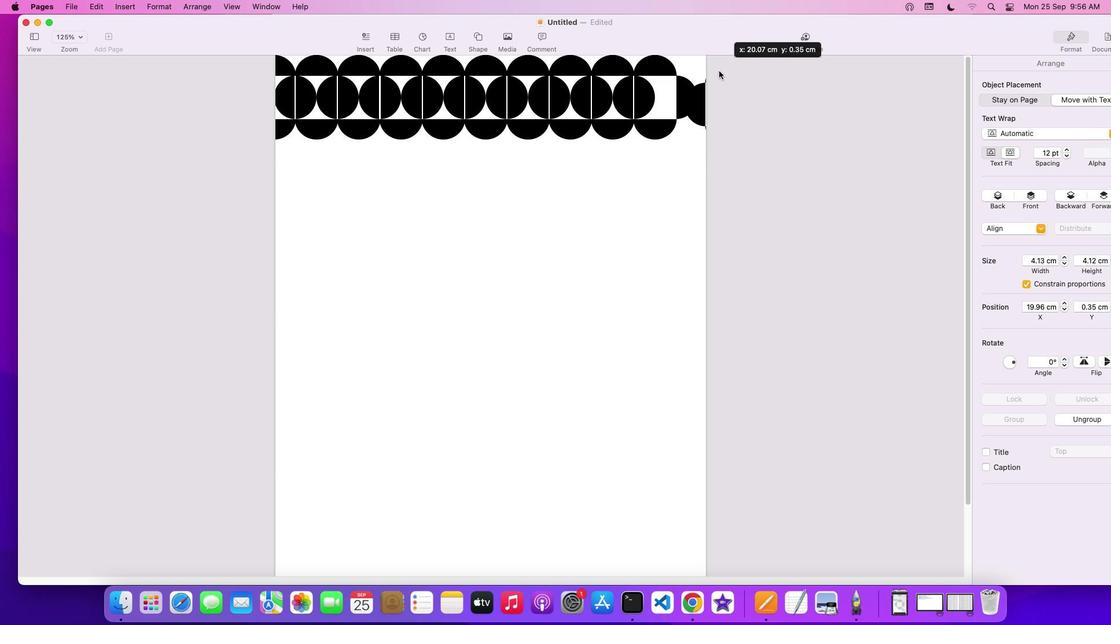 
Action: Mouse moved to (923, 339)
Screenshot: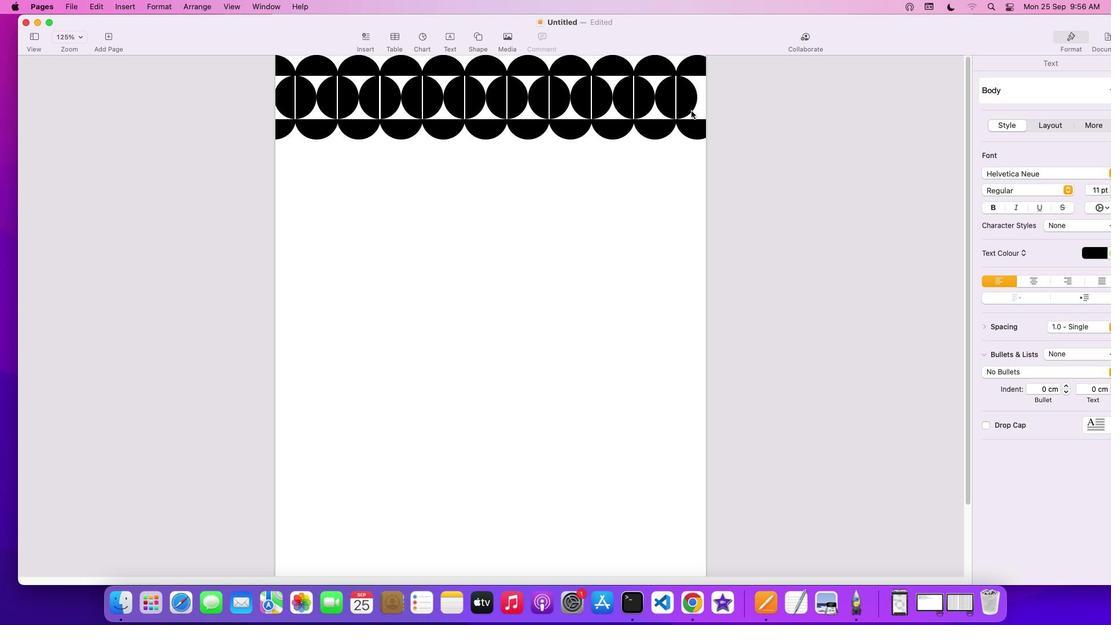 
Action: Mouse pressed left at (923, 339)
Screenshot: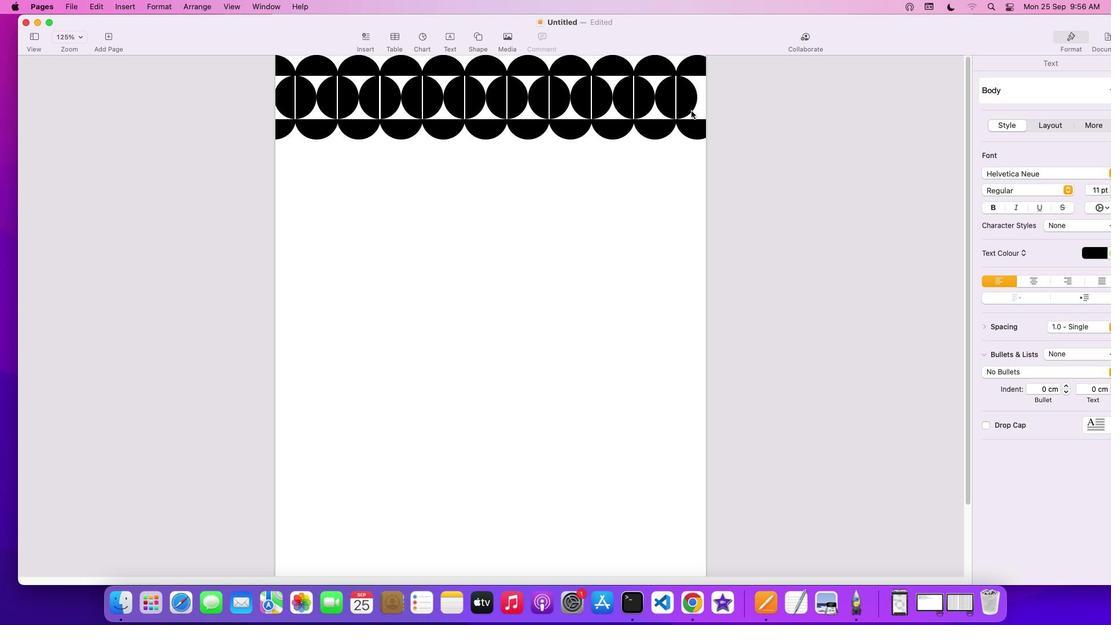 
Action: Mouse moved to (926, 340)
Screenshot: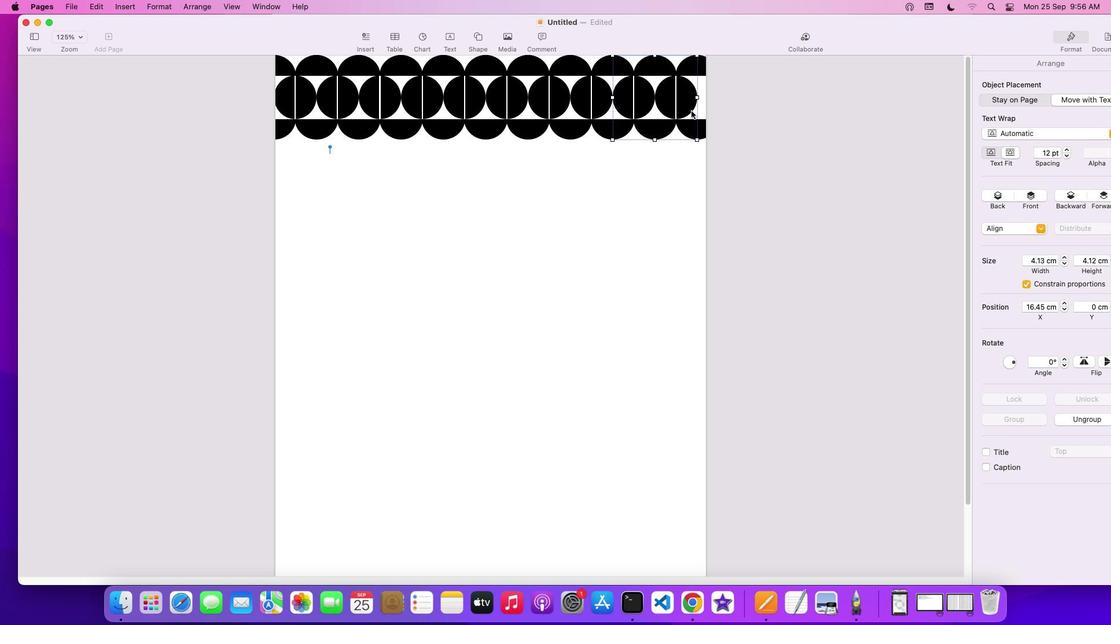 
Action: Mouse pressed left at (926, 340)
Screenshot: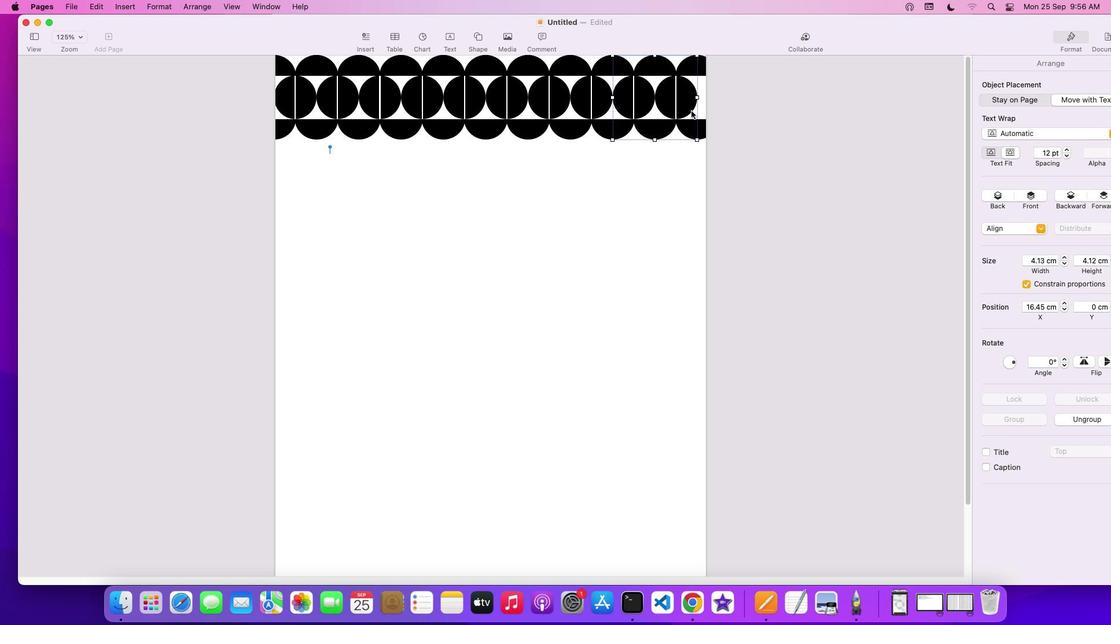 
Action: Key pressed Key.cmd'c'
Screenshot: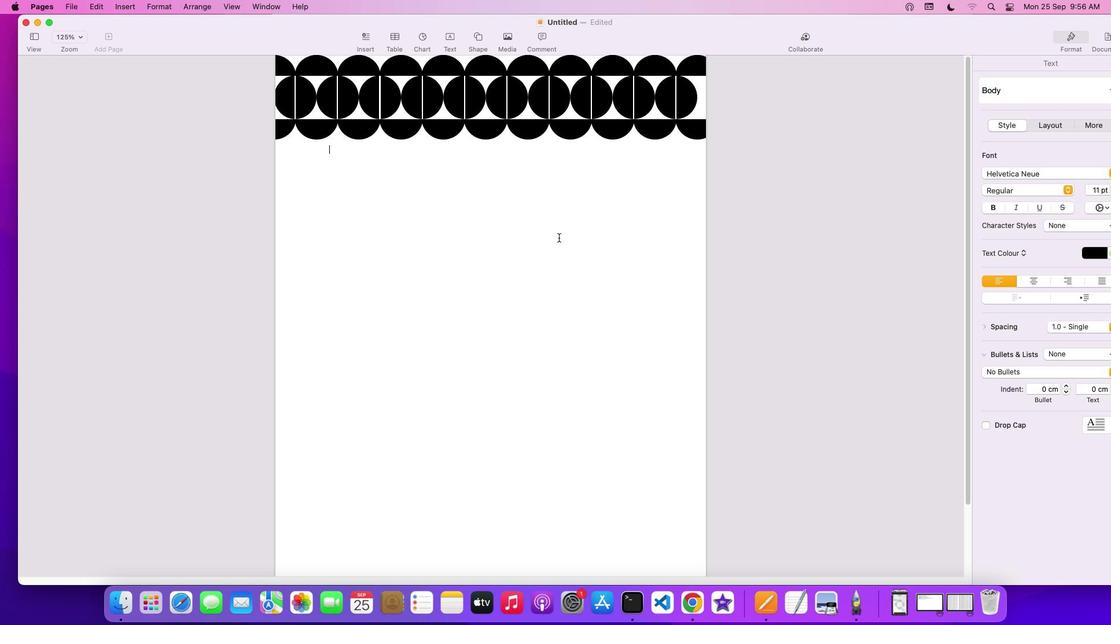 
Action: Mouse moved to (887, 338)
Screenshot: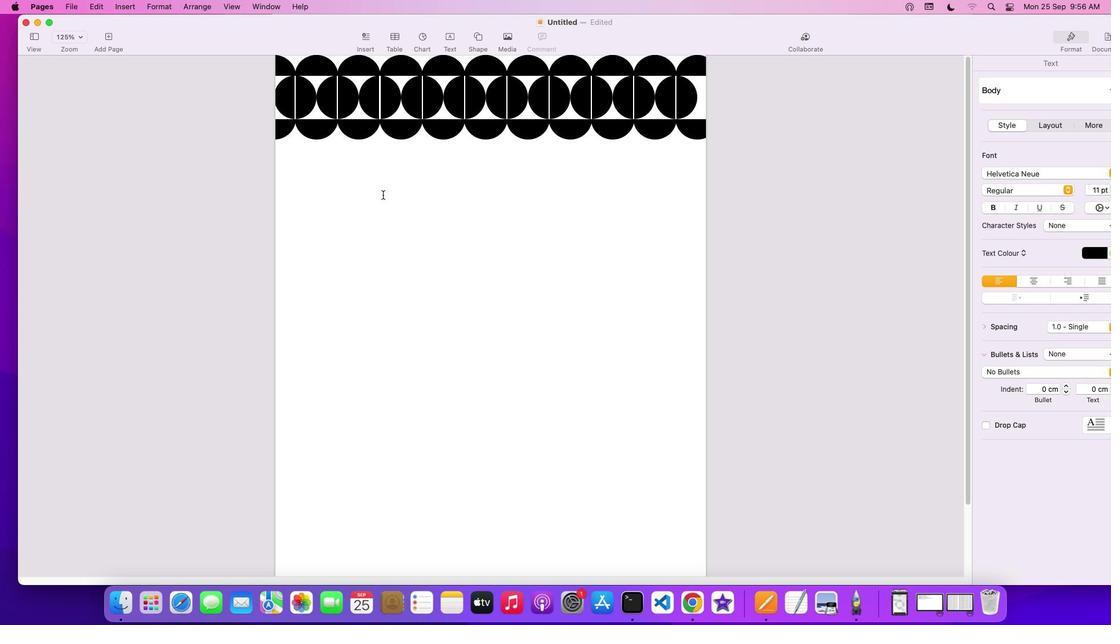 
Action: Mouse pressed left at (887, 338)
Screenshot: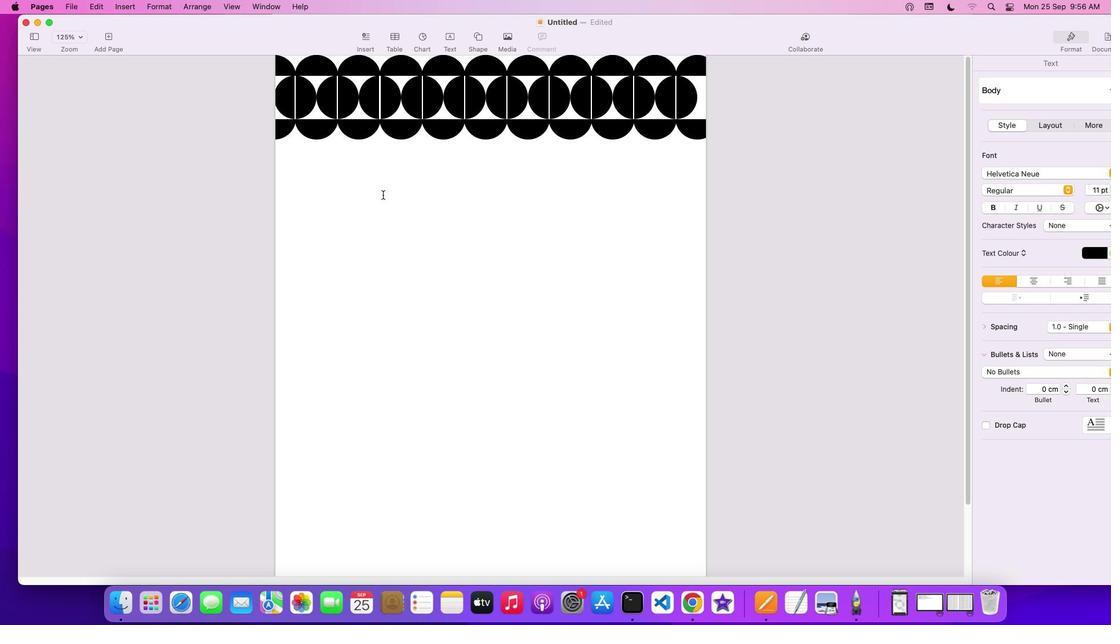 
Action: Mouse moved to (834, 338)
Screenshot: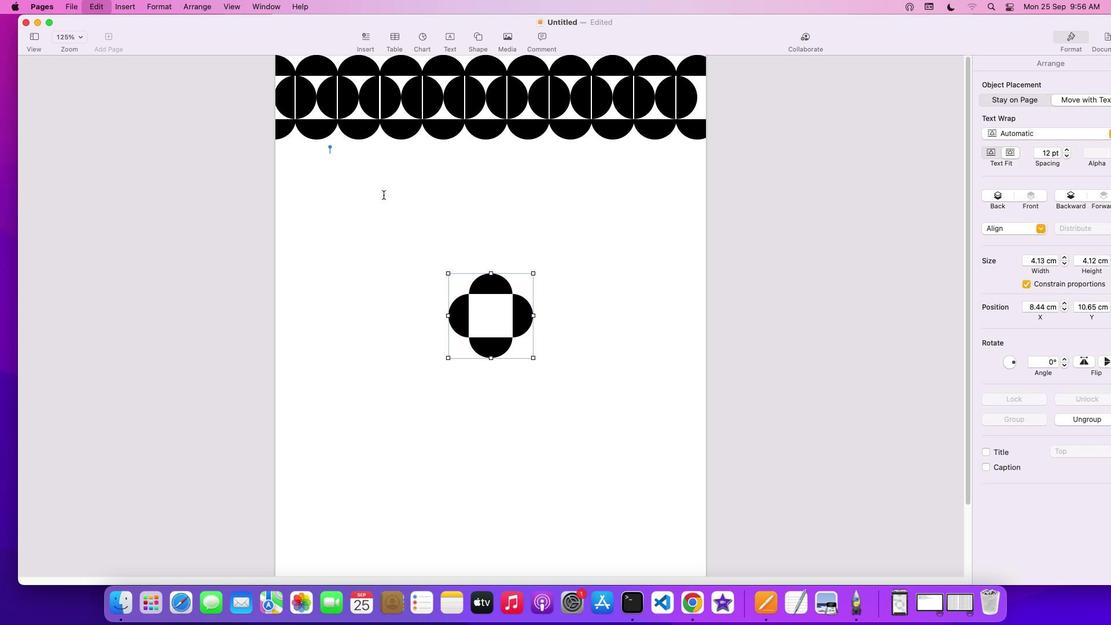 
Action: Key pressed Key.cmd
Screenshot: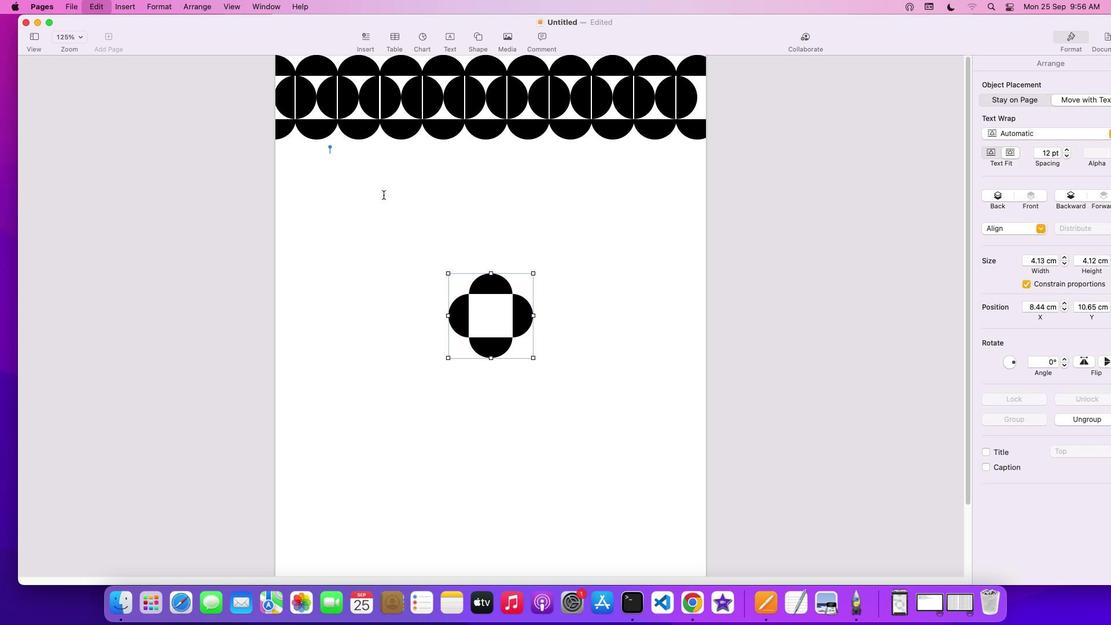 
Action: Mouse moved to (834, 339)
Screenshot: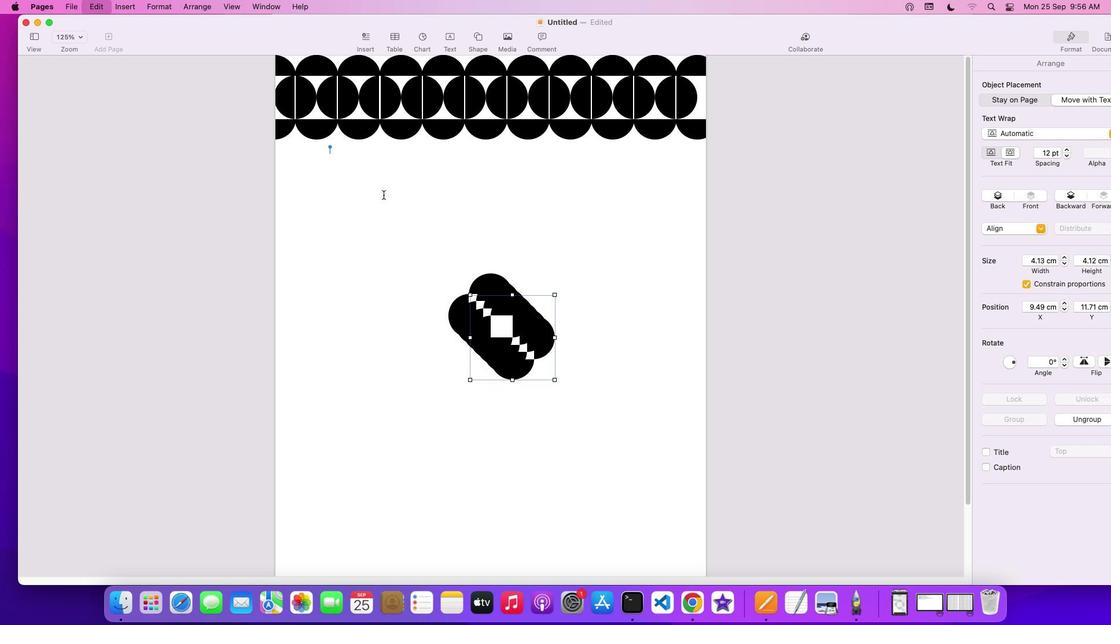 
Action: Key pressed 'v''v''v''v''v''v''v''v''v'
Screenshot: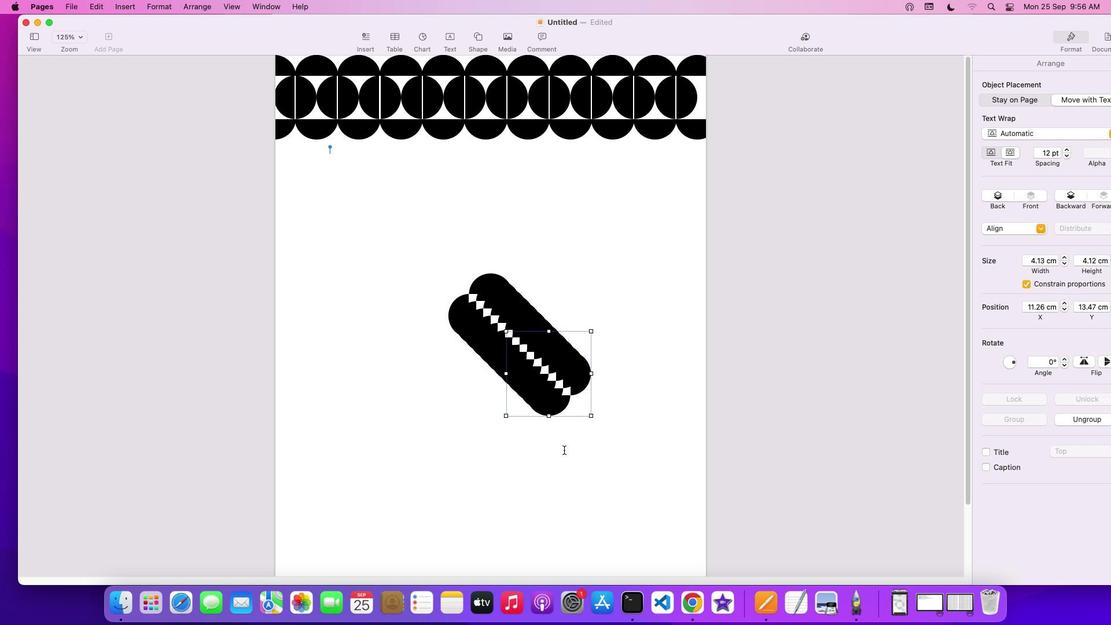 
Action: Mouse moved to (892, 335)
Screenshot: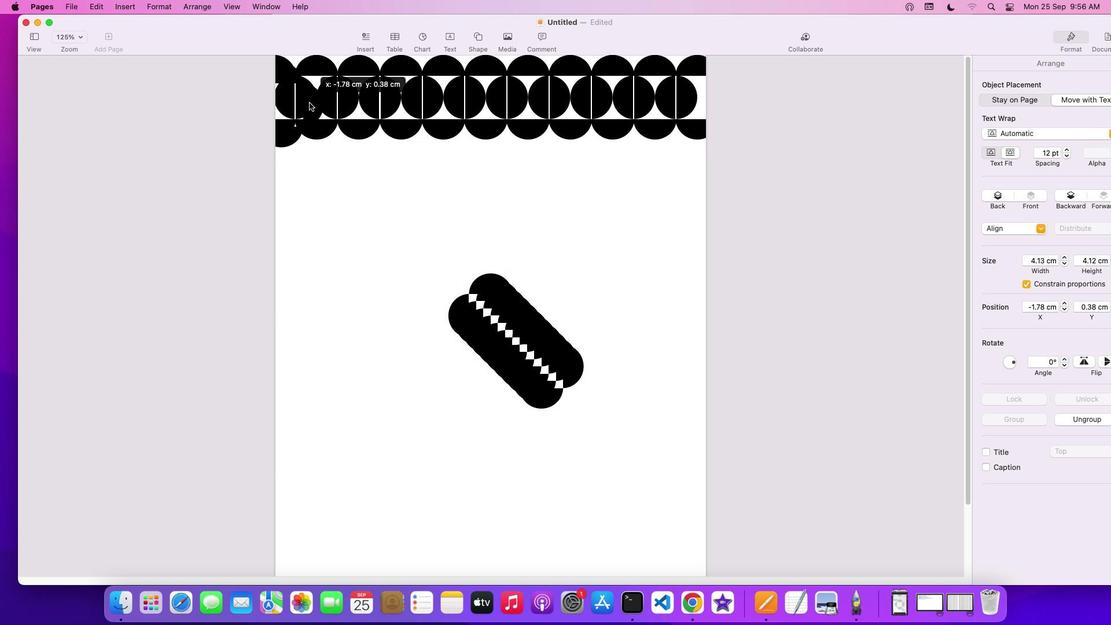 
Action: Mouse pressed left at (892, 335)
Screenshot: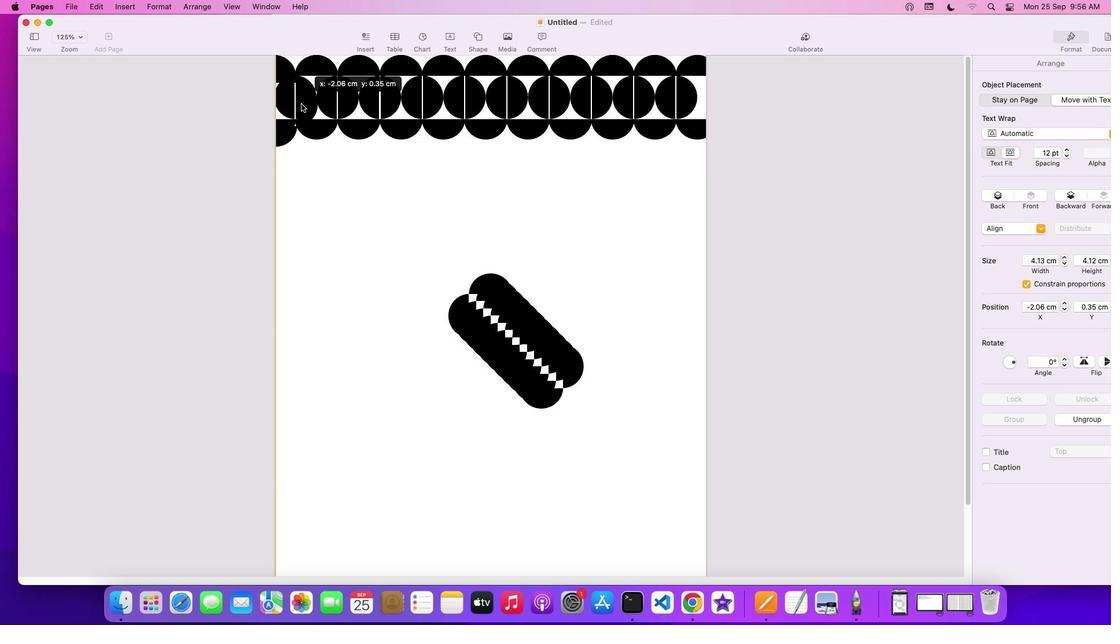 
Action: Mouse moved to (868, 337)
Screenshot: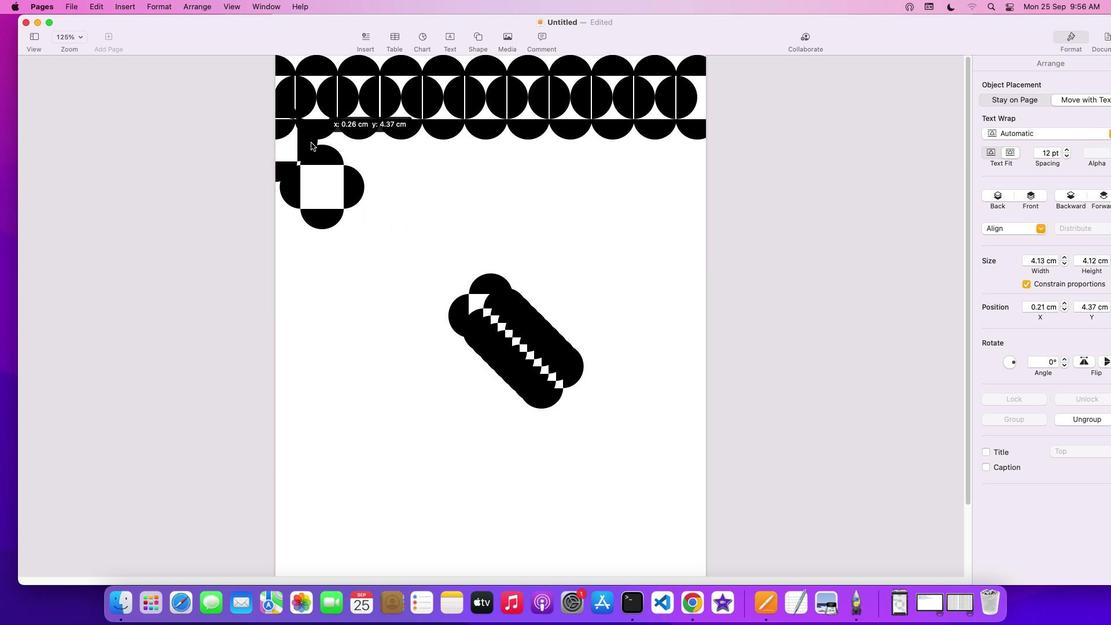 
Action: Mouse pressed left at (868, 337)
Screenshot: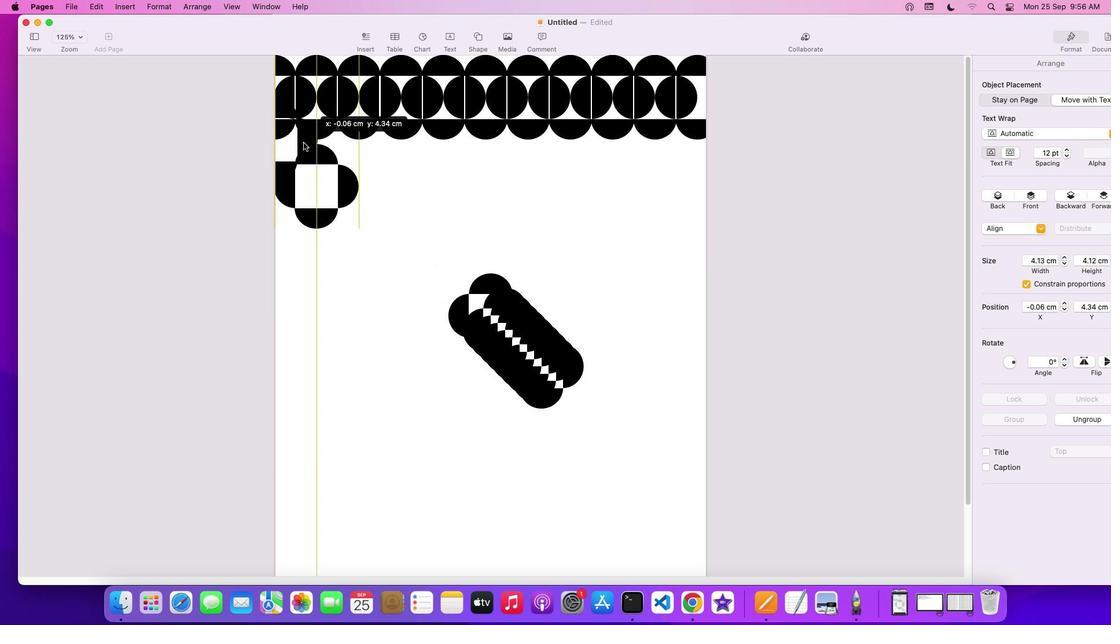 
Action: Mouse moved to (865, 337)
Screenshot: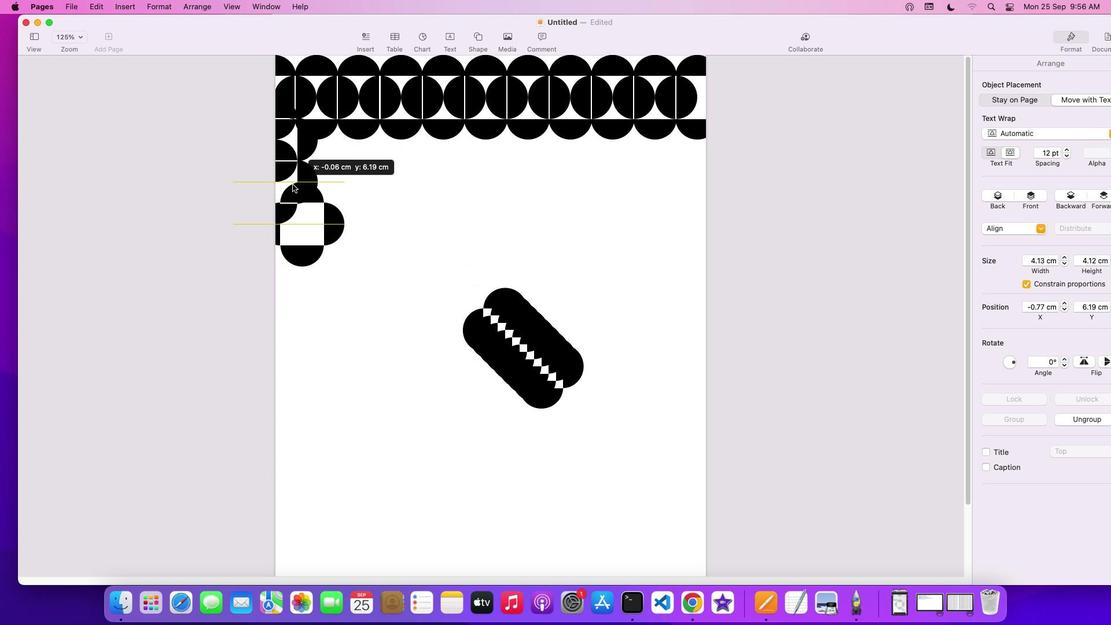
Action: Mouse pressed left at (865, 337)
Screenshot: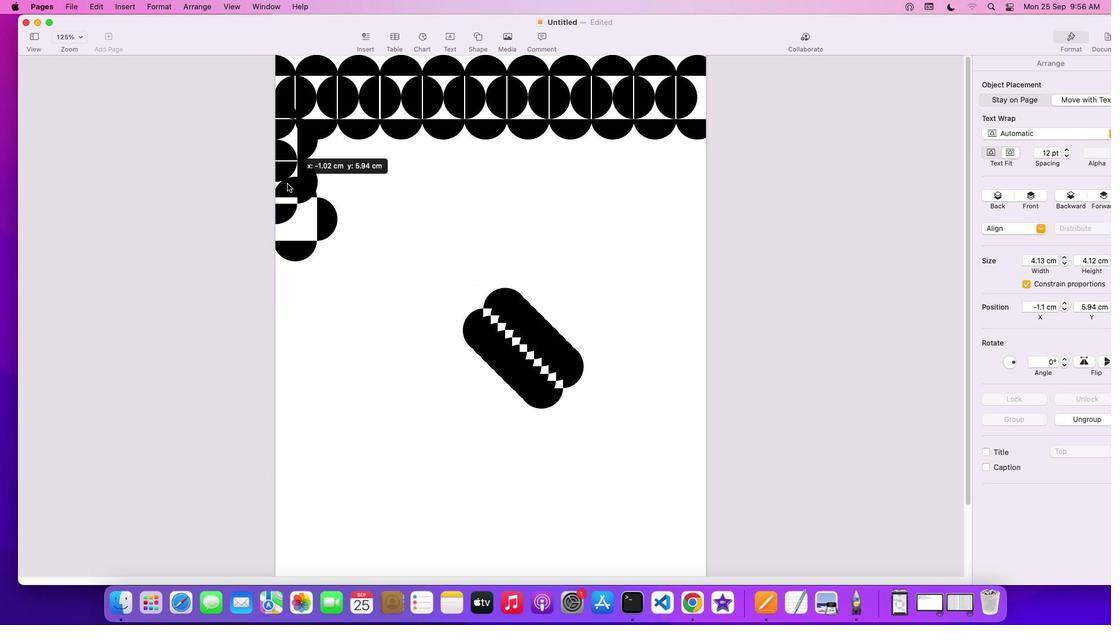 
Action: Mouse moved to (870, 337)
Screenshot: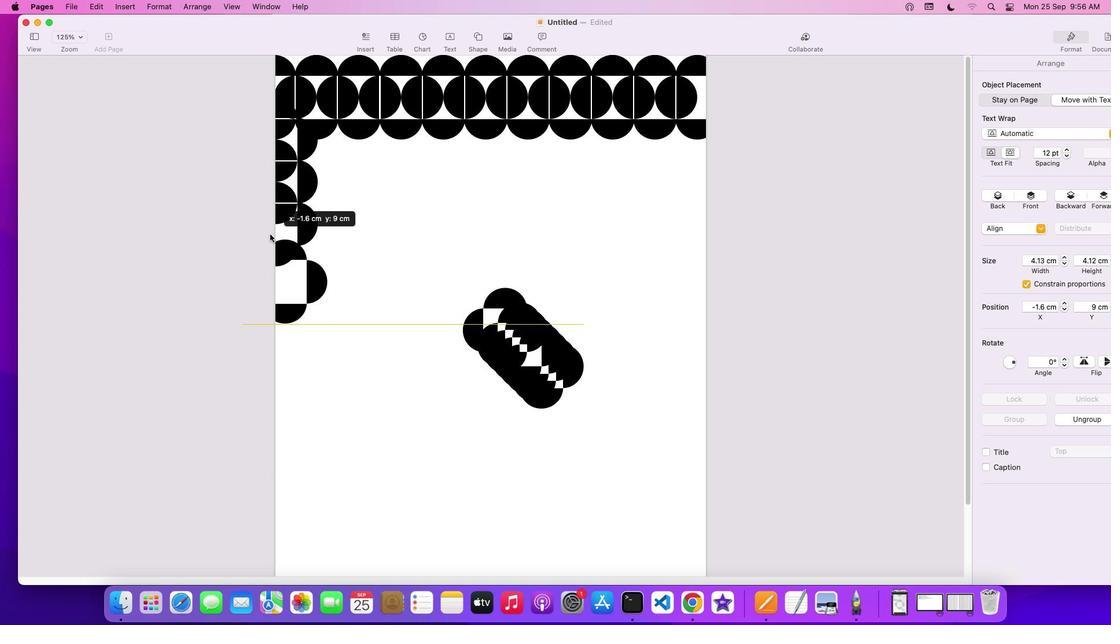 
Action: Mouse pressed left at (870, 337)
Screenshot: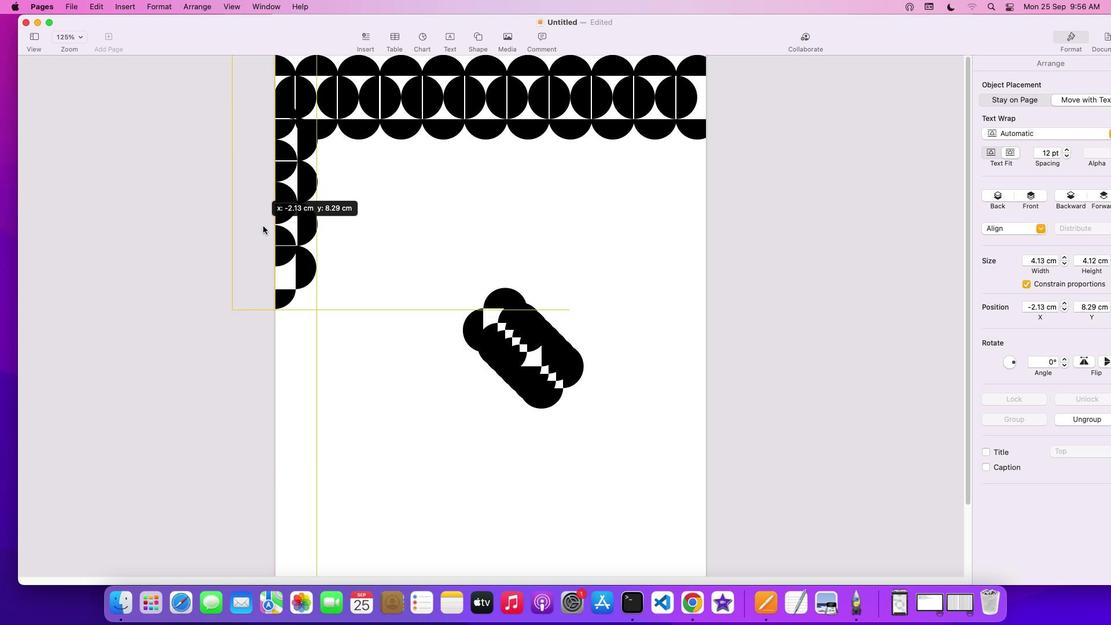 
Action: Mouse moved to (870, 337)
Screenshot: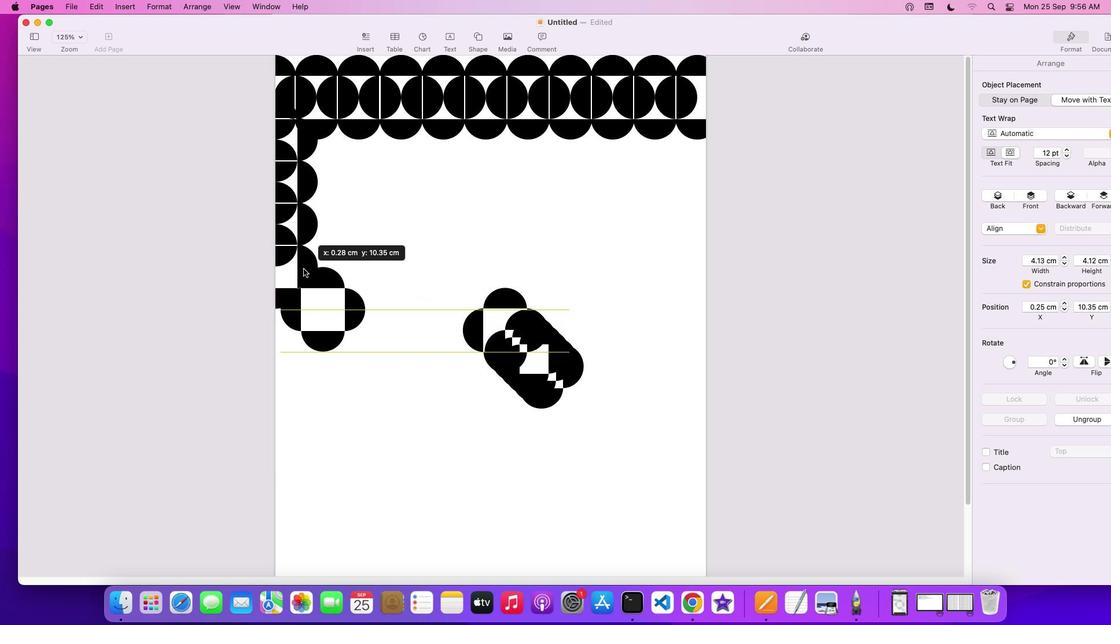 
Action: Mouse pressed left at (870, 337)
Screenshot: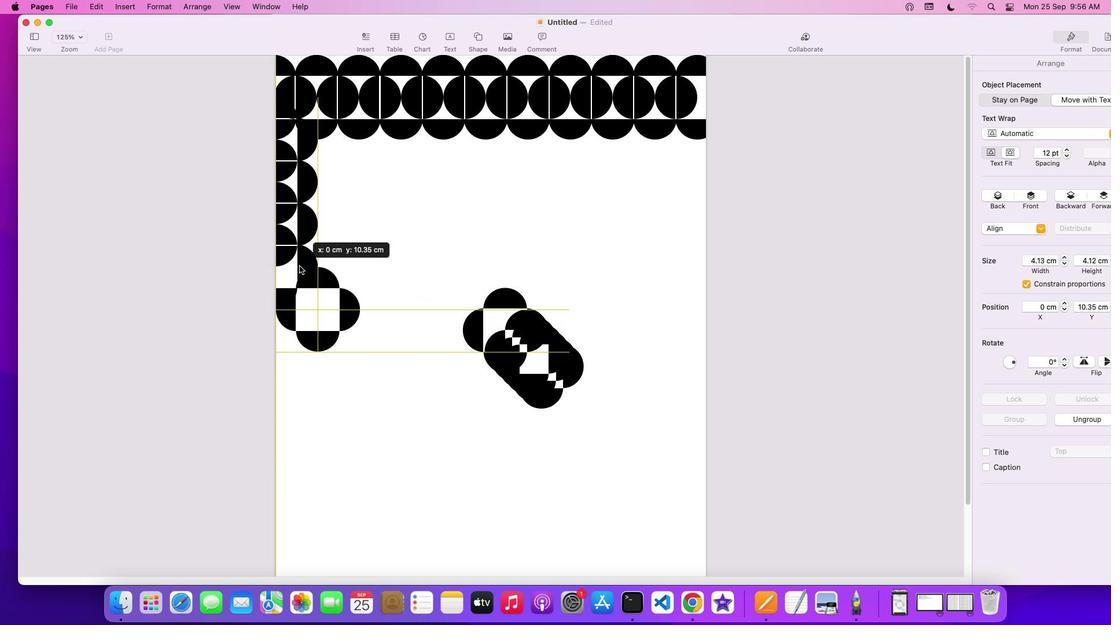 
Action: Mouse moved to (871, 337)
Screenshot: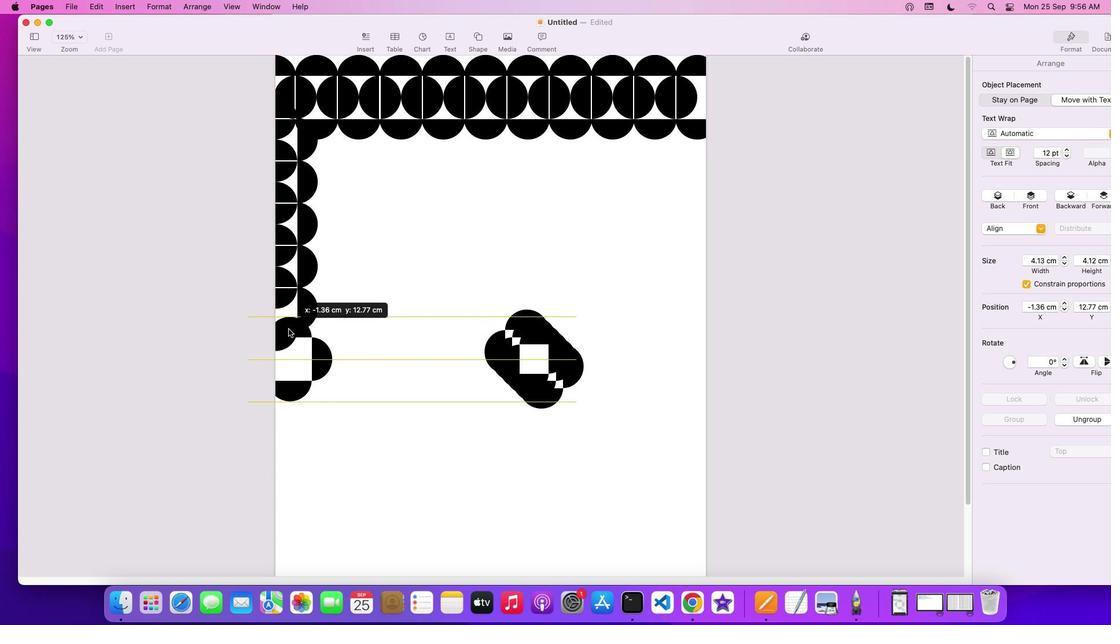 
Action: Mouse pressed left at (871, 337)
Screenshot: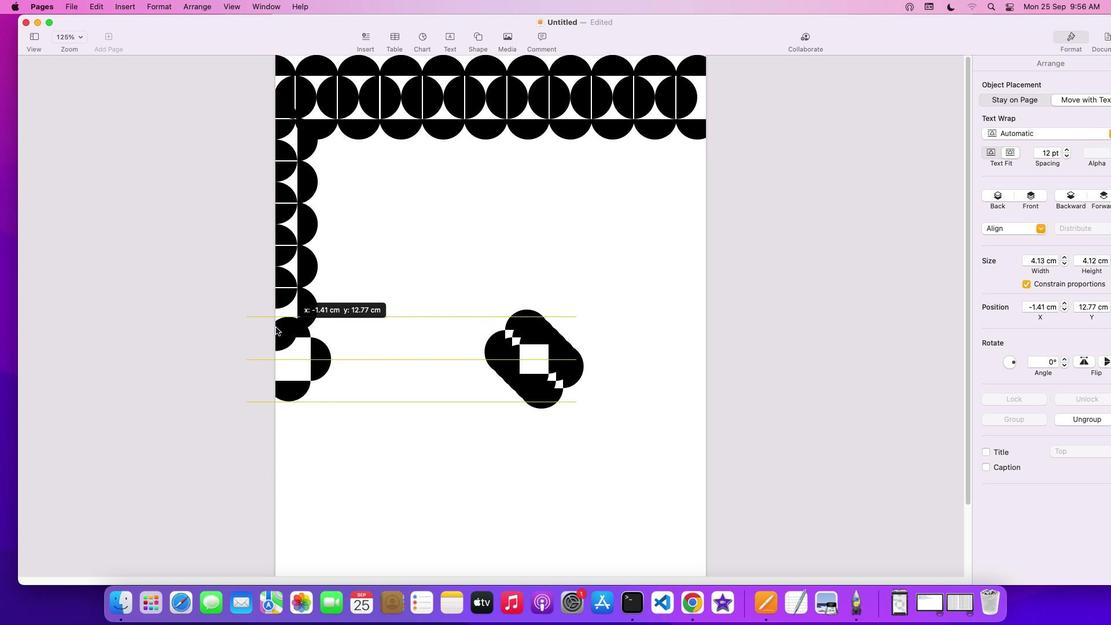 
Action: Mouse moved to (874, 336)
Screenshot: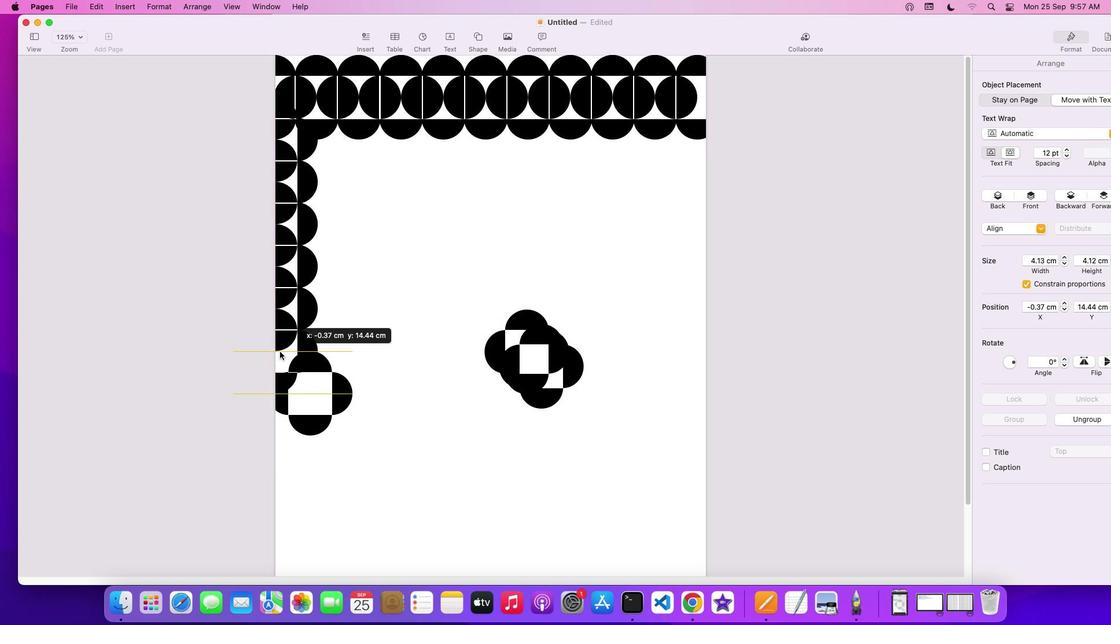 
Action: Mouse pressed left at (874, 336)
Screenshot: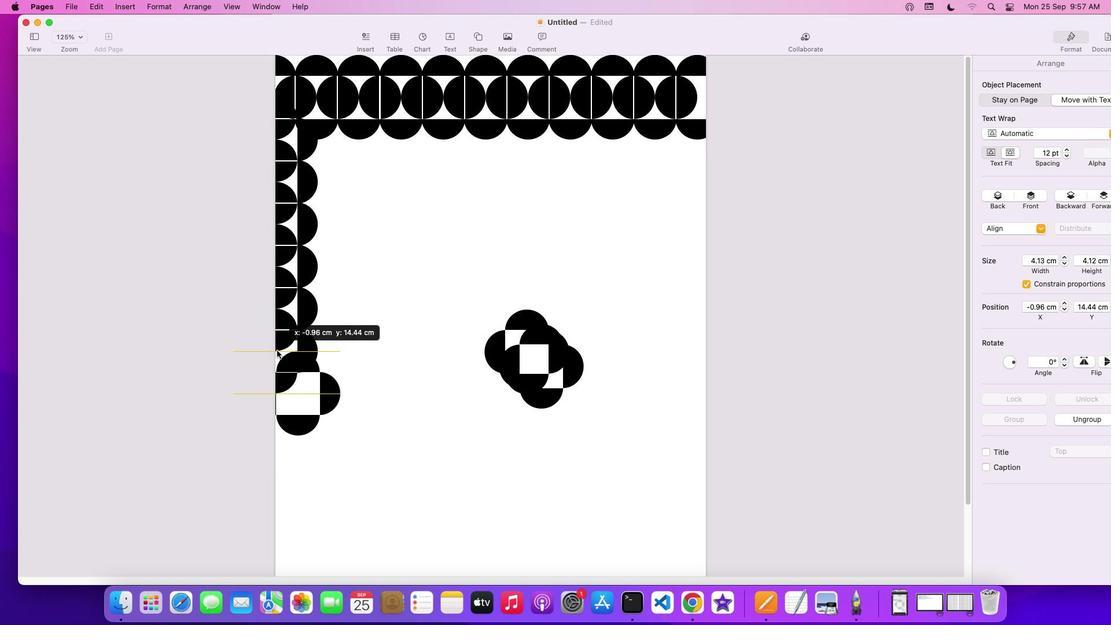 
Action: Mouse moved to (836, 335)
Screenshot: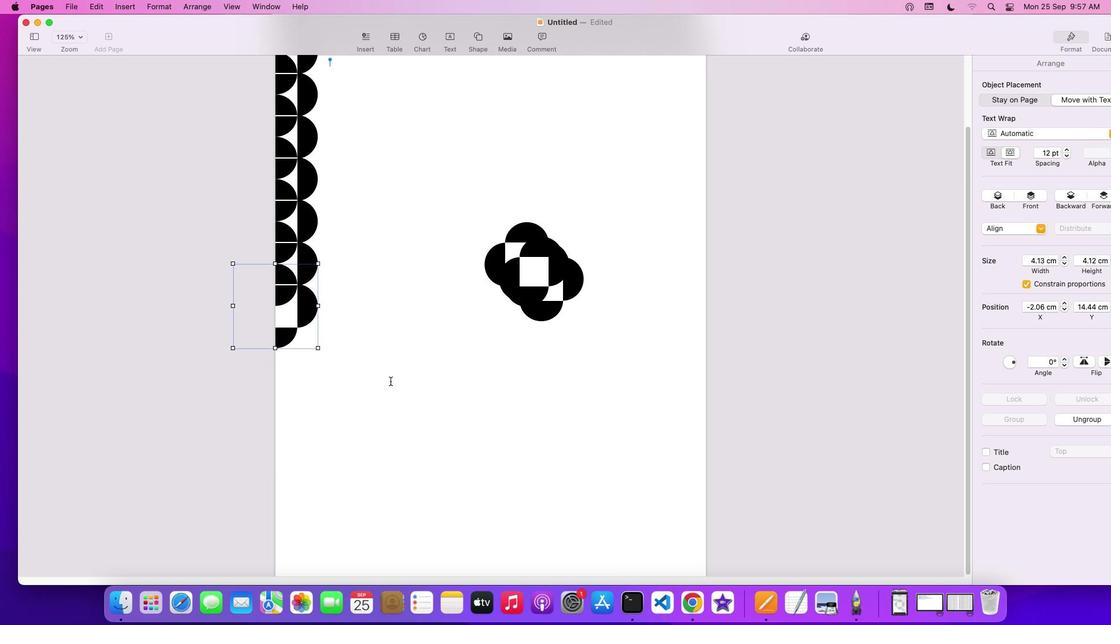 
Action: Mouse scrolled (836, 335) with delta (719, 342)
Screenshot: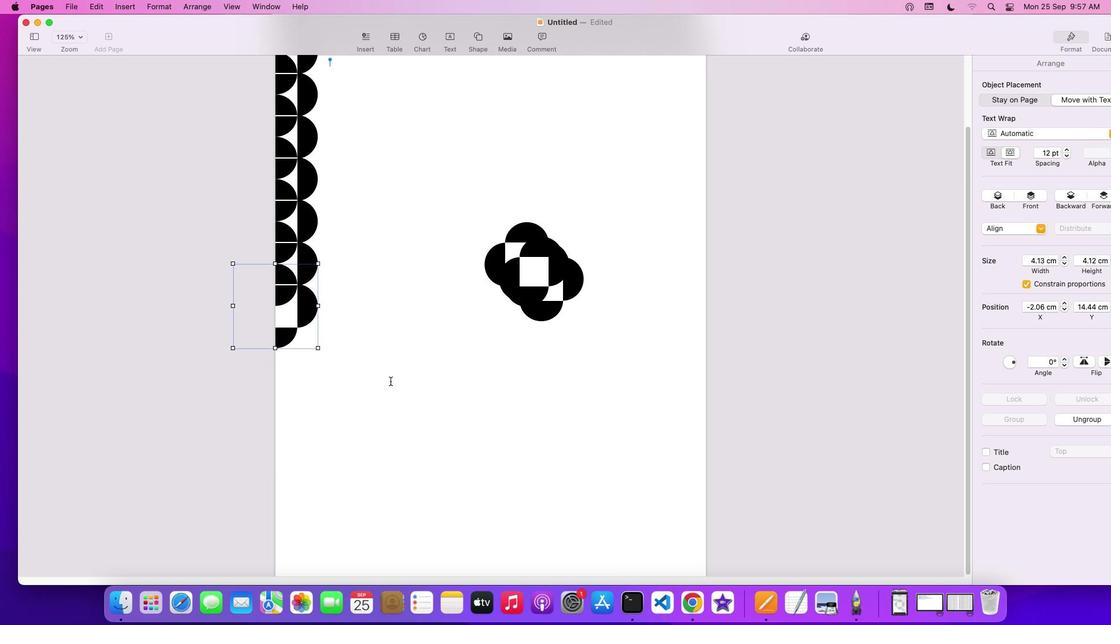 
Action: Mouse moved to (836, 335)
Screenshot: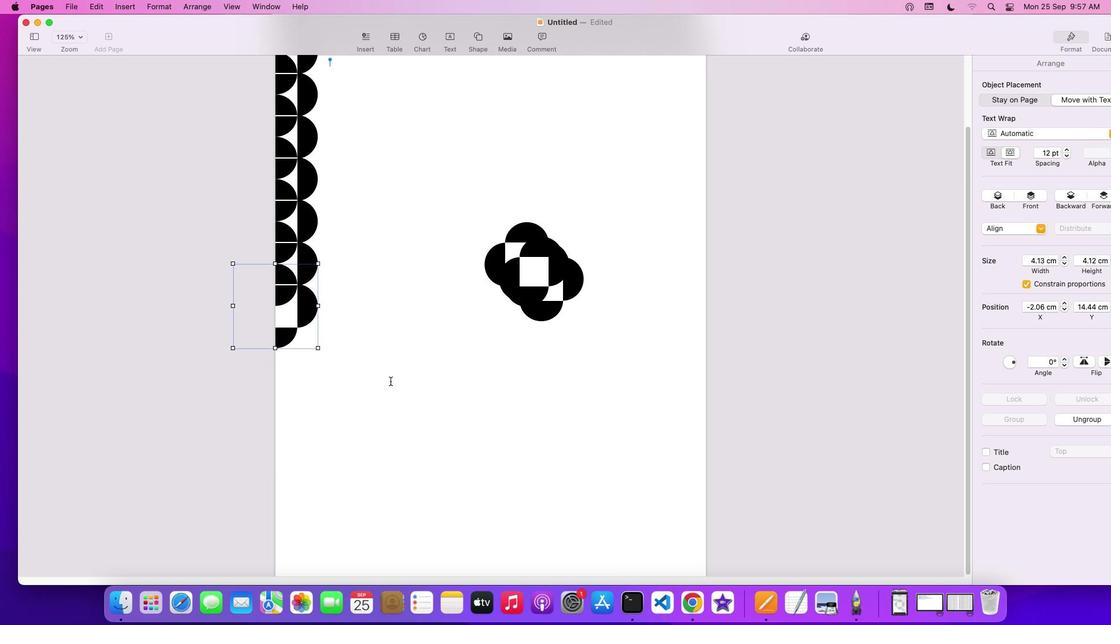 
Action: Mouse scrolled (836, 335) with delta (719, 342)
Screenshot: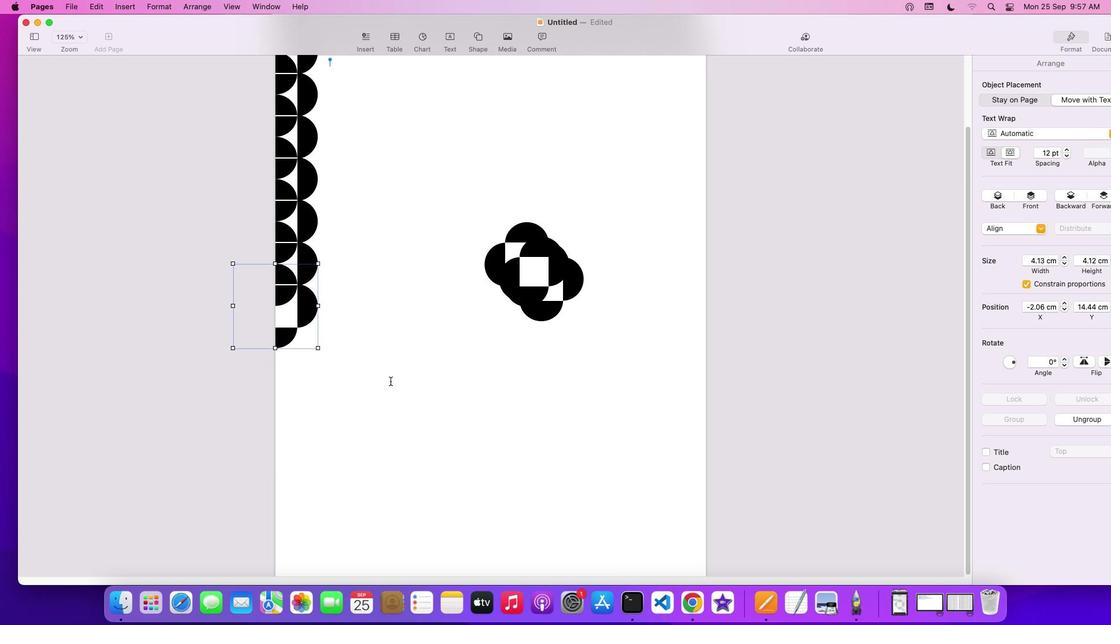 
Action: Mouse scrolled (836, 335) with delta (719, 342)
Screenshot: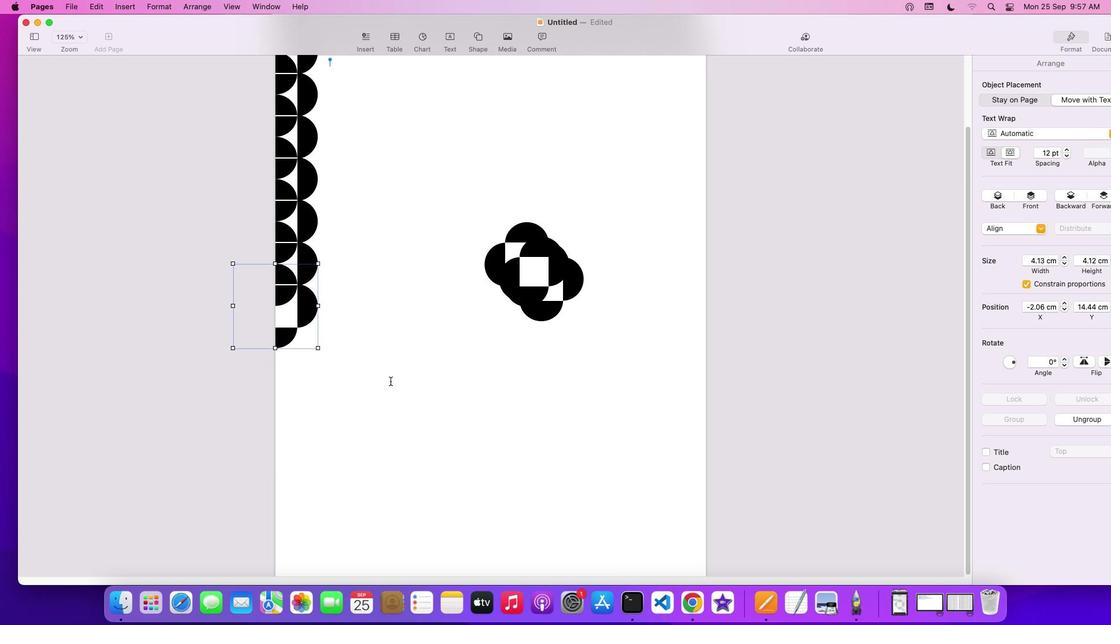 
Action: Mouse scrolled (836, 335) with delta (719, 342)
Screenshot: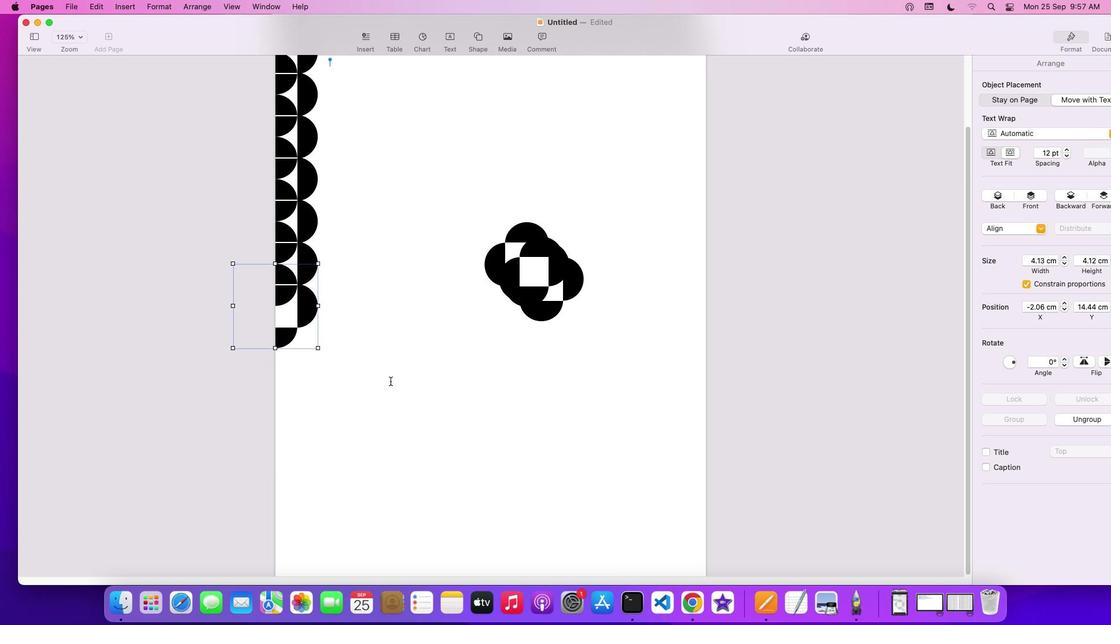 
Action: Mouse scrolled (836, 335) with delta (719, 342)
Screenshot: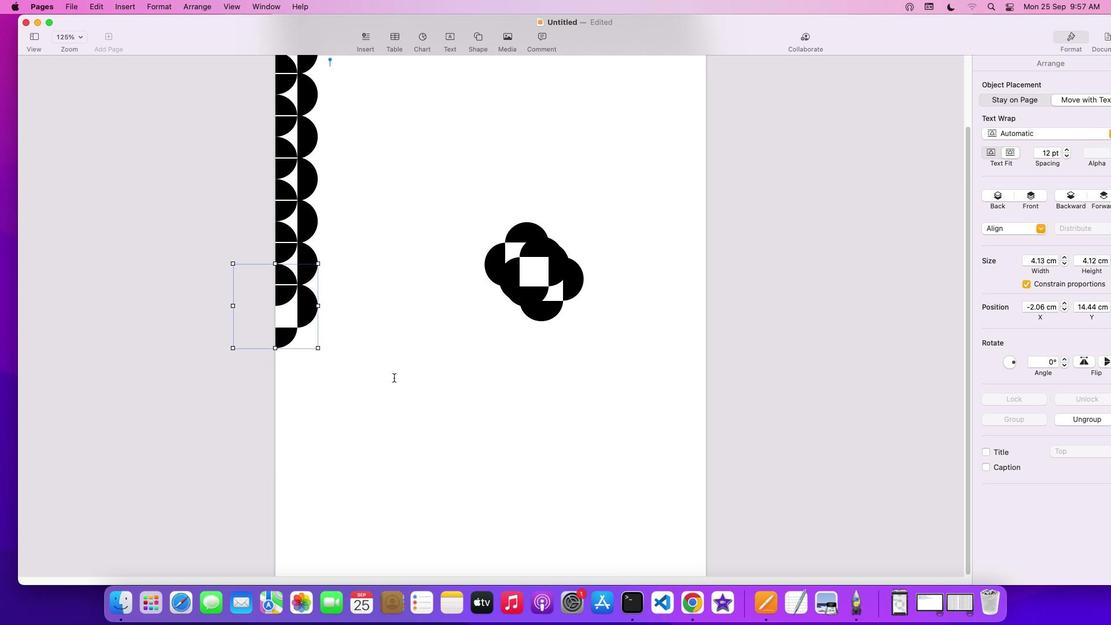 
Action: Mouse moved to (836, 335)
Screenshot: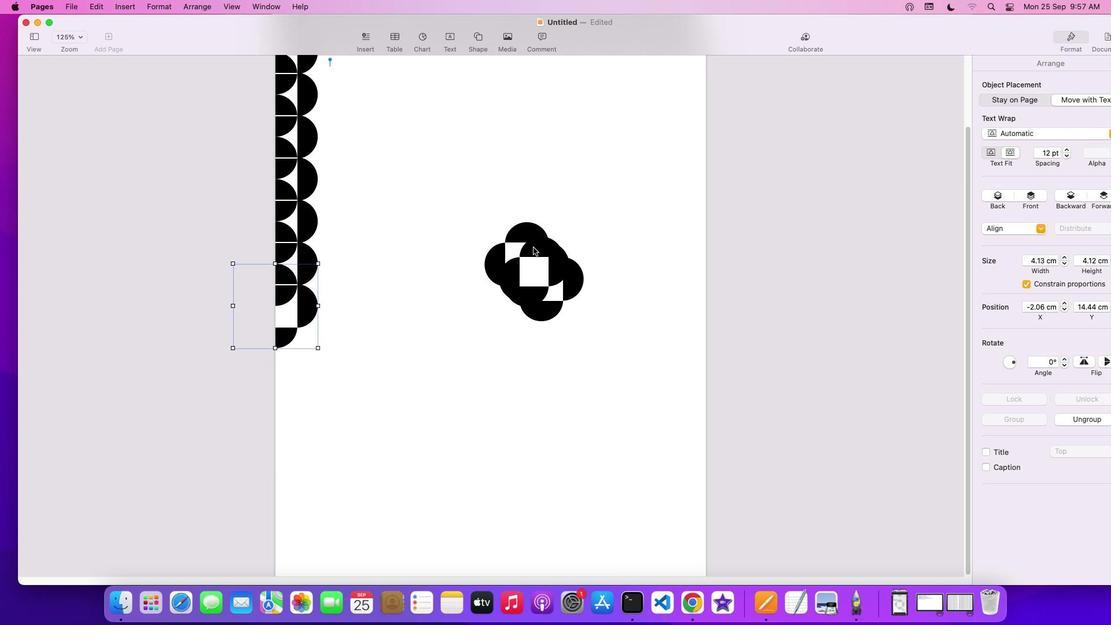 
Action: Mouse scrolled (836, 335) with delta (719, 342)
Screenshot: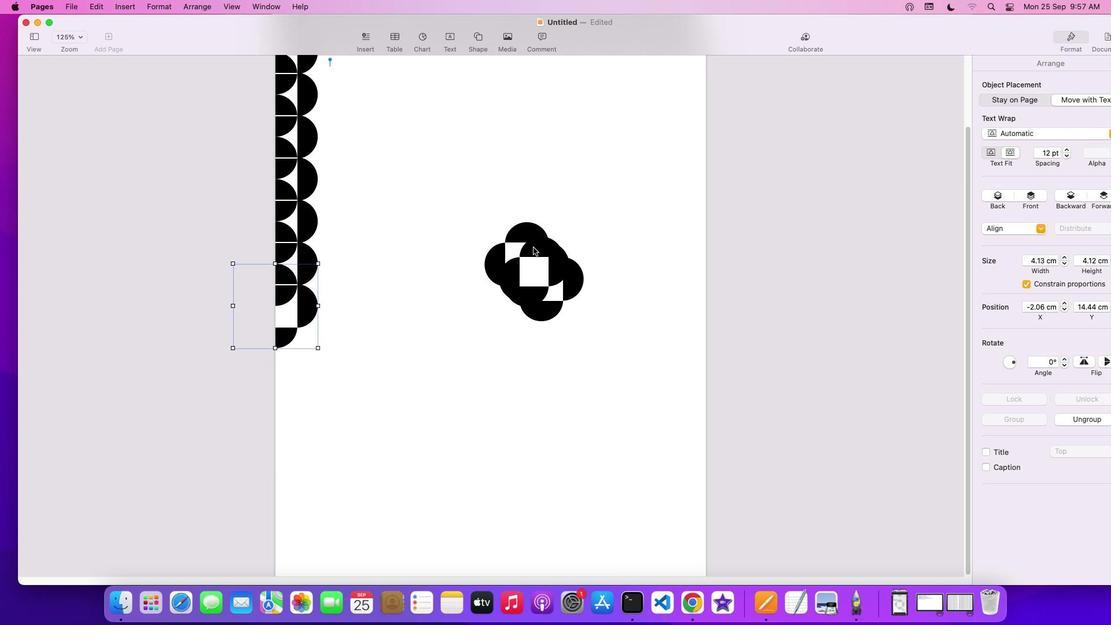 
Action: Mouse scrolled (836, 335) with delta (719, 342)
Screenshot: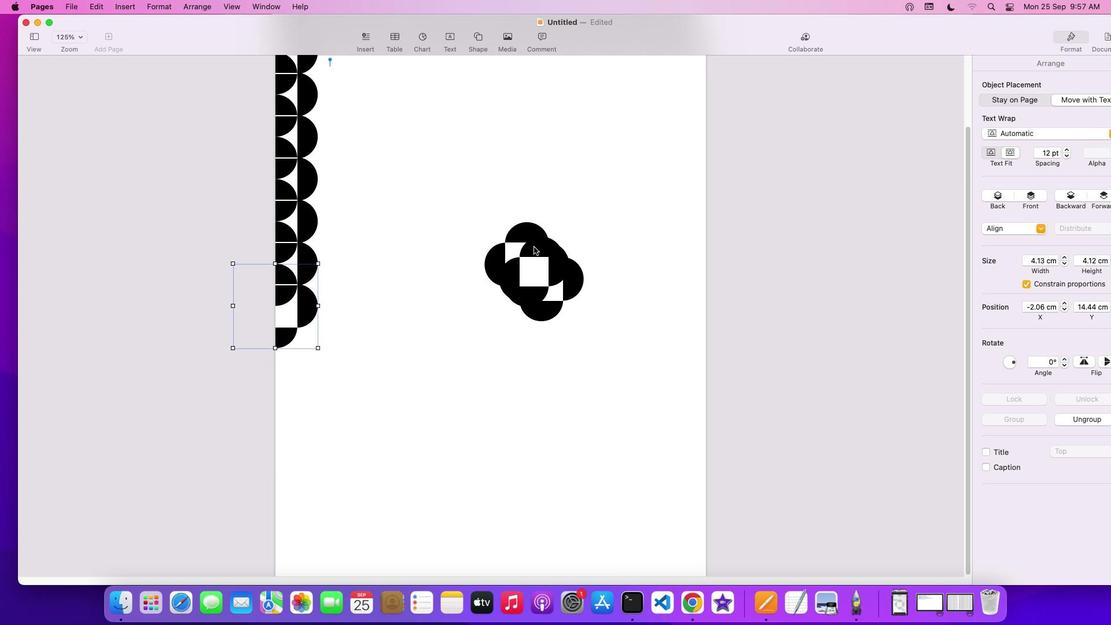 
Action: Mouse scrolled (836, 335) with delta (719, 342)
Screenshot: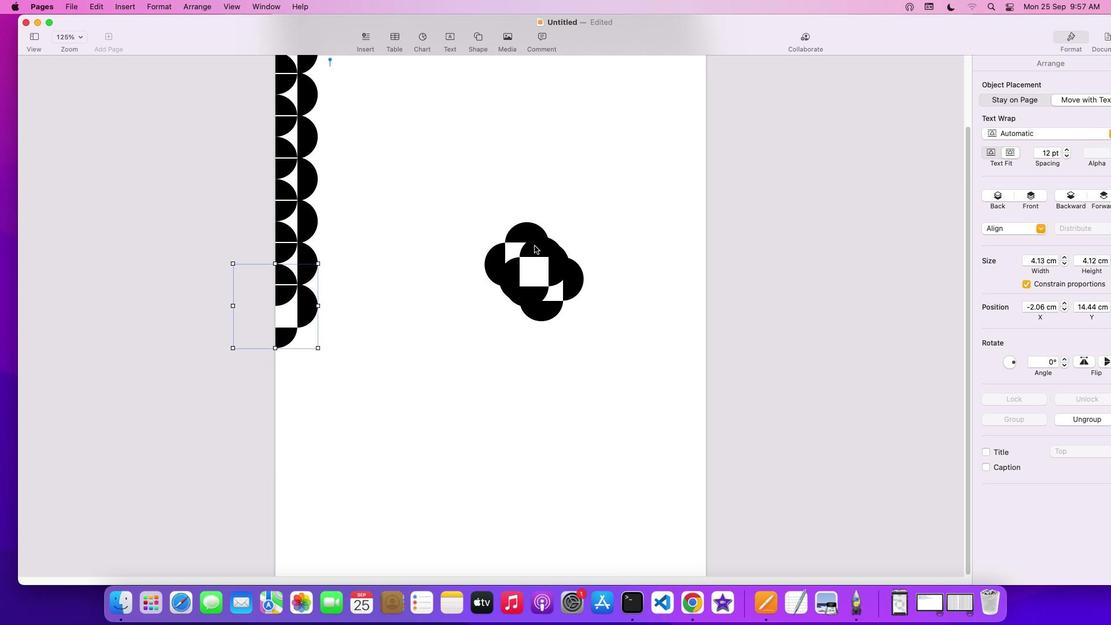 
Action: Mouse scrolled (836, 335) with delta (719, 342)
Screenshot: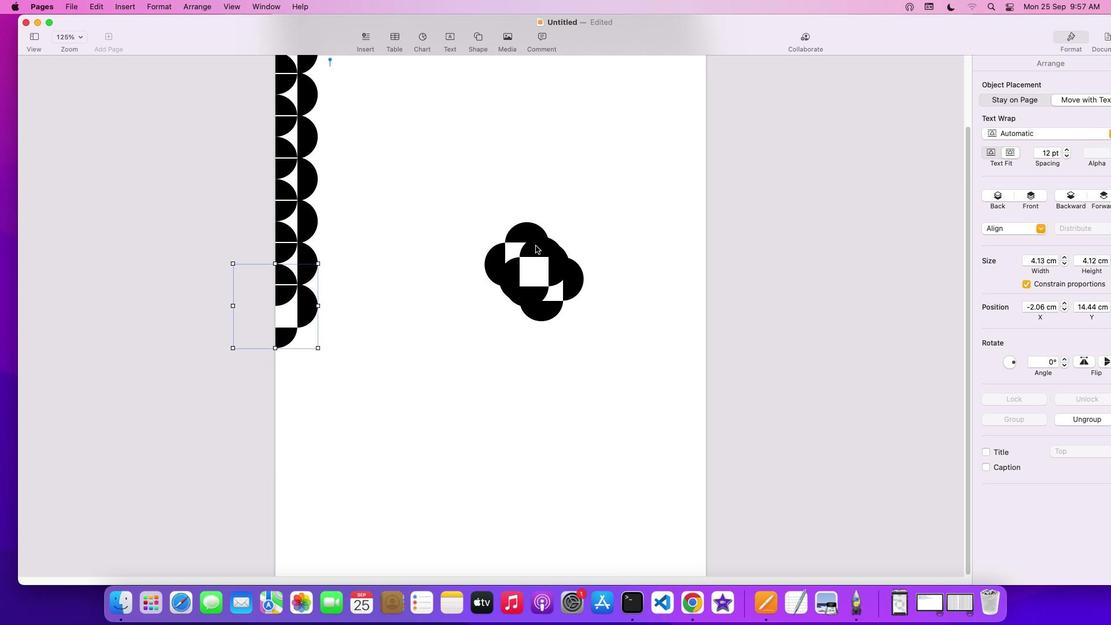
Action: Mouse scrolled (836, 335) with delta (719, 342)
Screenshot: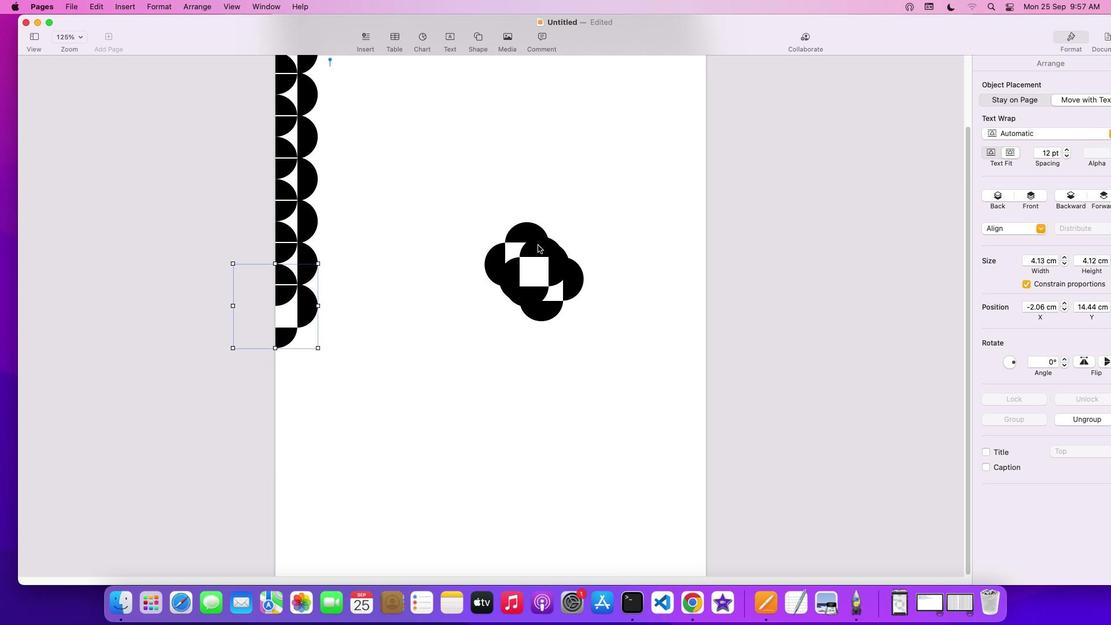 
Action: Mouse scrolled (836, 335) with delta (719, 342)
Screenshot: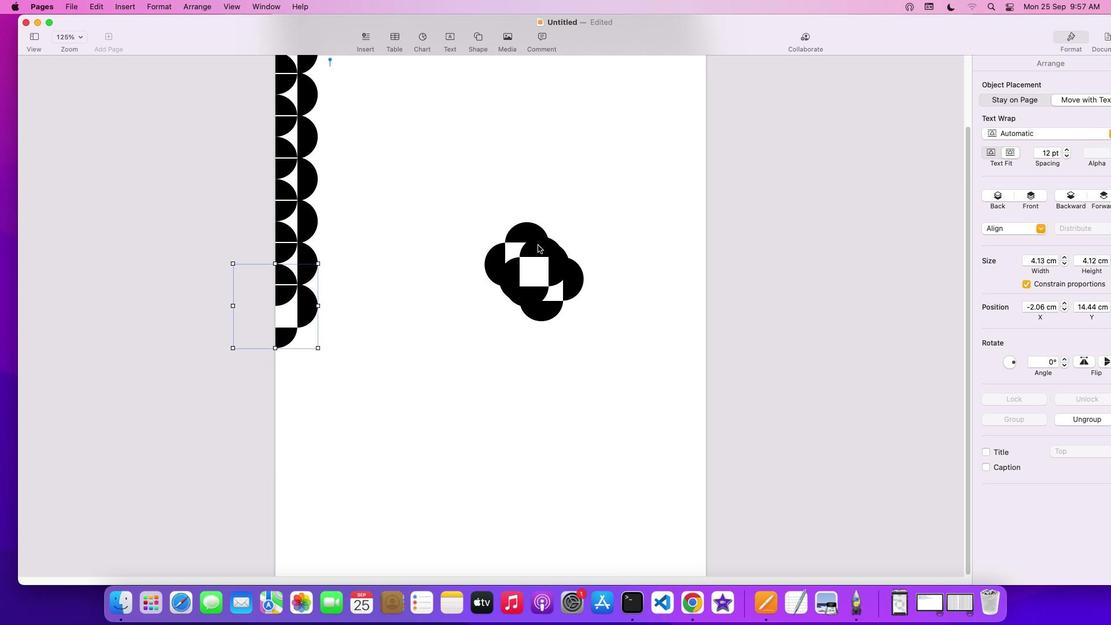 
Action: Mouse moved to (880, 338)
Screenshot: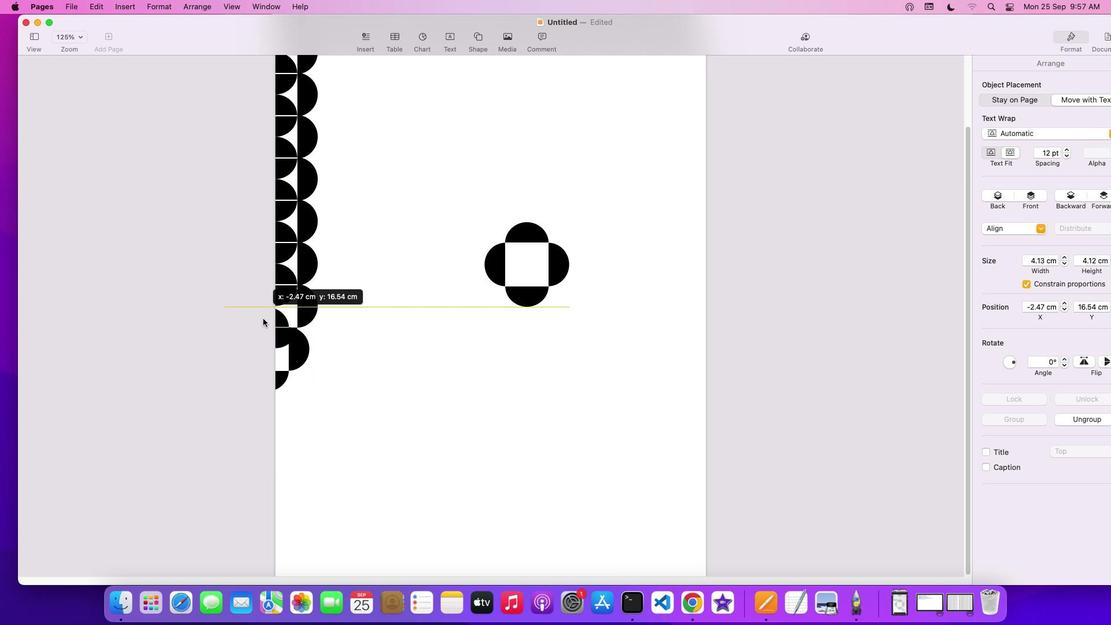 
Action: Mouse pressed left at (880, 338)
Screenshot: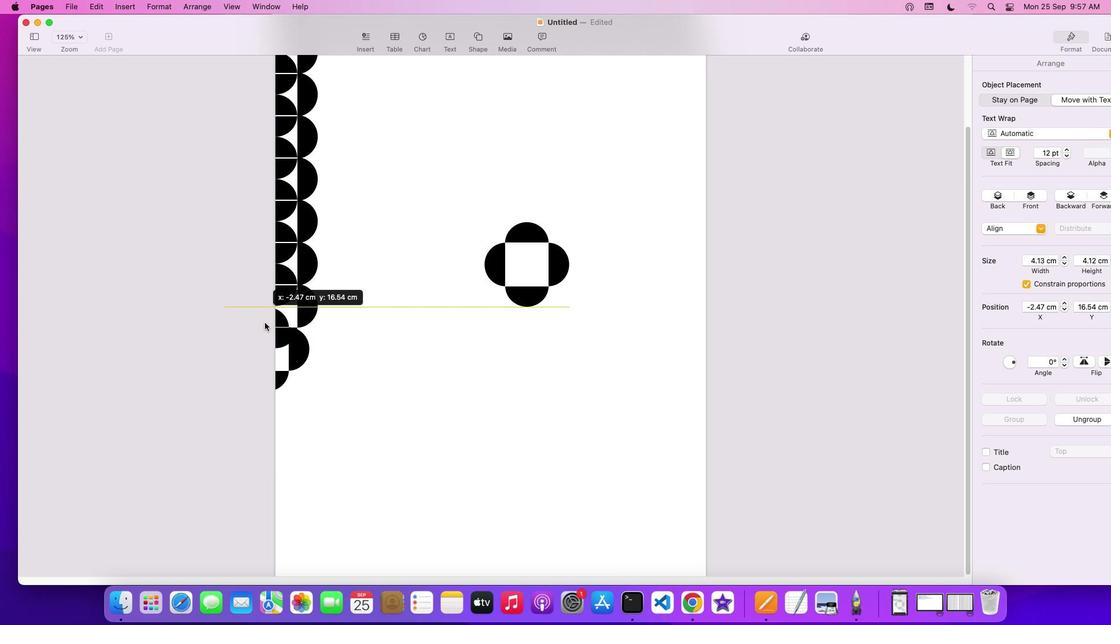 
Action: Mouse moved to (877, 338)
Screenshot: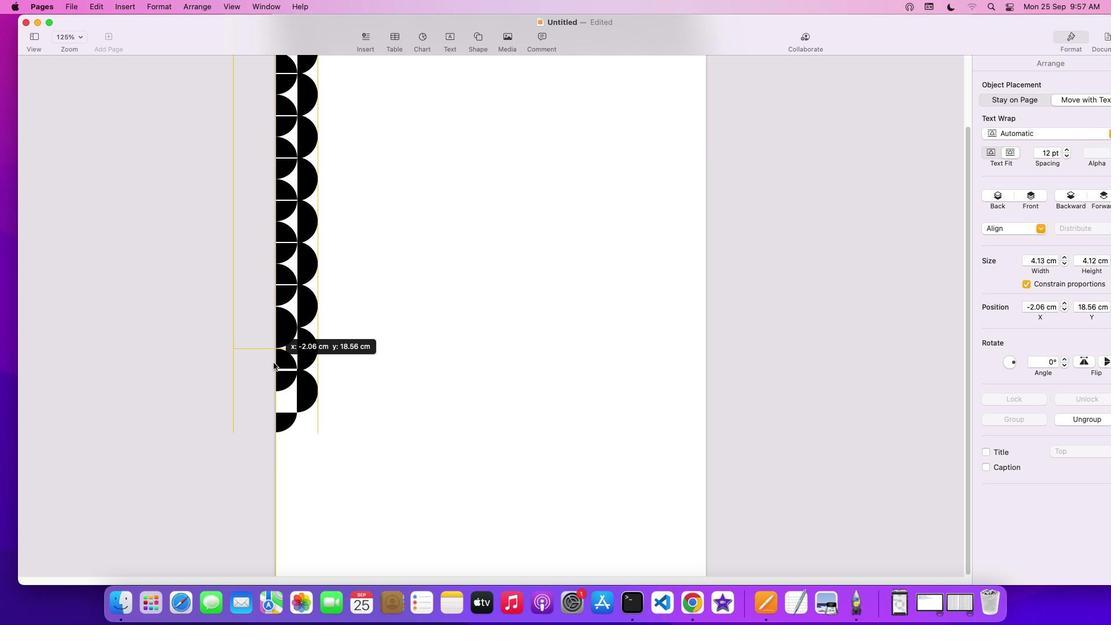 
Action: Mouse pressed left at (877, 338)
Screenshot: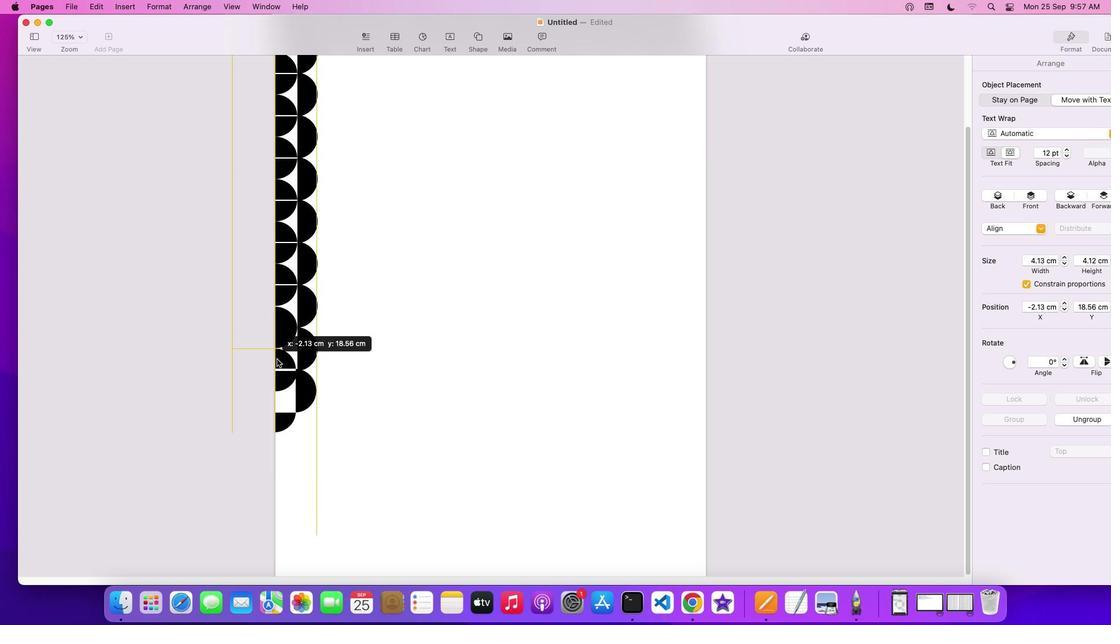 
Action: Mouse moved to (864, 334)
Screenshot: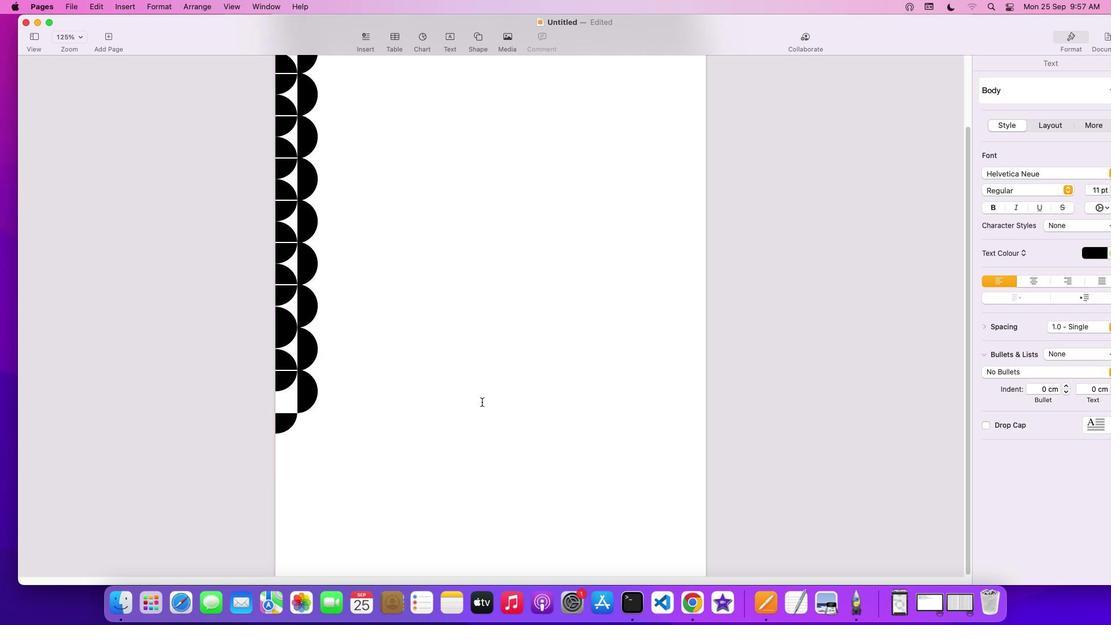 
Action: Mouse pressed left at (864, 334)
Screenshot: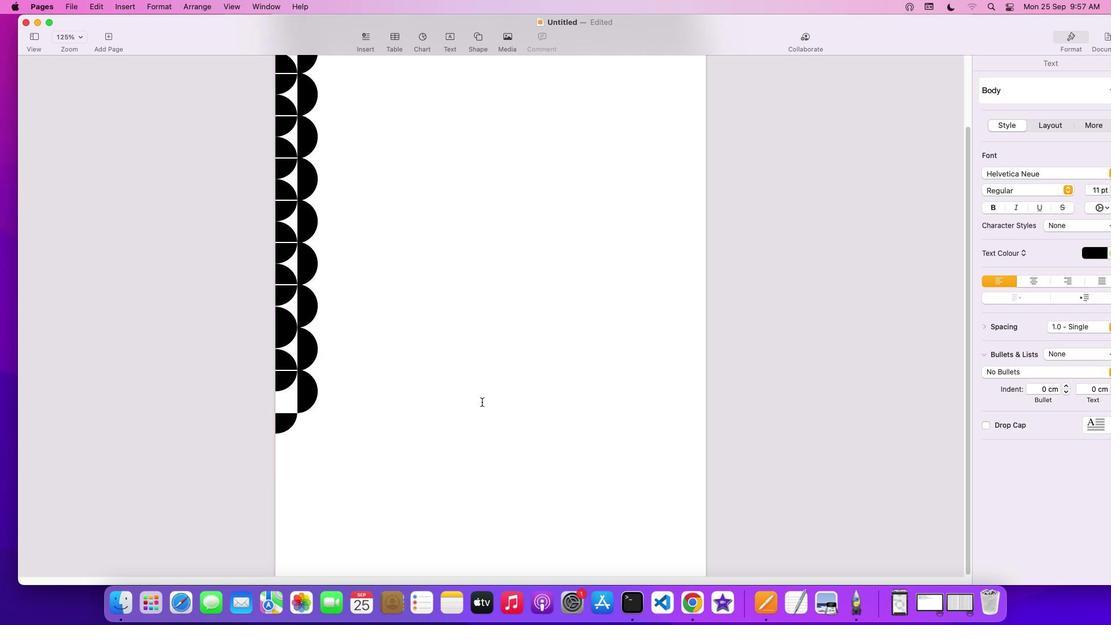
Action: Mouse moved to (864, 334)
Screenshot: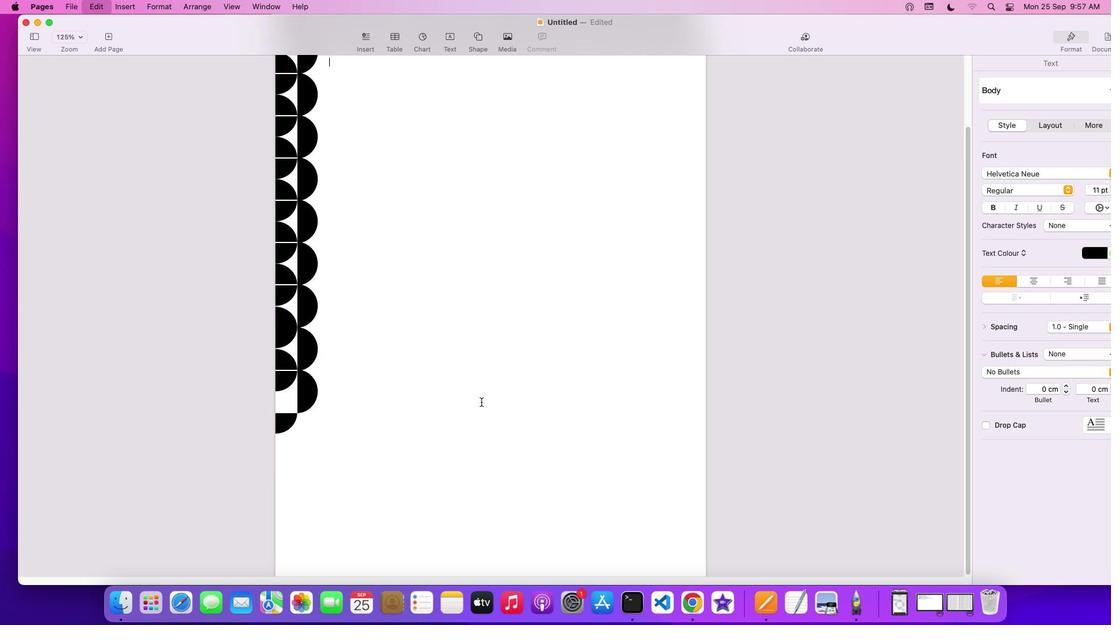
Action: Key pressed Key.cmd
Screenshot: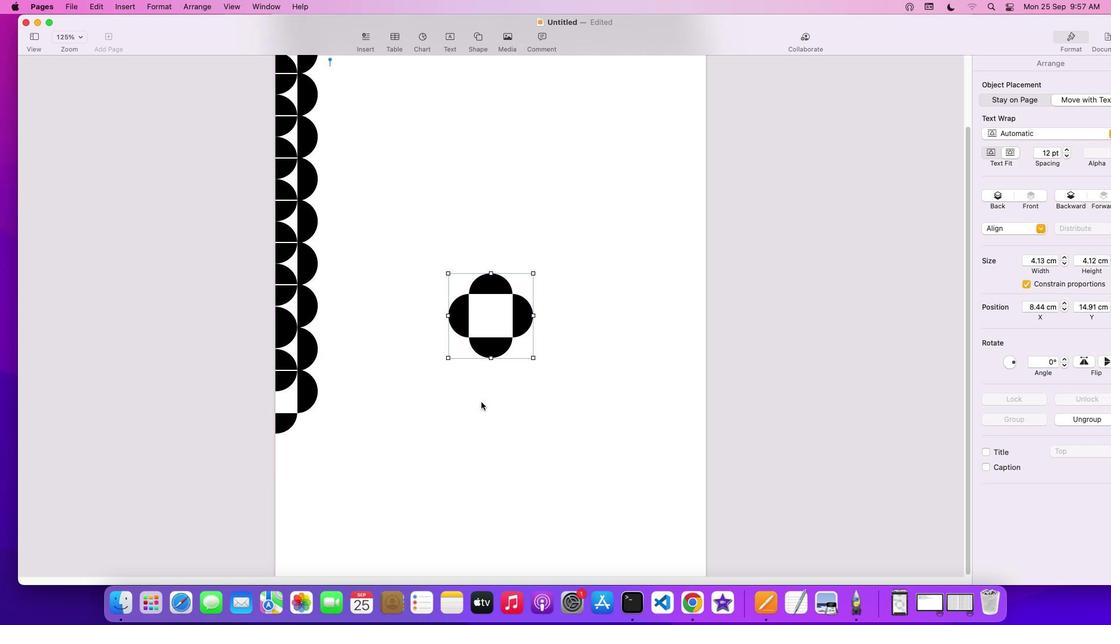 
Action: Mouse moved to (864, 334)
Screenshot: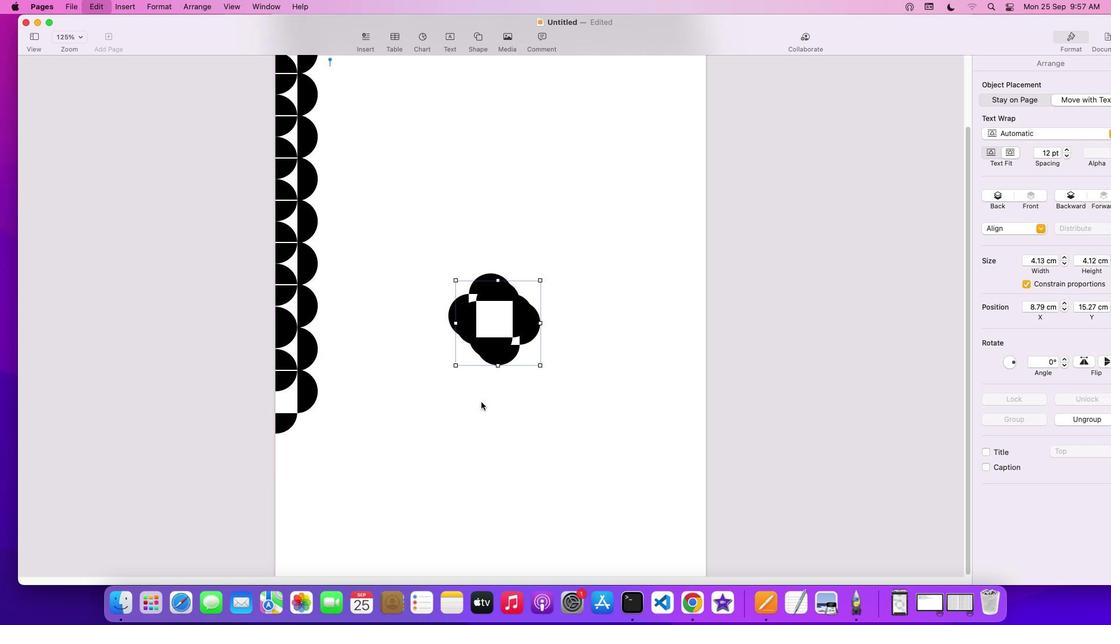 
Action: Key pressed 'v''v''v''v''v''v''v''v''v''v''v''v''v''v''v''v''v''v''v''v''v''v''v''v''v''v''v''v''v''v''v''v''v''v''v''v''v''v''v''v''v''v''v''v''v''v''v''v''v''v''v''v'
Screenshot: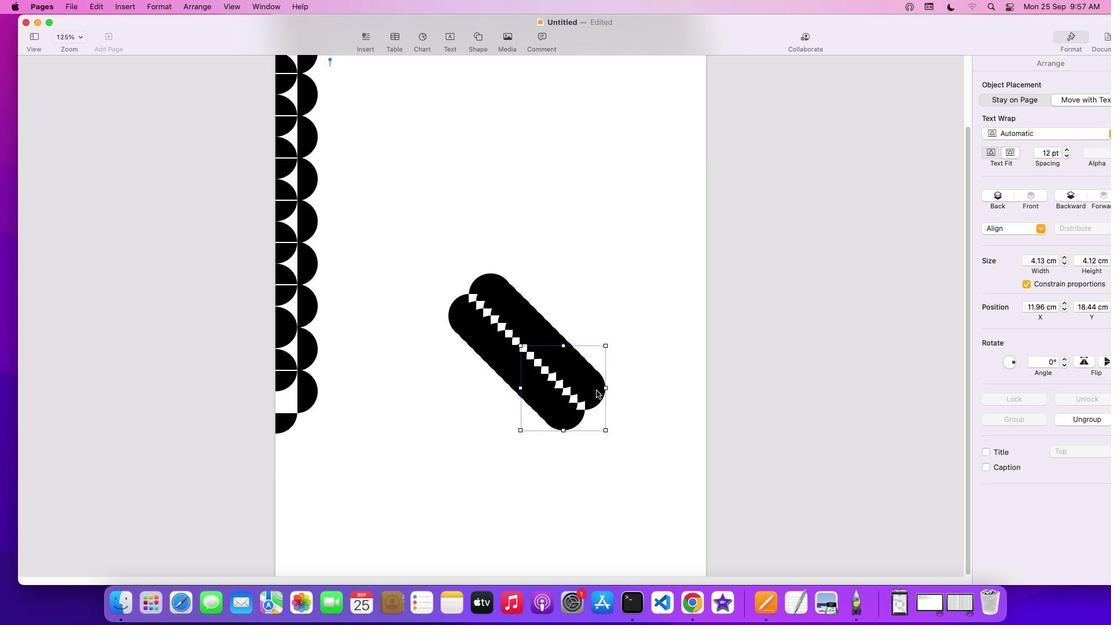 
Action: Mouse moved to (899, 335)
Screenshot: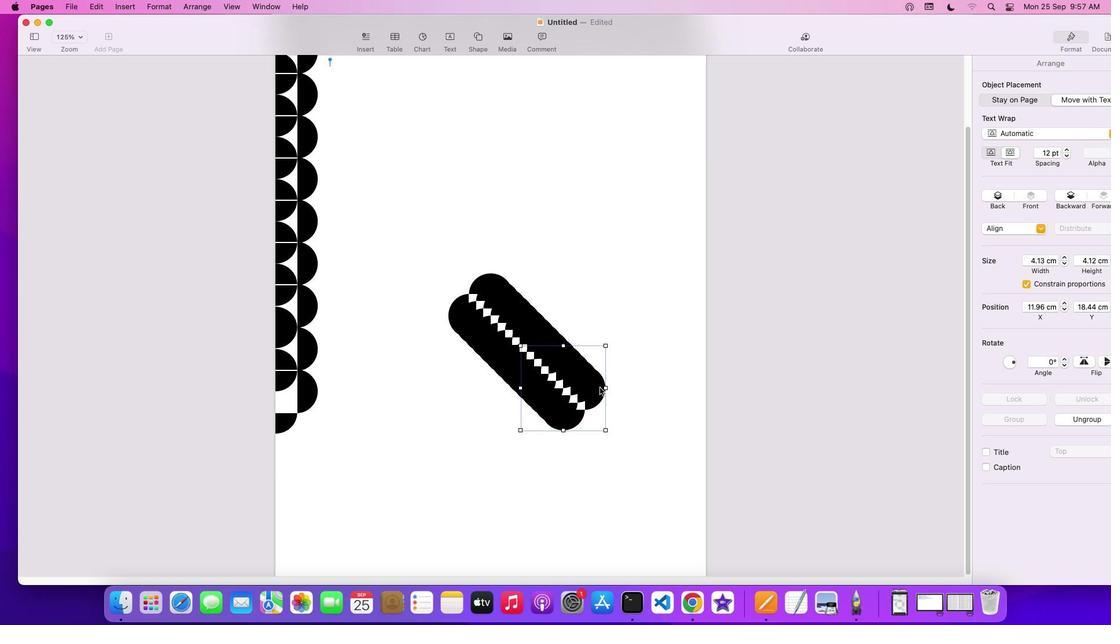 
Action: Mouse pressed left at (899, 335)
Screenshot: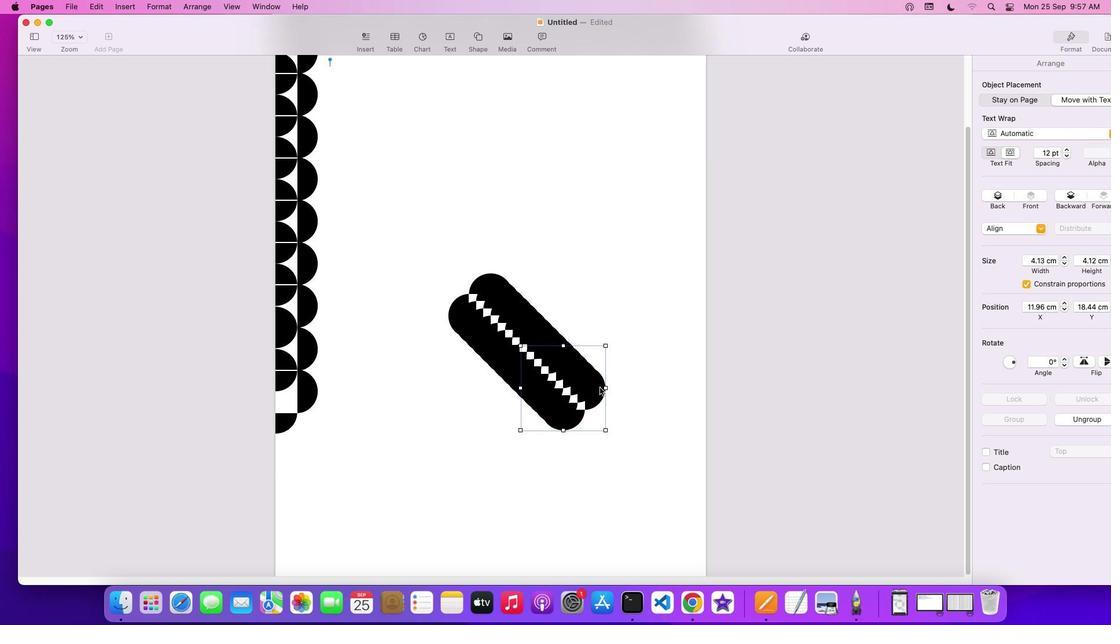 
Action: Mouse moved to (897, 335)
Screenshot: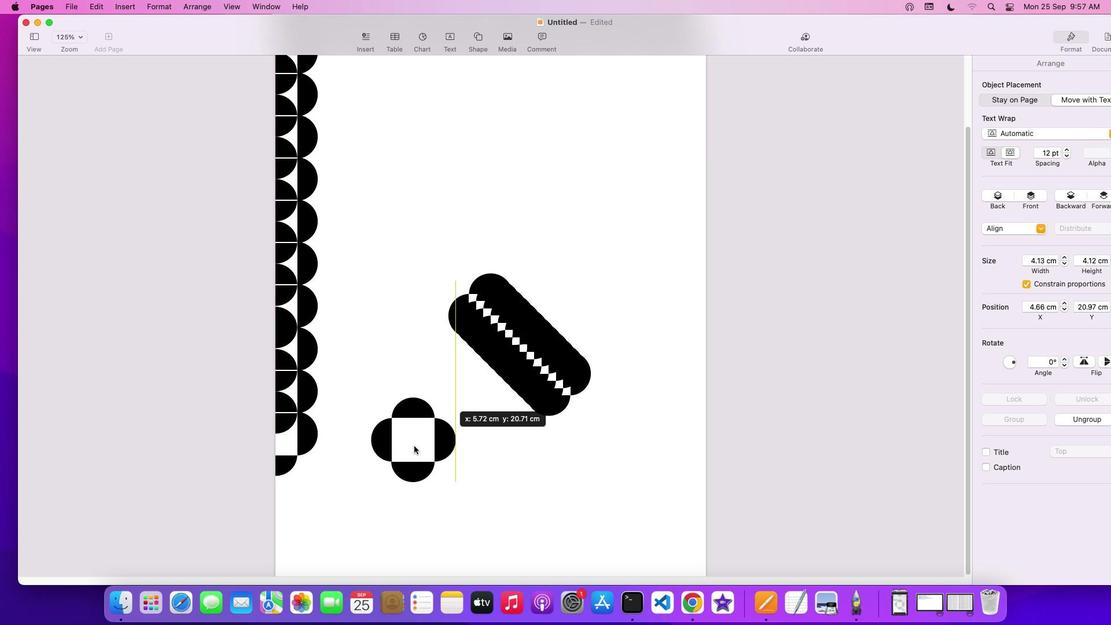 
Action: Mouse pressed left at (897, 335)
Screenshot: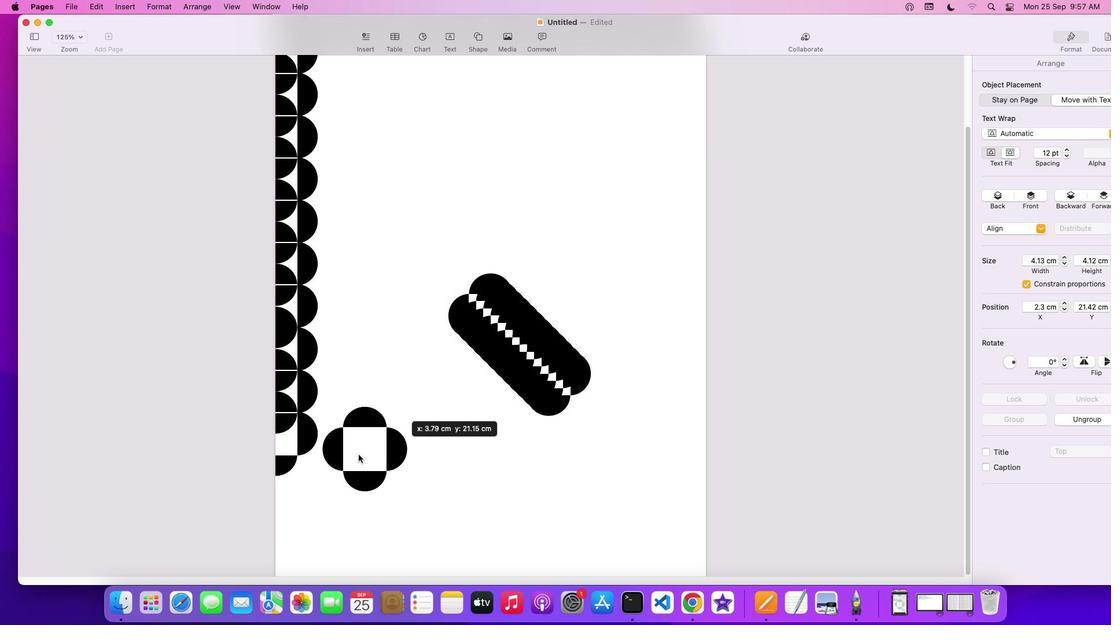 
Action: Mouse moved to (805, 336)
Screenshot: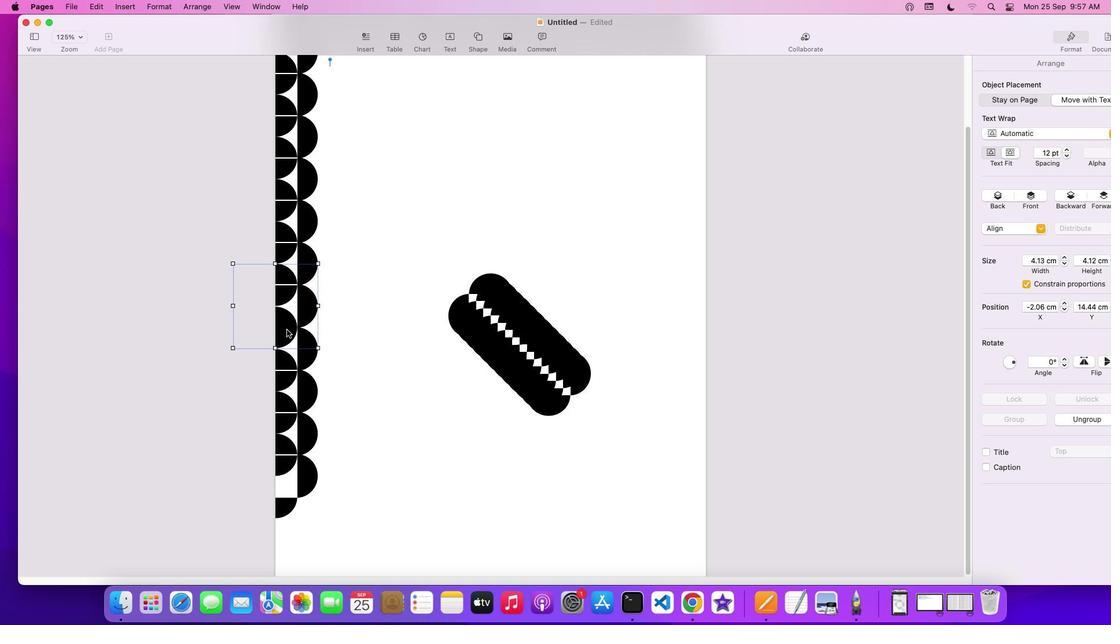 
Action: Mouse pressed left at (805, 336)
Screenshot: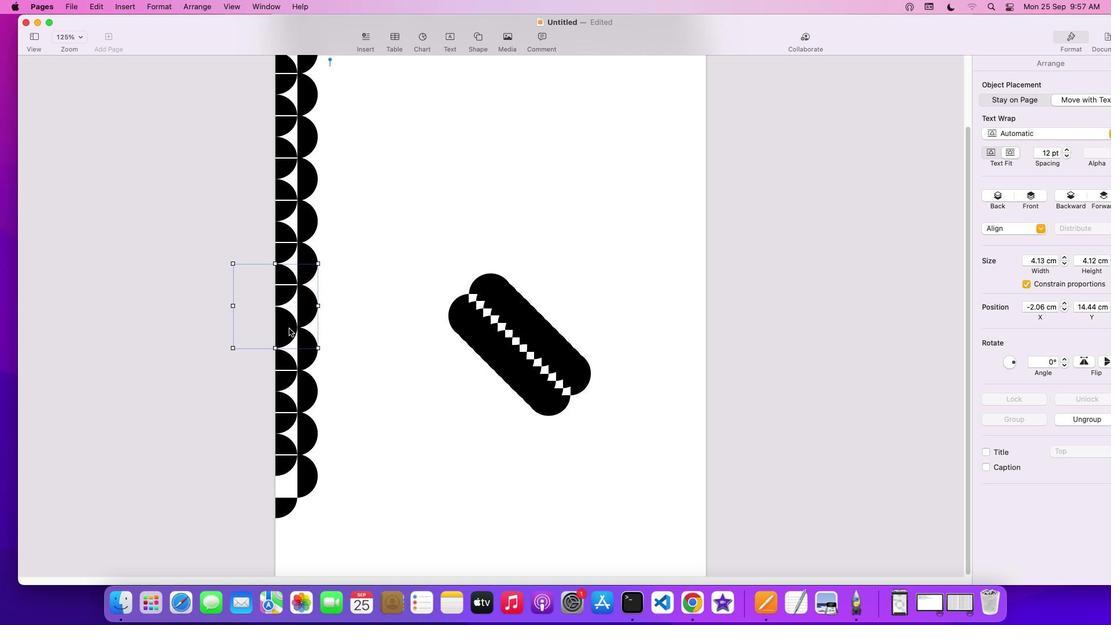 
Action: Mouse pressed left at (805, 336)
Screenshot: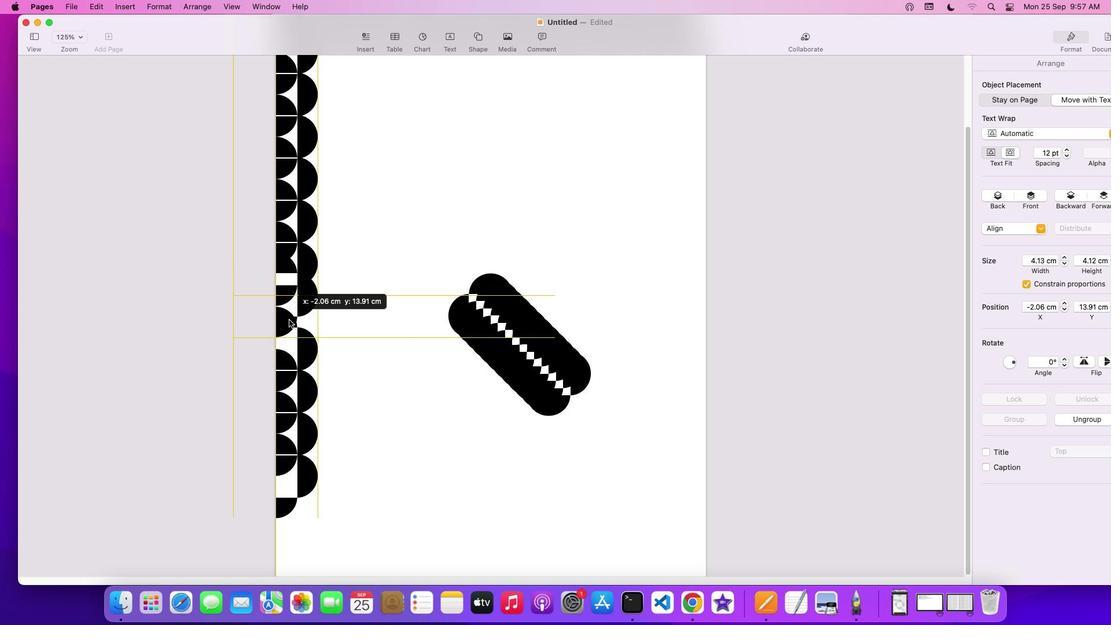 
Action: Mouse moved to (866, 337)
Screenshot: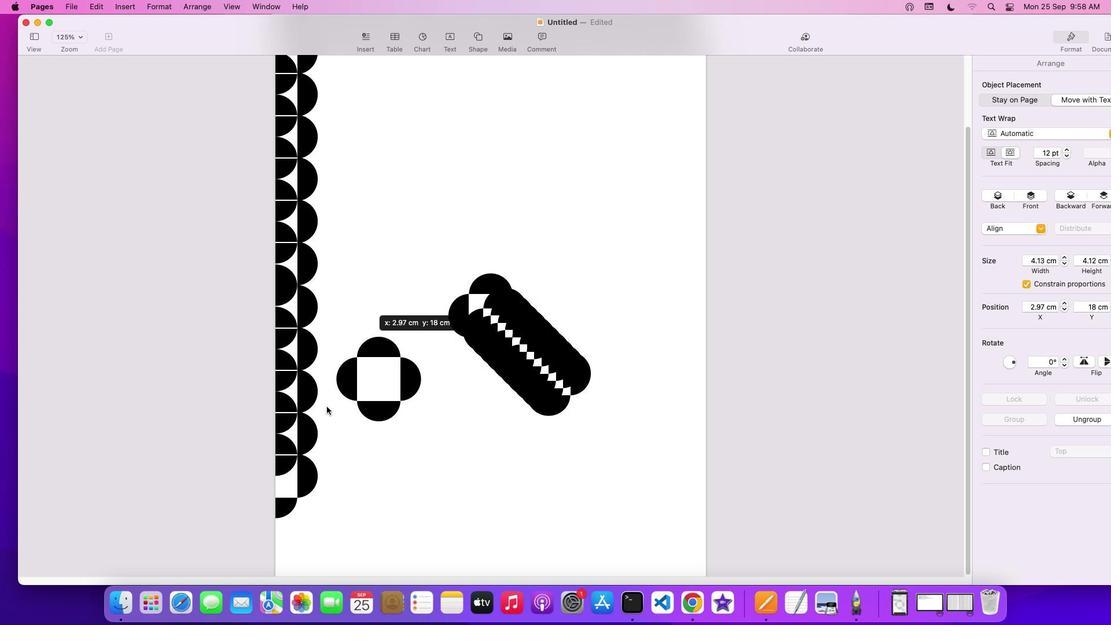
Action: Mouse pressed left at (866, 337)
Screenshot: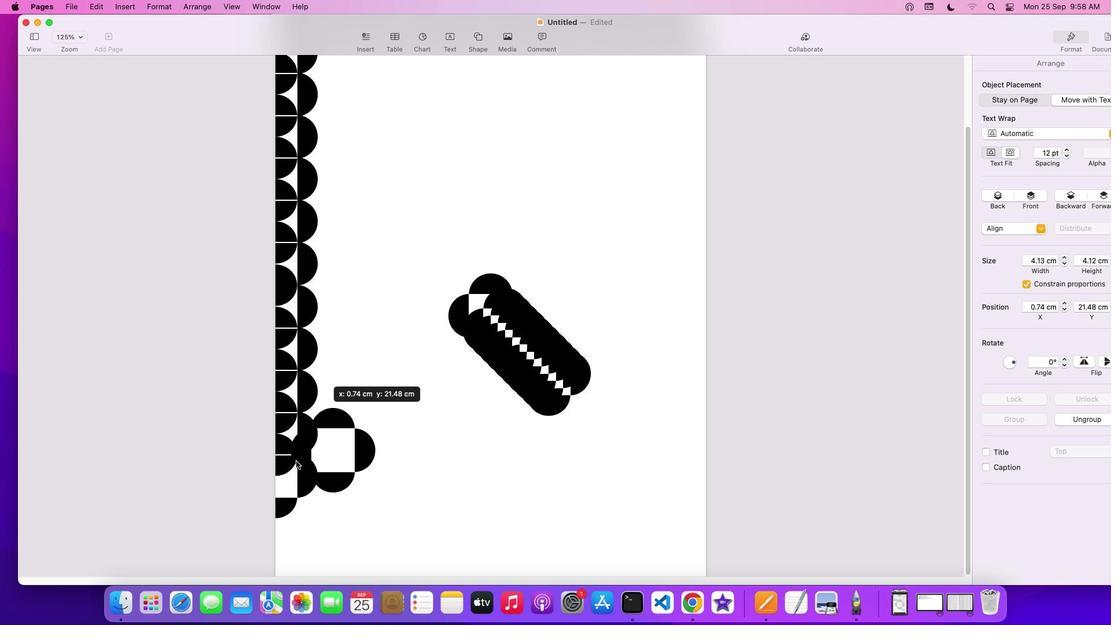 
Action: Mouse moved to (866, 337)
Screenshot: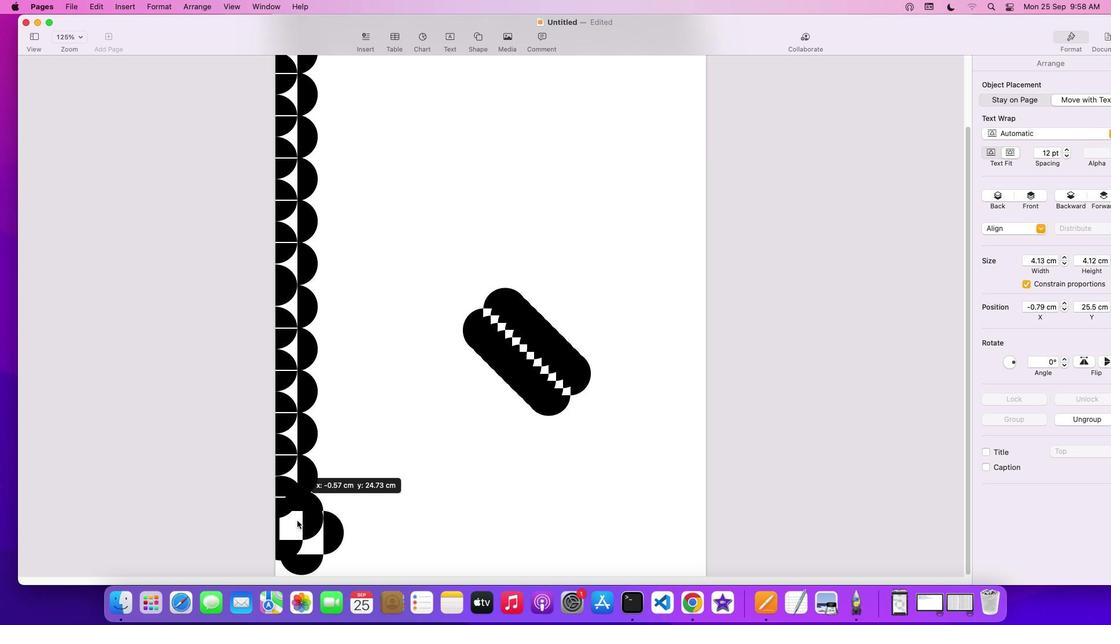 
Action: Mouse pressed left at (866, 337)
Screenshot: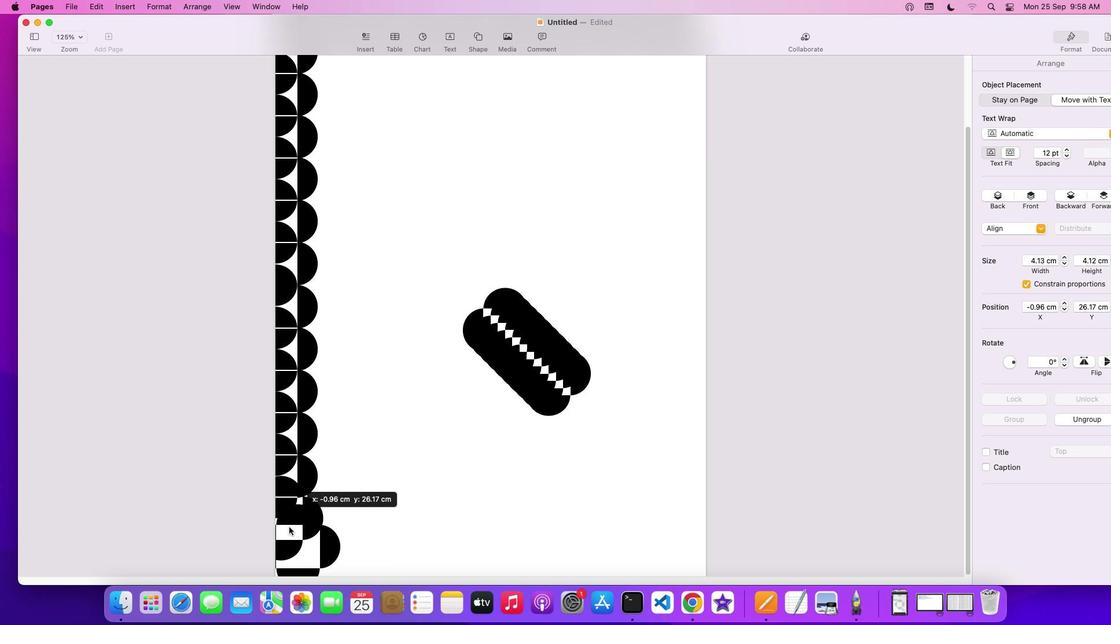 
Action: Mouse moved to (839, 332)
Screenshot: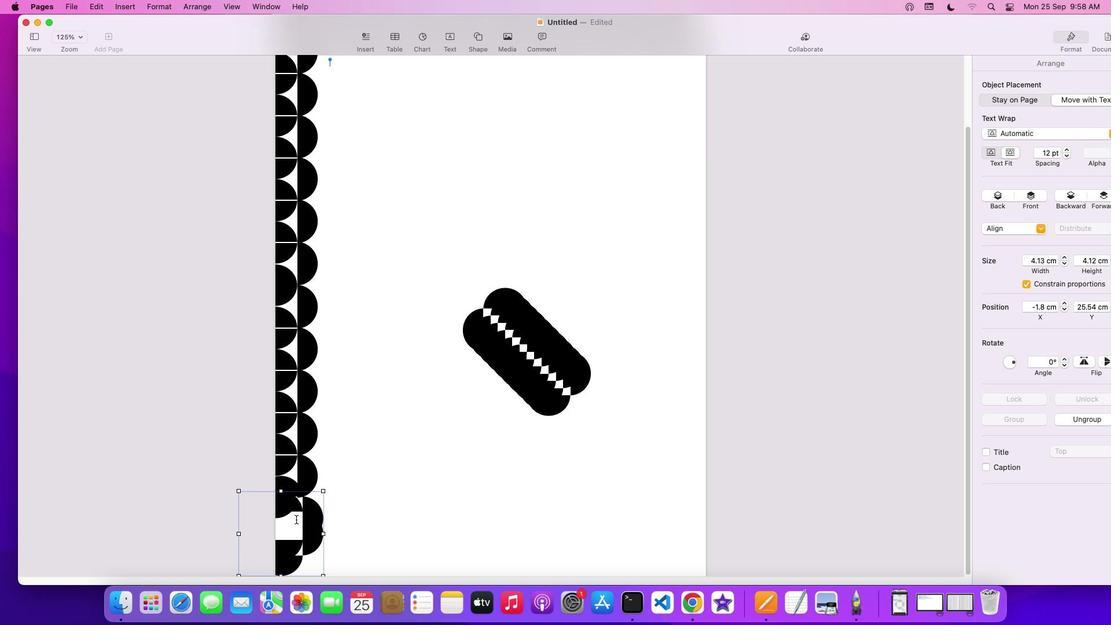 
Action: Mouse scrolled (839, 332) with delta (719, 342)
Screenshot: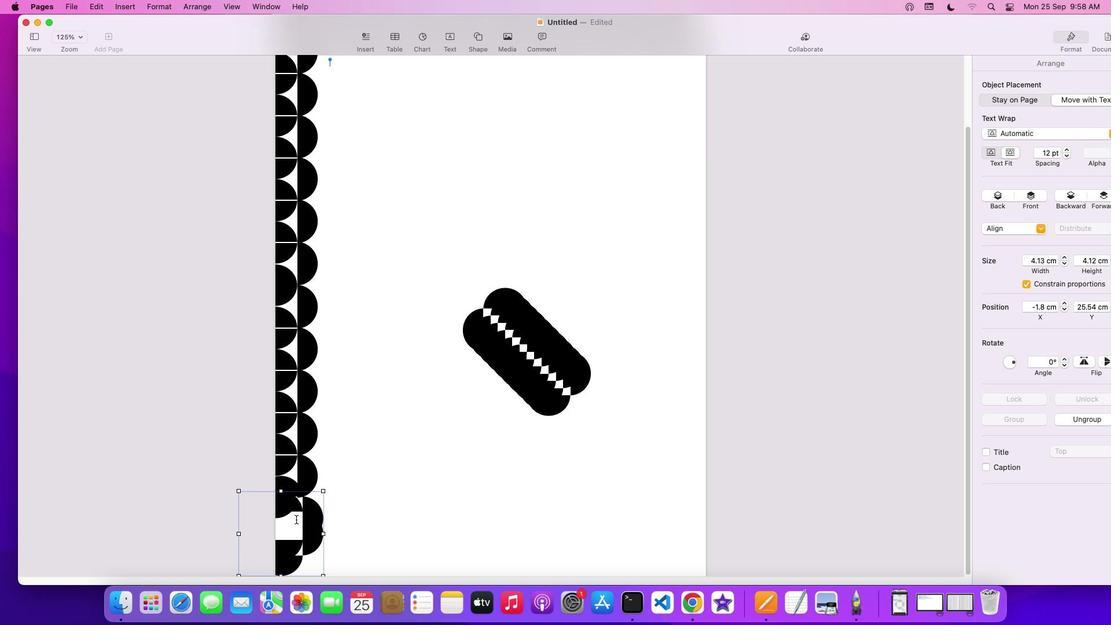 
Action: Mouse scrolled (839, 332) with delta (719, 342)
Screenshot: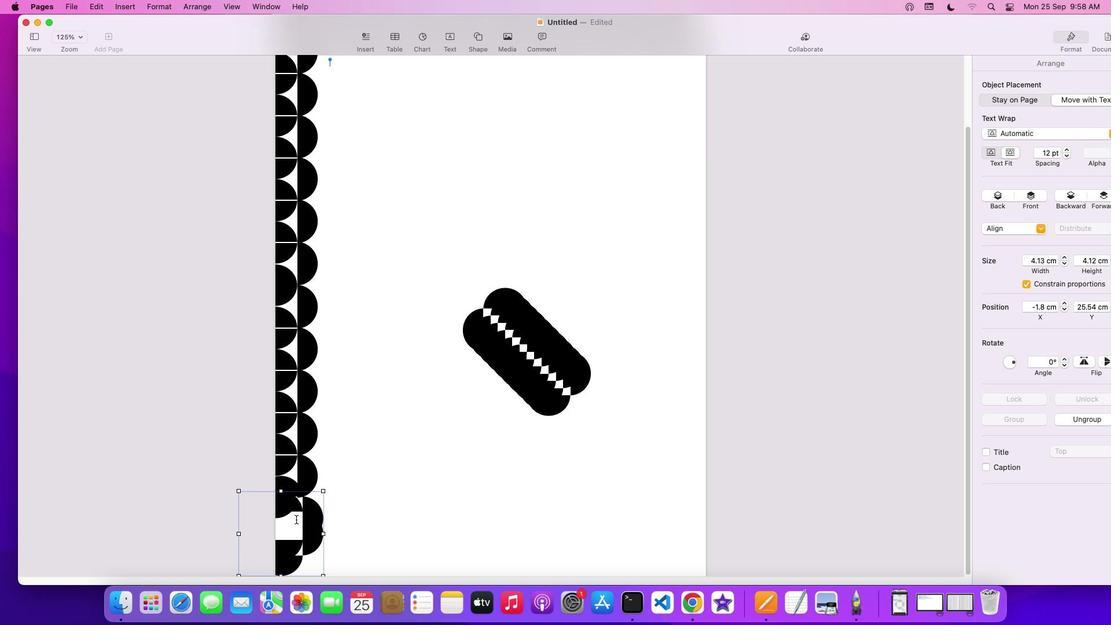 
Action: Mouse scrolled (839, 332) with delta (719, 342)
